 Task: When was "Bleak House" by Charles Dickens set?
Action: Key pressed Key.shift'W''h''e''n'Key.space'w''a''s'Key.spaceKey.shift'"'Key.shift'B''l''e''a''k'Key.spaceKey.shift'H''o''u''s''e'Key.spaceKey.backspaceKey.shift'"'Key.space'n''y'Key.spaceKey.shift'C'Key.backspaceKey.backspaceKey.backspaceKey.backspace'b''y'Key.spaceKey.shift'C''h''a''r''l''e''s'Key.spaceKey.shift'D''i''c''k''e''n''s'Key.space's''e''t'Key.shift_r'?'Key.enter
Screenshot: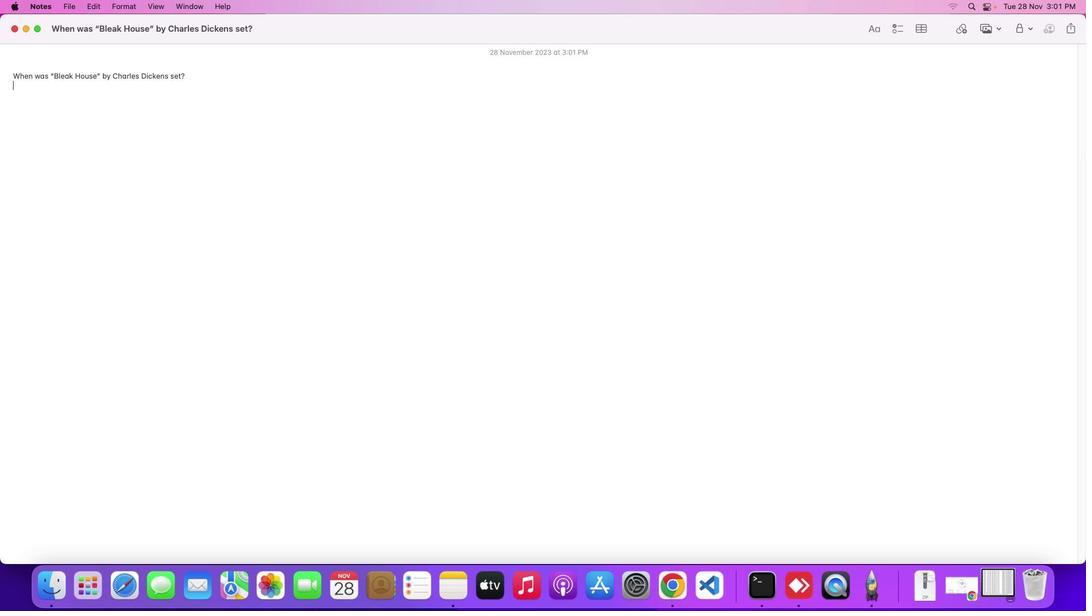 
Action: Mouse moved to (958, 585)
Screenshot: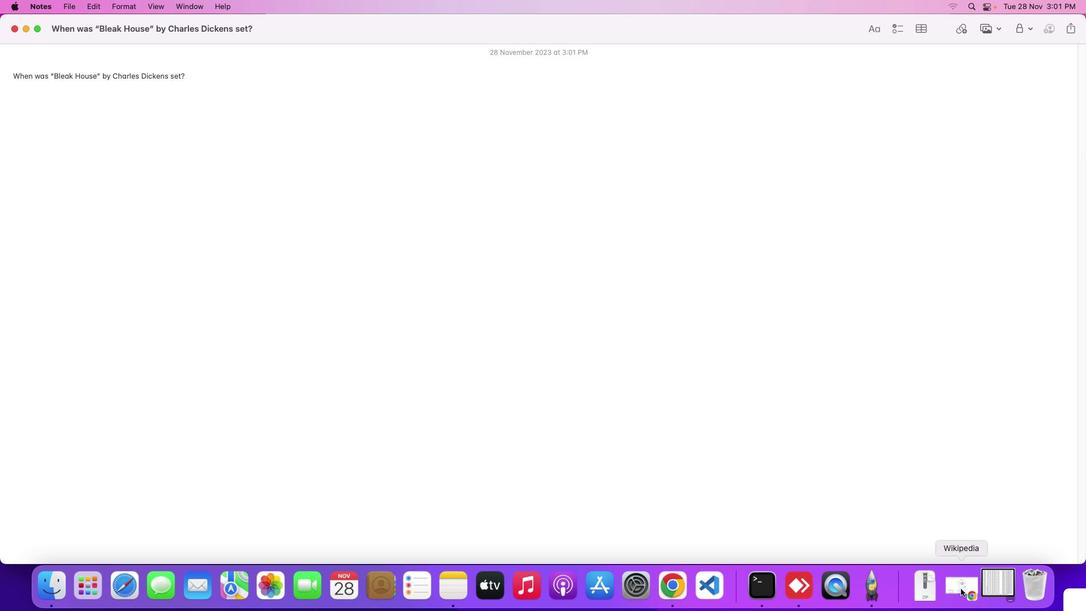 
Action: Mouse pressed left at (958, 585)
Screenshot: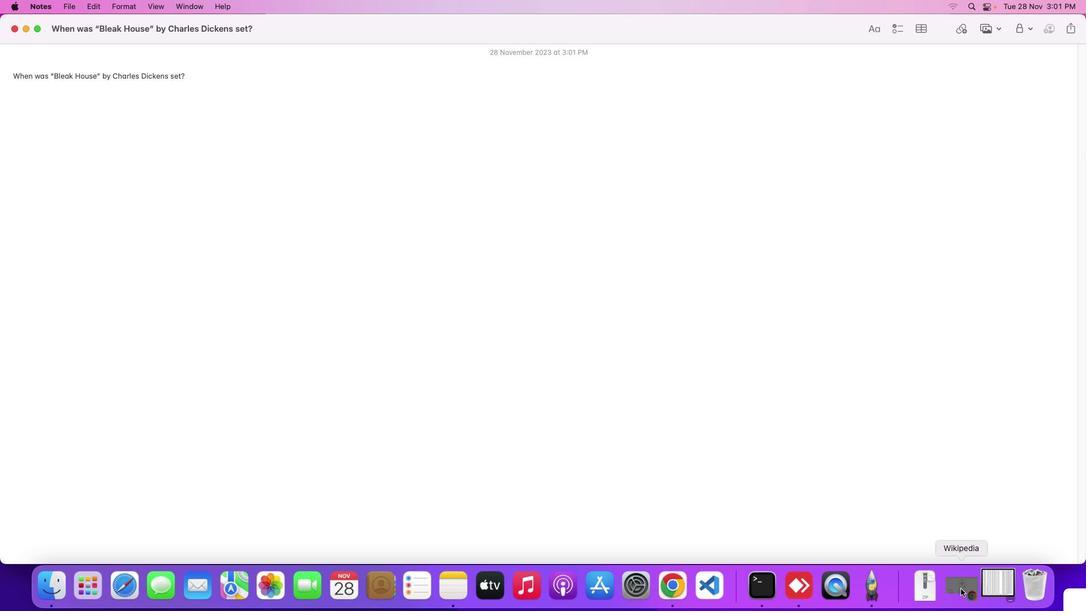 
Action: Mouse moved to (421, 343)
Screenshot: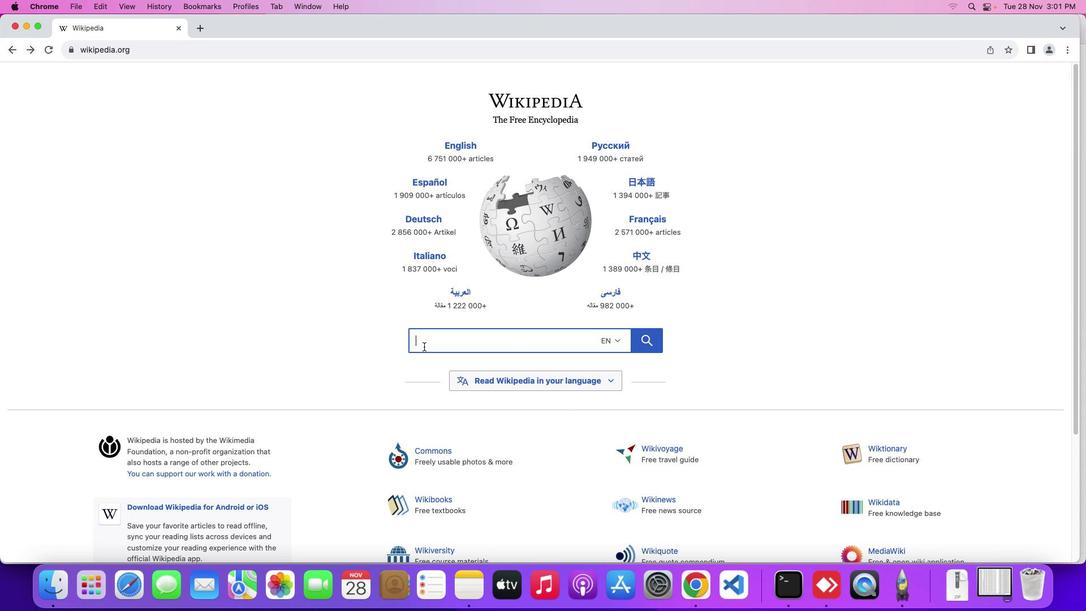 
Action: Mouse pressed left at (421, 343)
Screenshot: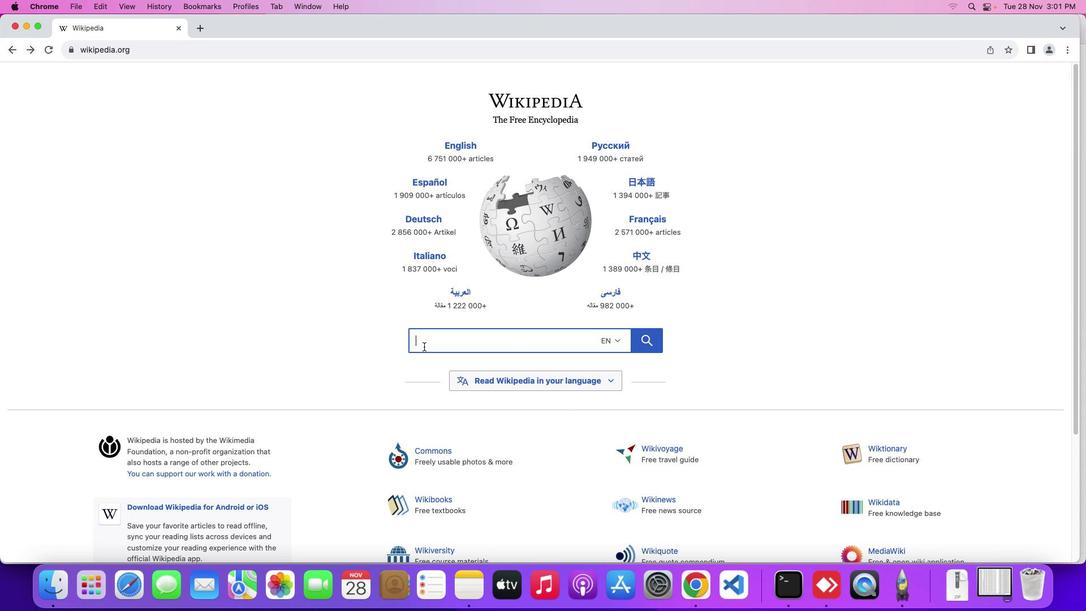 
Action: Mouse moved to (427, 339)
Screenshot: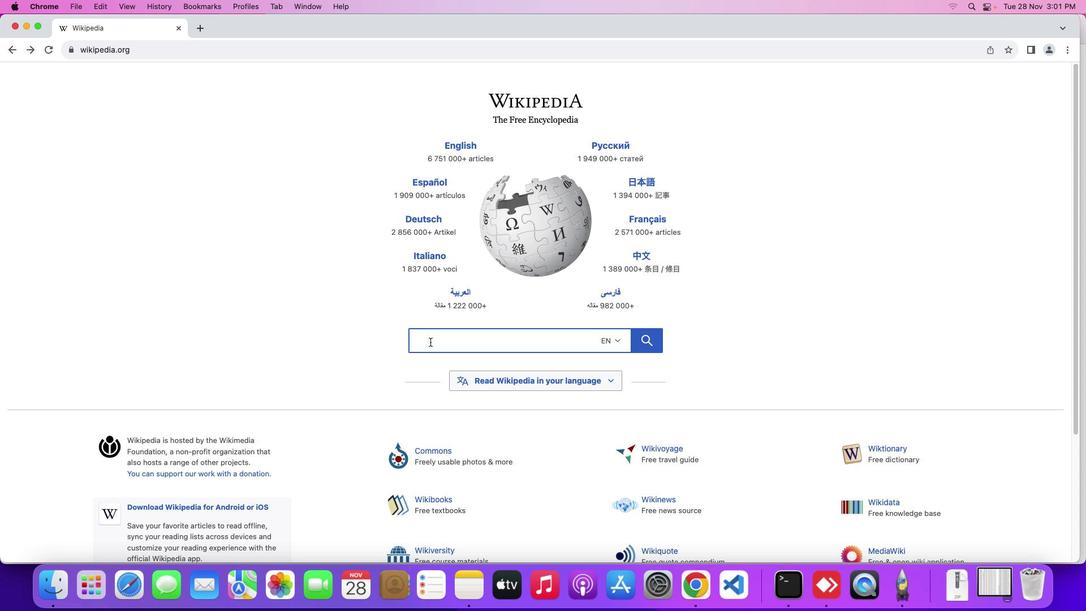 
Action: Mouse pressed left at (427, 339)
Screenshot: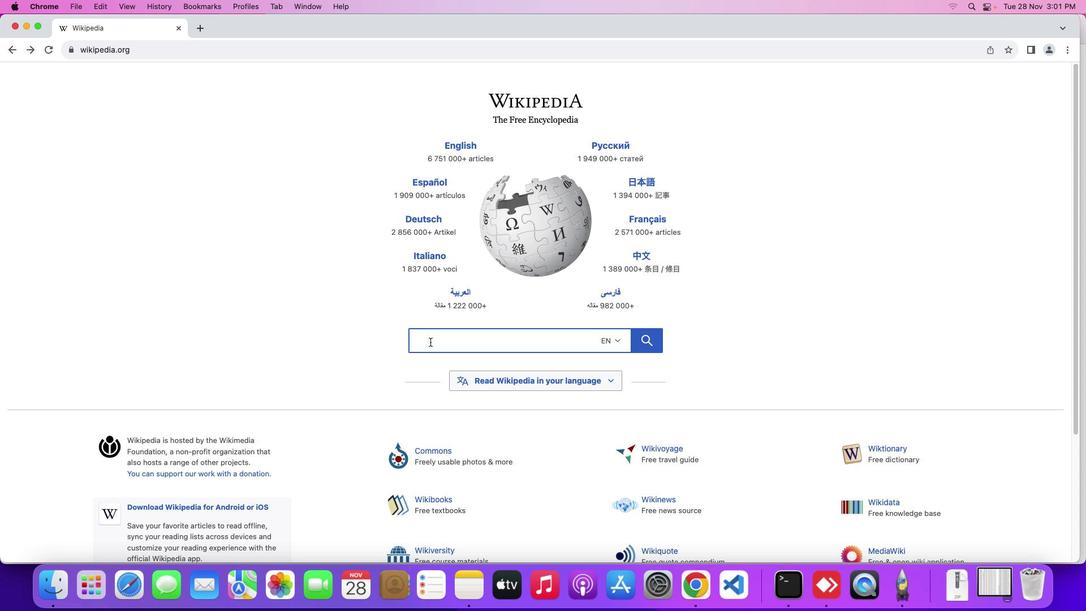 
Action: Mouse moved to (426, 339)
Screenshot: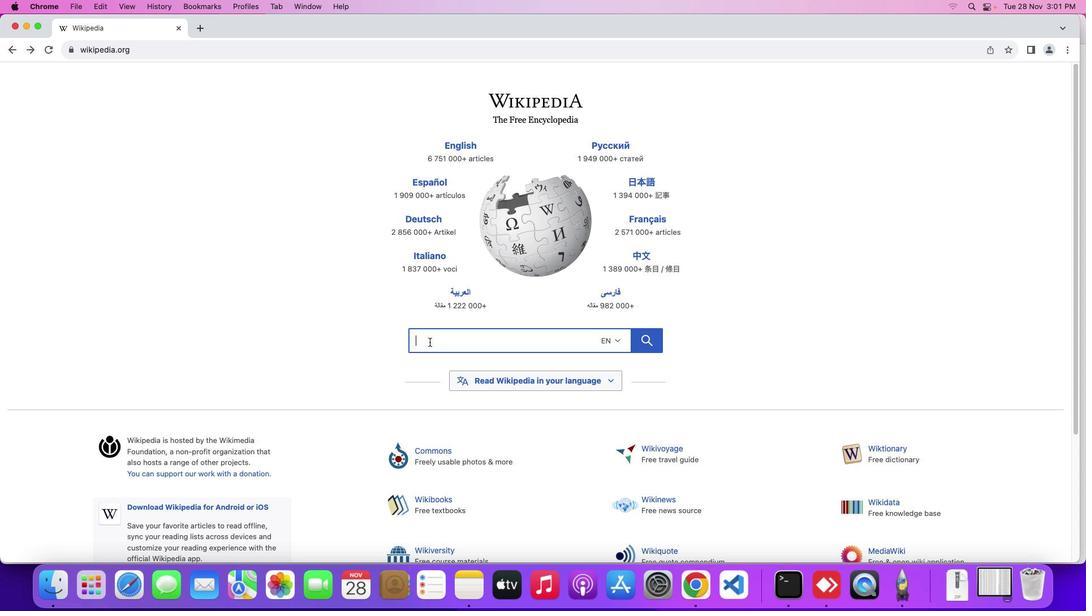 
Action: Key pressed Key.shift
Screenshot: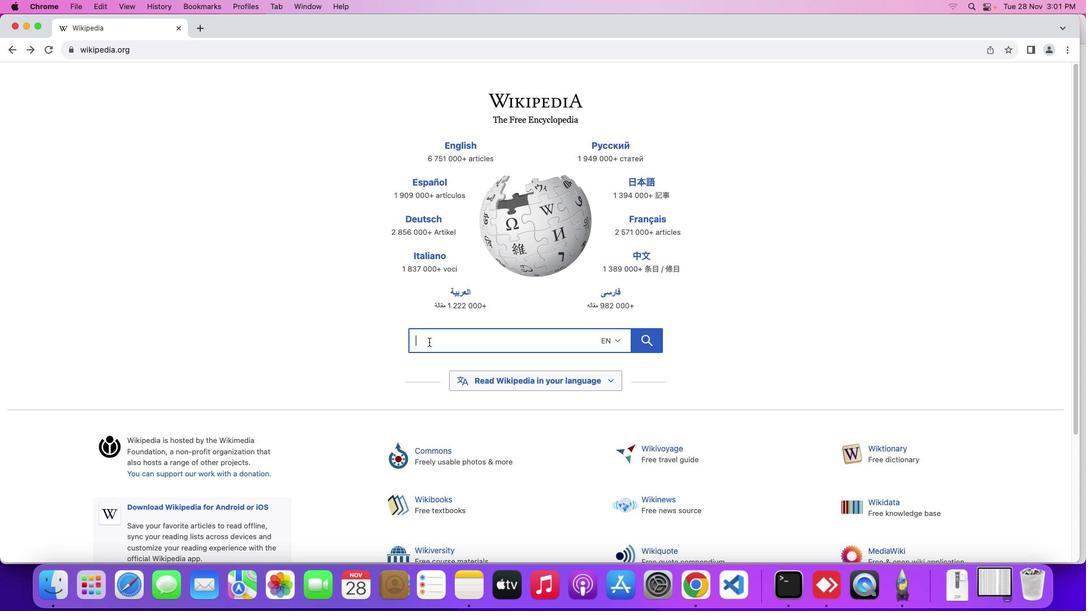 
Action: Mouse moved to (426, 339)
Screenshot: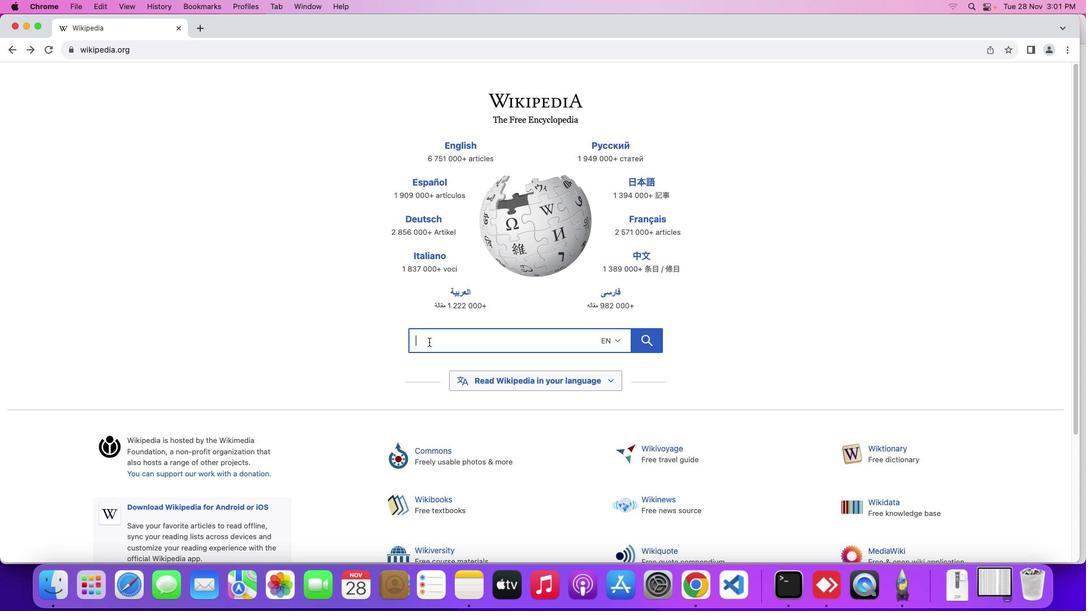 
Action: Key pressed 'B''l''e''a''k'Key.spaceKey.shift'H''o''u''s''e'Key.spaceKey.shift'C''h''a''r''l''e''s'Key.spaceKey.shift'D''i''c''k''e''n''s'Key.enter
Screenshot: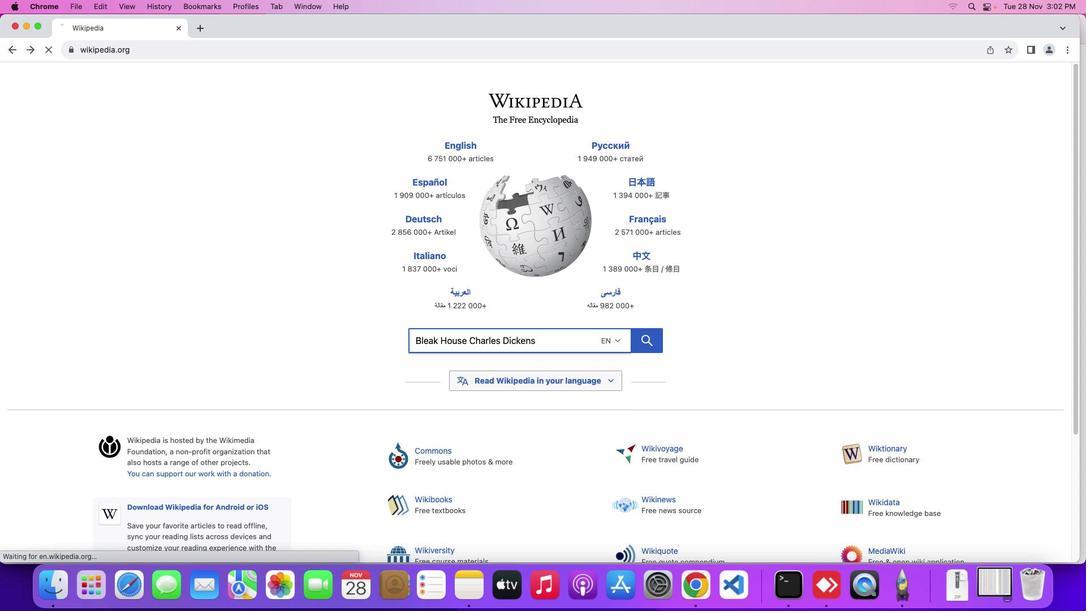 
Action: Mouse moved to (9, 47)
Screenshot: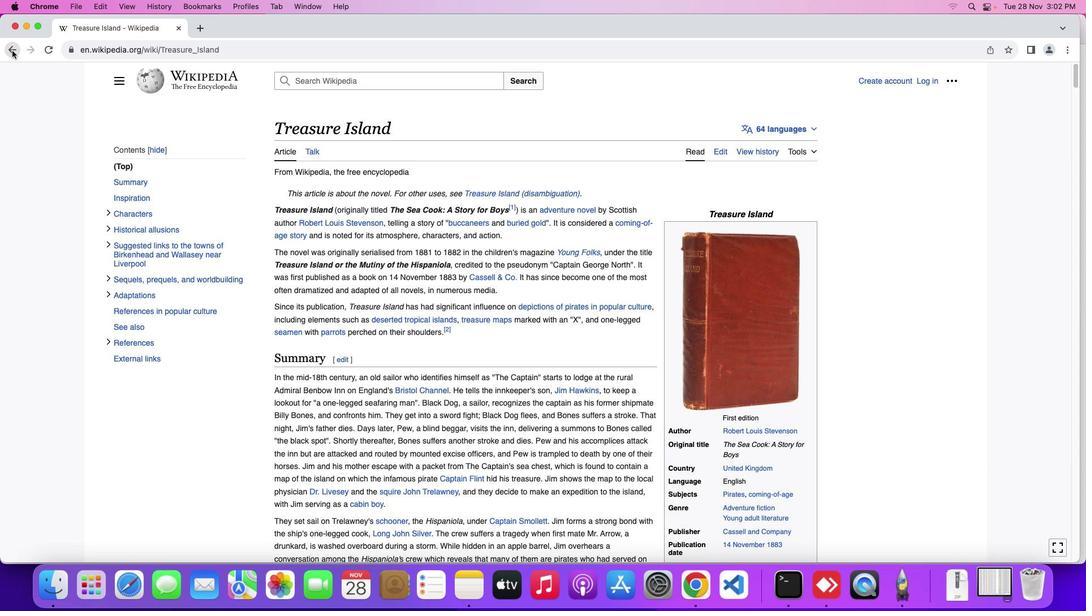 
Action: Mouse pressed left at (9, 47)
Screenshot: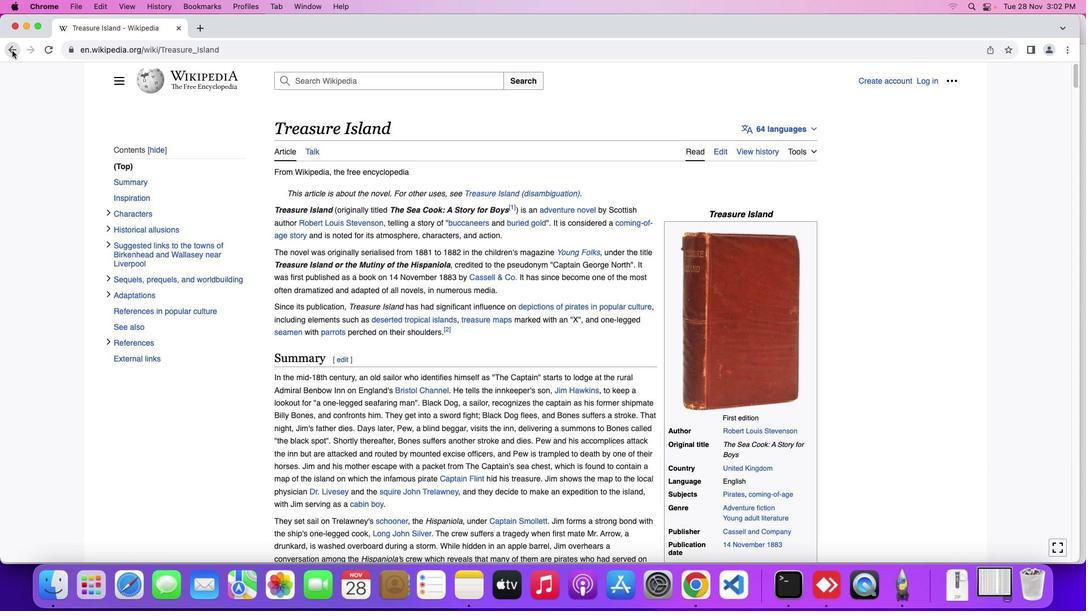 
Action: Mouse moved to (548, 331)
Screenshot: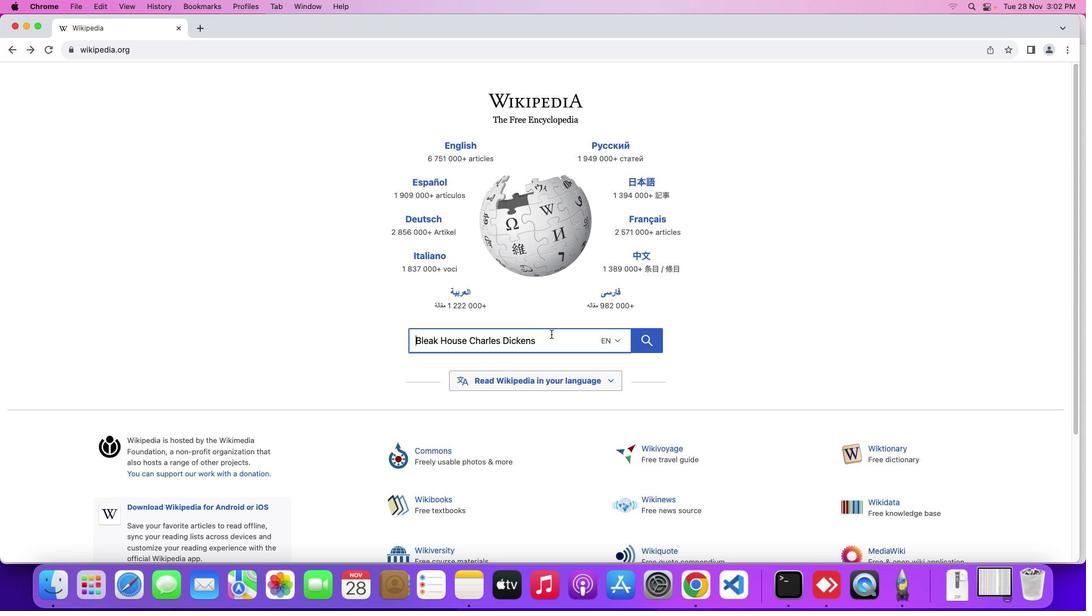 
Action: Mouse pressed left at (548, 331)
Screenshot: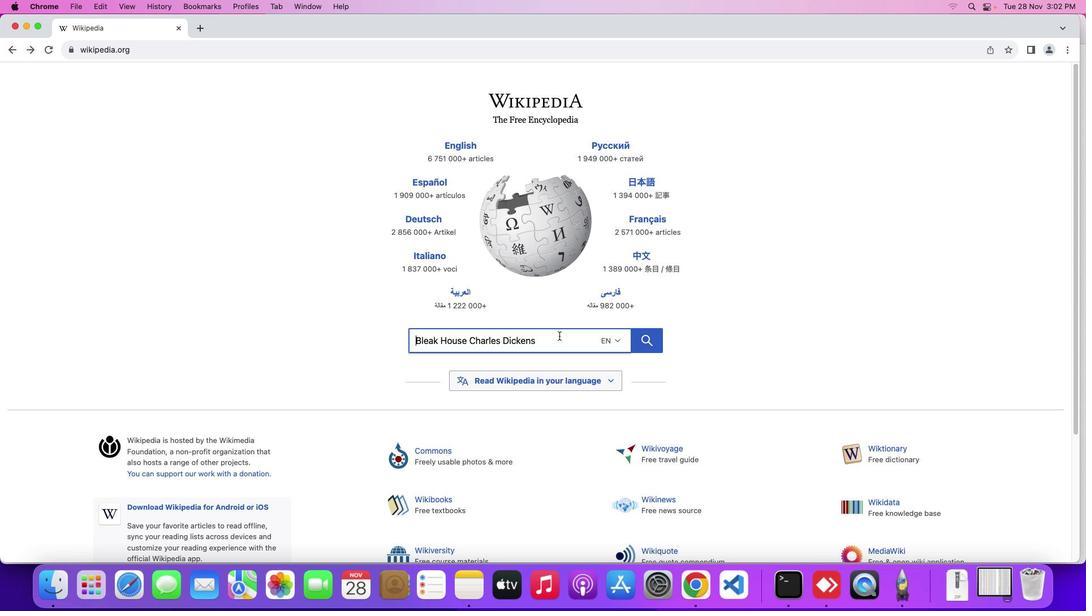 
Action: Mouse moved to (642, 336)
Screenshot: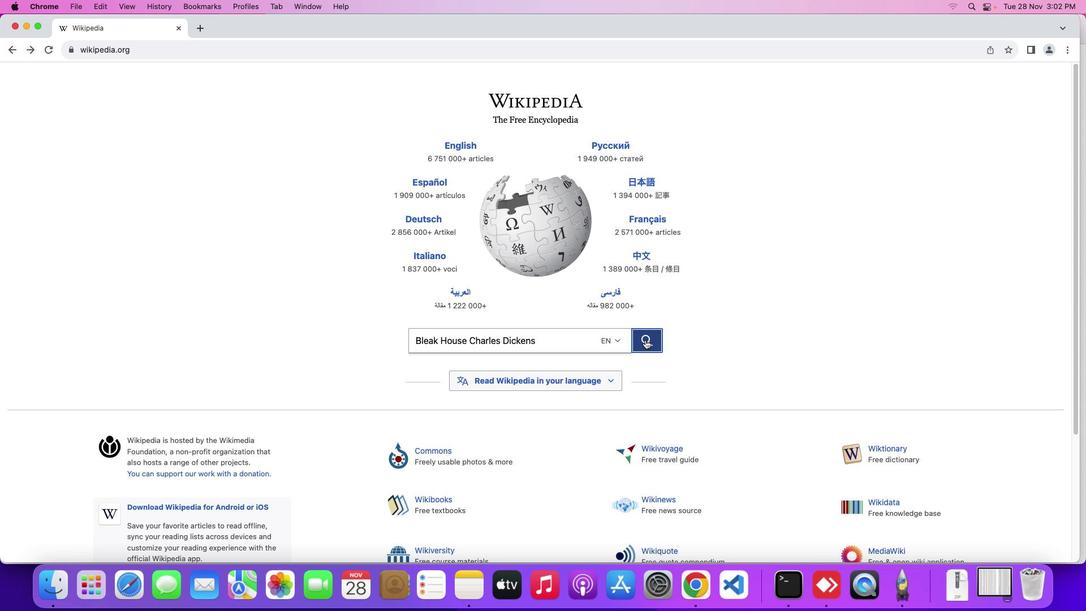 
Action: Mouse pressed left at (642, 336)
Screenshot: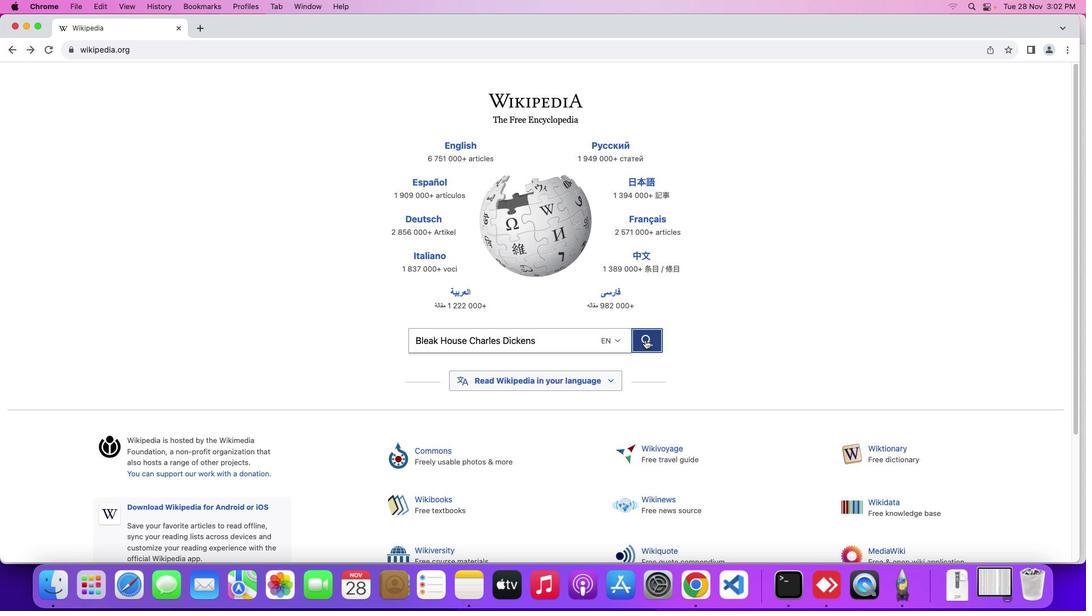 
Action: Mouse moved to (188, 318)
Screenshot: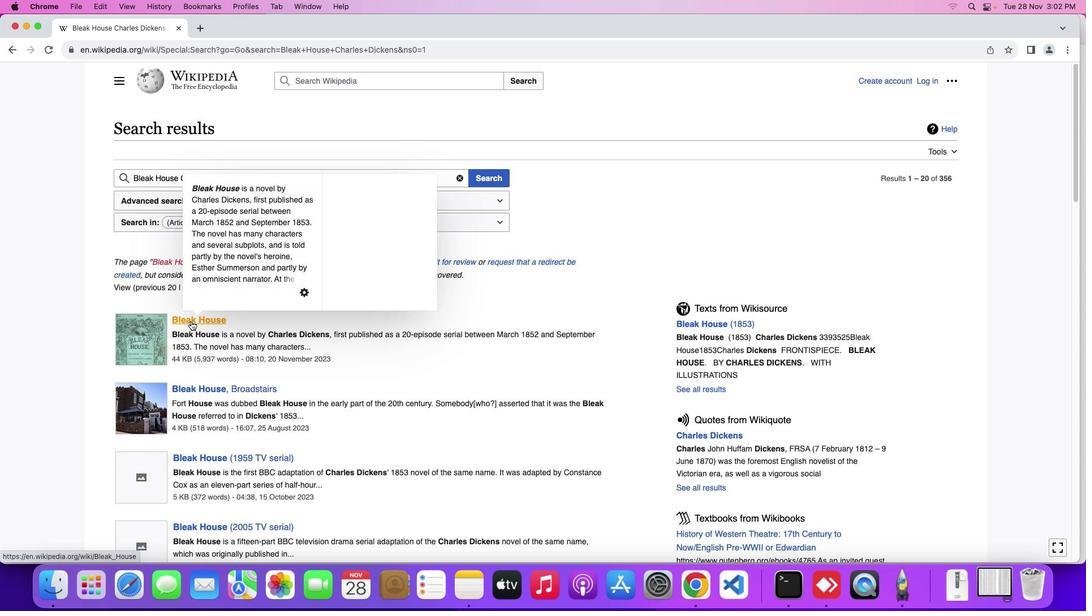 
Action: Mouse pressed left at (188, 318)
Screenshot: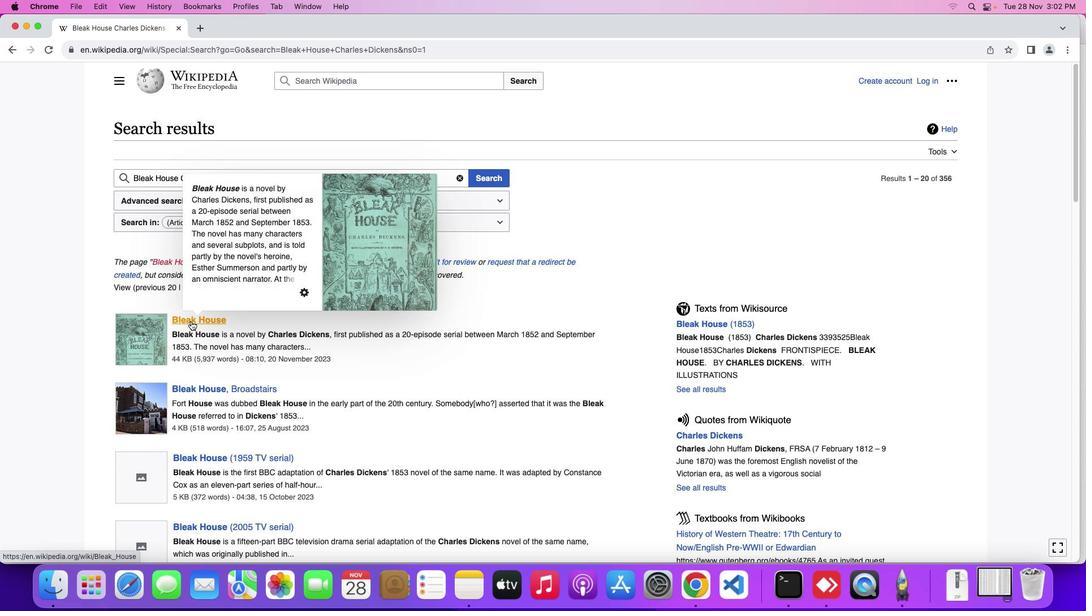 
Action: Mouse moved to (657, 335)
Screenshot: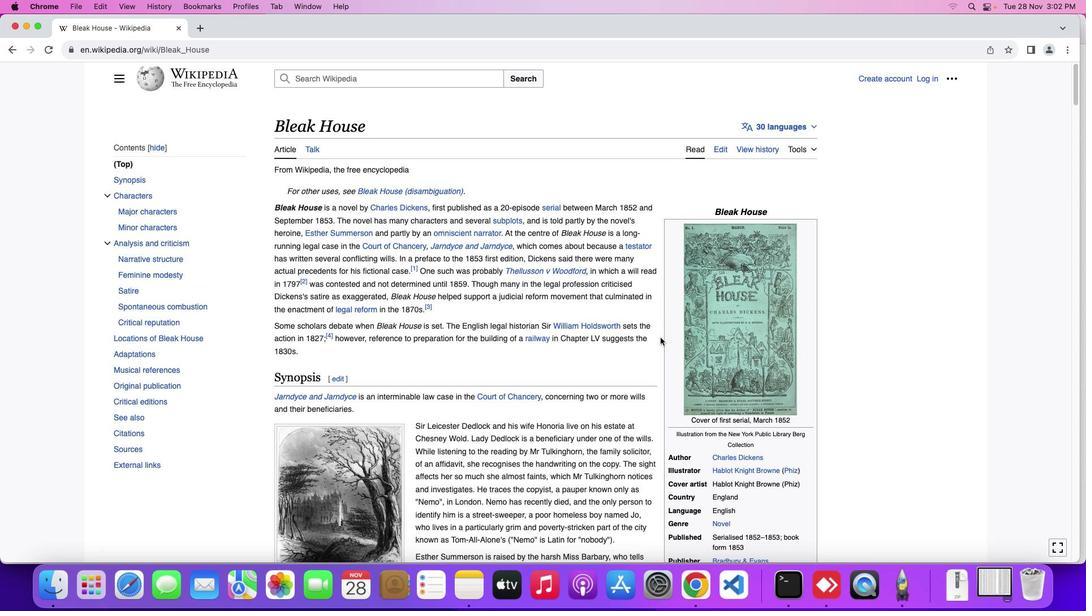 
Action: Mouse scrolled (657, 335) with delta (-2, -2)
Screenshot: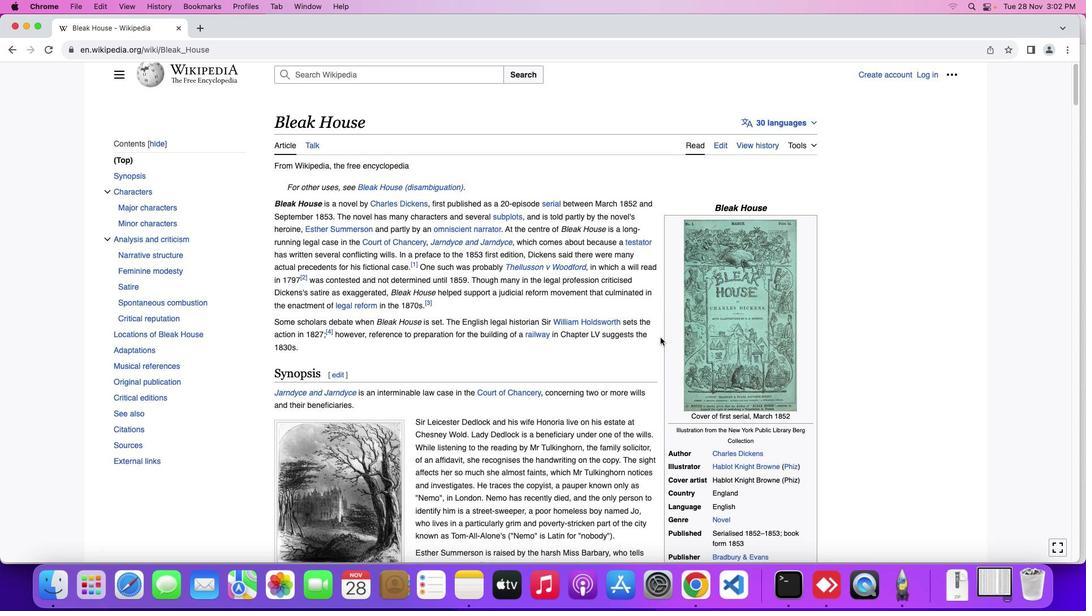 
Action: Mouse moved to (658, 335)
Screenshot: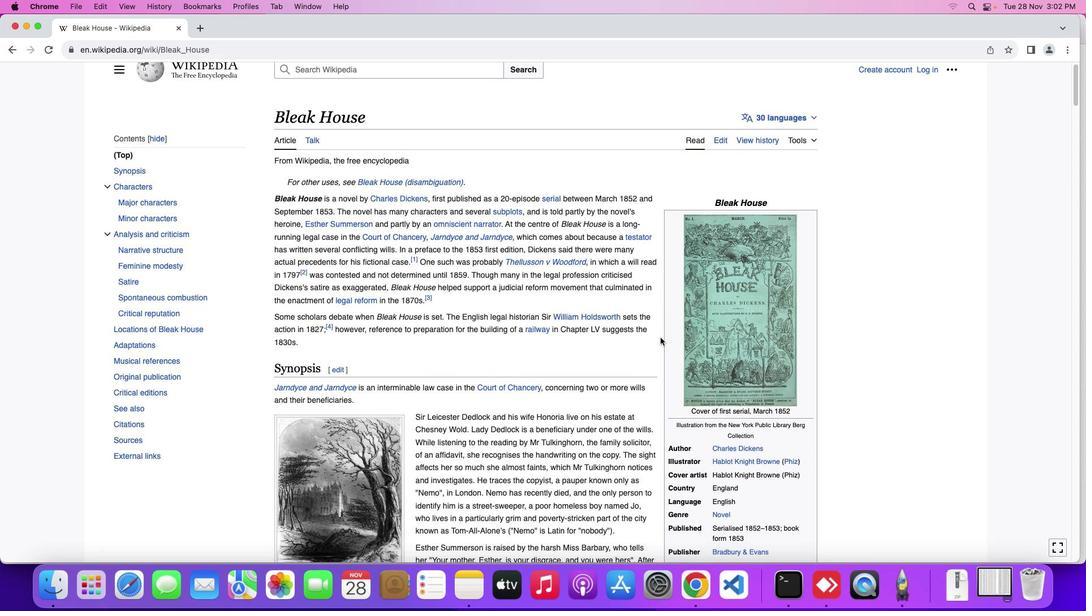 
Action: Mouse scrolled (658, 335) with delta (-2, -2)
Screenshot: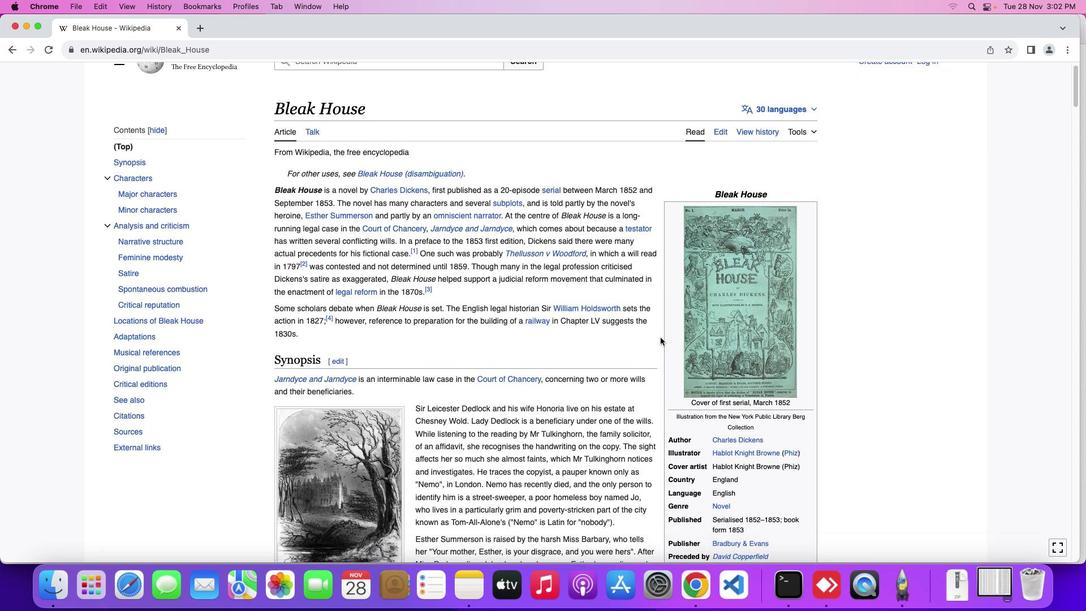 
Action: Mouse scrolled (658, 335) with delta (-2, -2)
Screenshot: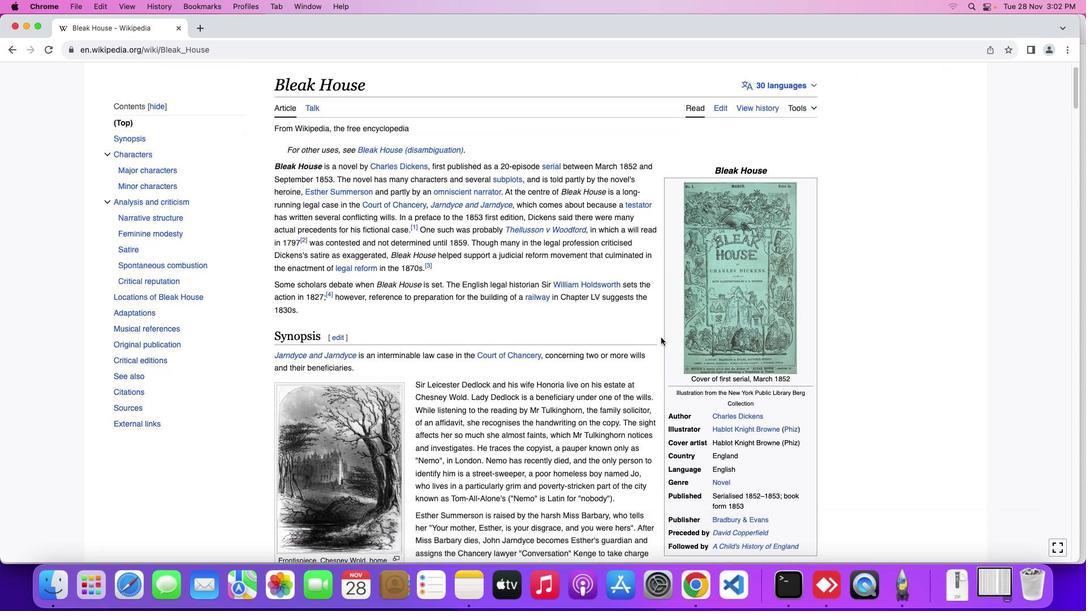 
Action: Mouse moved to (658, 334)
Screenshot: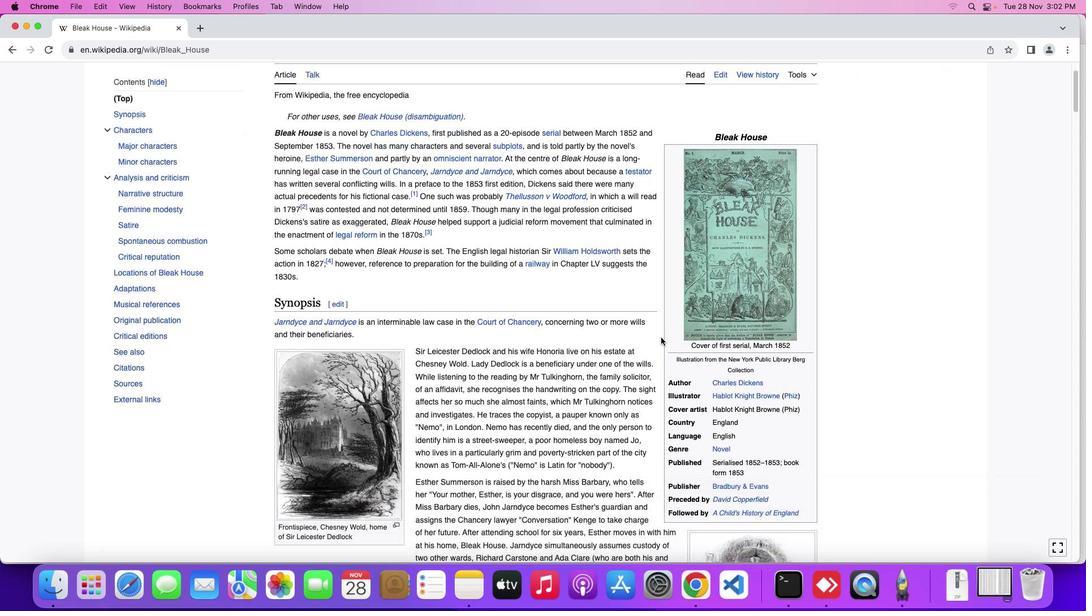 
Action: Mouse scrolled (658, 334) with delta (-2, -3)
Screenshot: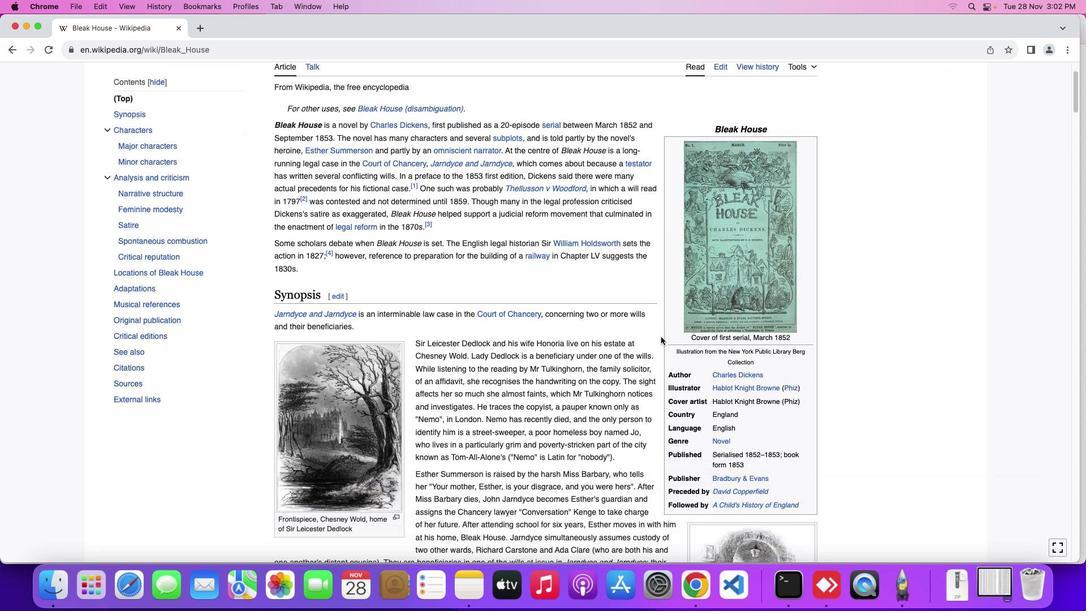 
Action: Mouse moved to (657, 341)
Screenshot: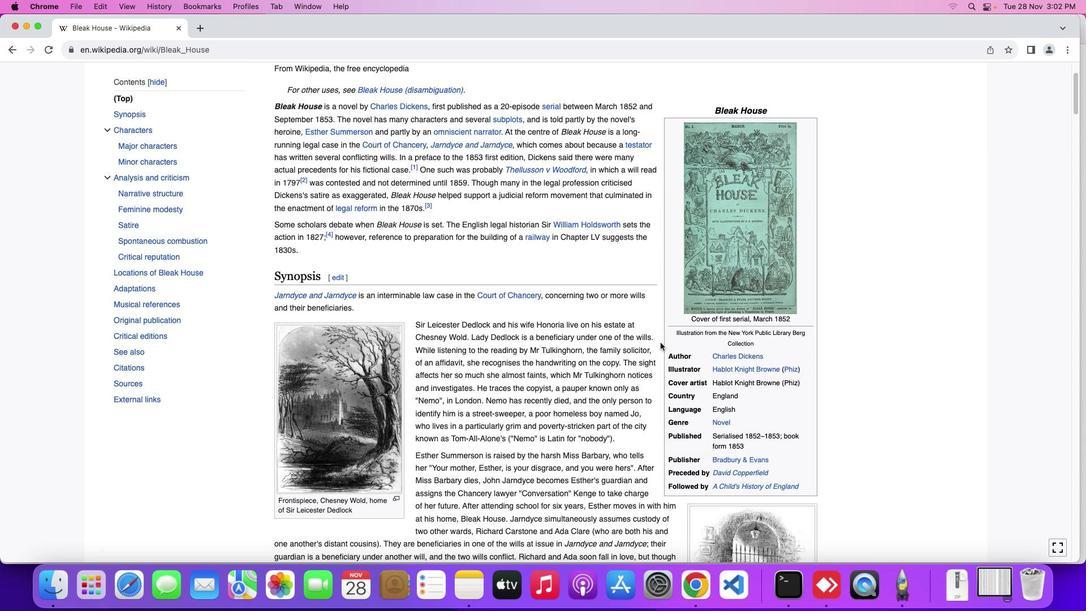 
Action: Mouse scrolled (657, 341) with delta (-2, -2)
Screenshot: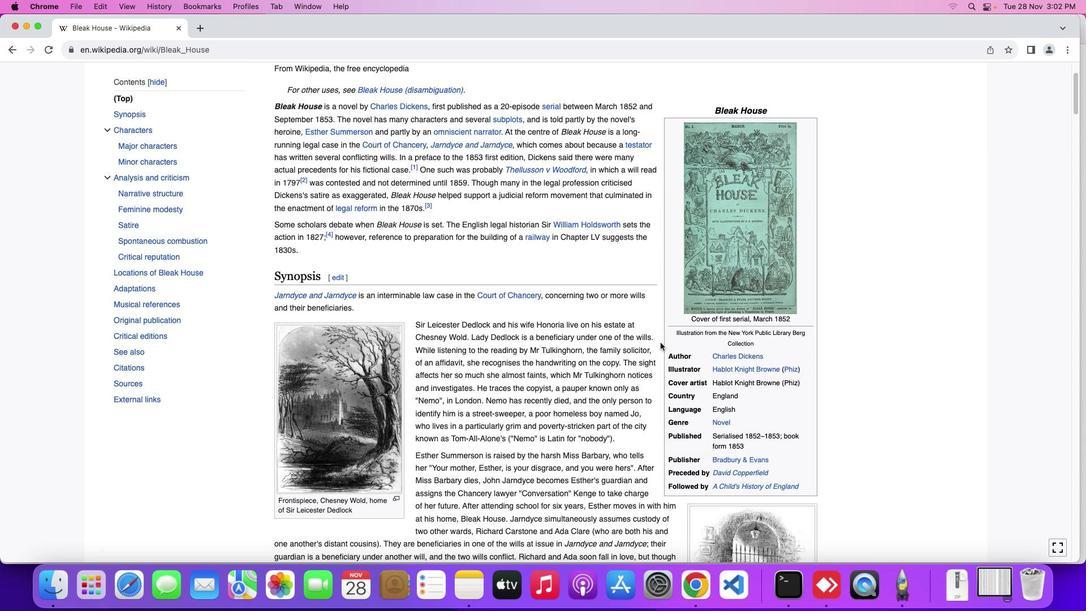 
Action: Mouse moved to (657, 340)
Screenshot: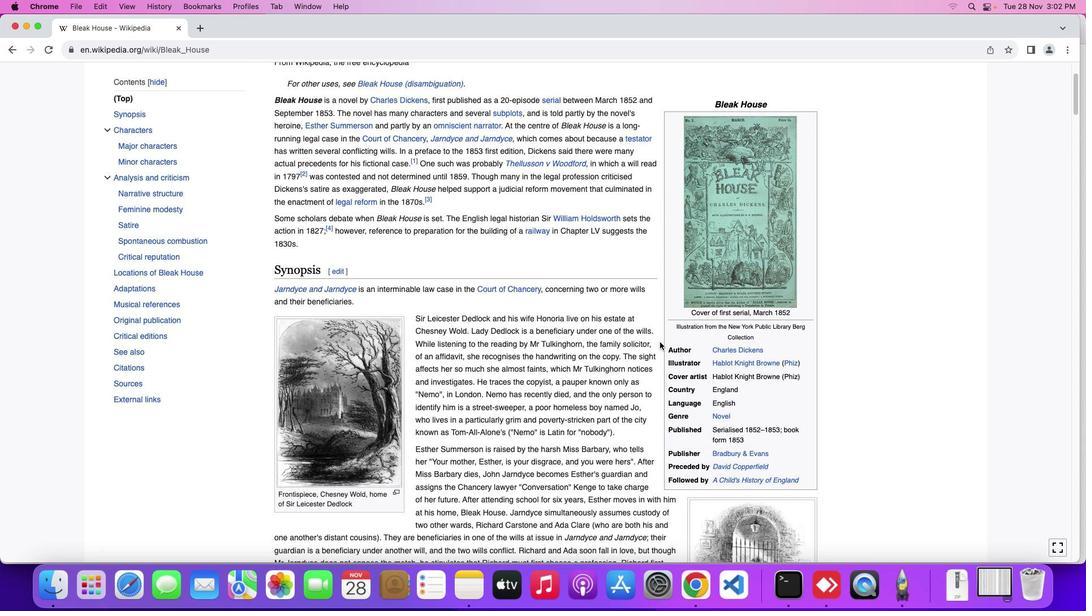 
Action: Mouse scrolled (657, 340) with delta (-2, -2)
Screenshot: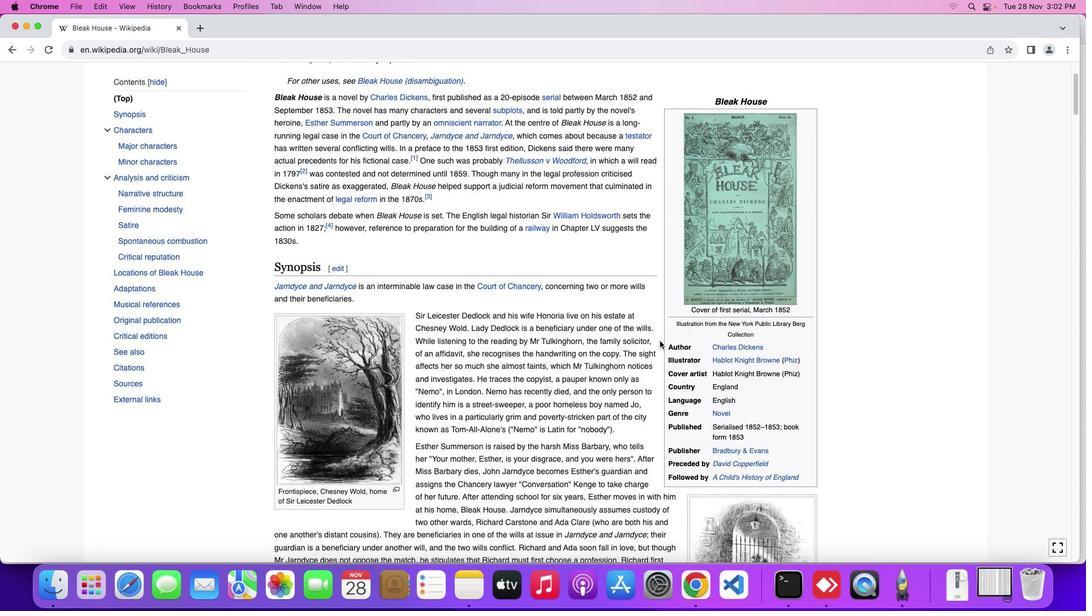 
Action: Mouse moved to (657, 340)
Screenshot: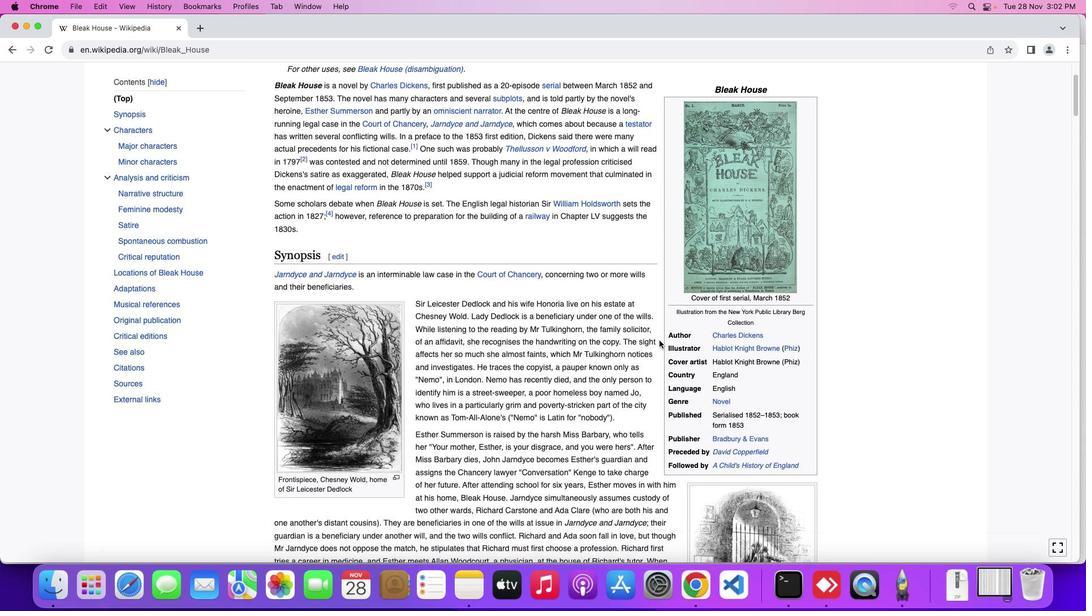 
Action: Mouse scrolled (657, 340) with delta (-2, -2)
Screenshot: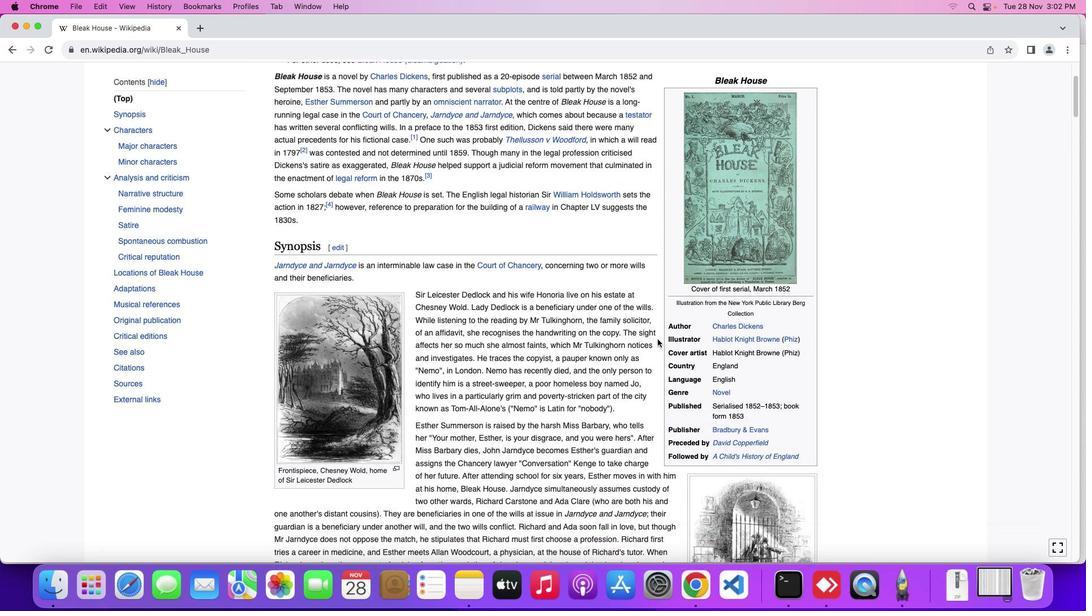 
Action: Mouse moved to (595, 322)
Screenshot: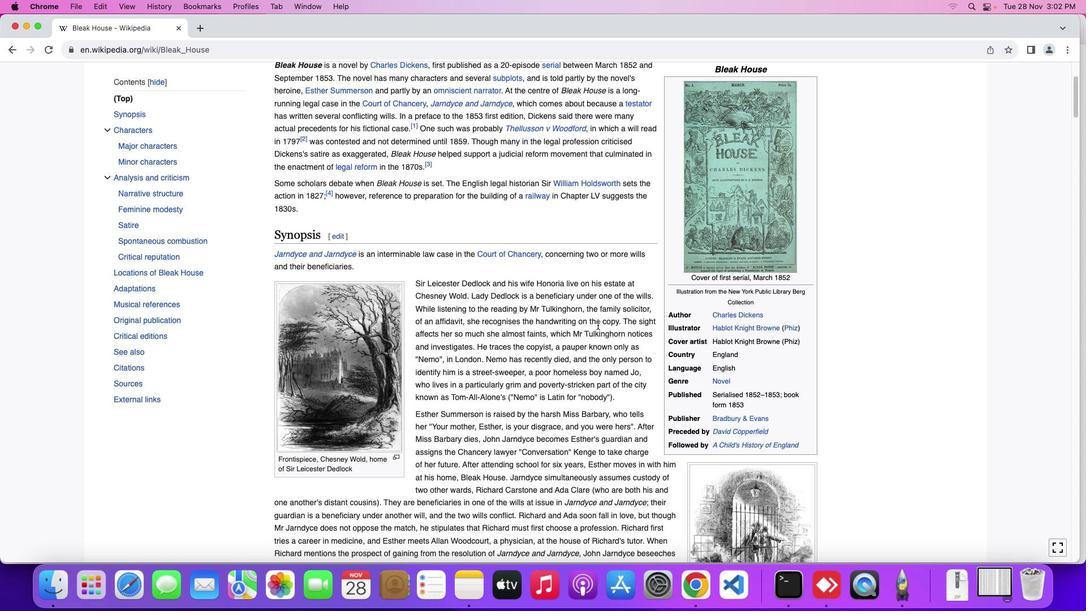 
Action: Mouse scrolled (595, 322) with delta (-2, -2)
Screenshot: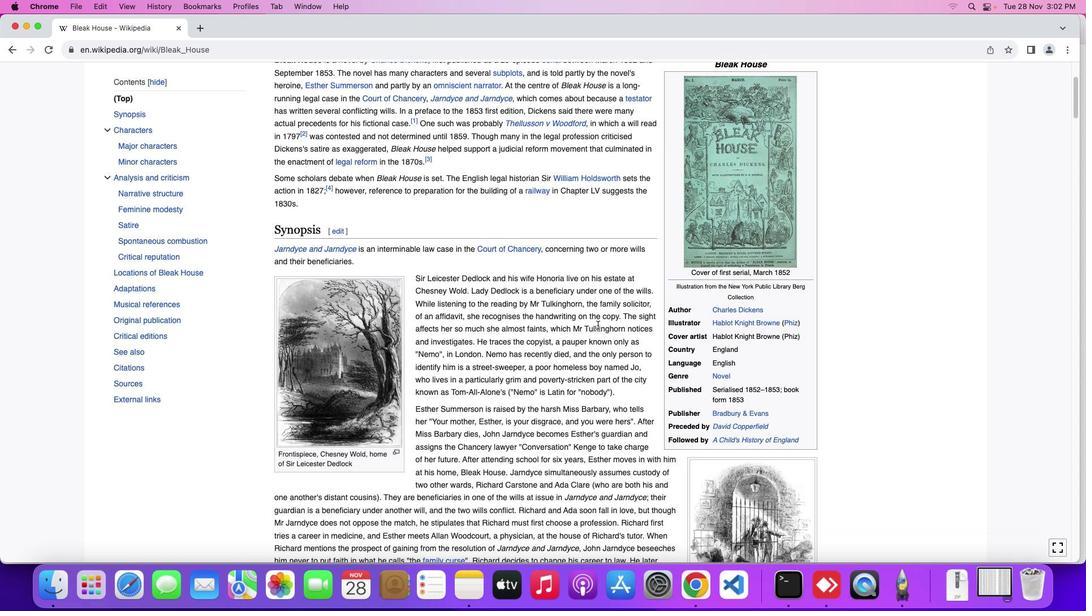 
Action: Mouse moved to (595, 322)
Screenshot: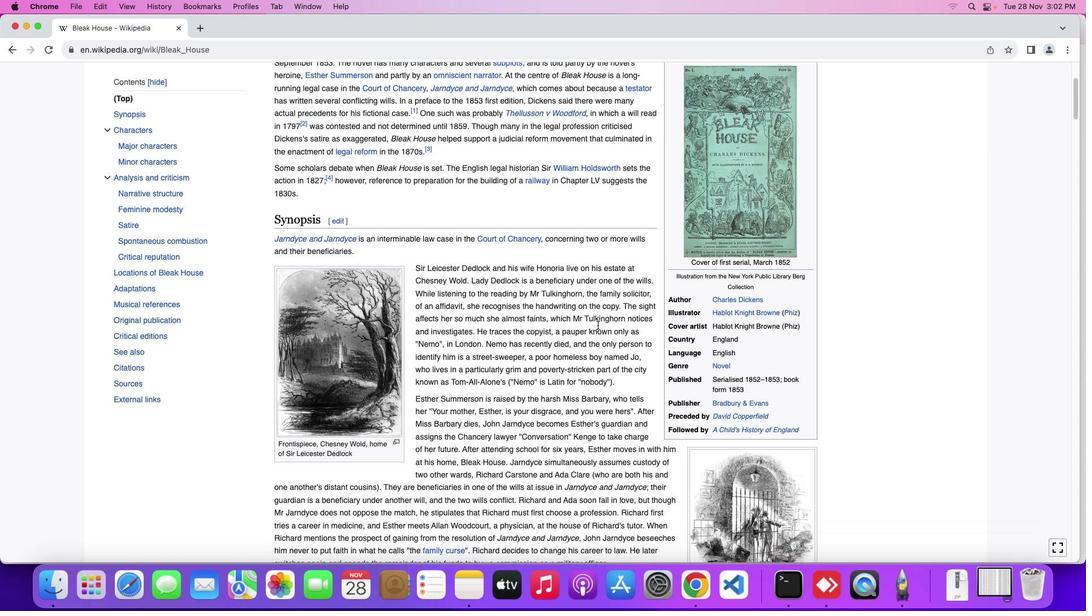 
Action: Mouse scrolled (595, 322) with delta (-2, -2)
Screenshot: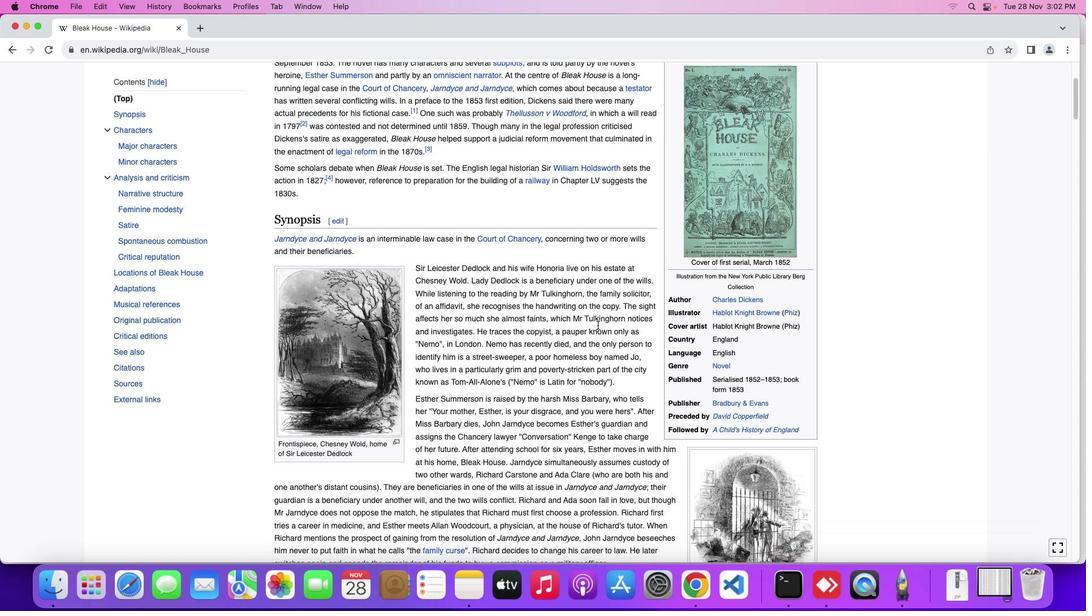 
Action: Mouse scrolled (595, 322) with delta (-2, -3)
Screenshot: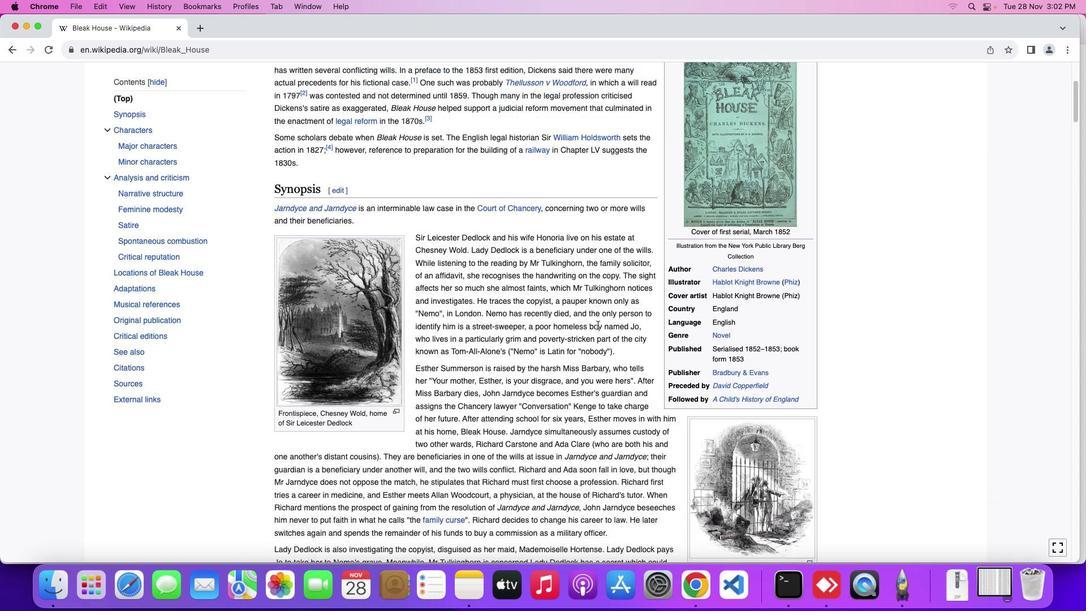 
Action: Mouse moved to (588, 324)
Screenshot: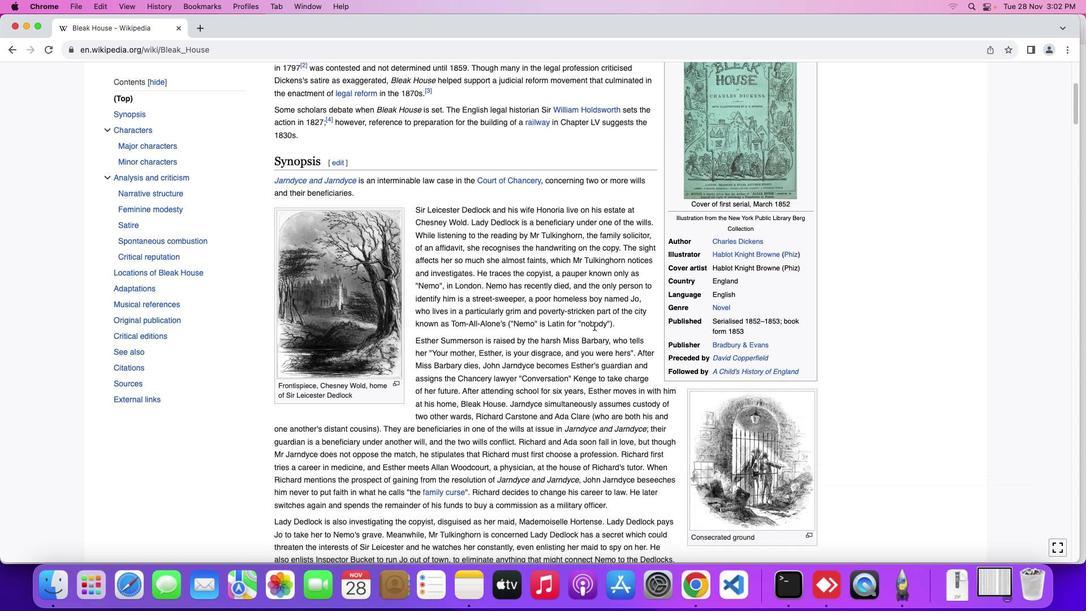 
Action: Mouse scrolled (588, 324) with delta (-2, -2)
Screenshot: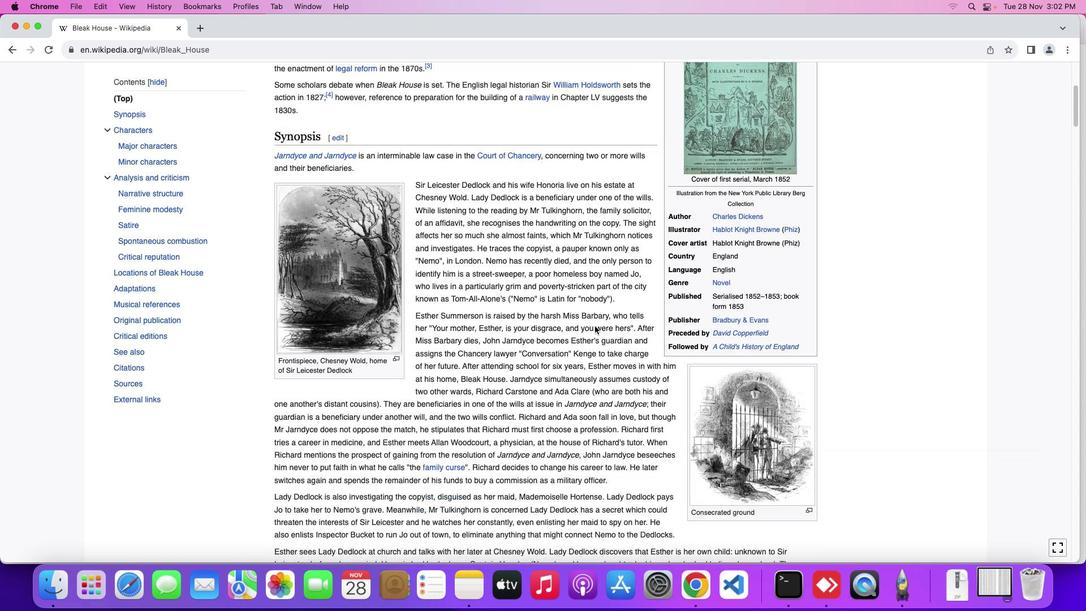 
Action: Mouse moved to (589, 324)
Screenshot: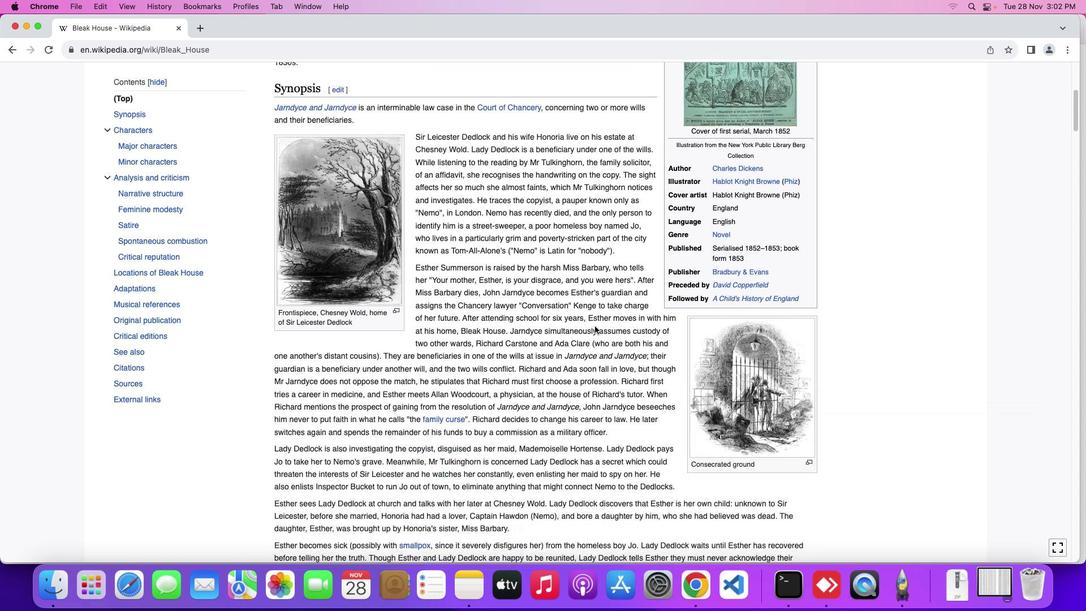 
Action: Mouse scrolled (589, 324) with delta (-2, -2)
Screenshot: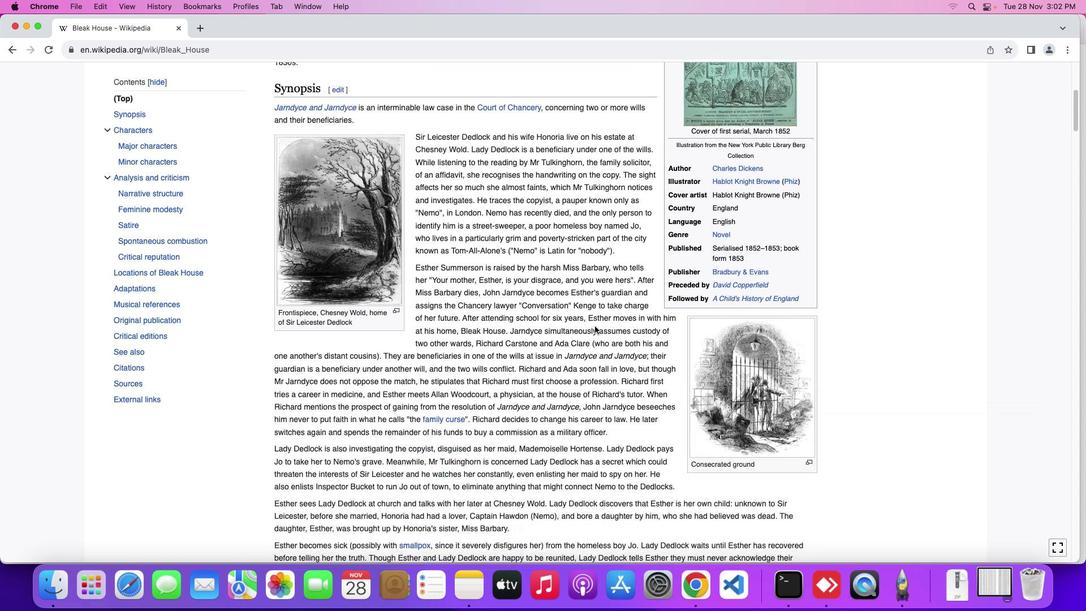 
Action: Mouse moved to (590, 324)
Screenshot: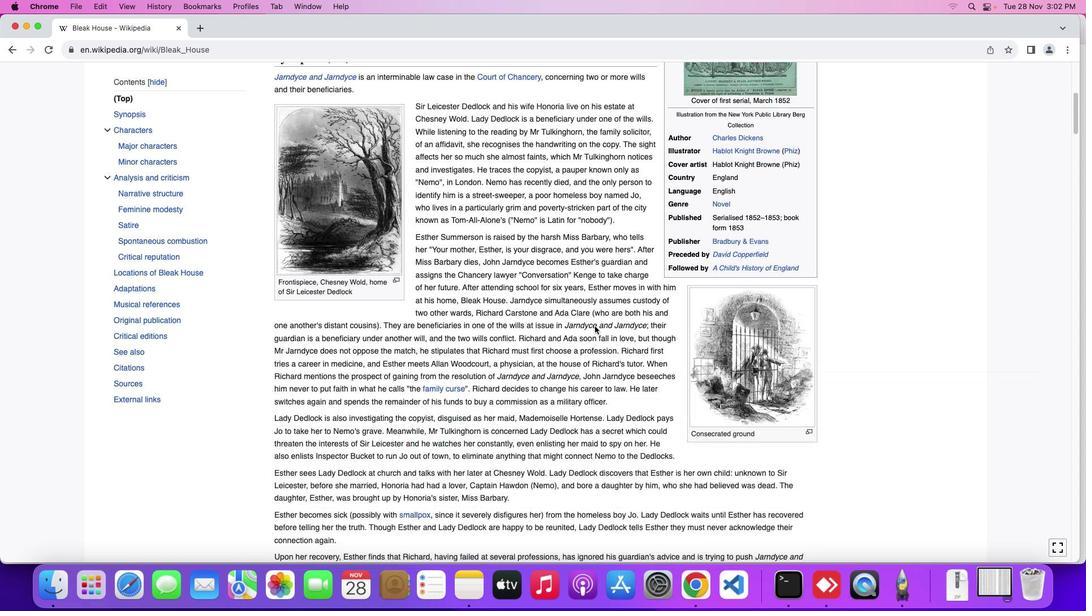 
Action: Mouse scrolled (590, 324) with delta (-2, -3)
Screenshot: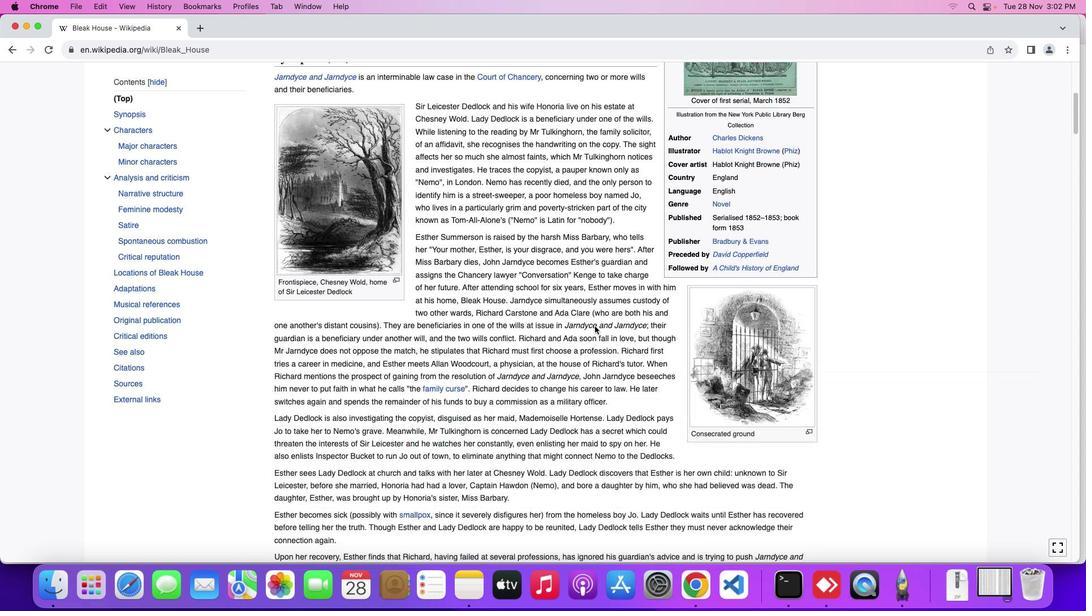 
Action: Mouse moved to (592, 323)
Screenshot: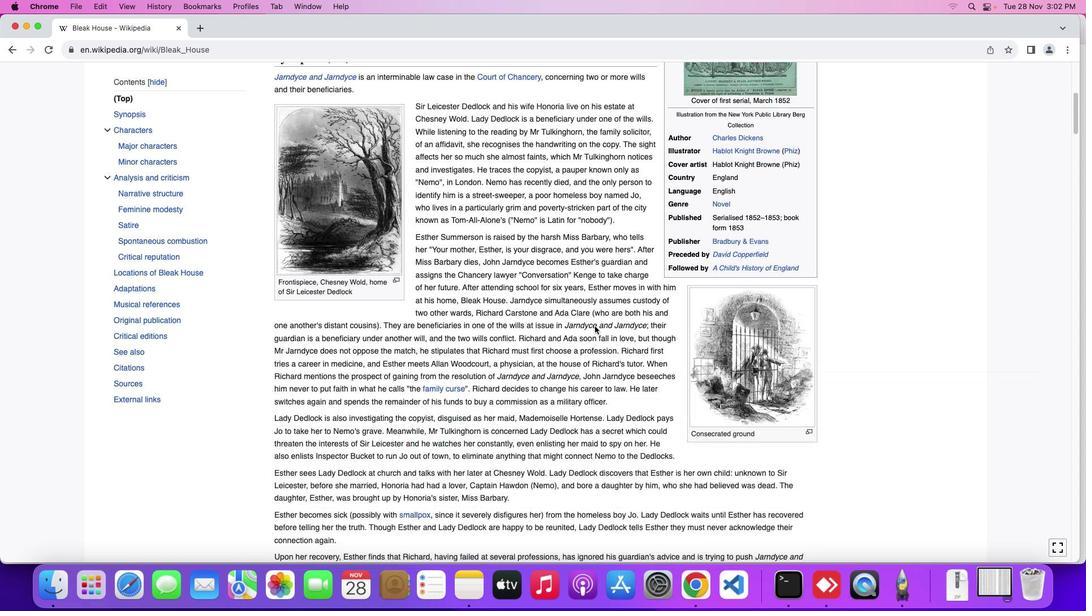 
Action: Mouse scrolled (592, 323) with delta (-2, -4)
Screenshot: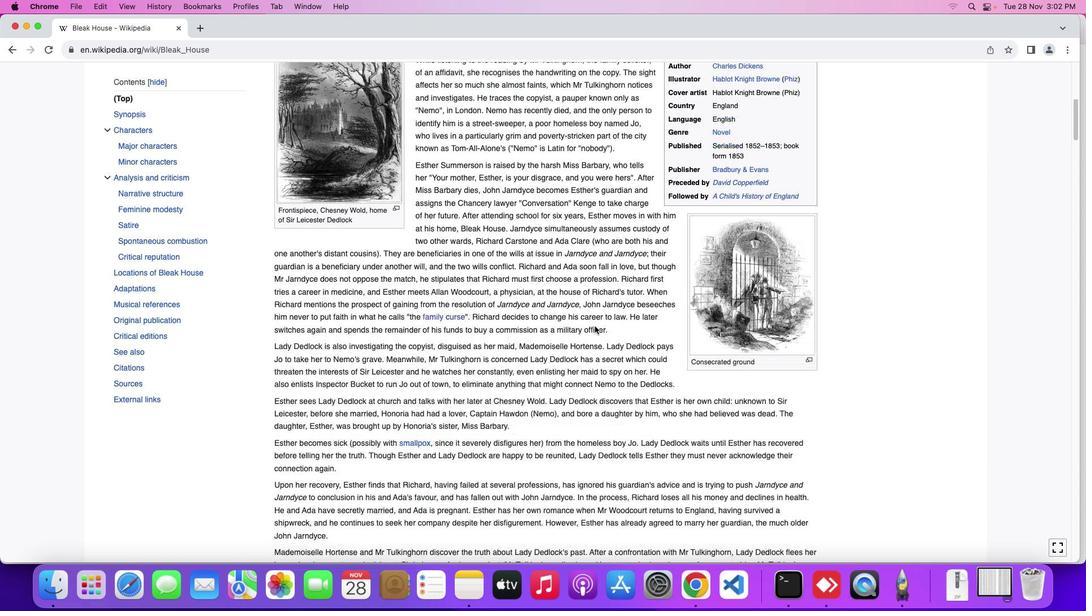 
Action: Mouse moved to (593, 323)
Screenshot: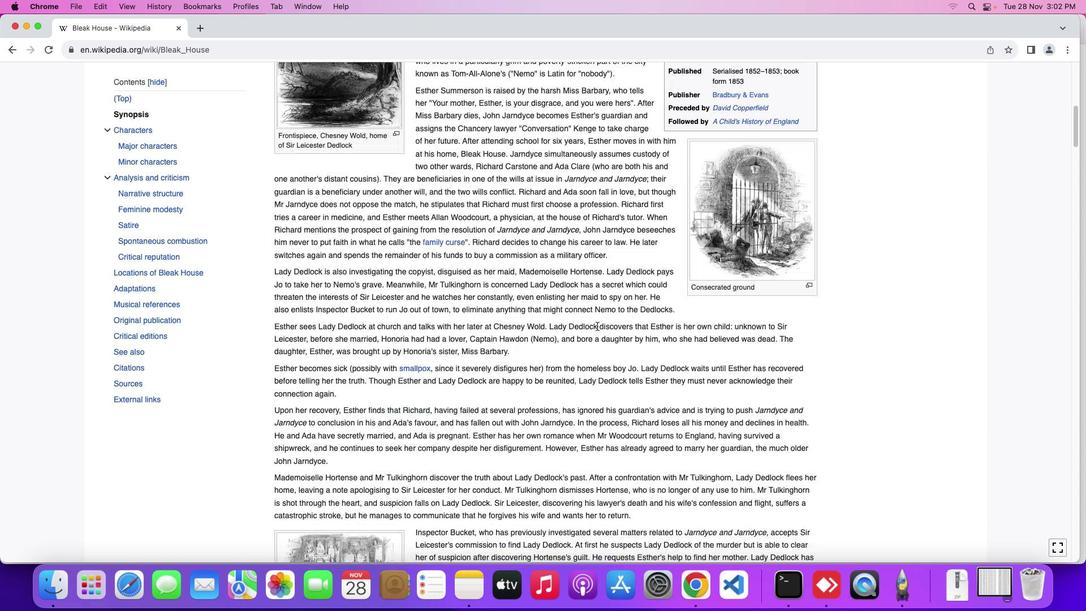 
Action: Mouse scrolled (593, 323) with delta (-2, -2)
Screenshot: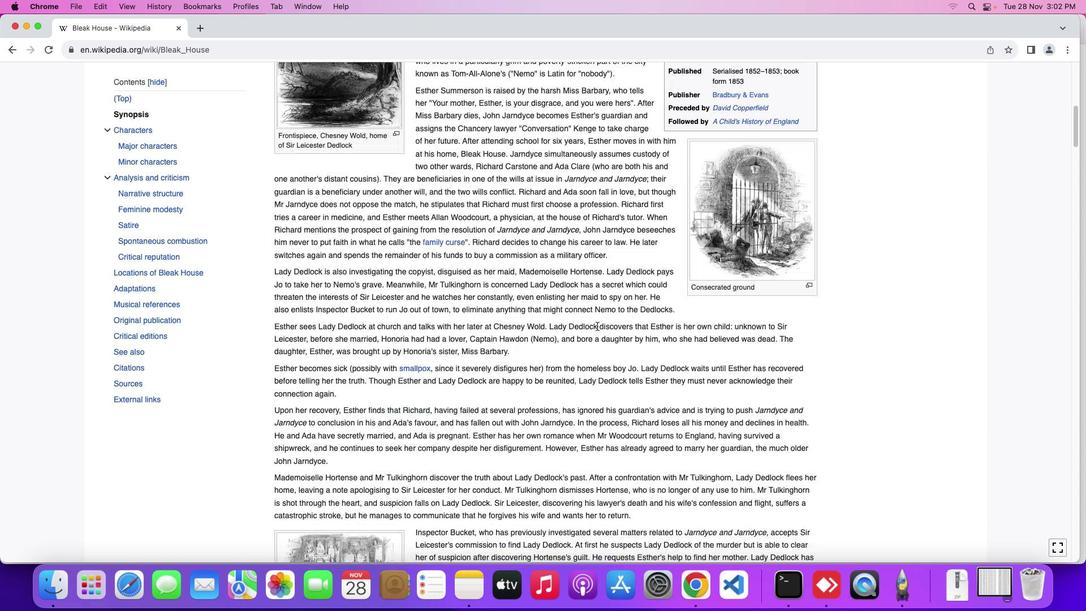 
Action: Mouse scrolled (593, 323) with delta (-2, -2)
Screenshot: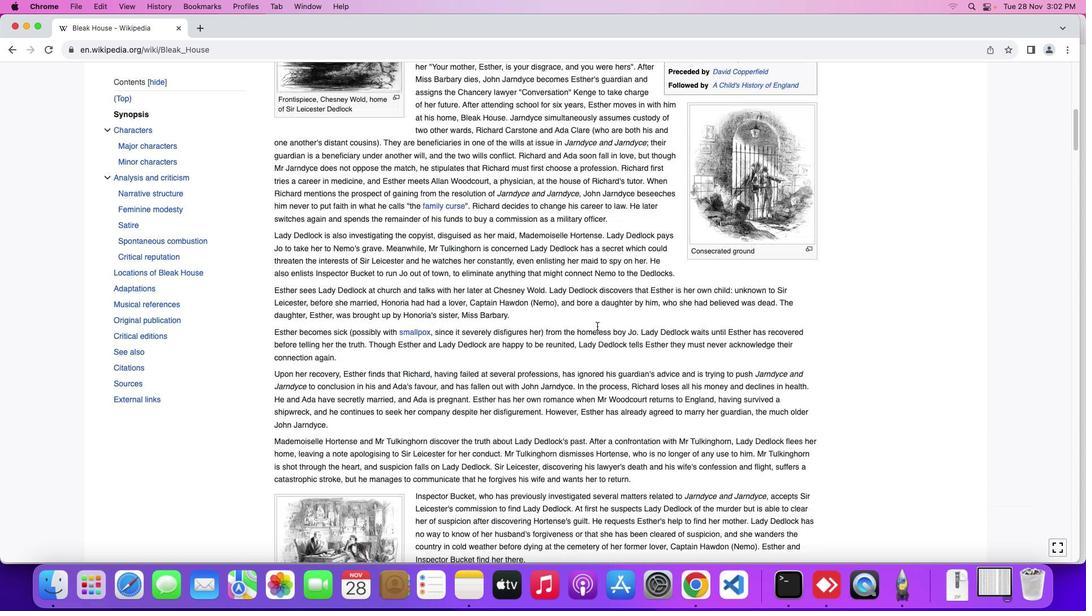
Action: Mouse moved to (593, 323)
Screenshot: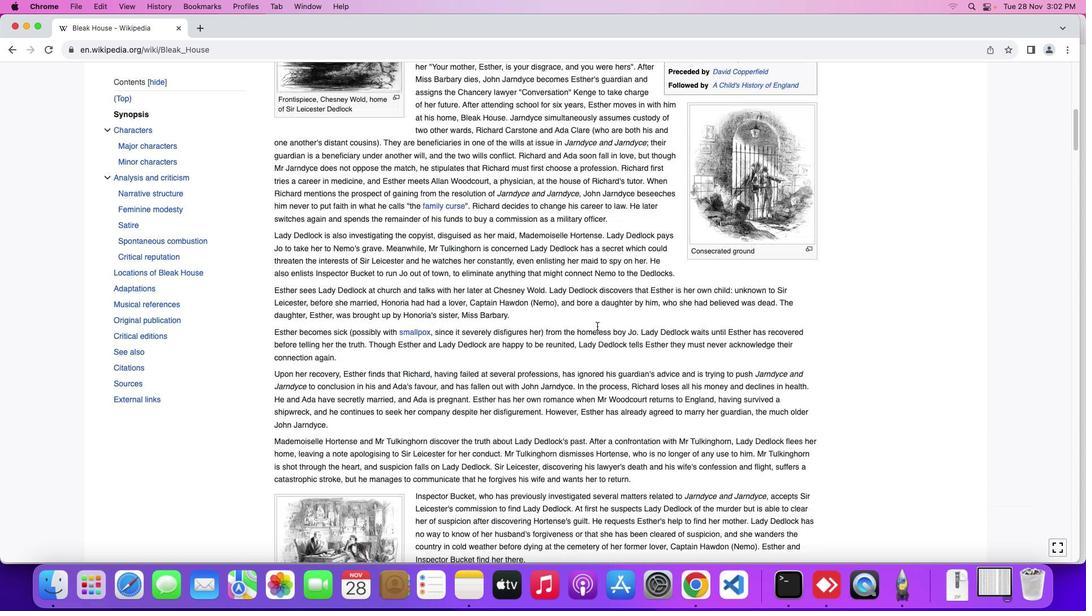 
Action: Mouse scrolled (593, 323) with delta (-2, -3)
Screenshot: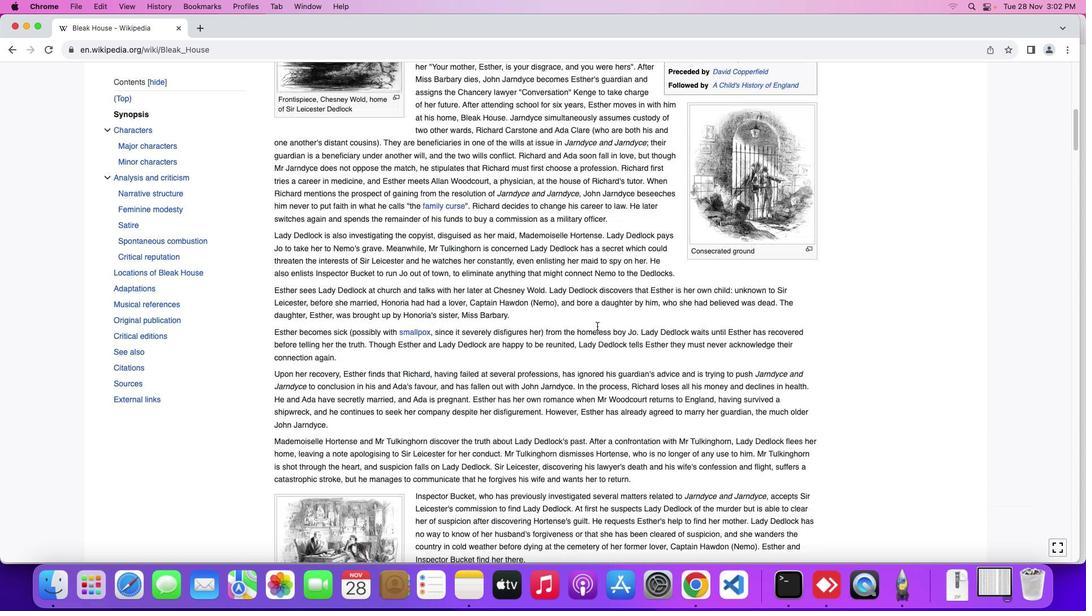 
Action: Mouse moved to (594, 323)
Screenshot: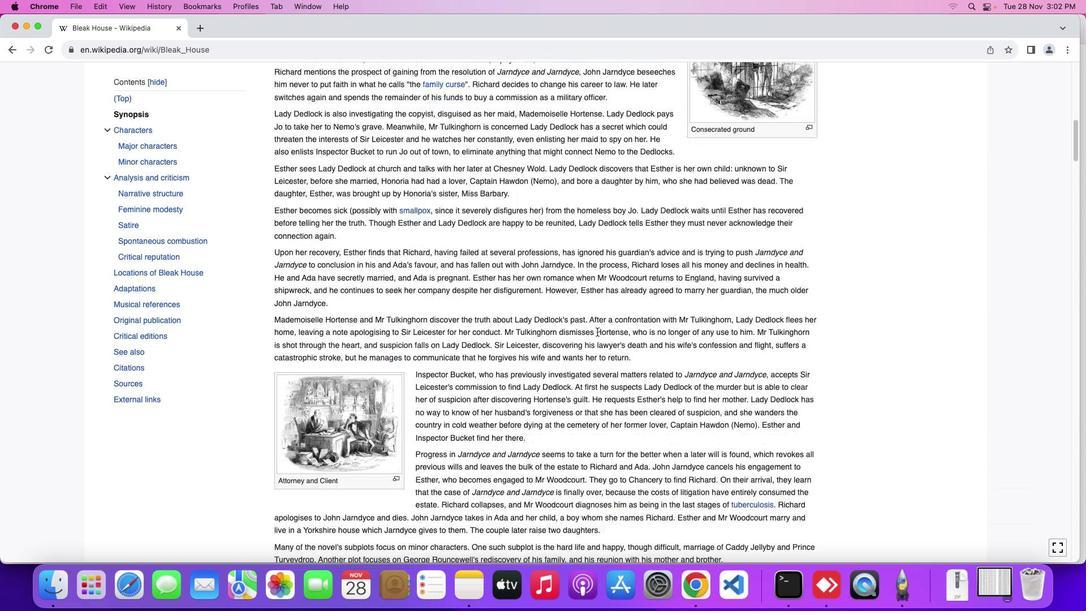 
Action: Mouse scrolled (594, 323) with delta (-2, -4)
Screenshot: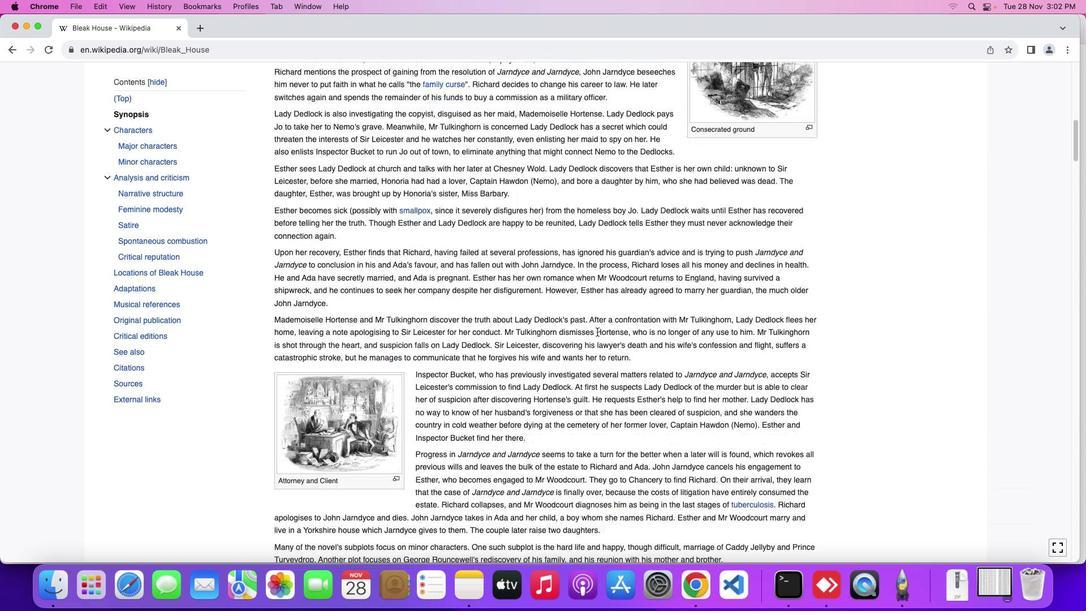 
Action: Mouse moved to (593, 332)
Screenshot: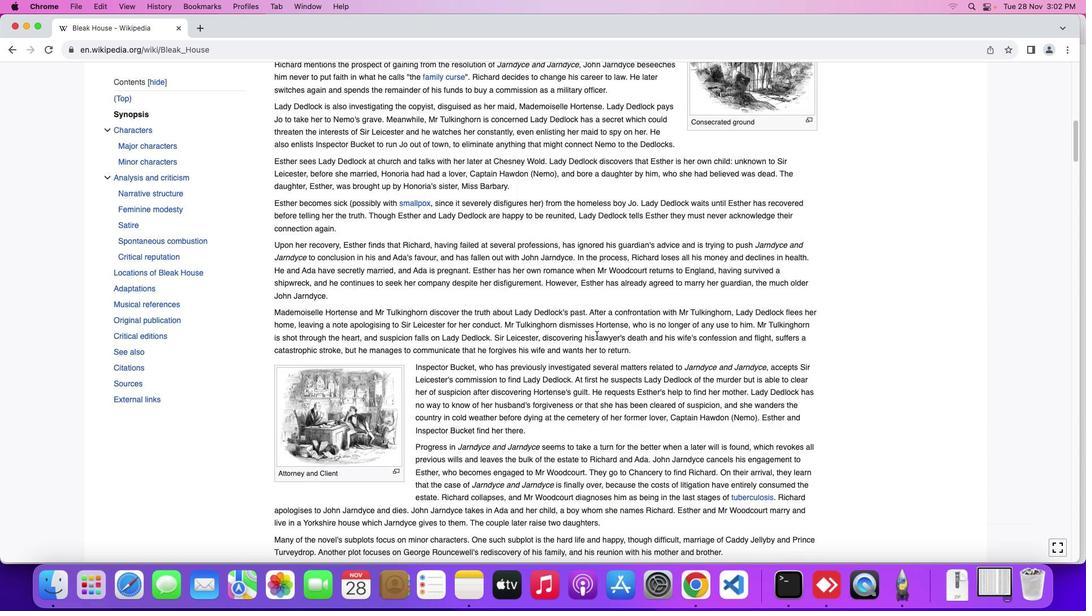 
Action: Mouse scrolled (593, 332) with delta (-2, -2)
Screenshot: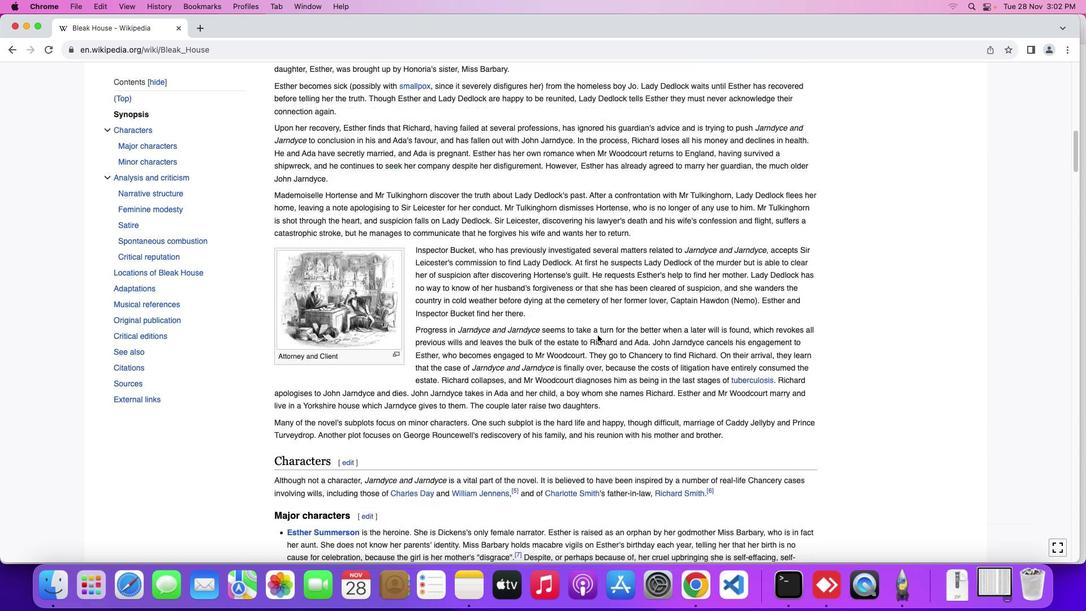 
Action: Mouse moved to (594, 332)
Screenshot: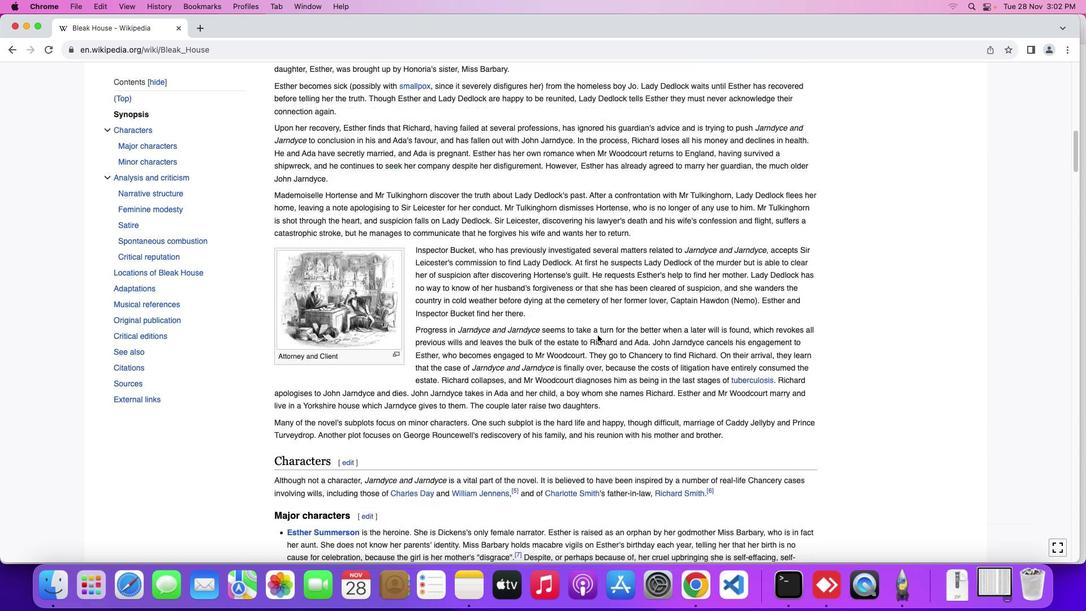 
Action: Mouse scrolled (594, 332) with delta (-2, -2)
Screenshot: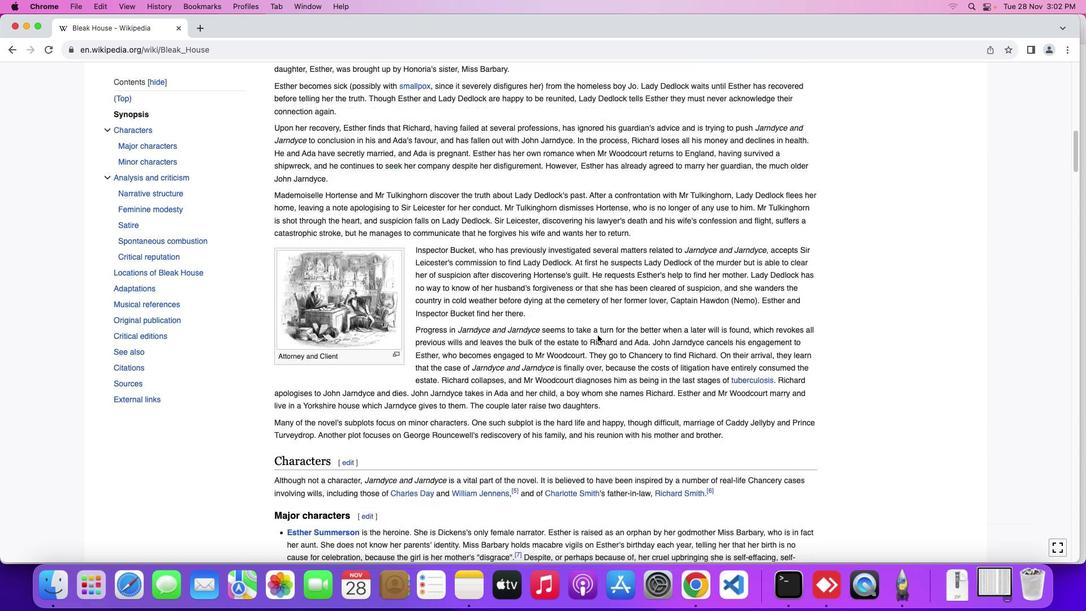 
Action: Mouse scrolled (594, 332) with delta (-2, -3)
Screenshot: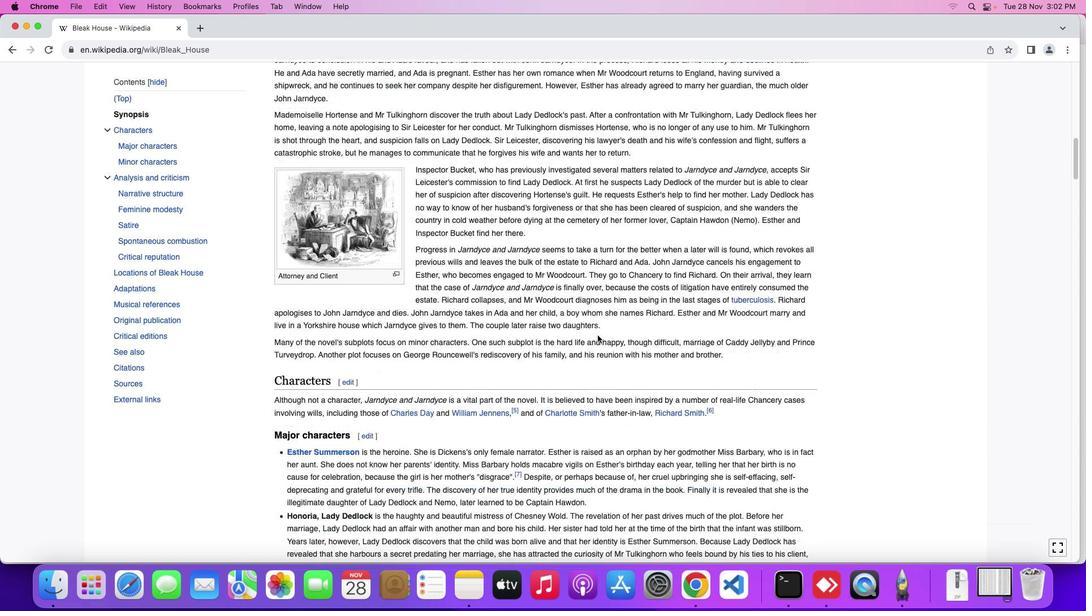 
Action: Mouse moved to (594, 332)
Screenshot: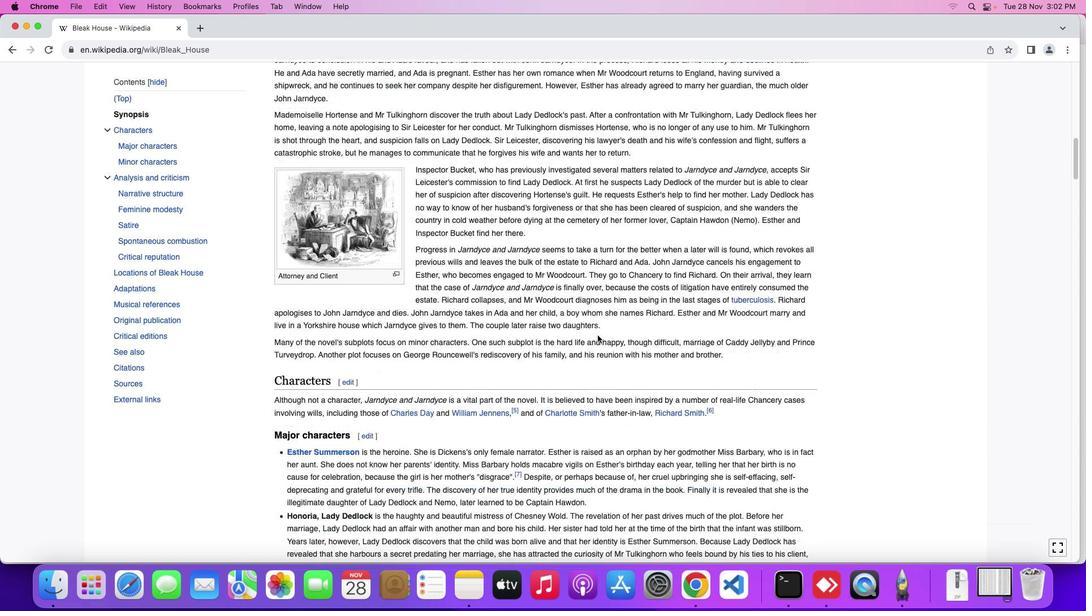 
Action: Mouse scrolled (594, 332) with delta (-2, -5)
Screenshot: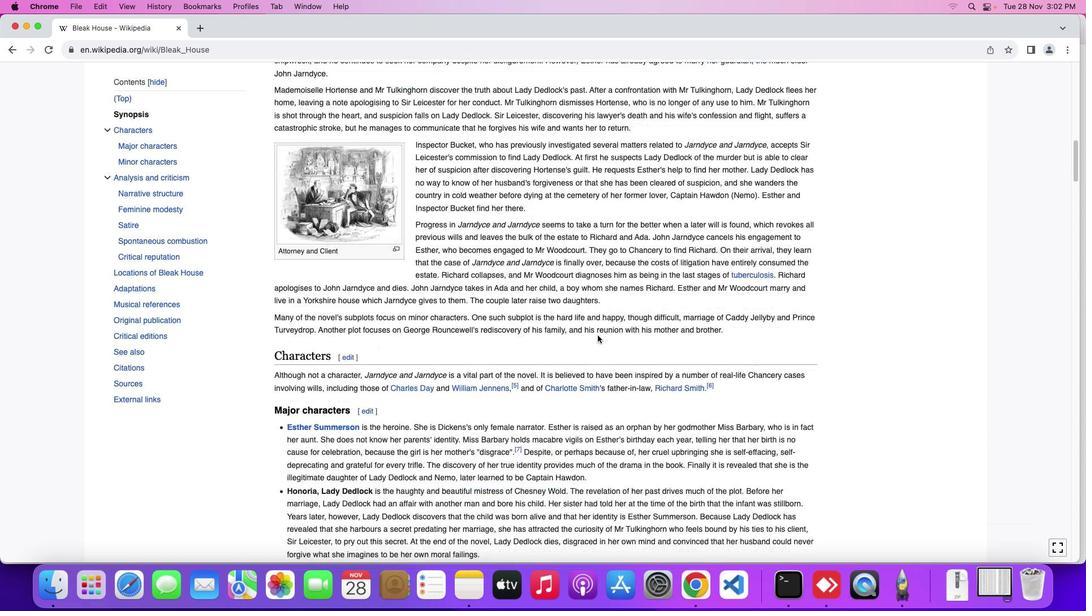 
Action: Mouse moved to (594, 332)
Screenshot: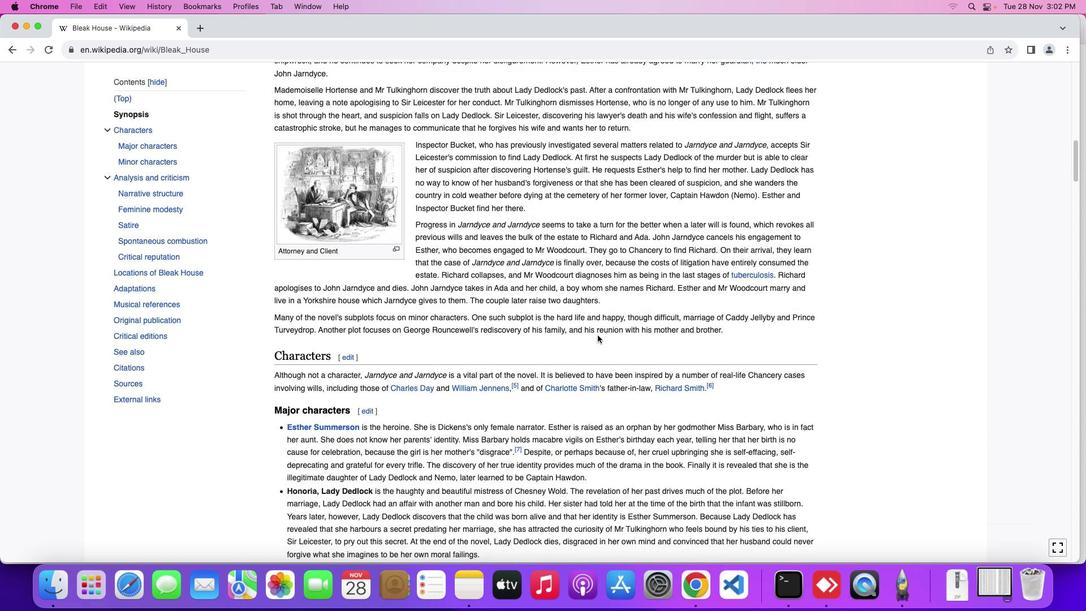 
Action: Mouse scrolled (594, 332) with delta (-2, -2)
Screenshot: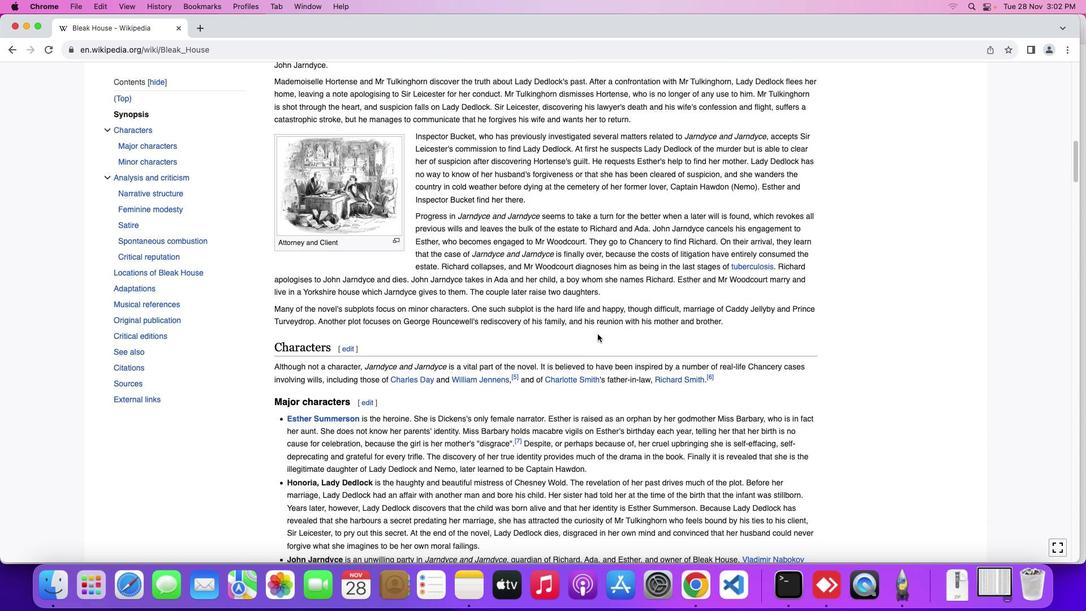 
Action: Mouse moved to (594, 331)
Screenshot: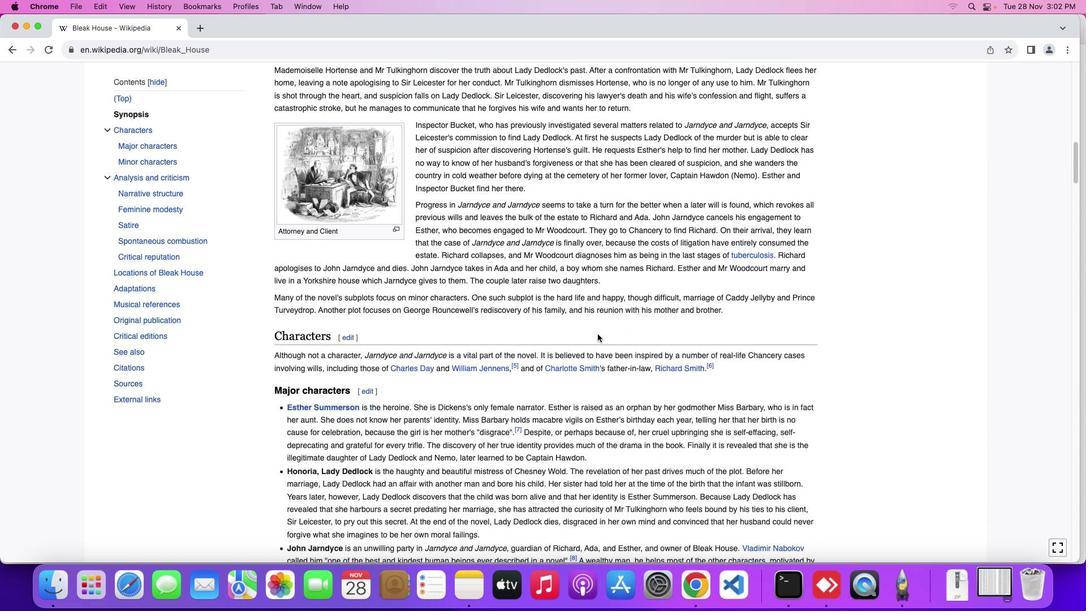 
Action: Mouse scrolled (594, 331) with delta (-2, -2)
Screenshot: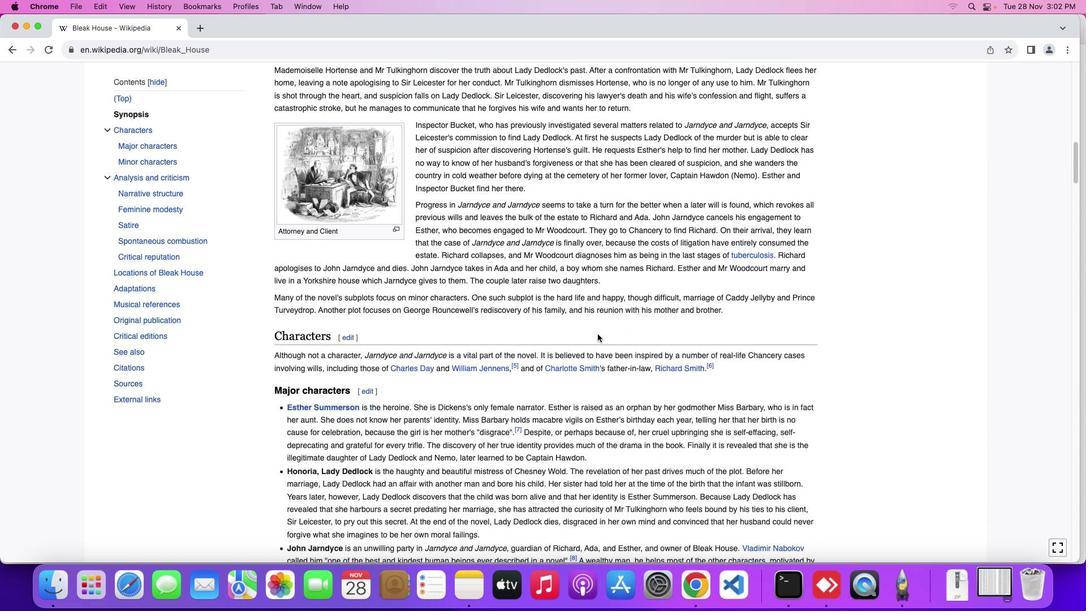 
Action: Mouse moved to (594, 331)
Screenshot: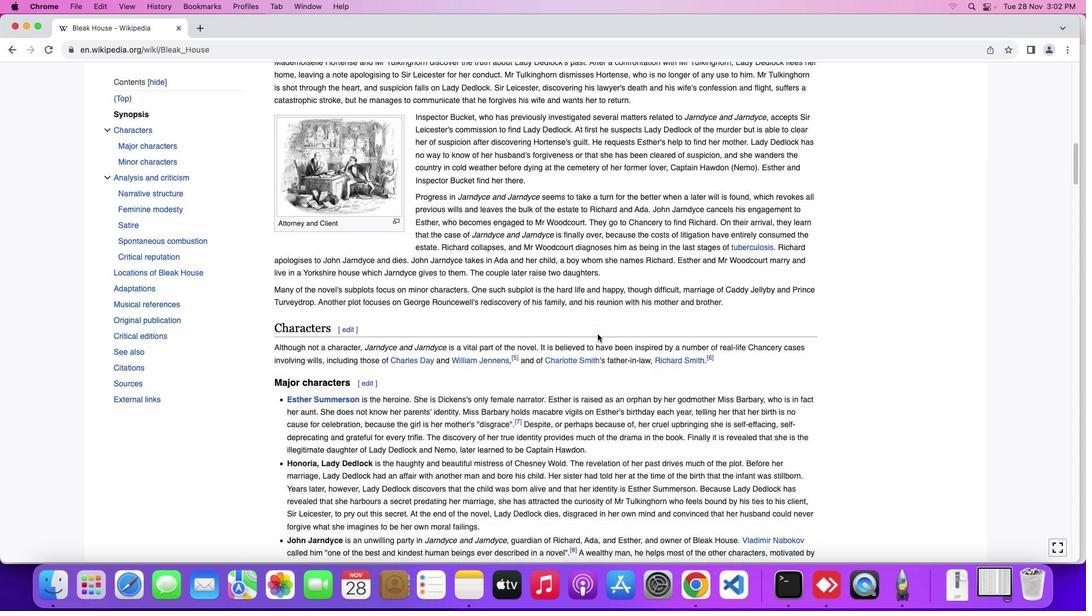 
Action: Mouse scrolled (594, 331) with delta (-2, -3)
Screenshot: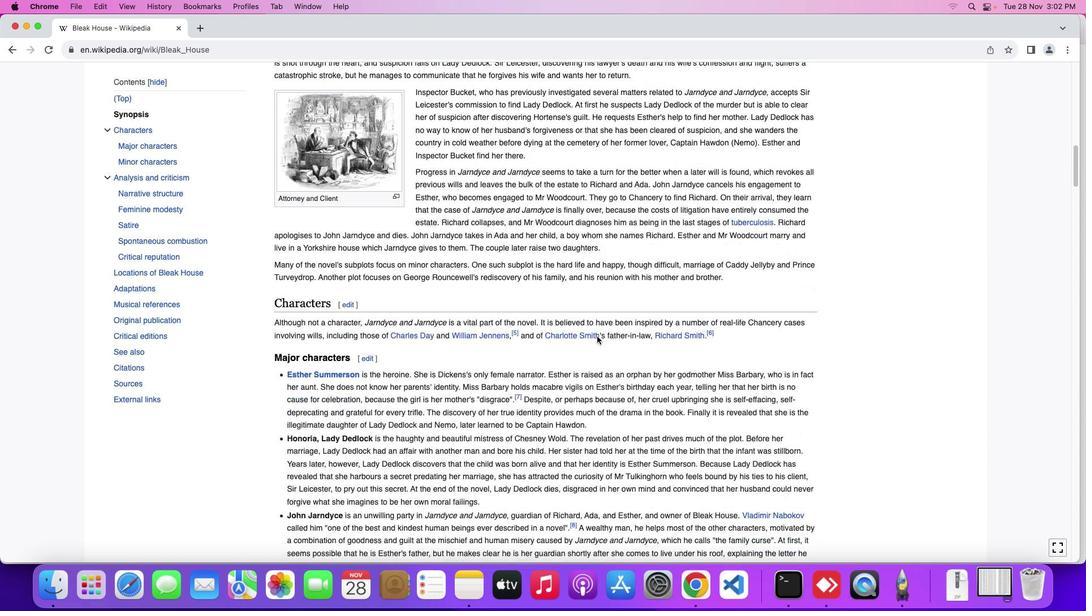 
Action: Mouse moved to (593, 337)
Screenshot: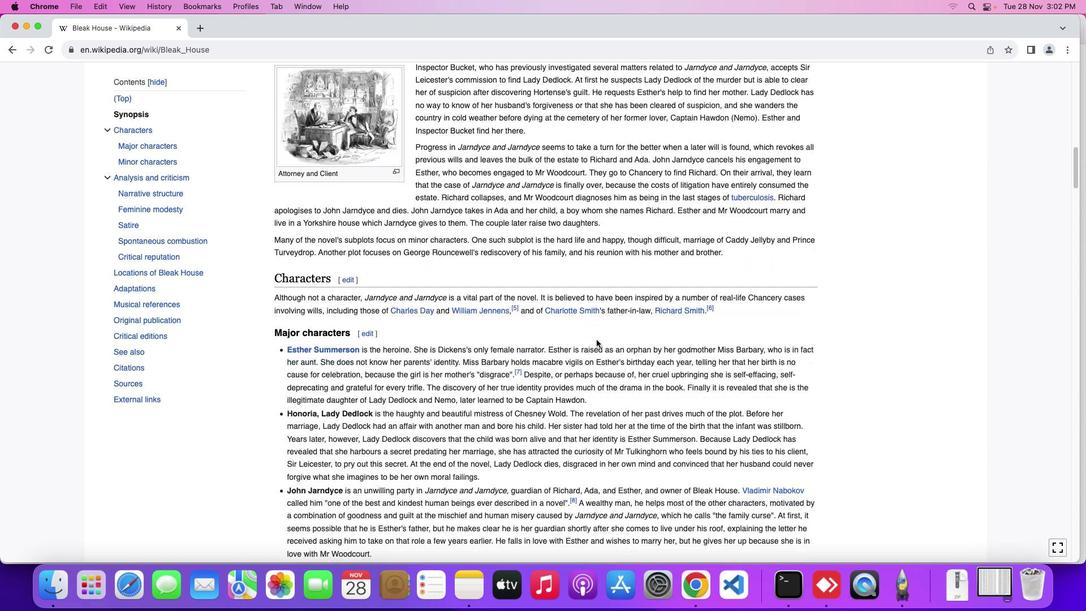 
Action: Mouse scrolled (593, 337) with delta (-2, -2)
Screenshot: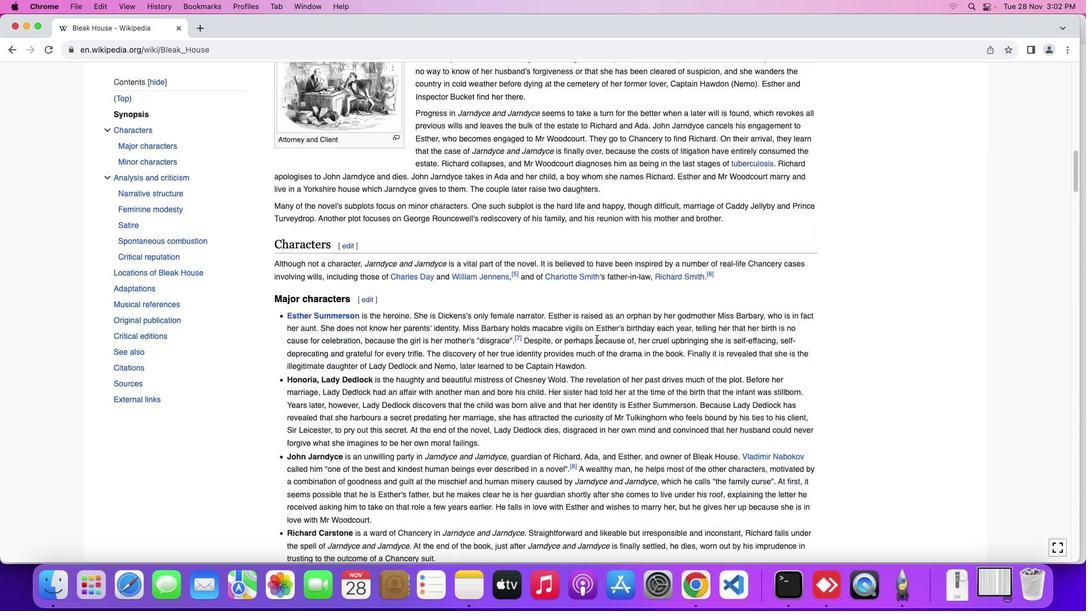 
Action: Mouse scrolled (593, 337) with delta (-2, -2)
Screenshot: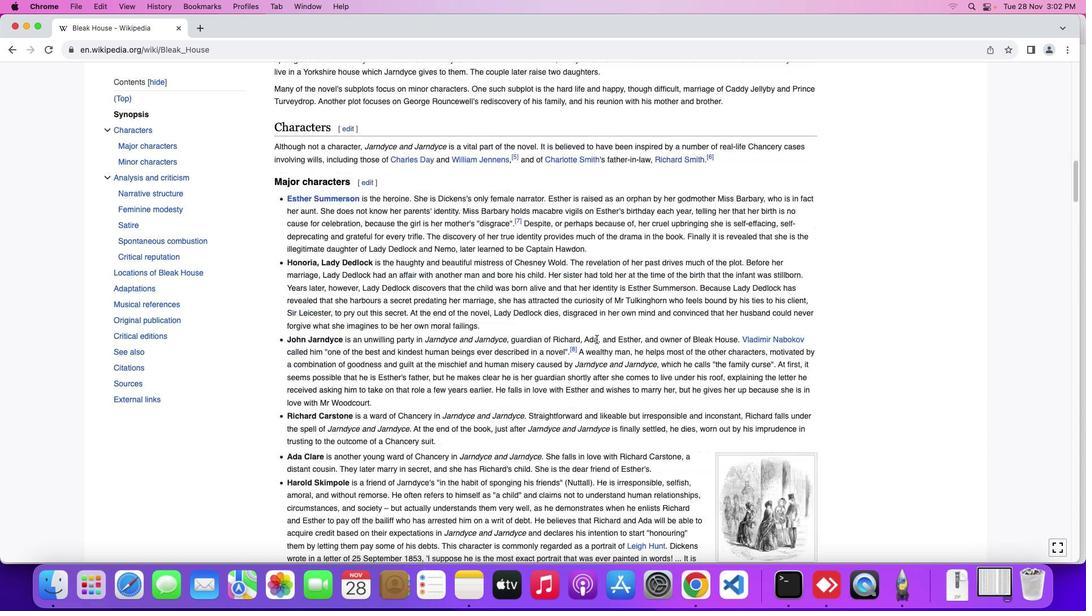 
Action: Mouse scrolled (593, 337) with delta (-2, -3)
Screenshot: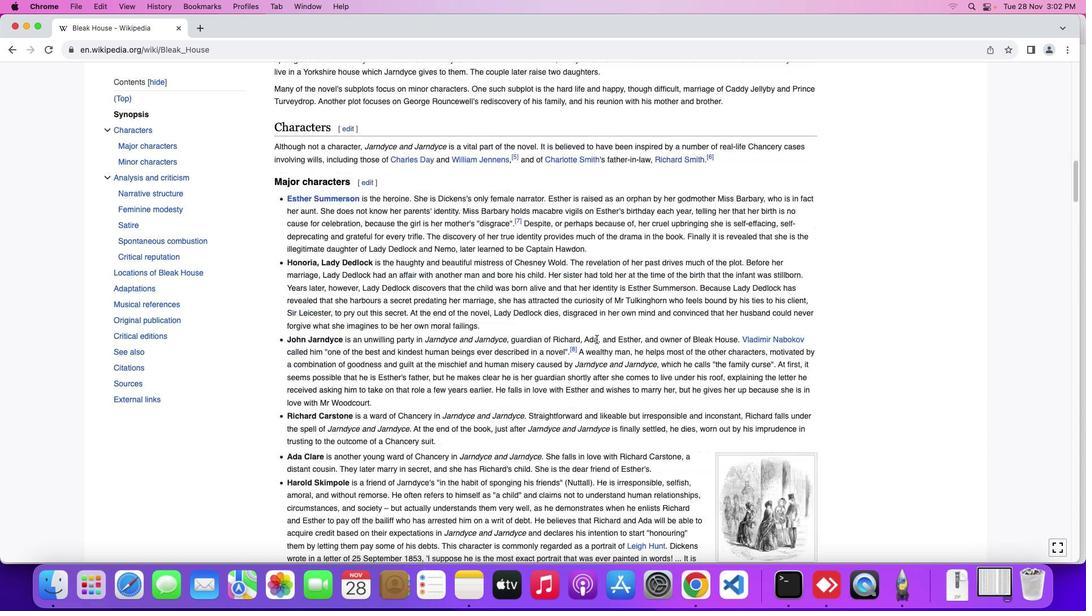 
Action: Mouse moved to (593, 337)
Screenshot: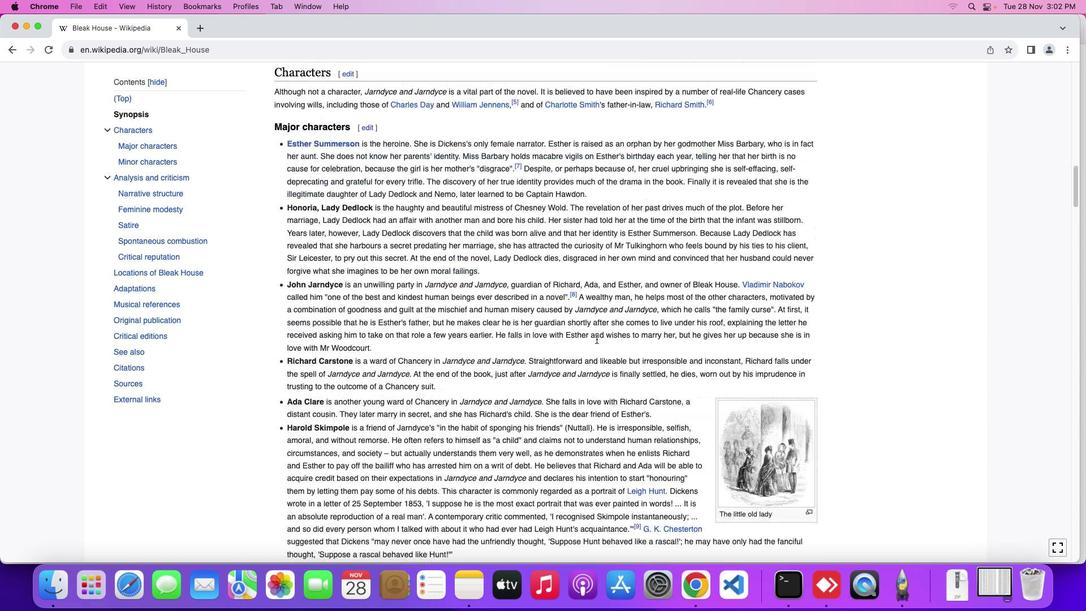 
Action: Mouse scrolled (593, 337) with delta (-2, -5)
Screenshot: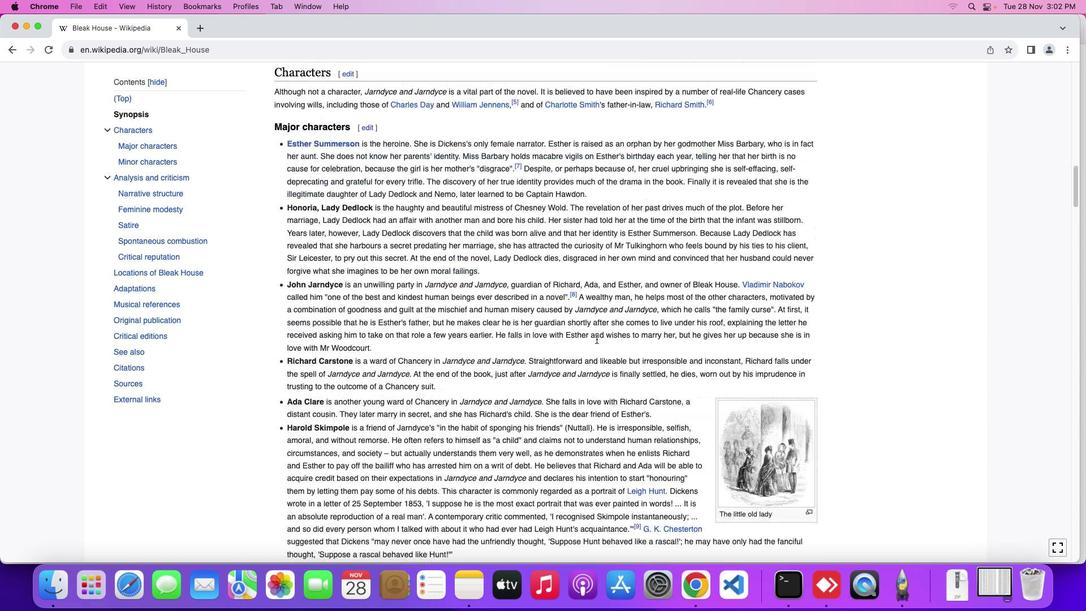 
Action: Mouse moved to (593, 337)
Screenshot: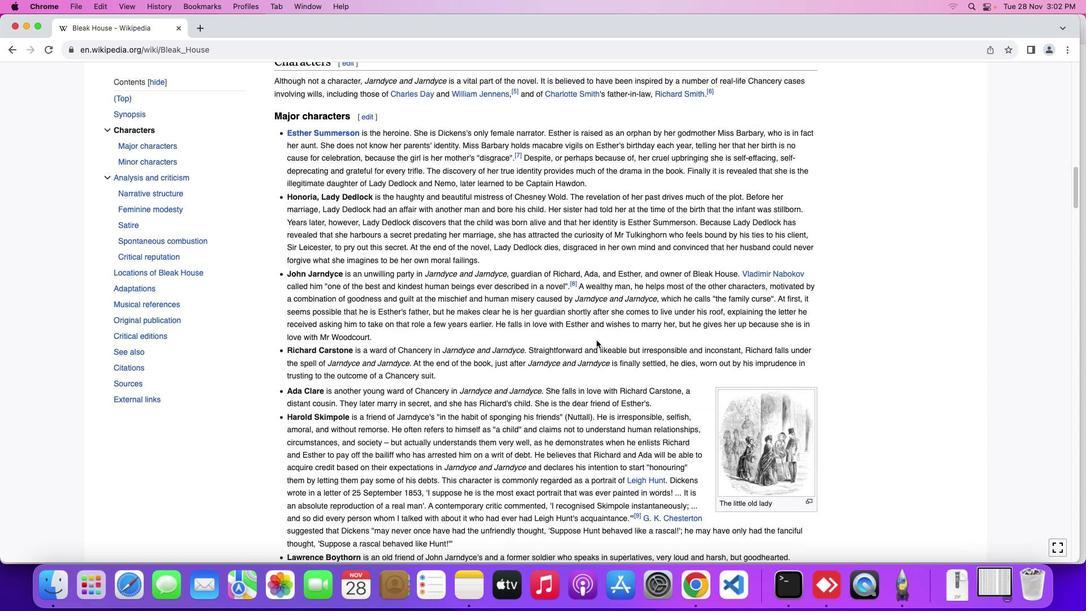 
Action: Mouse scrolled (593, 337) with delta (-2, -2)
Screenshot: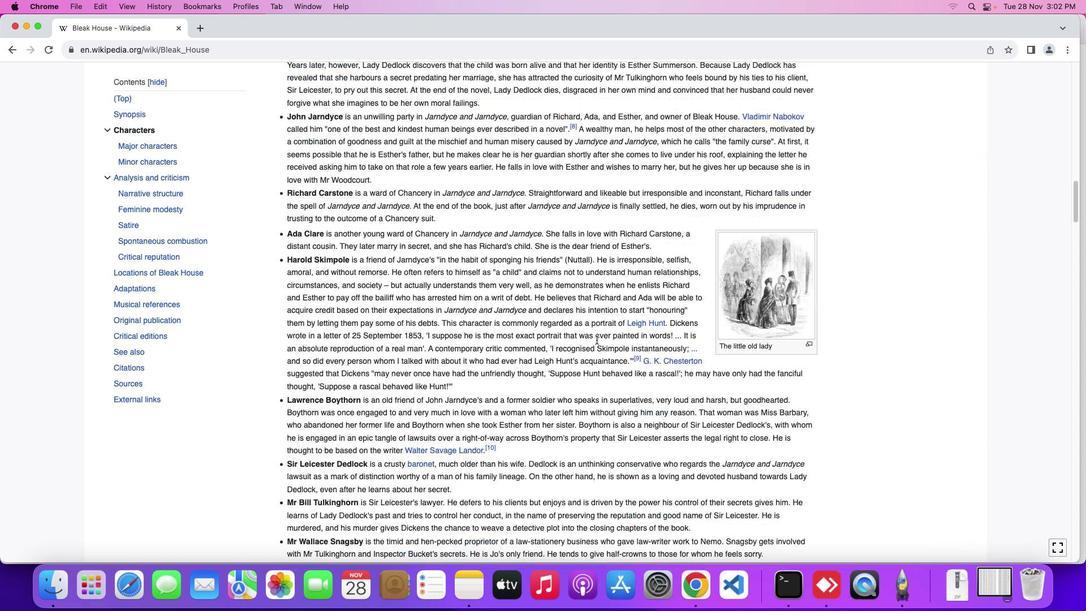 
Action: Mouse scrolled (593, 337) with delta (-2, -2)
Screenshot: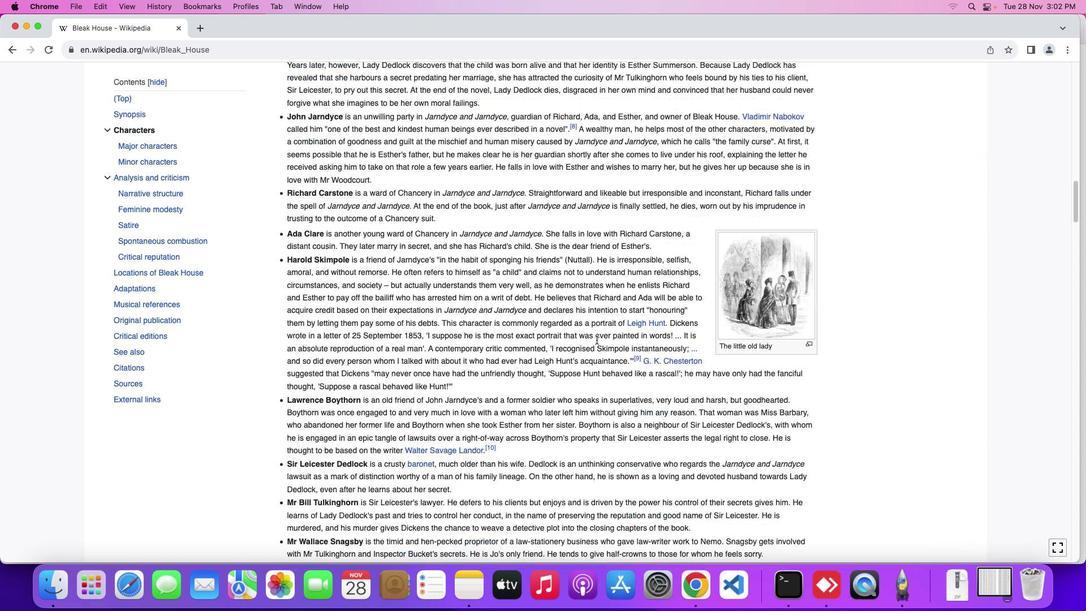 
Action: Mouse scrolled (593, 337) with delta (-2, -3)
Screenshot: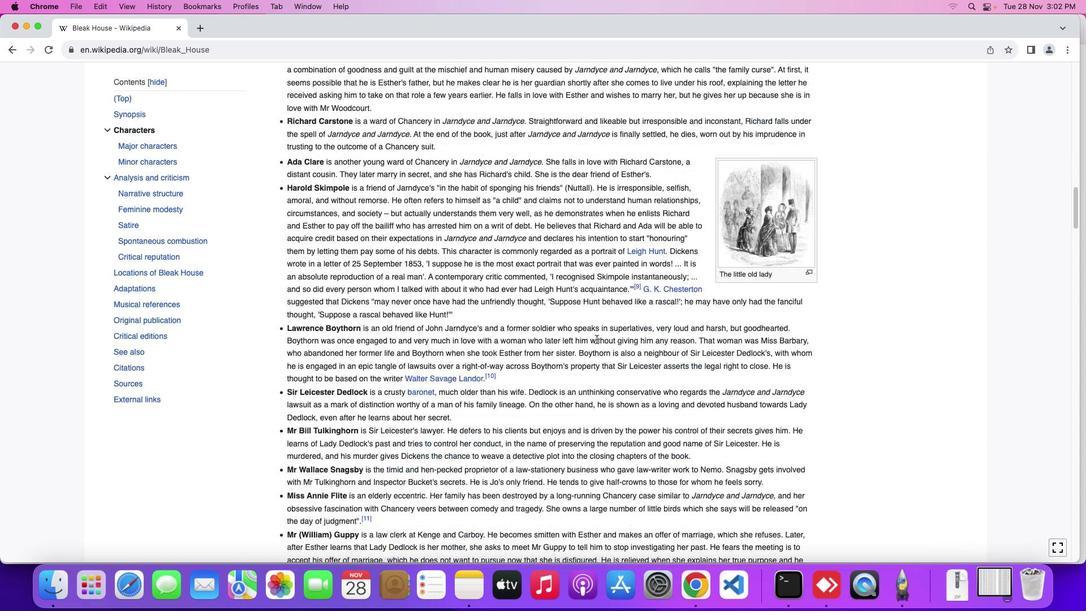 
Action: Mouse scrolled (593, 337) with delta (-2, -5)
Screenshot: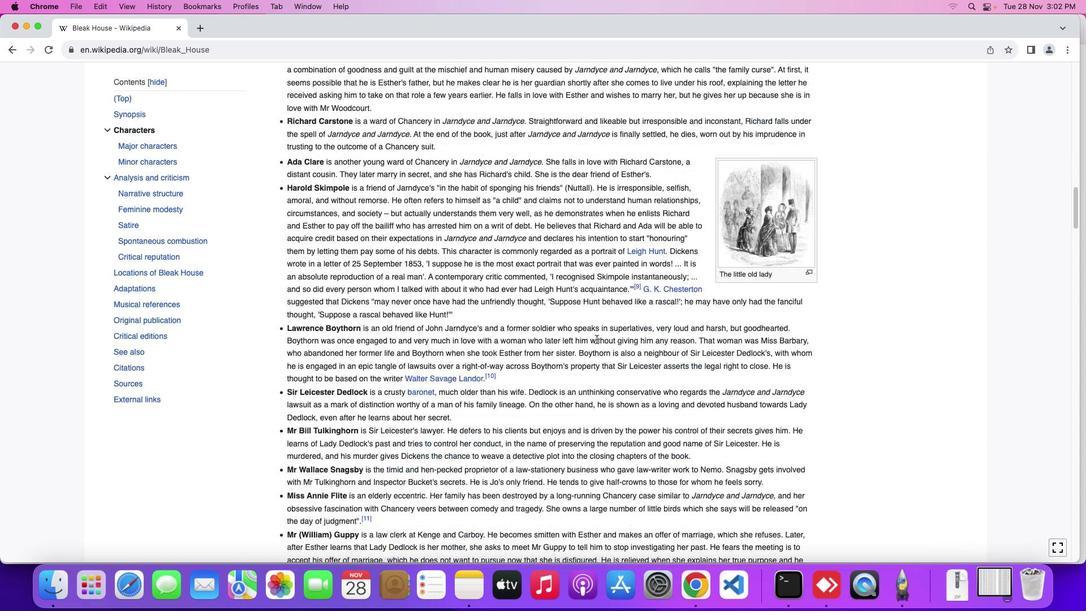
Action: Mouse moved to (621, 342)
Screenshot: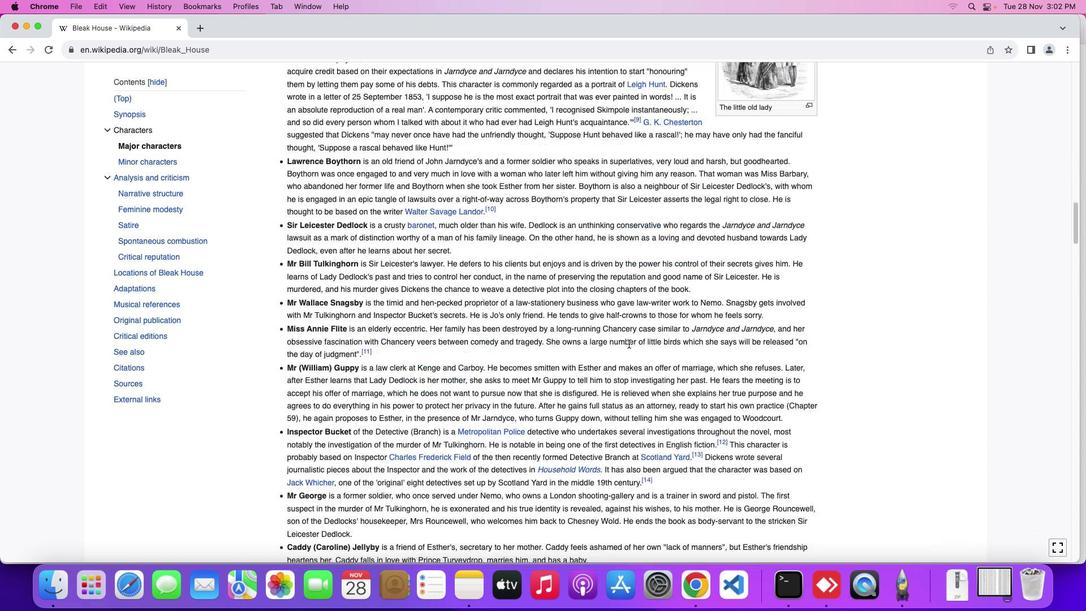 
Action: Mouse scrolled (621, 342) with delta (-2, -2)
Screenshot: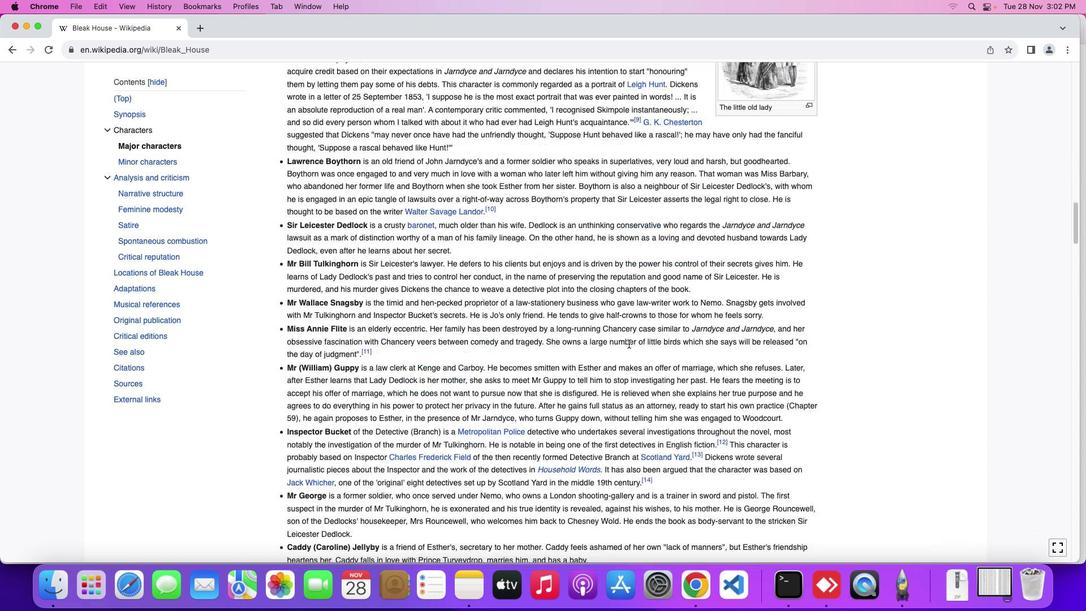 
Action: Mouse moved to (623, 342)
Screenshot: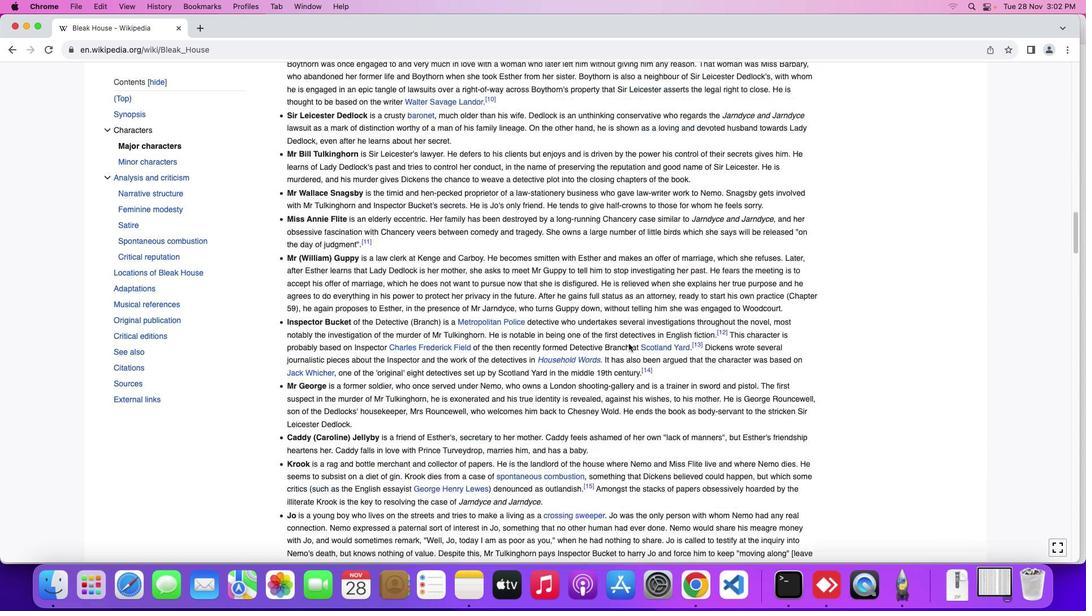 
Action: Mouse scrolled (623, 342) with delta (-2, -2)
Screenshot: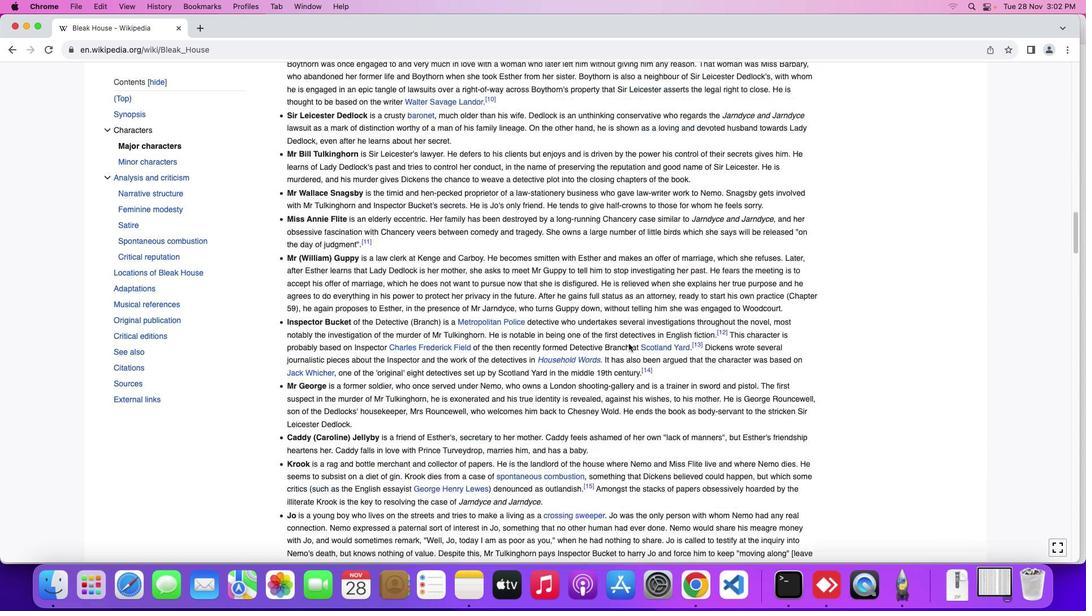 
Action: Mouse moved to (623, 342)
Screenshot: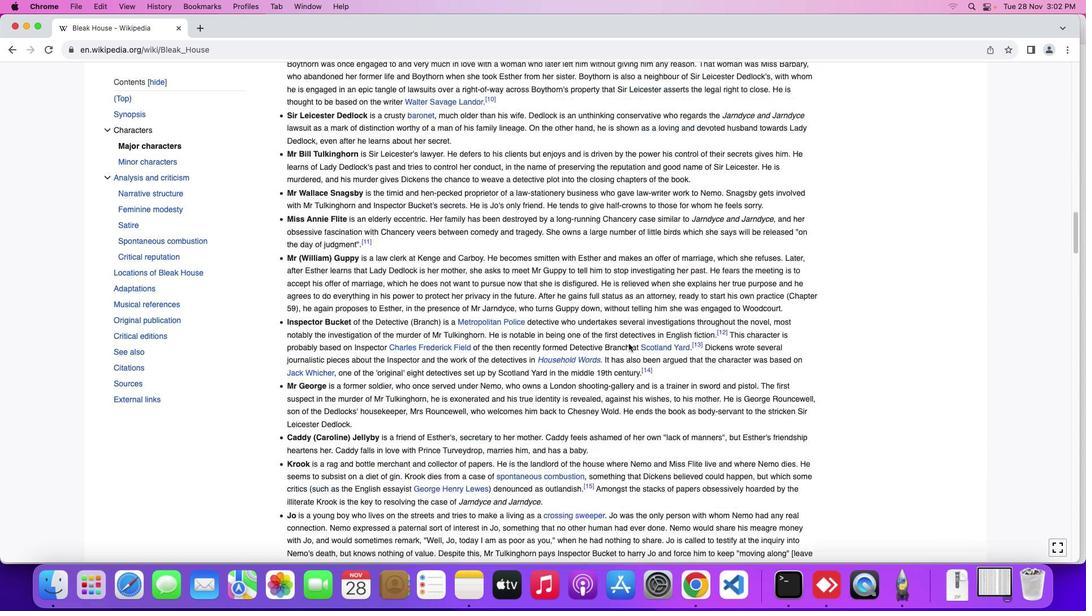 
Action: Mouse scrolled (623, 342) with delta (-2, -3)
Screenshot: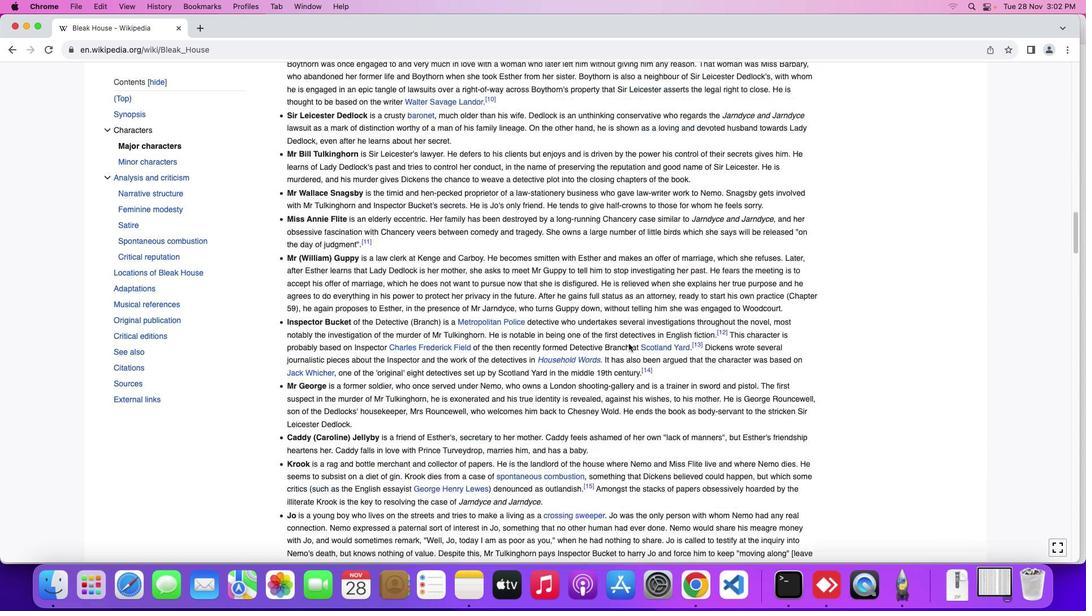 
Action: Mouse moved to (624, 342)
Screenshot: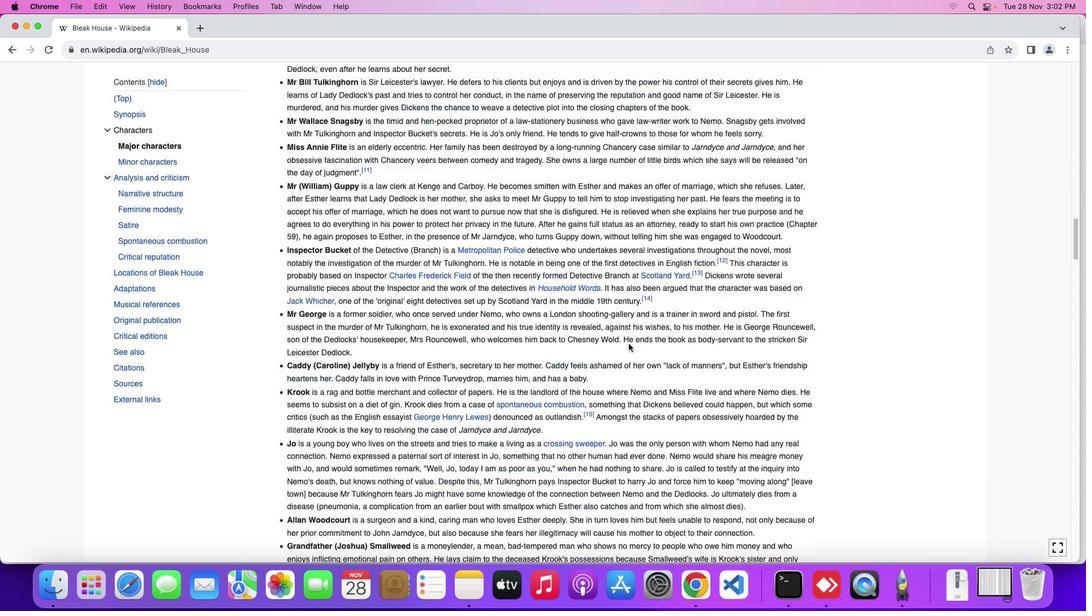 
Action: Mouse scrolled (624, 342) with delta (-2, -5)
Screenshot: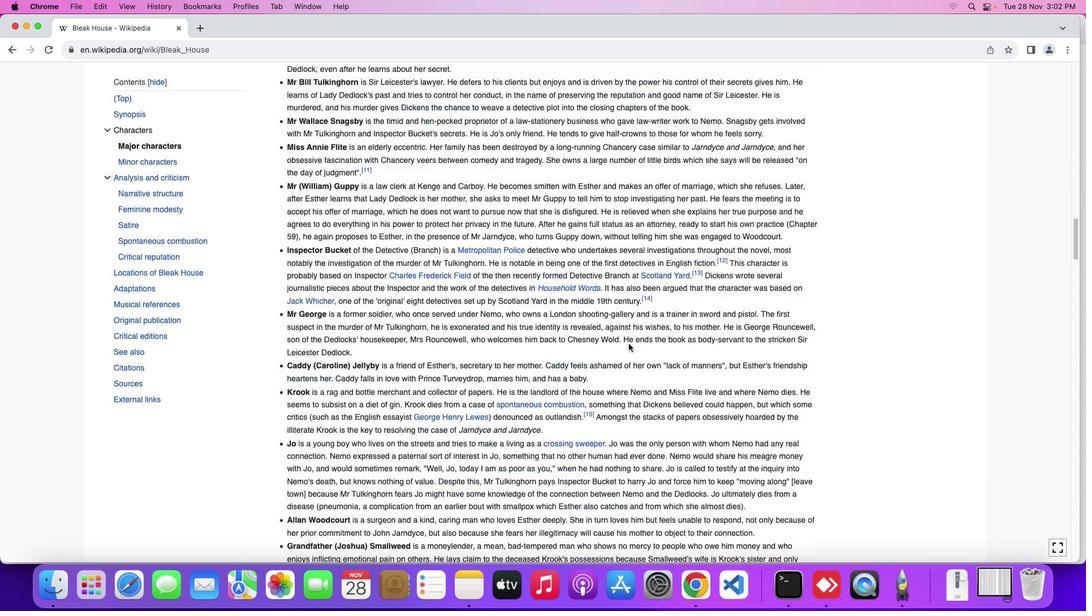 
Action: Mouse moved to (626, 341)
Screenshot: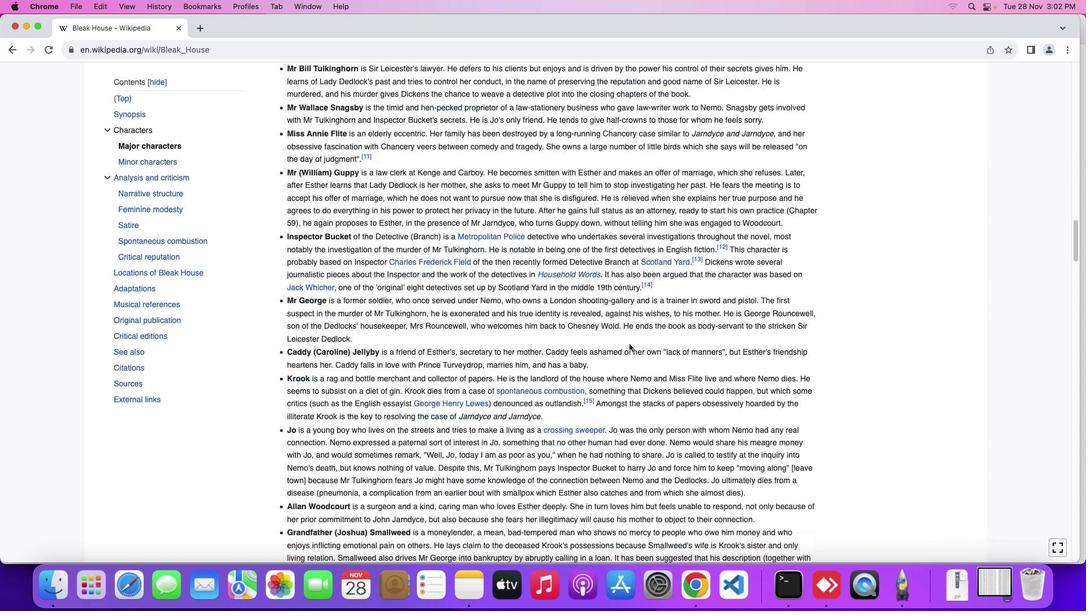 
Action: Mouse scrolled (626, 341) with delta (-2, -5)
Screenshot: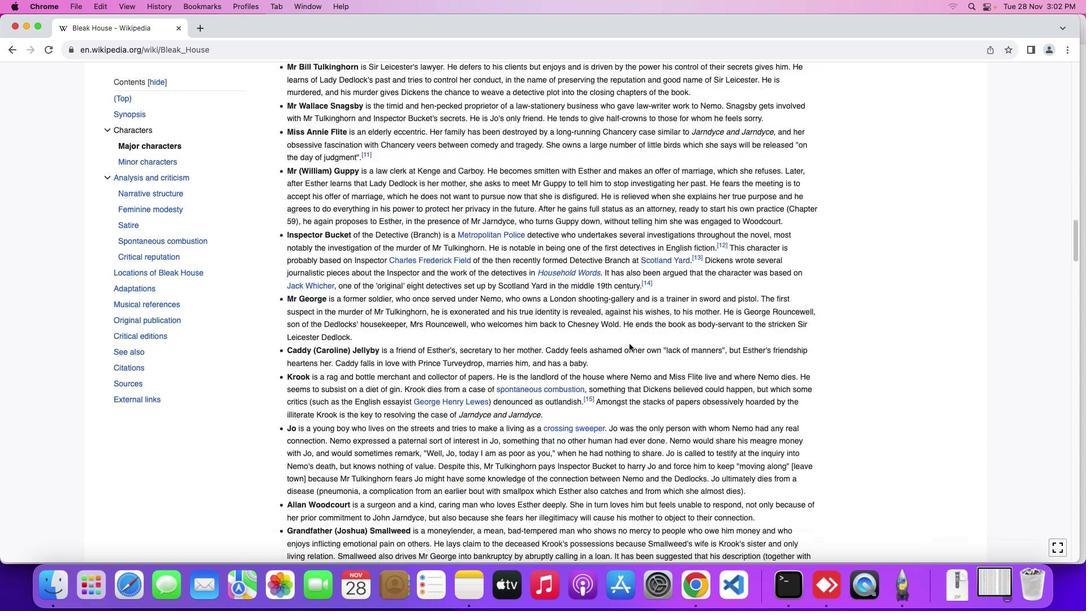 
Action: Mouse moved to (626, 340)
Screenshot: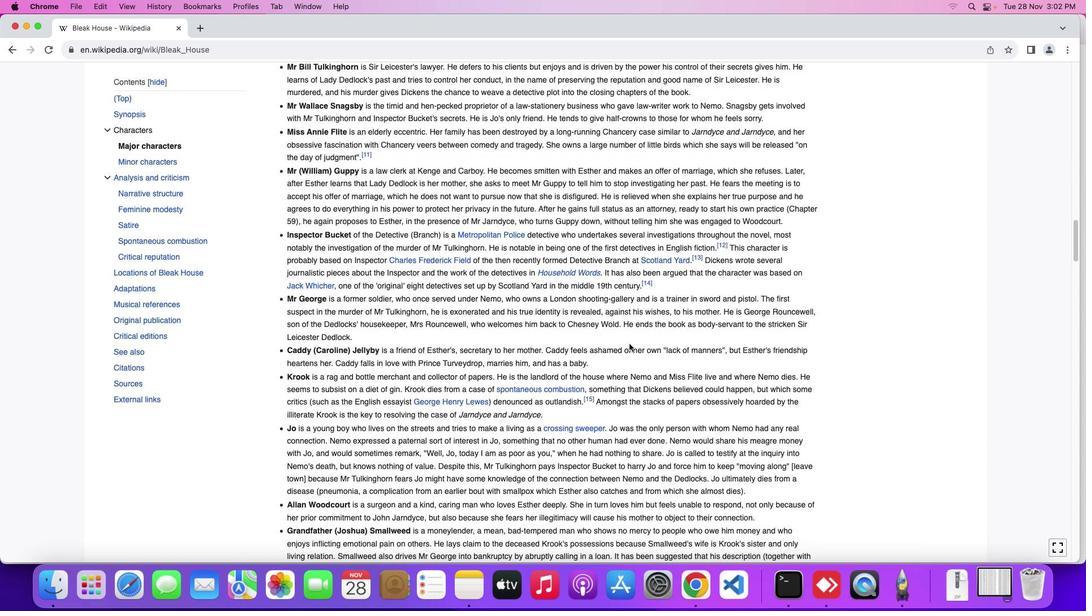 
Action: Mouse scrolled (626, 340) with delta (-2, -2)
Screenshot: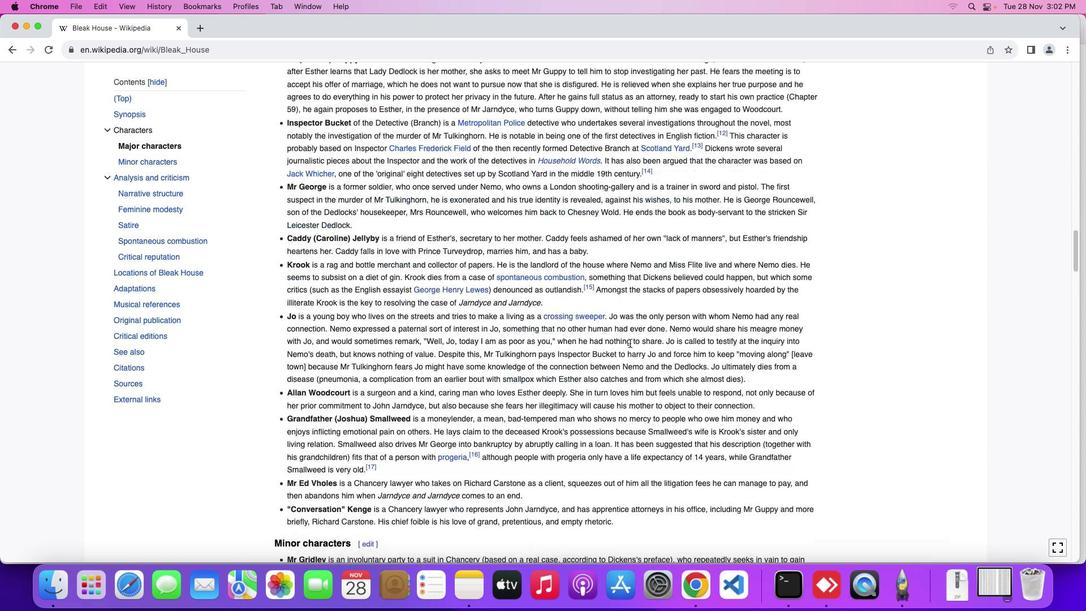 
Action: Mouse scrolled (626, 340) with delta (-2, -2)
Screenshot: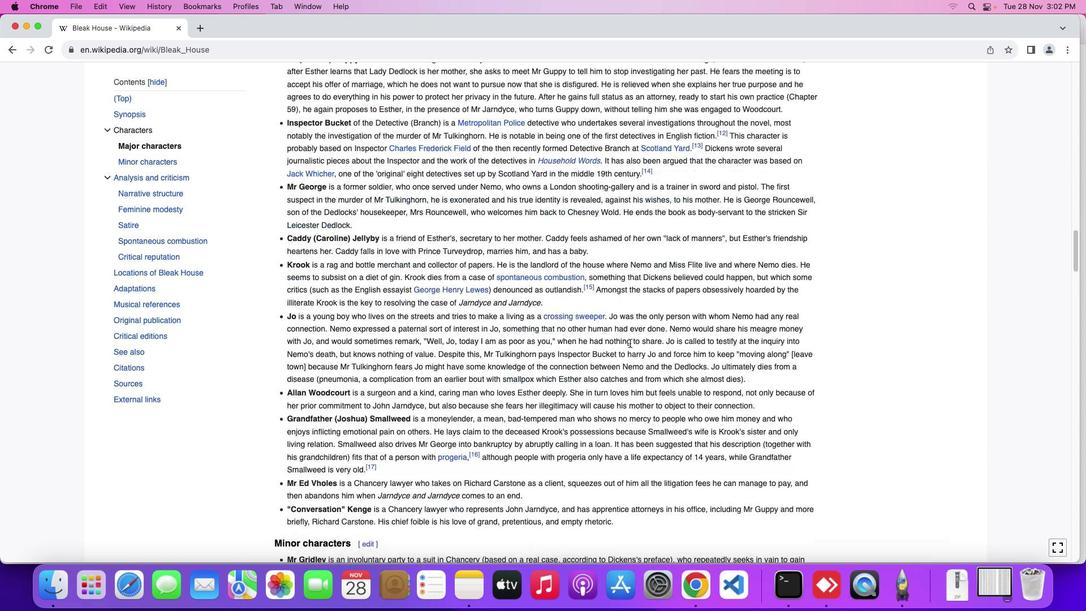 
Action: Mouse scrolled (626, 340) with delta (-2, -3)
Screenshot: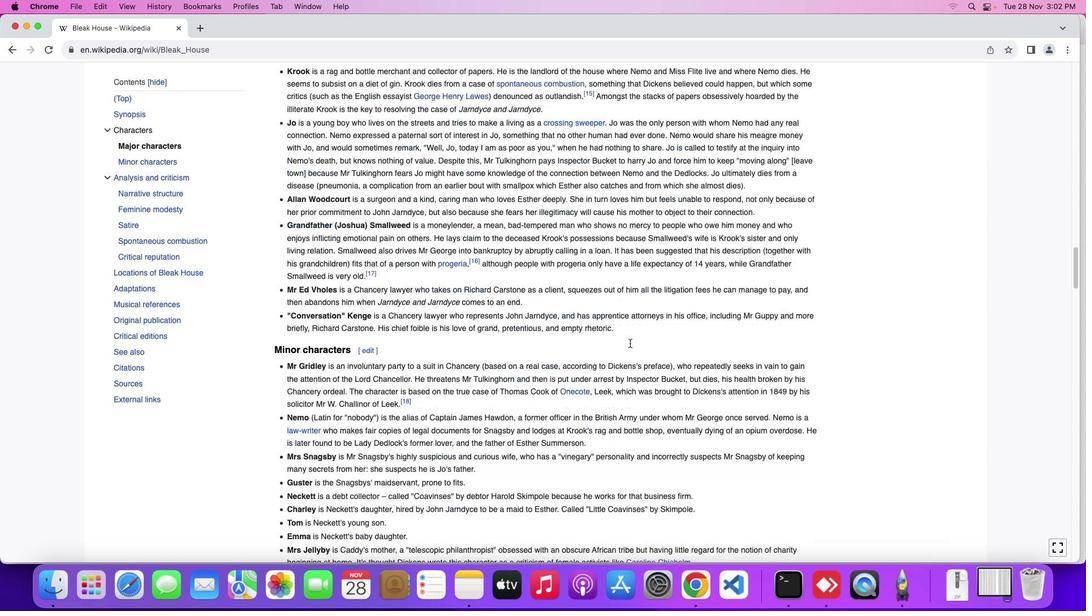 
Action: Mouse scrolled (626, 340) with delta (-2, -5)
Screenshot: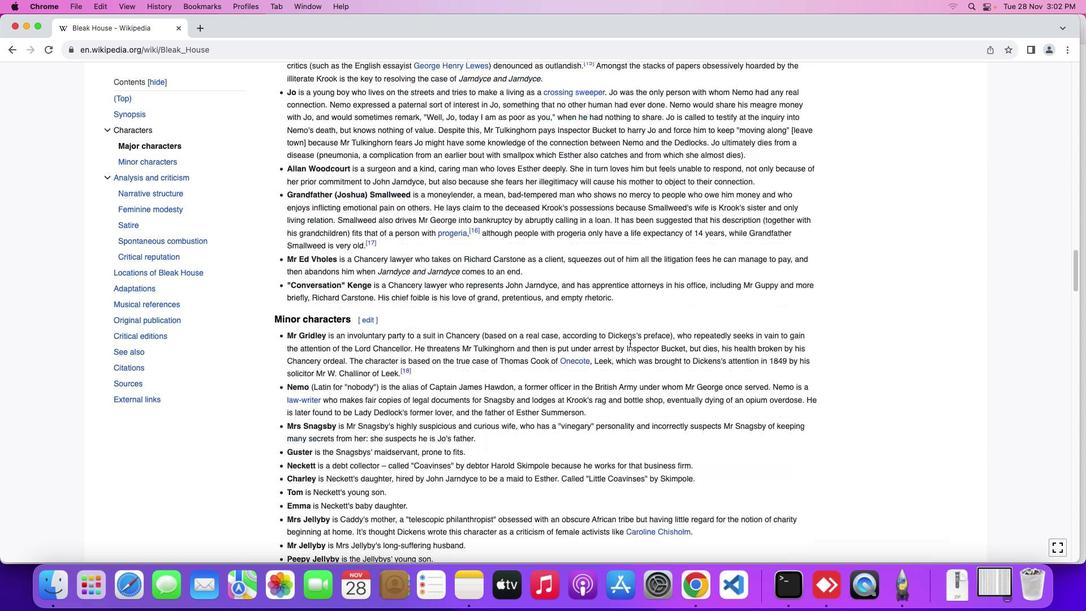 
Action: Mouse moved to (627, 340)
Screenshot: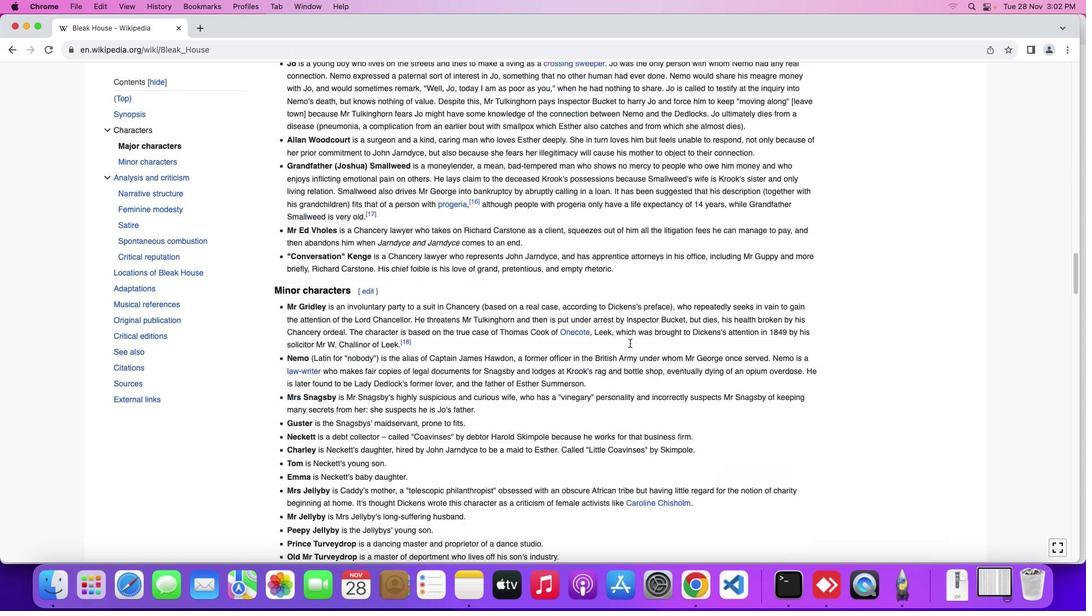
Action: Mouse scrolled (627, 340) with delta (-2, -5)
Screenshot: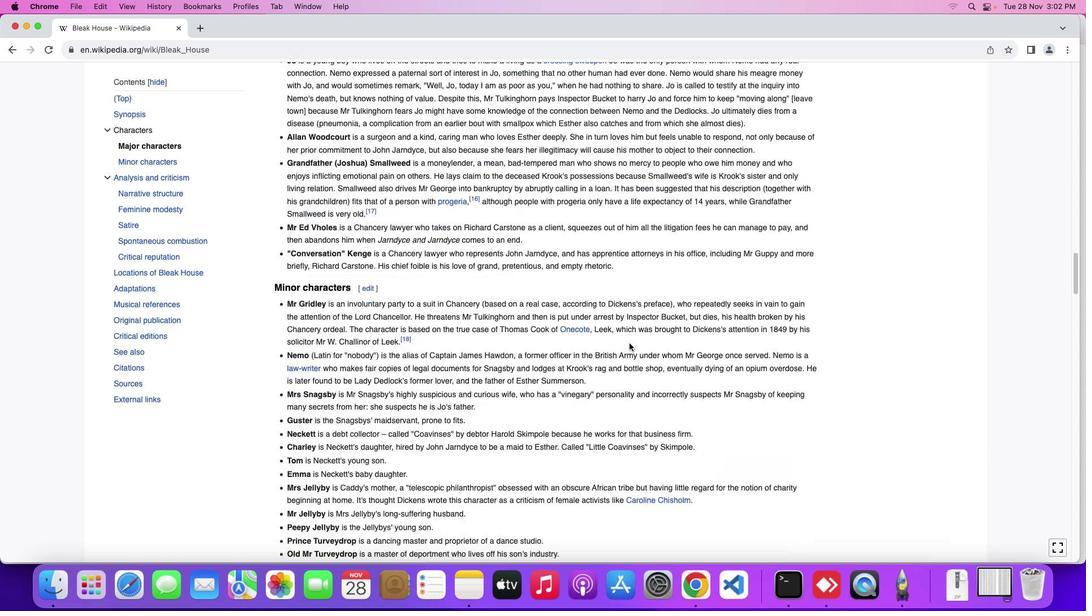
Action: Mouse moved to (626, 340)
Screenshot: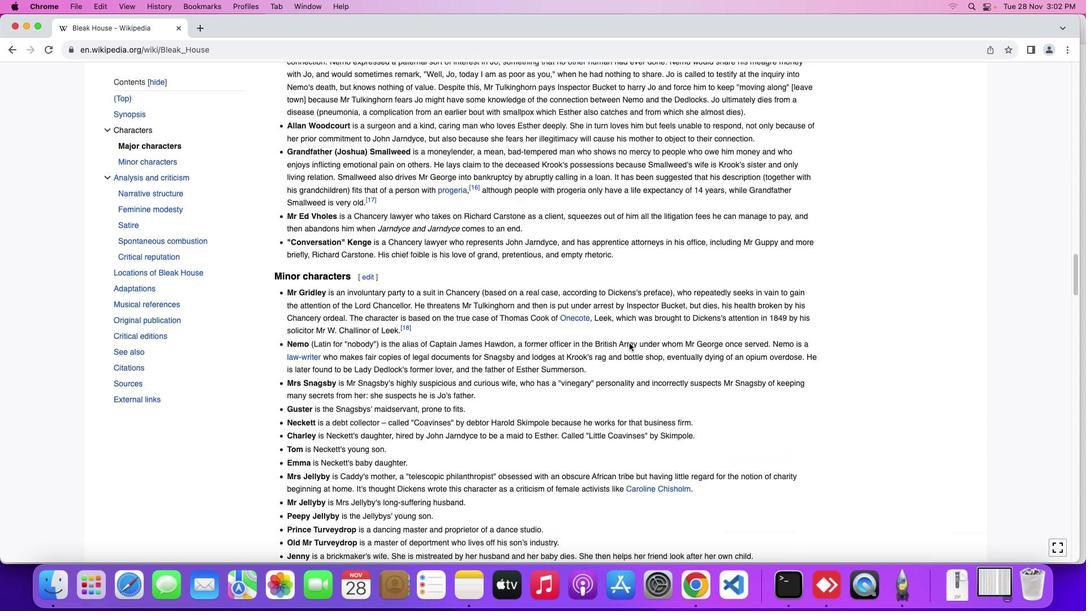 
Action: Mouse scrolled (626, 340) with delta (-2, -2)
Screenshot: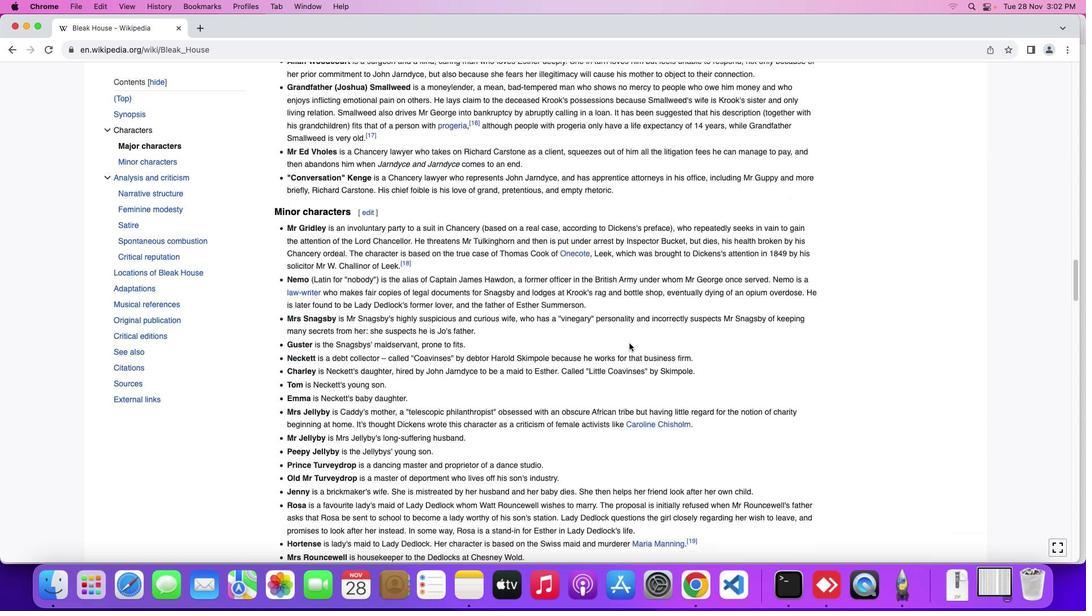 
Action: Mouse scrolled (626, 340) with delta (-2, -2)
Screenshot: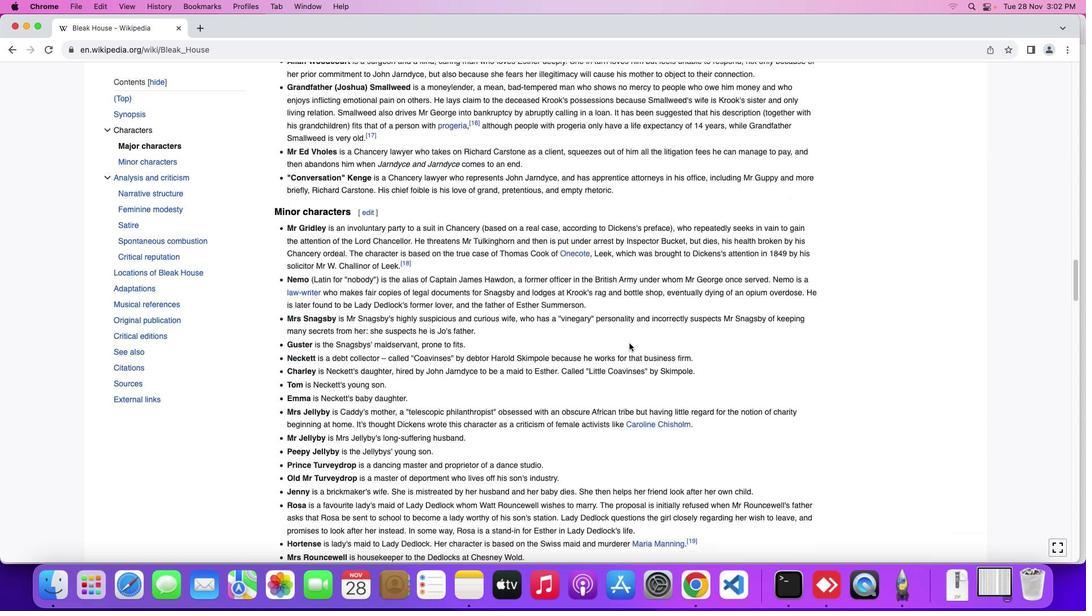 
Action: Mouse scrolled (626, 340) with delta (-2, -3)
Screenshot: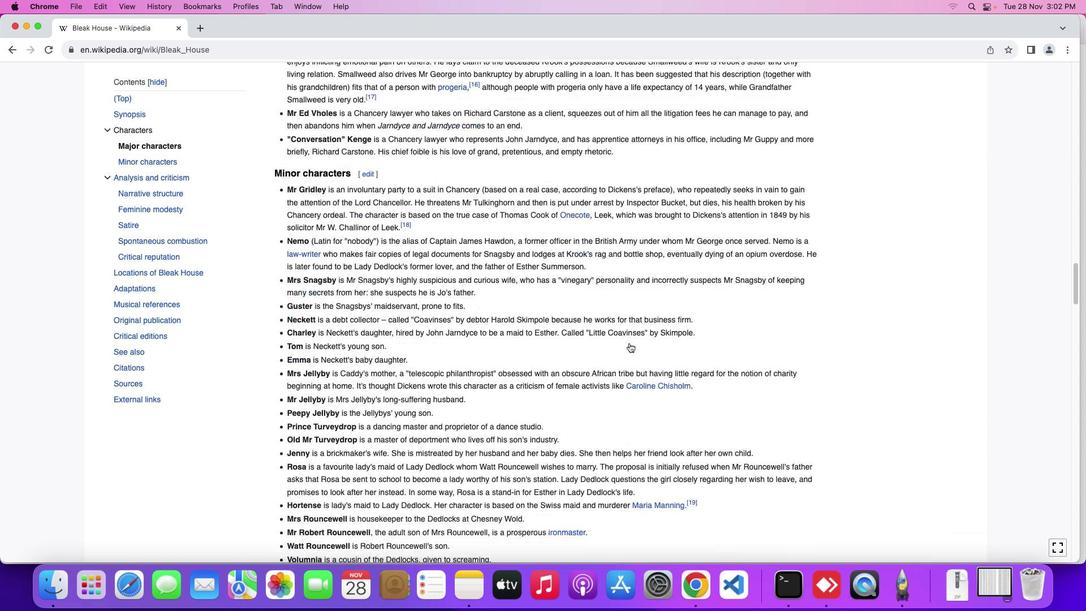 
Action: Mouse scrolled (626, 340) with delta (-2, -4)
Screenshot: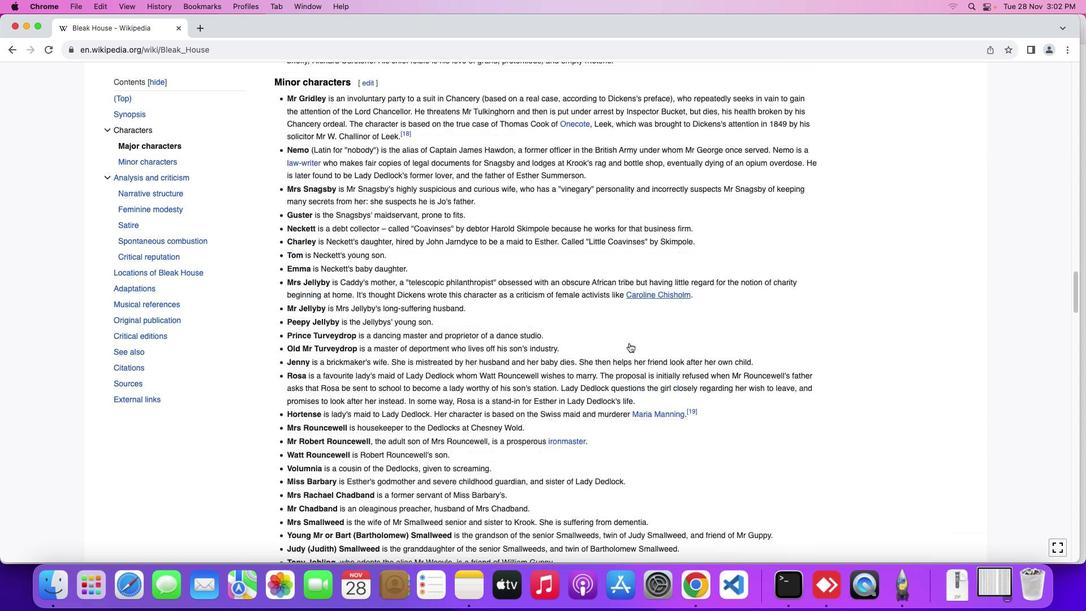 
Action: Mouse moved to (626, 340)
Screenshot: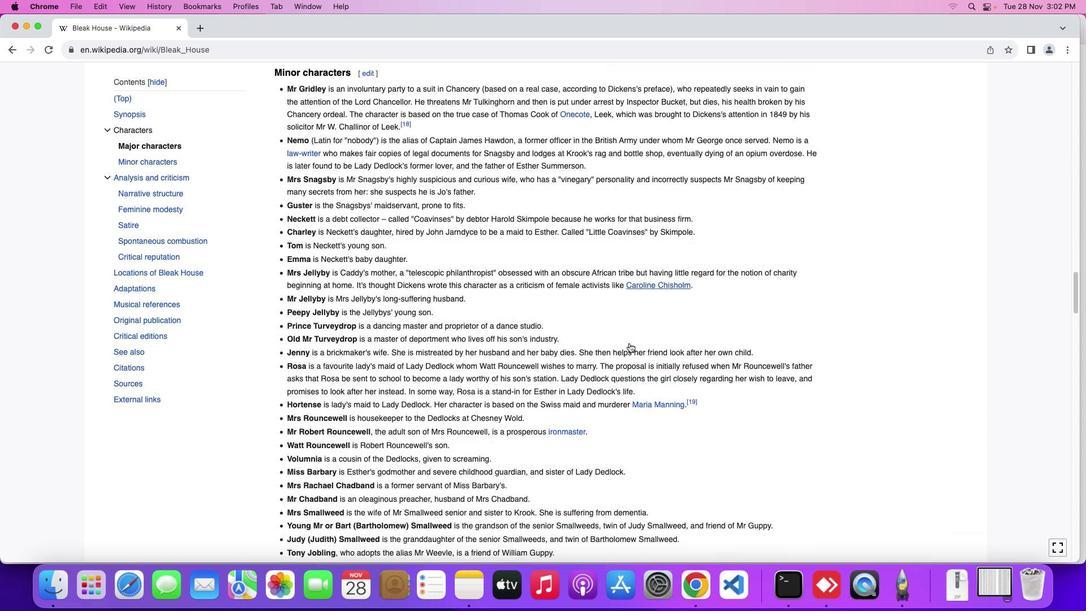 
Action: Mouse scrolled (626, 340) with delta (-2, -2)
Screenshot: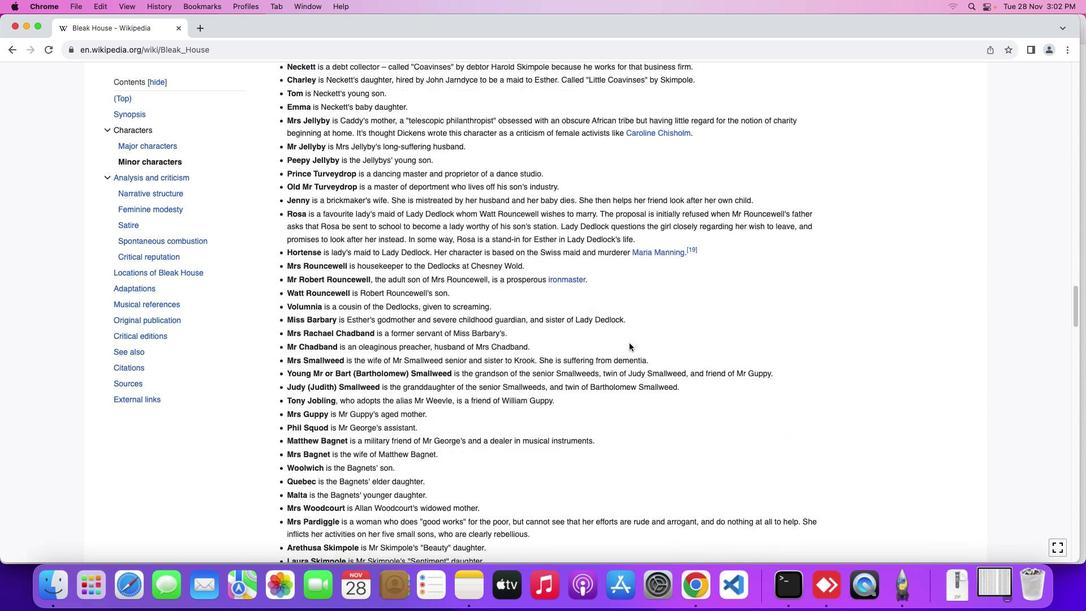 
Action: Mouse scrolled (626, 340) with delta (-2, -2)
Screenshot: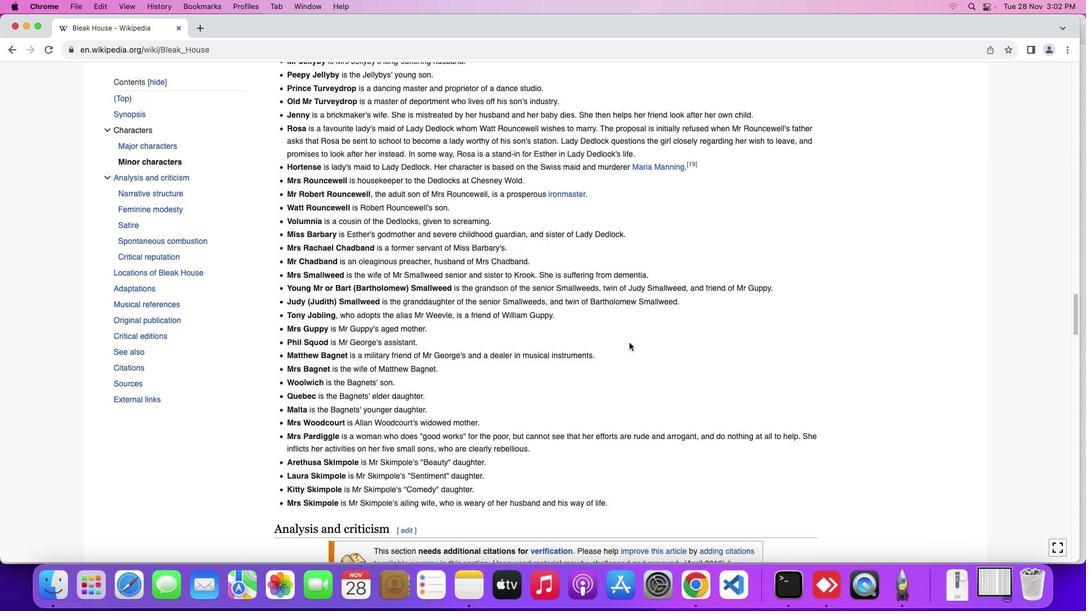 
Action: Mouse scrolled (626, 340) with delta (-2, -3)
Screenshot: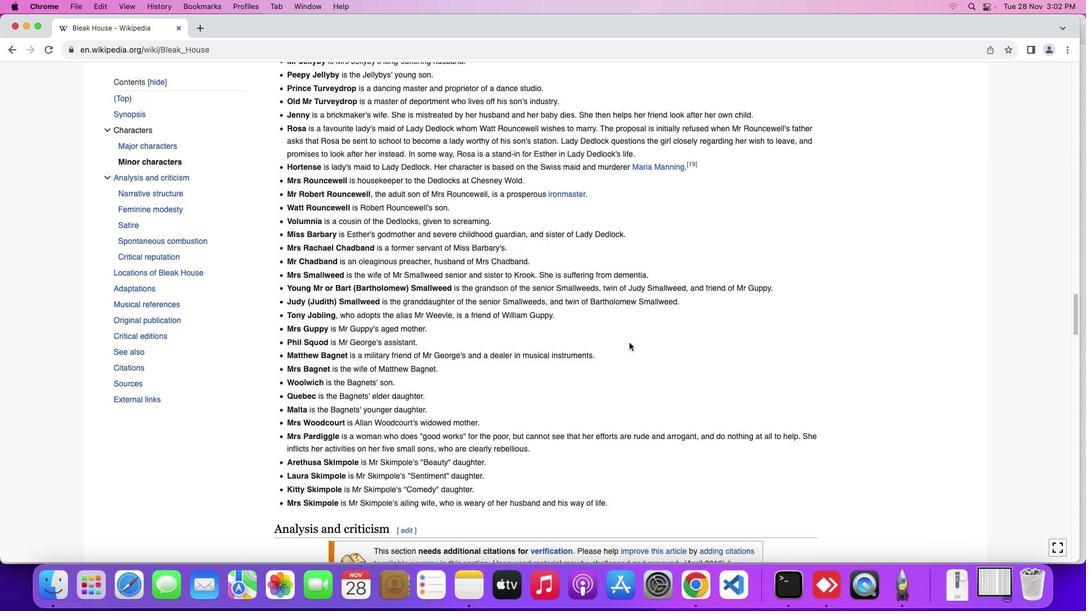 
Action: Mouse scrolled (626, 340) with delta (-2, -5)
Screenshot: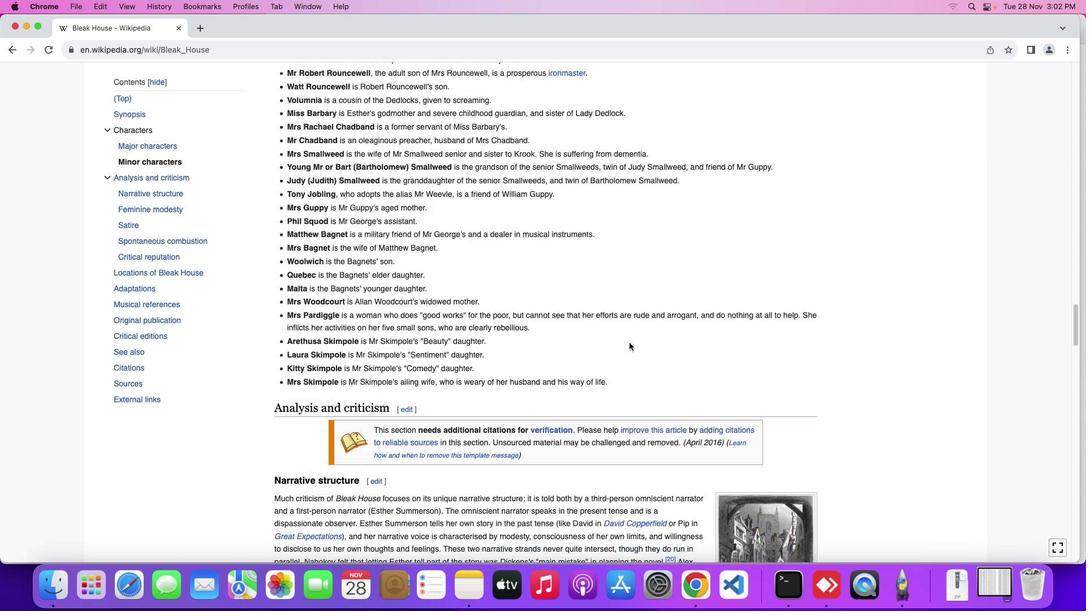 
Action: Mouse scrolled (626, 340) with delta (-2, -5)
Screenshot: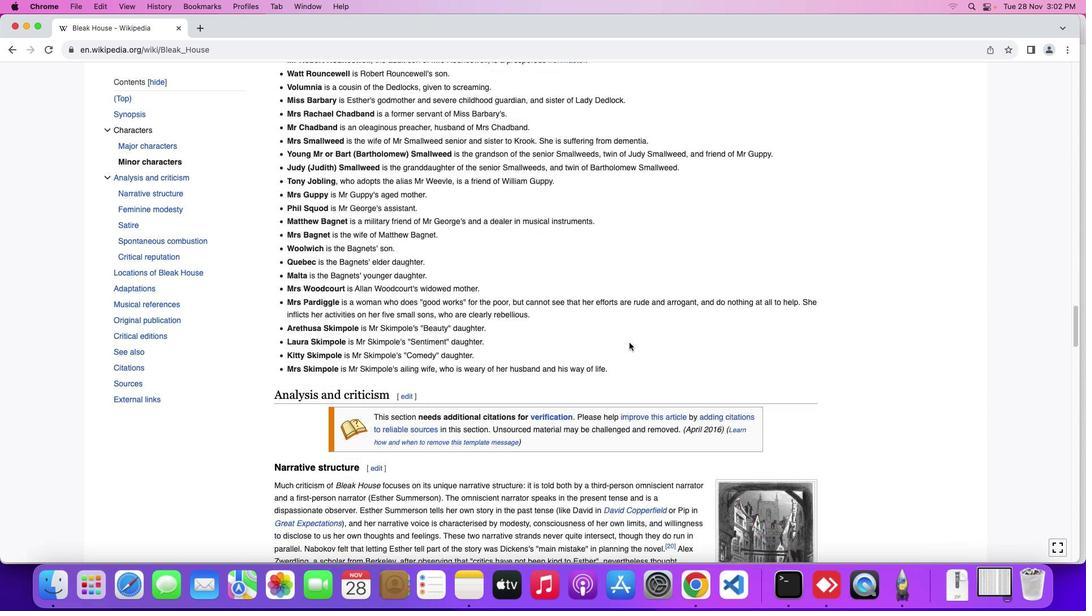 
Action: Mouse moved to (627, 339)
Screenshot: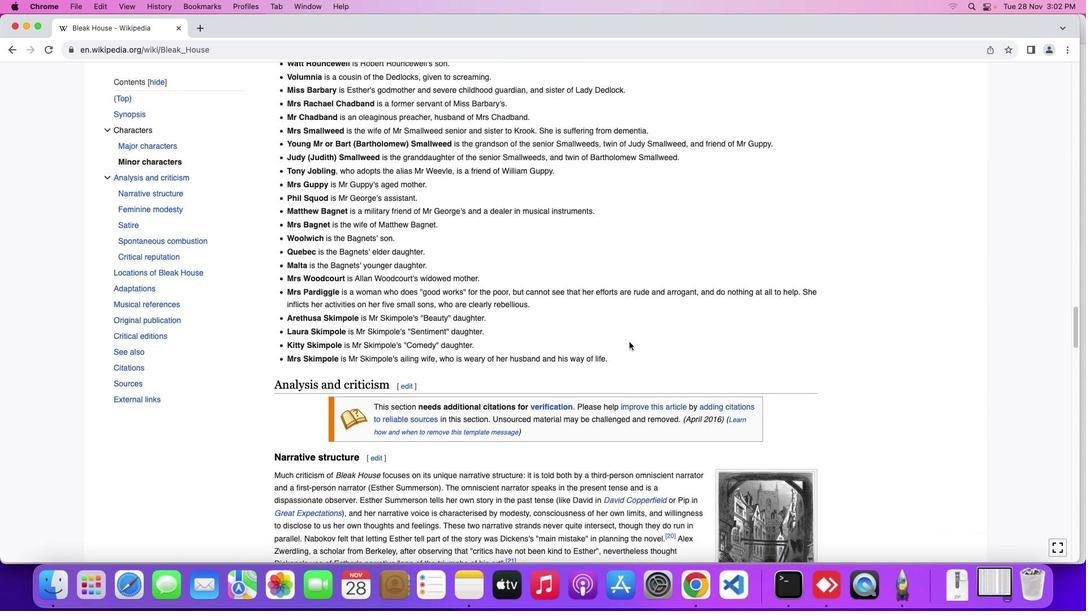 
Action: Mouse scrolled (627, 339) with delta (-2, -2)
Screenshot: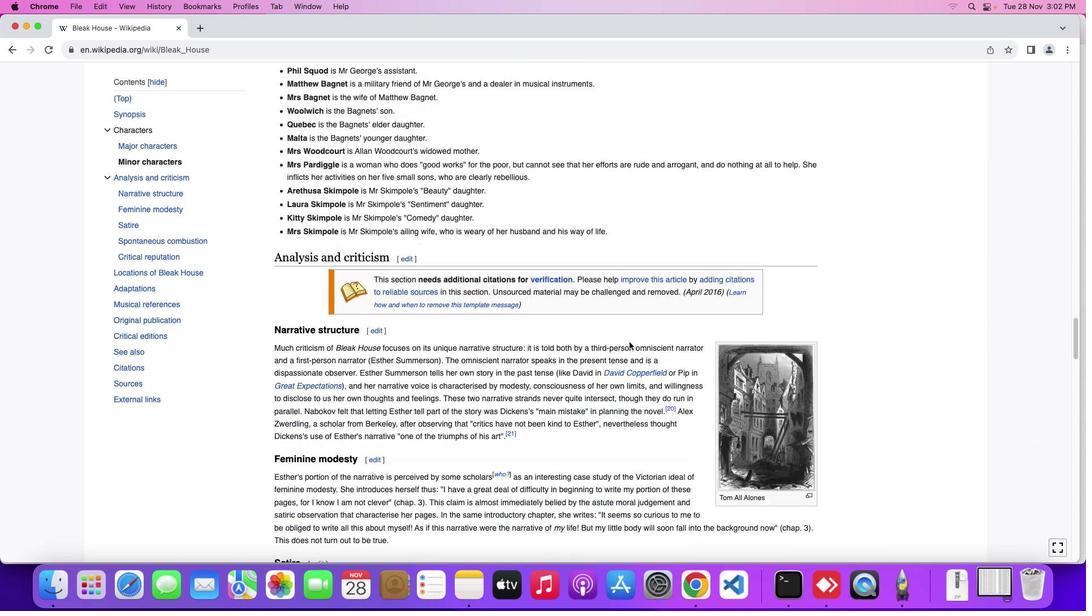 
Action: Mouse scrolled (627, 339) with delta (-2, -2)
Screenshot: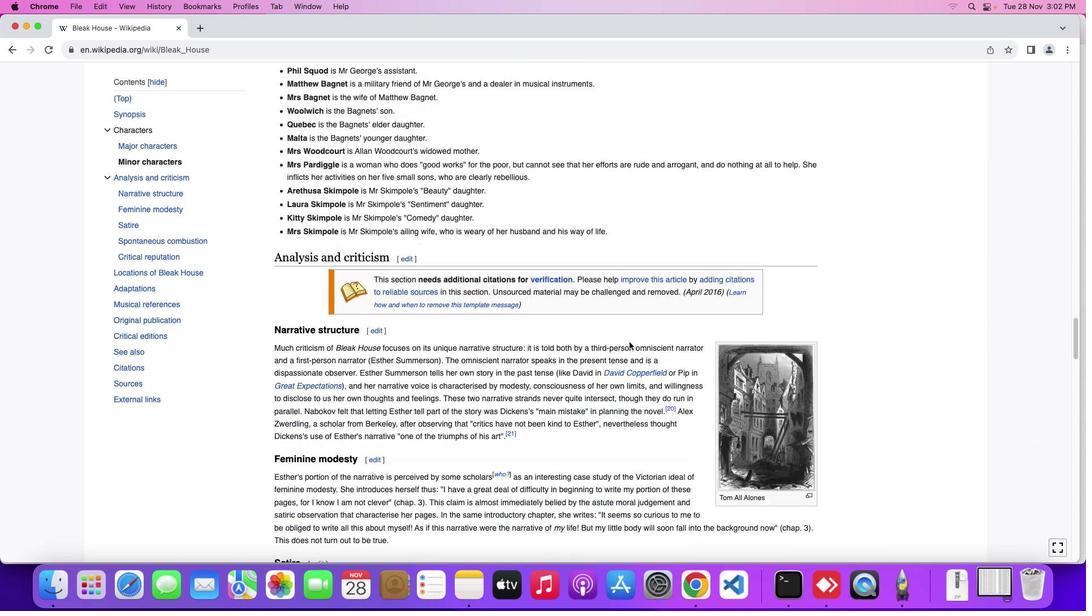 
Action: Mouse scrolled (627, 339) with delta (-2, -3)
Screenshot: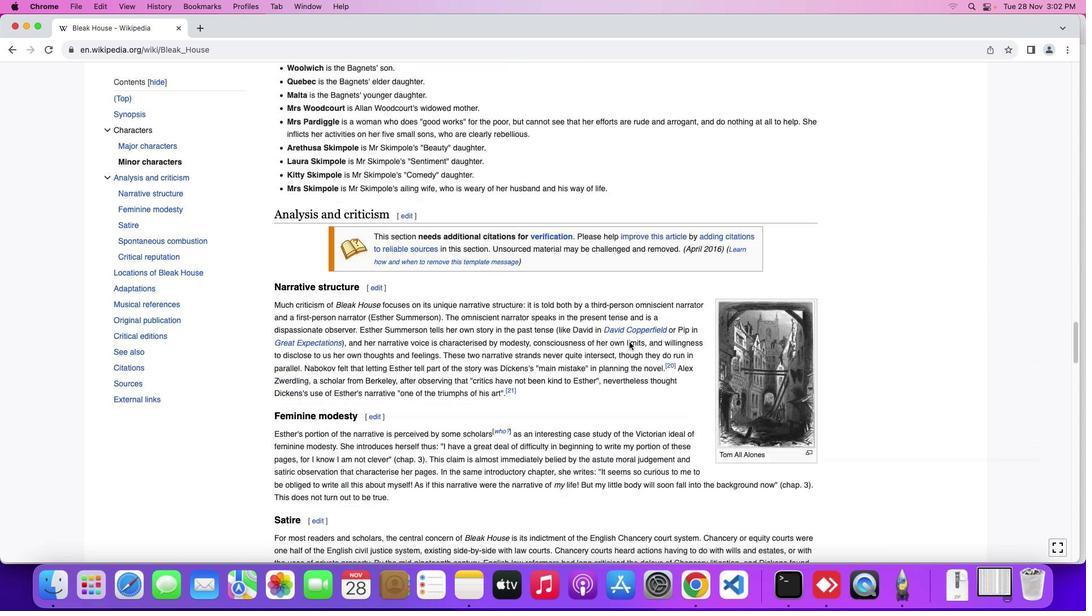 
Action: Mouse scrolled (627, 339) with delta (-2, -5)
Screenshot: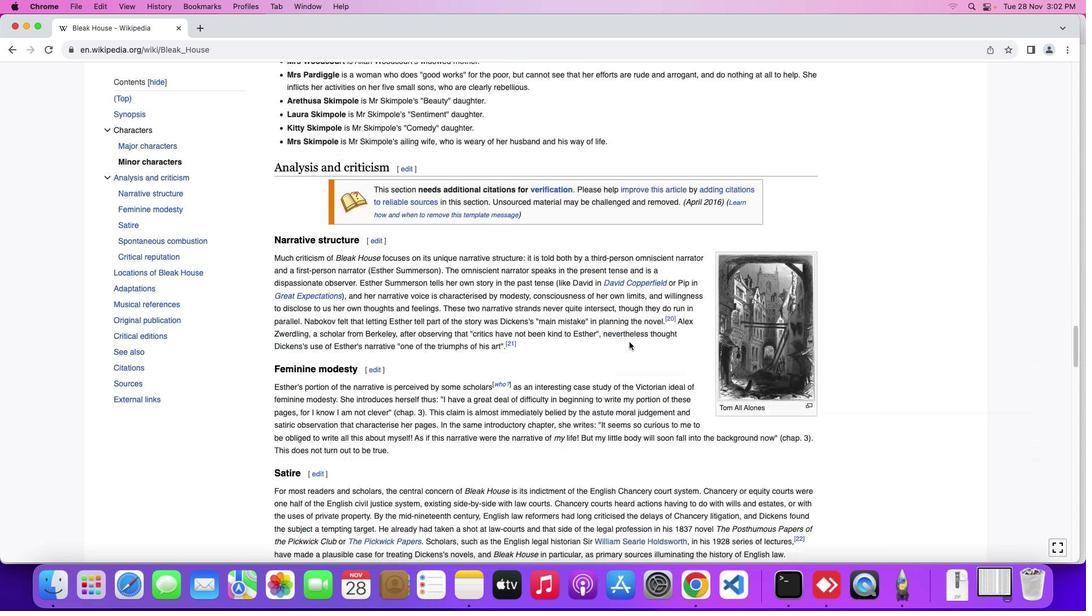 
Action: Mouse scrolled (627, 339) with delta (-2, -2)
Screenshot: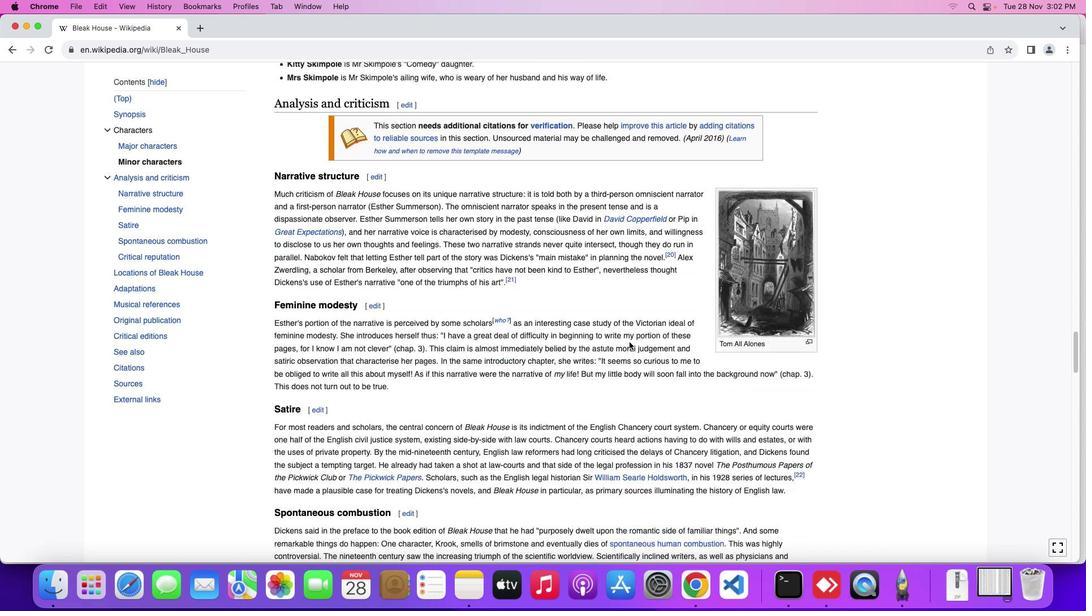 
Action: Mouse scrolled (627, 339) with delta (-2, -2)
Screenshot: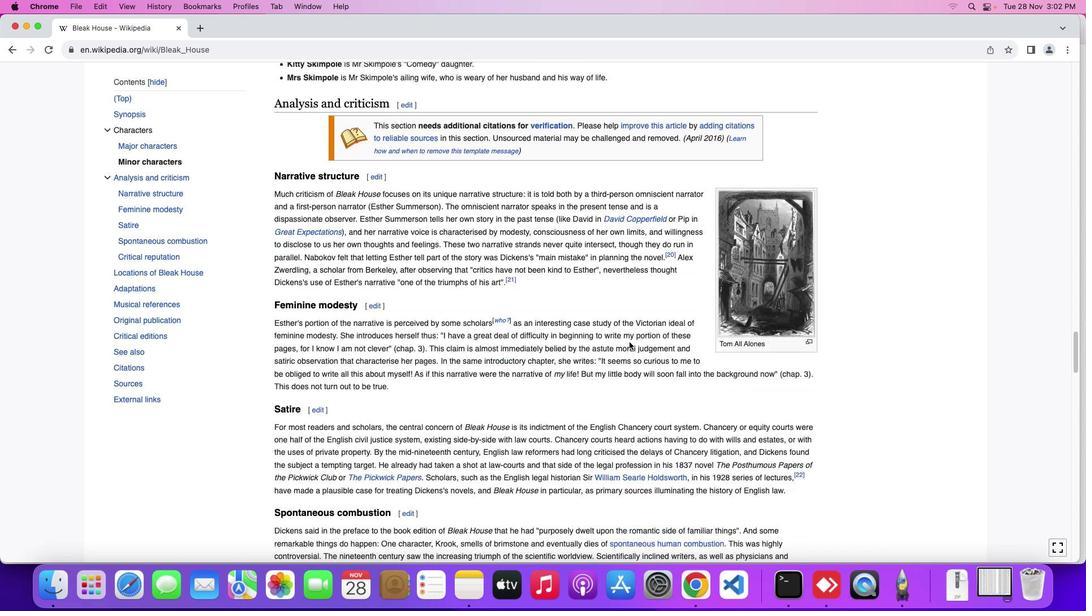 
Action: Mouse scrolled (627, 339) with delta (-2, -3)
Screenshot: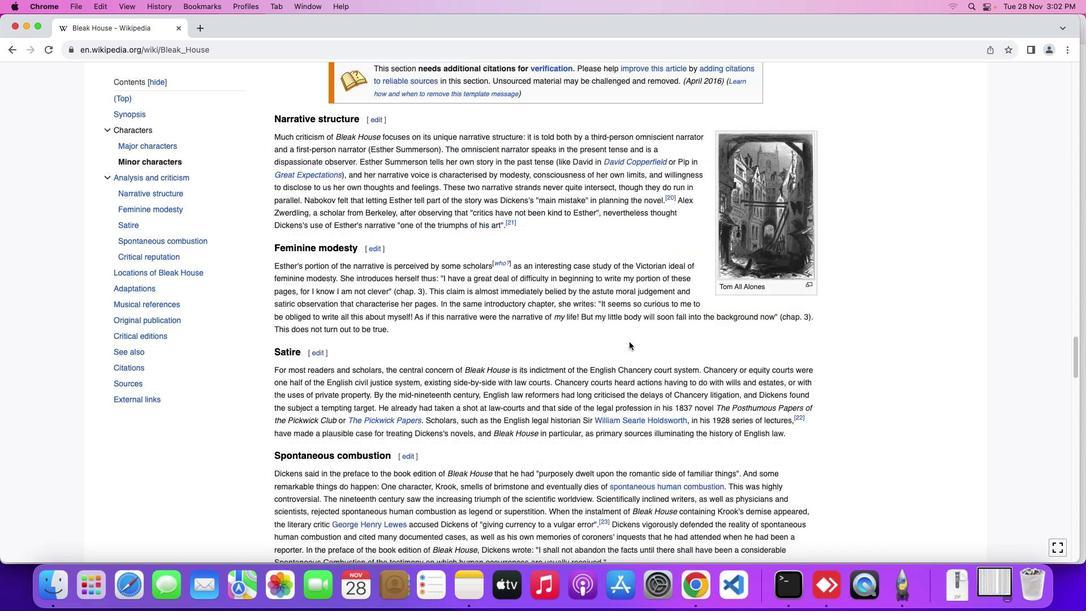 
Action: Mouse scrolled (627, 339) with delta (-2, -4)
Screenshot: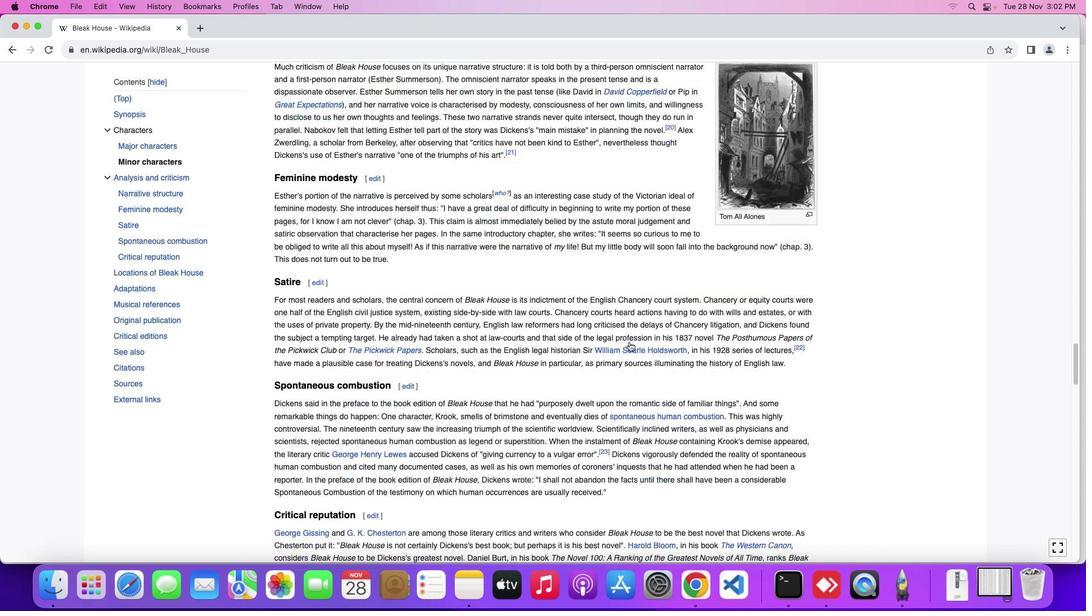 
Action: Mouse moved to (627, 339)
Screenshot: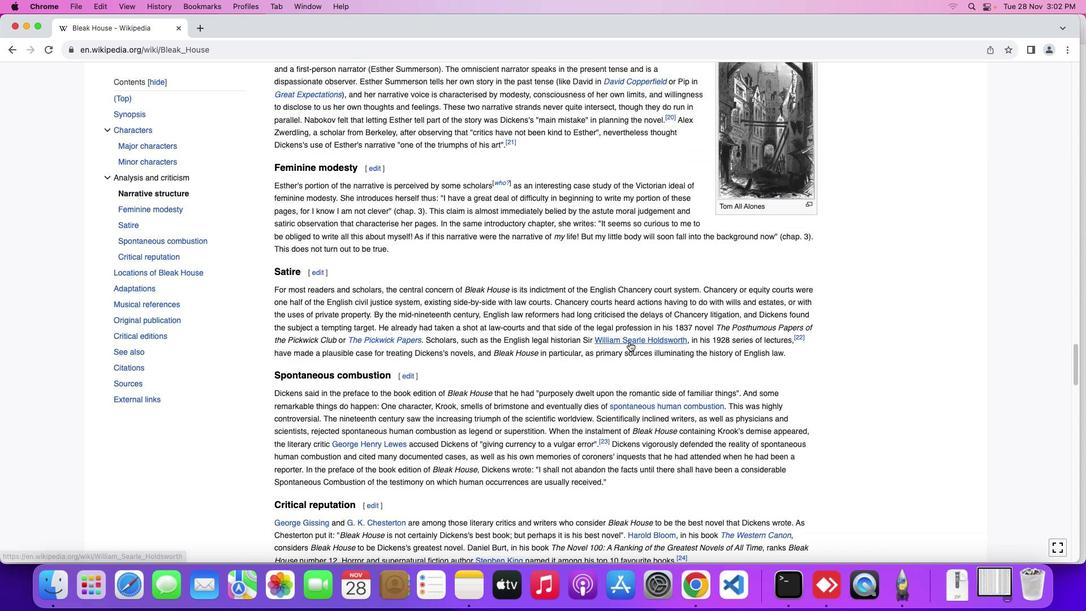 
Action: Mouse scrolled (627, 339) with delta (-2, -2)
Screenshot: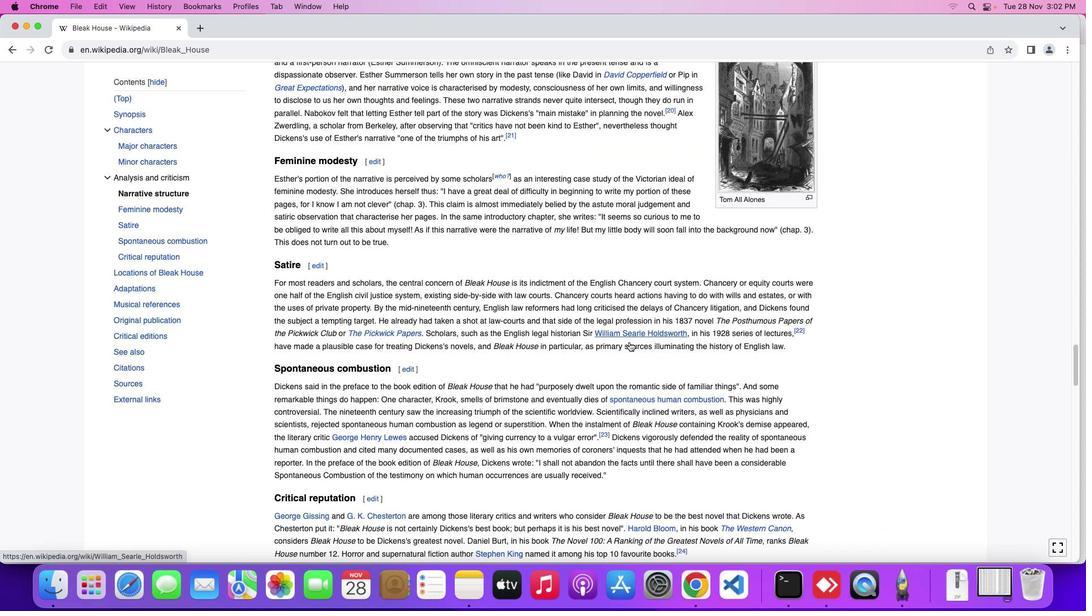 
Action: Mouse scrolled (627, 339) with delta (-2, -2)
Screenshot: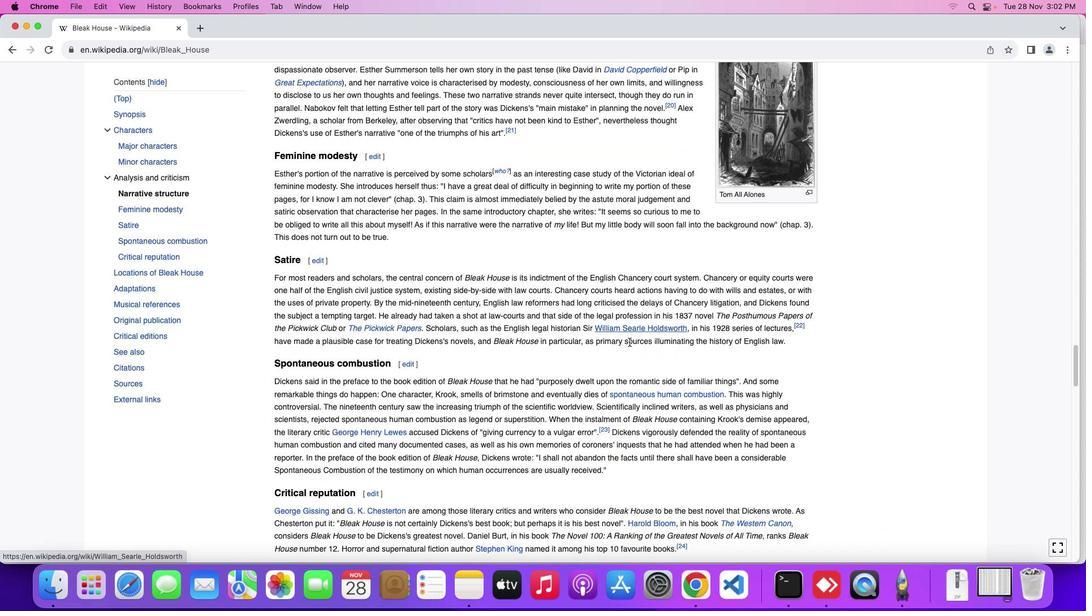 
Action: Mouse moved to (625, 337)
Screenshot: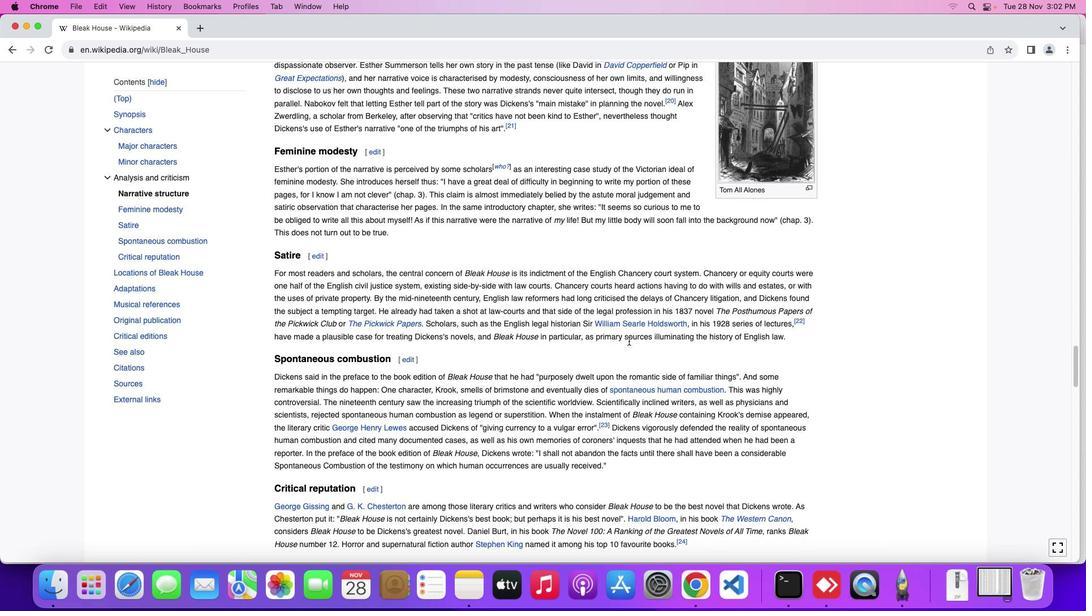 
Action: Mouse scrolled (625, 337) with delta (-2, -2)
Screenshot: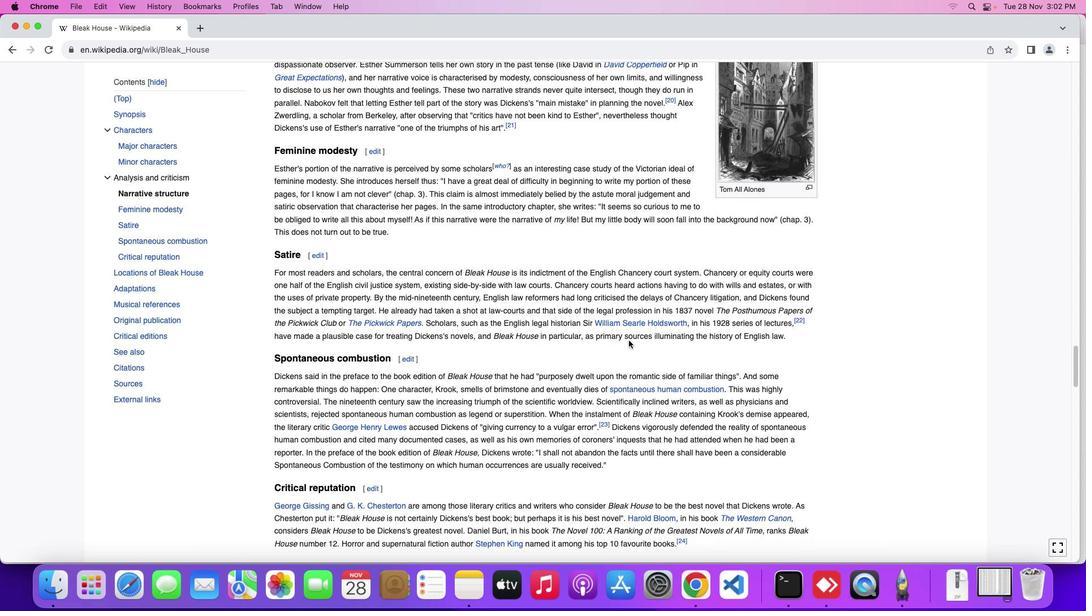 
Action: Mouse moved to (625, 337)
Screenshot: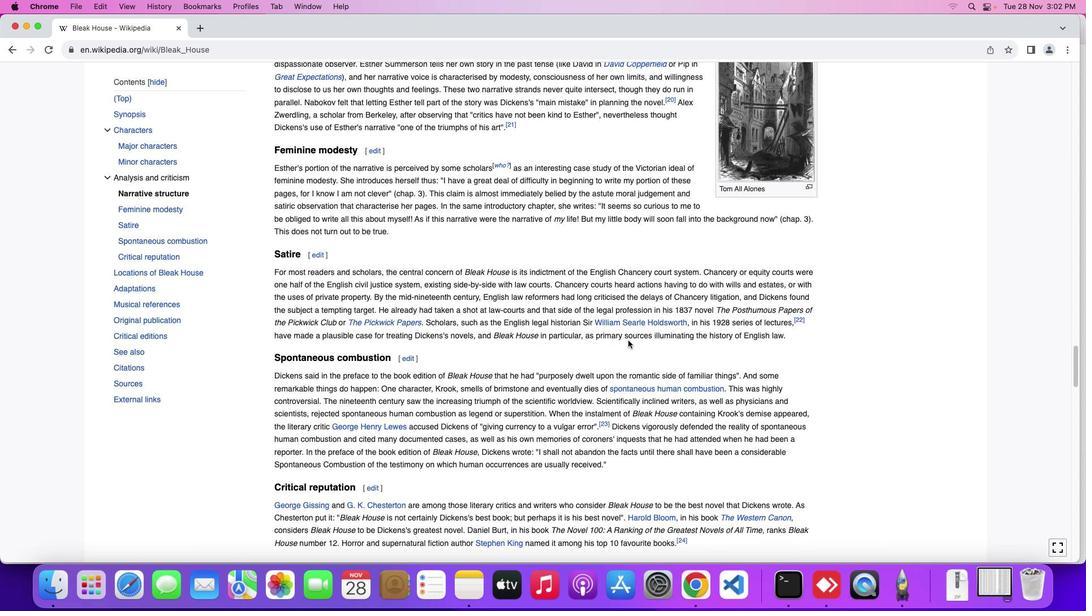 
Action: Mouse scrolled (625, 337) with delta (-2, -2)
Screenshot: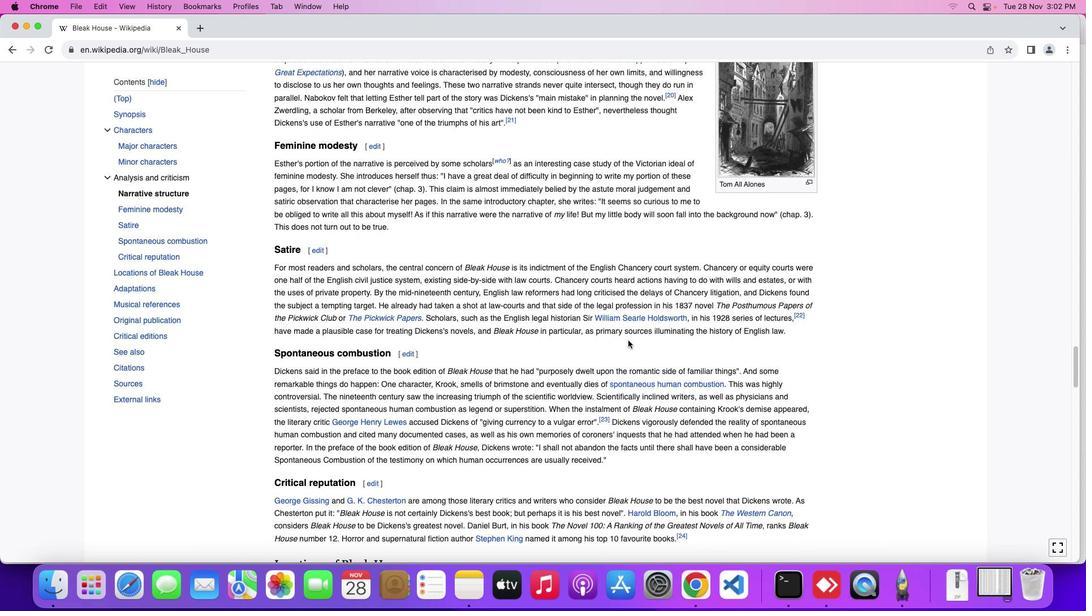 
Action: Mouse scrolled (625, 337) with delta (-2, -2)
Screenshot: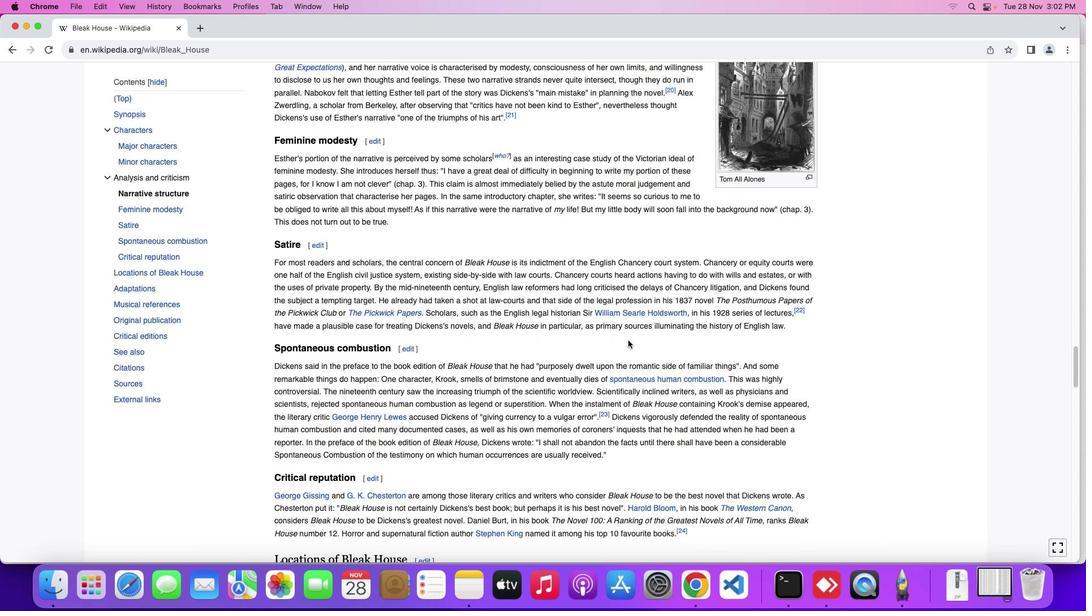 
Action: Mouse moved to (611, 337)
Screenshot: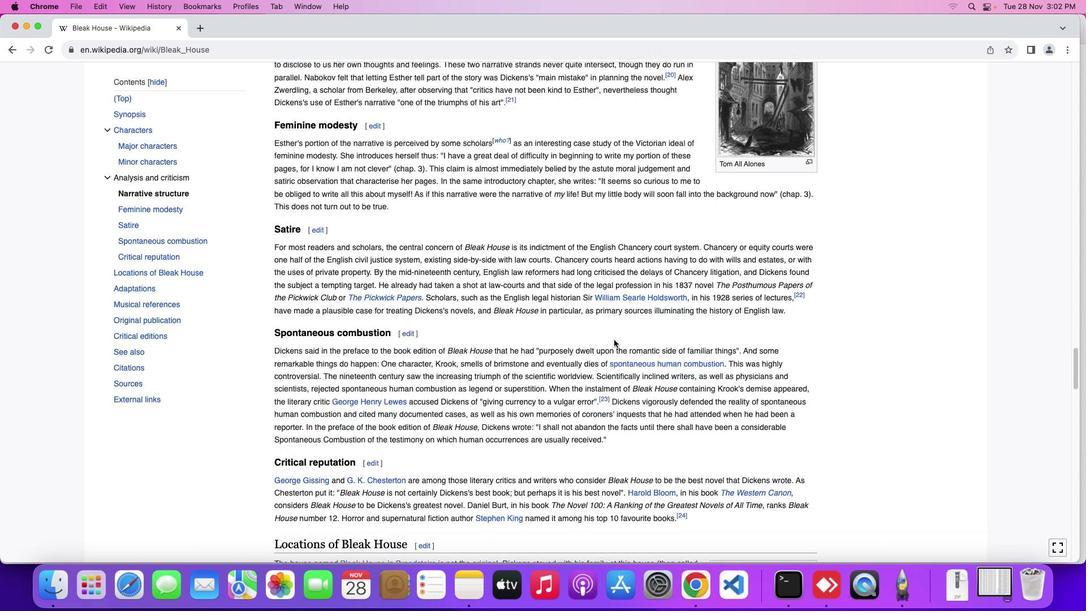 
Action: Mouse scrolled (611, 337) with delta (-2, -2)
Screenshot: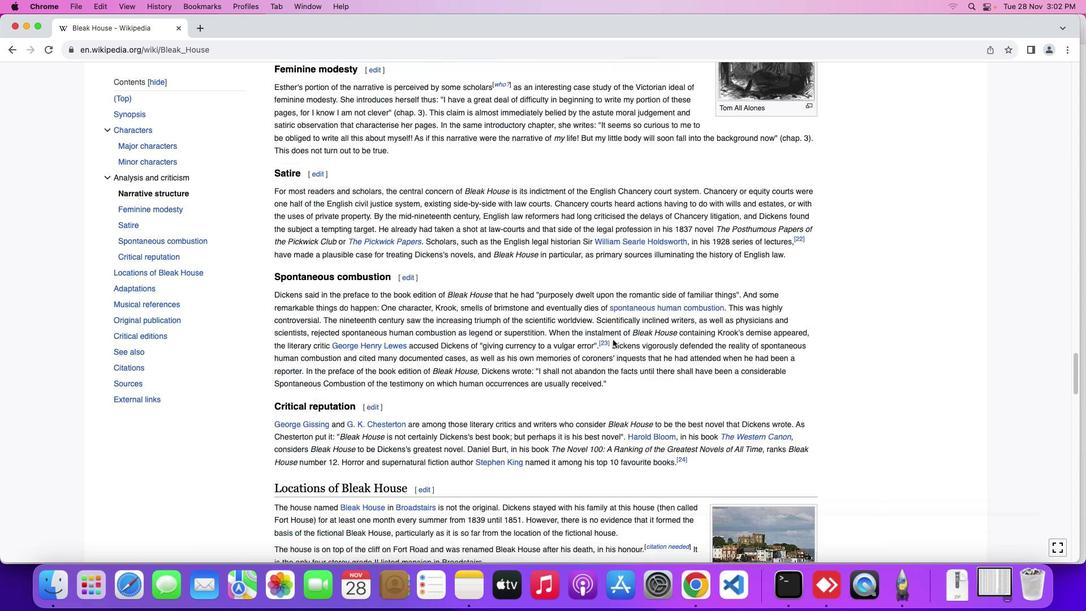 
Action: Mouse scrolled (611, 337) with delta (-2, -2)
Screenshot: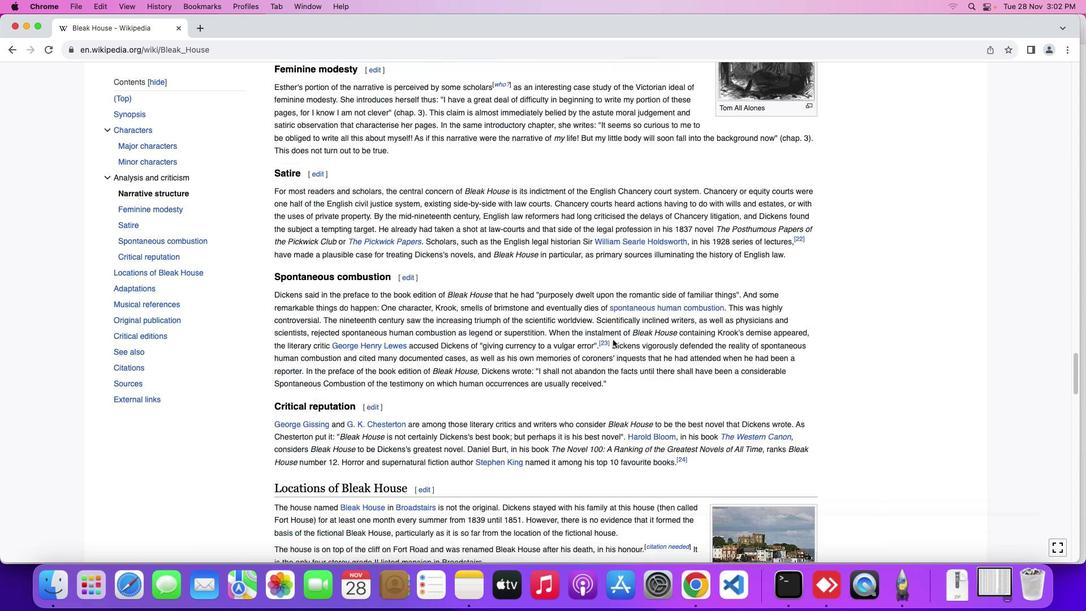 
Action: Mouse scrolled (611, 337) with delta (-2, -3)
Screenshot: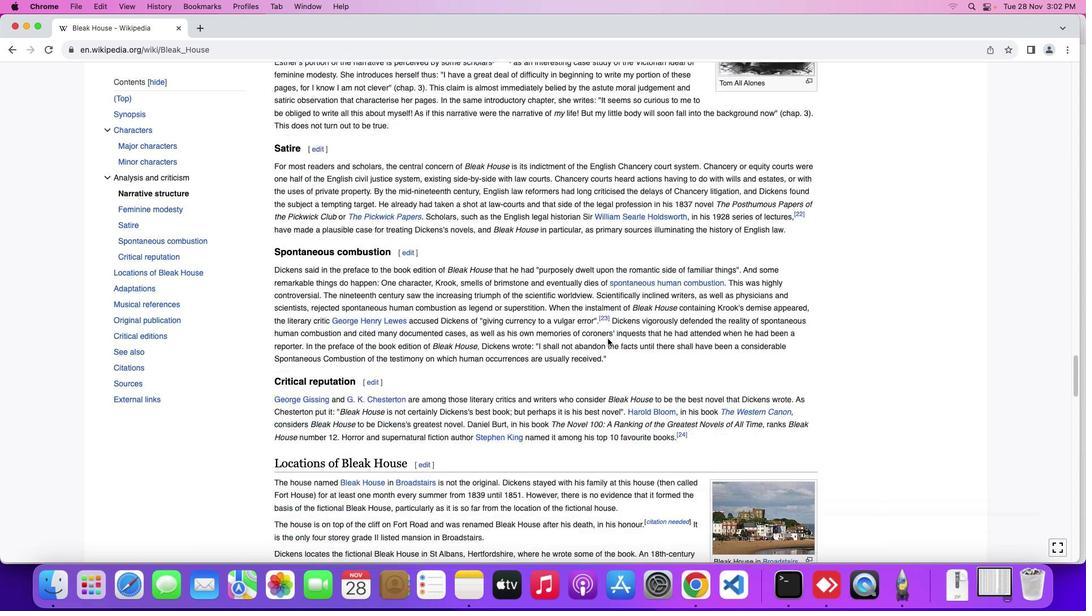 
Action: Mouse moved to (592, 335)
Screenshot: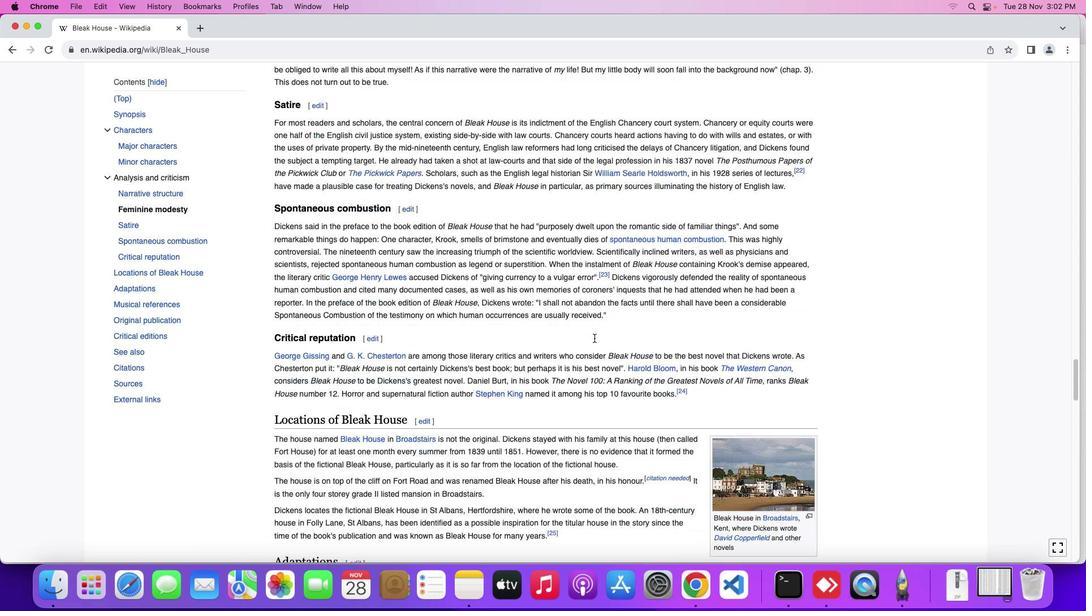 
Action: Mouse scrolled (592, 335) with delta (-2, -2)
Screenshot: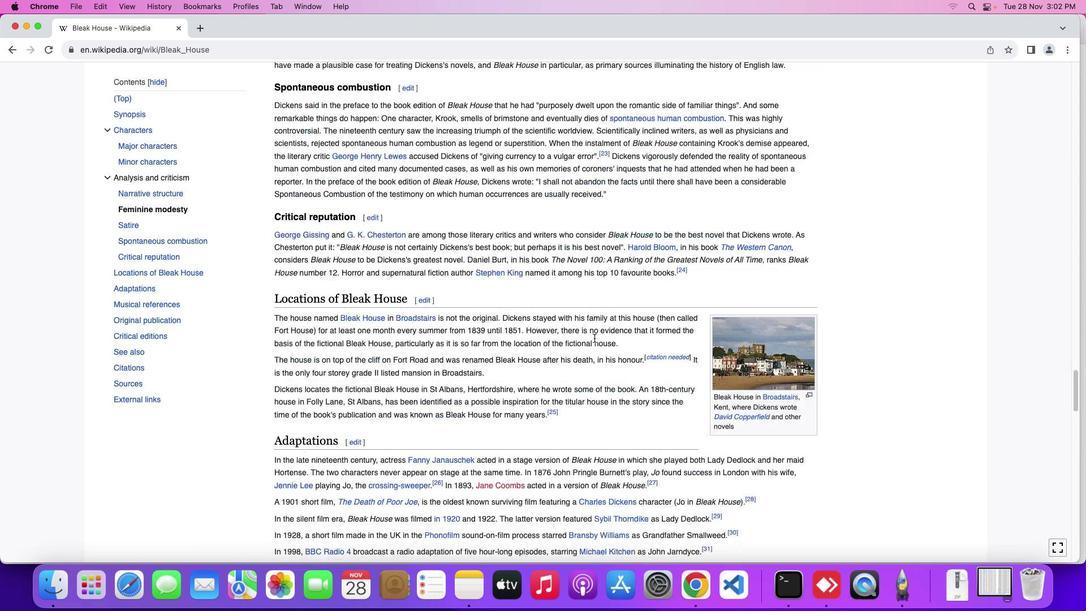 
Action: Mouse scrolled (592, 335) with delta (-2, -2)
Screenshot: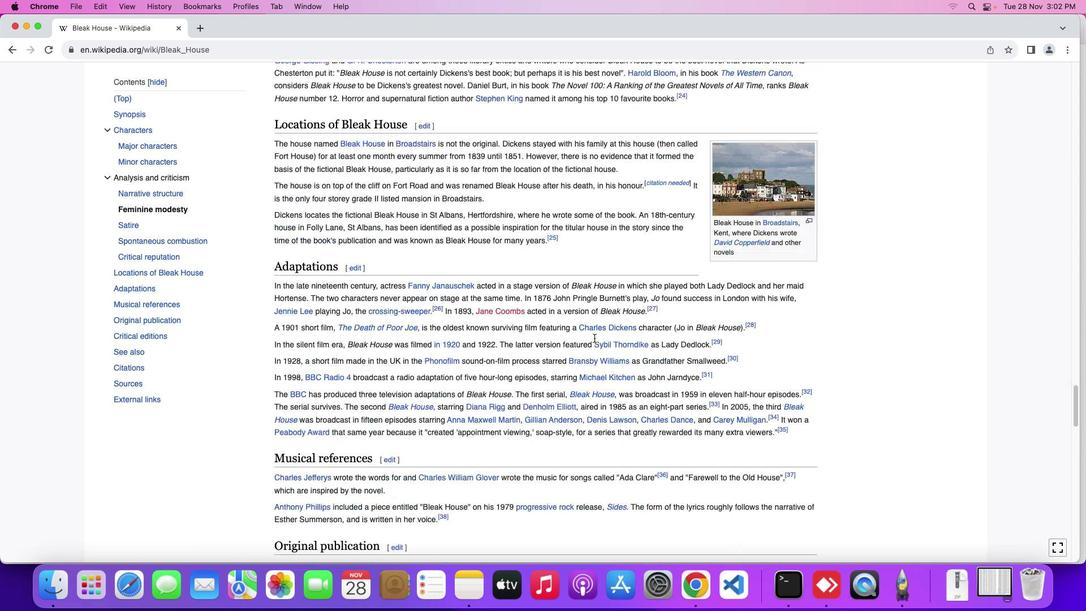 
Action: Mouse scrolled (592, 335) with delta (-2, -3)
Screenshot: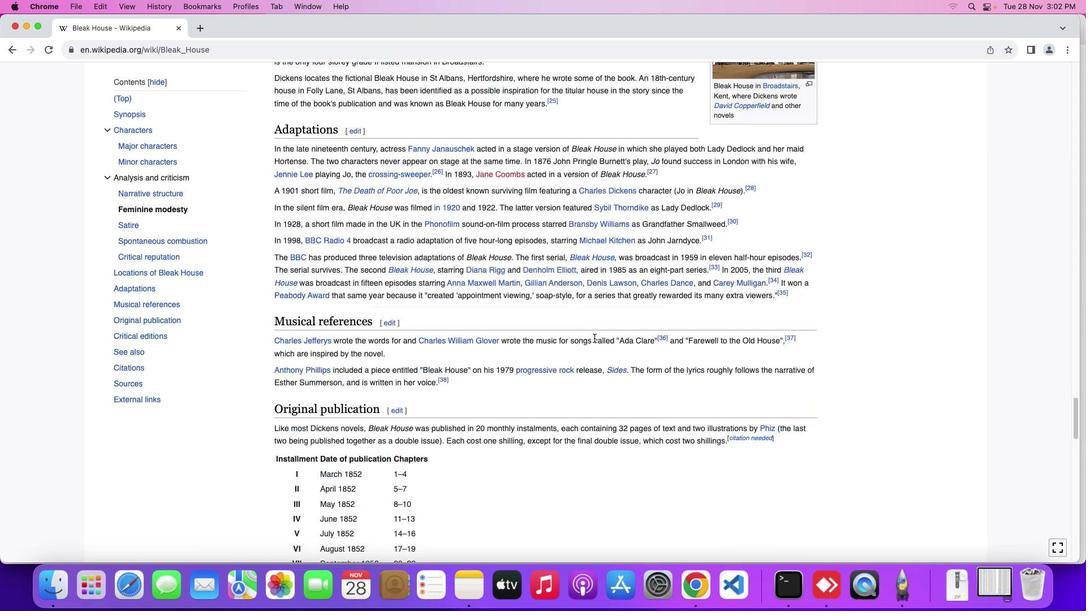 
Action: Mouse scrolled (592, 335) with delta (-2, -5)
Screenshot: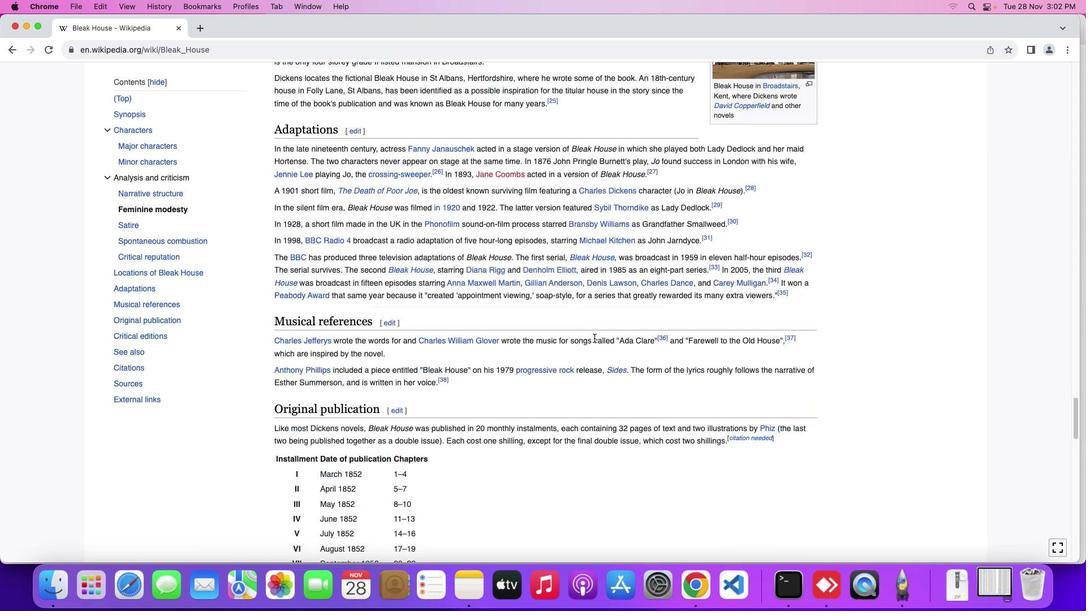
Action: Mouse scrolled (592, 335) with delta (-2, -5)
Screenshot: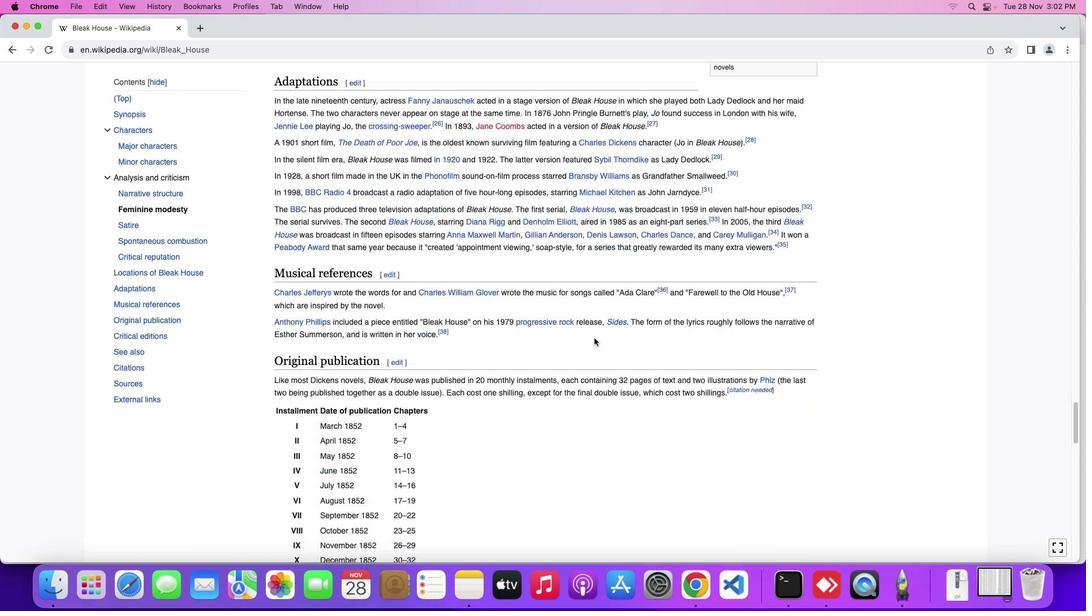 
Action: Mouse scrolled (592, 335) with delta (-2, -5)
Screenshot: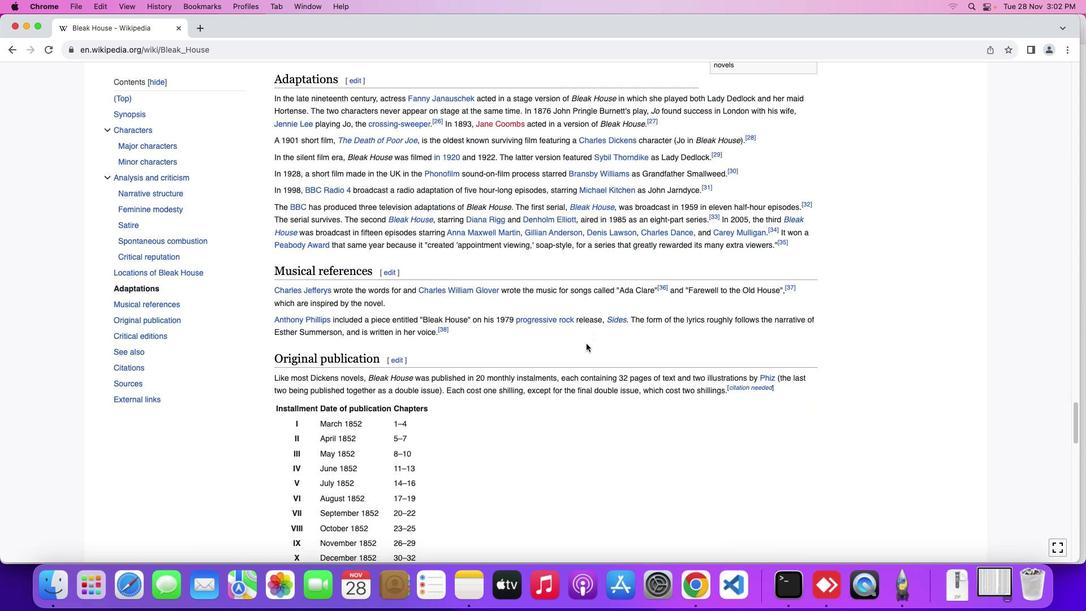 
Action: Mouse moved to (580, 342)
Screenshot: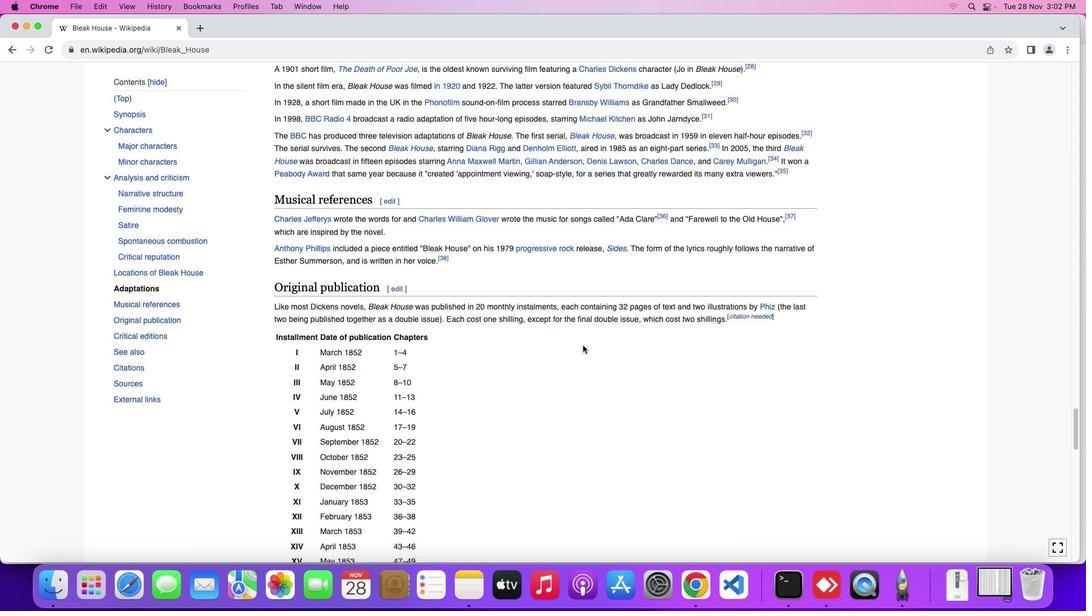 
Action: Mouse scrolled (580, 342) with delta (-2, -2)
Screenshot: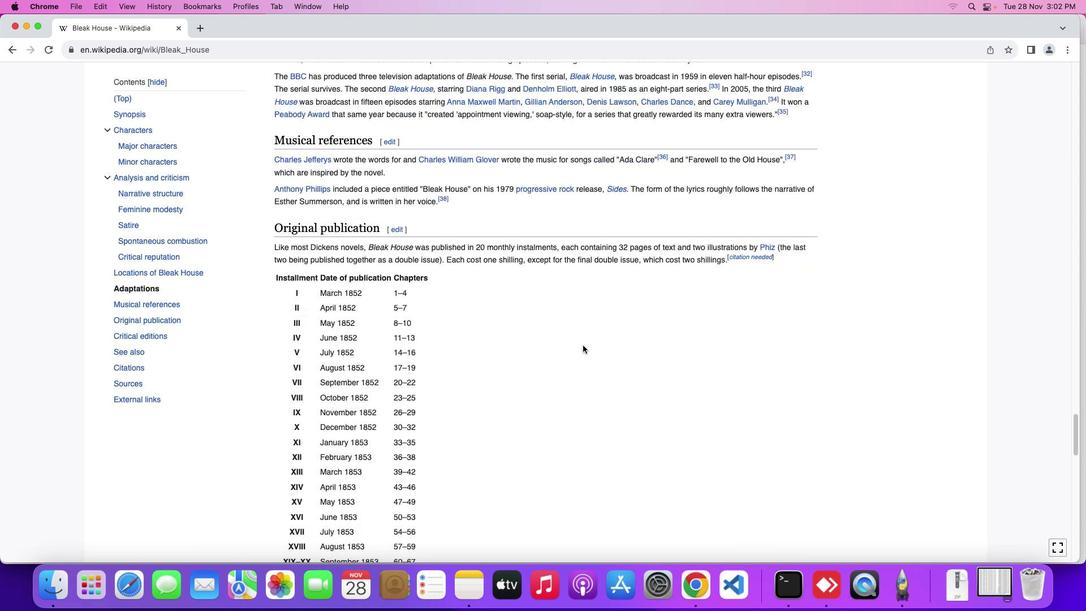 
Action: Mouse scrolled (580, 342) with delta (-2, -2)
Screenshot: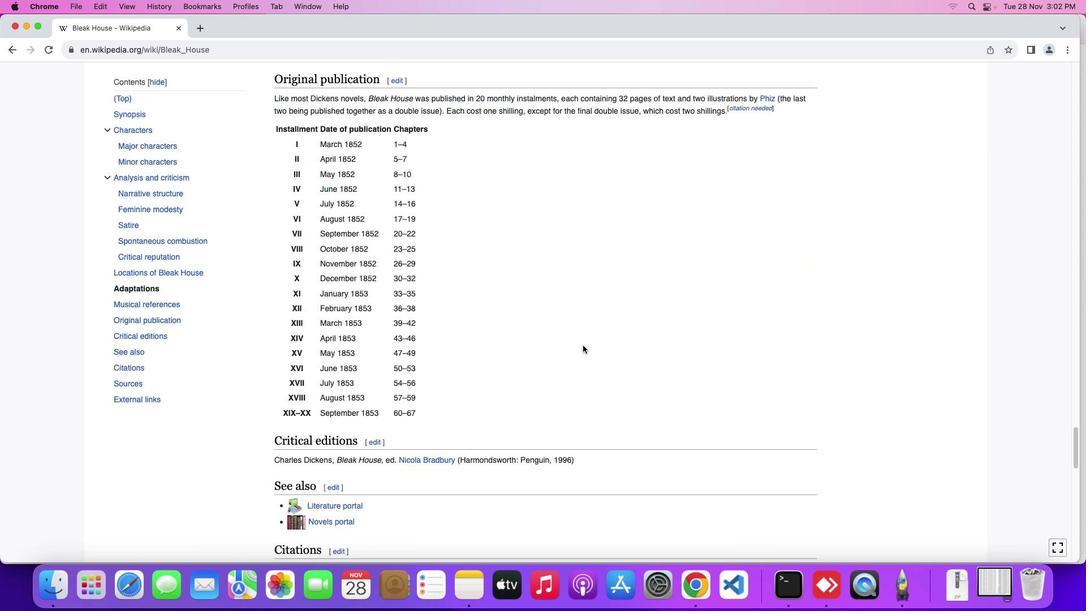 
Action: Mouse scrolled (580, 342) with delta (-2, -3)
Screenshot: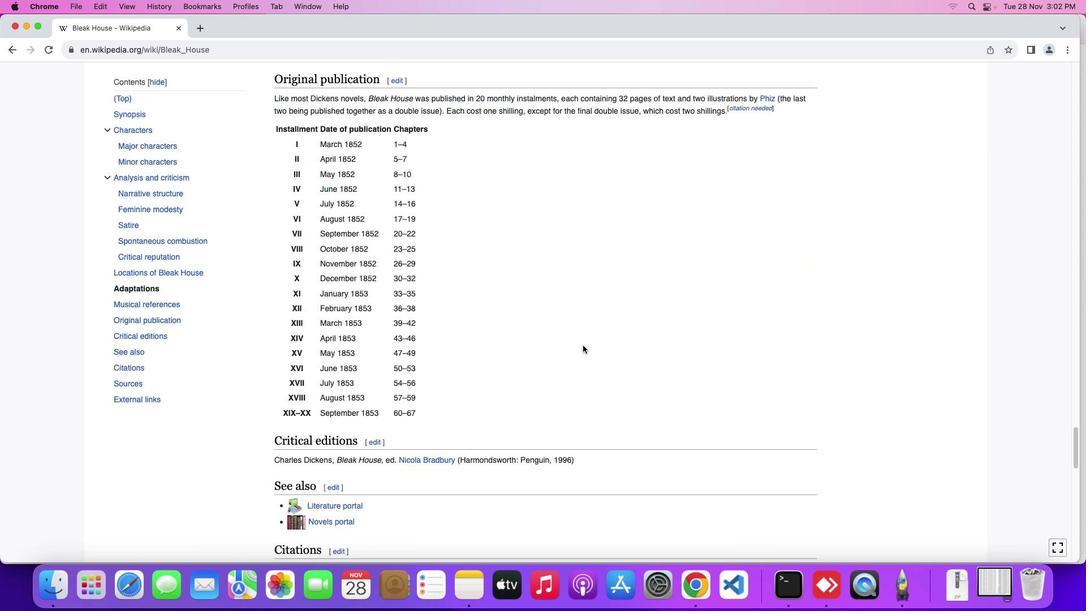 
Action: Mouse scrolled (580, 342) with delta (-2, -5)
Screenshot: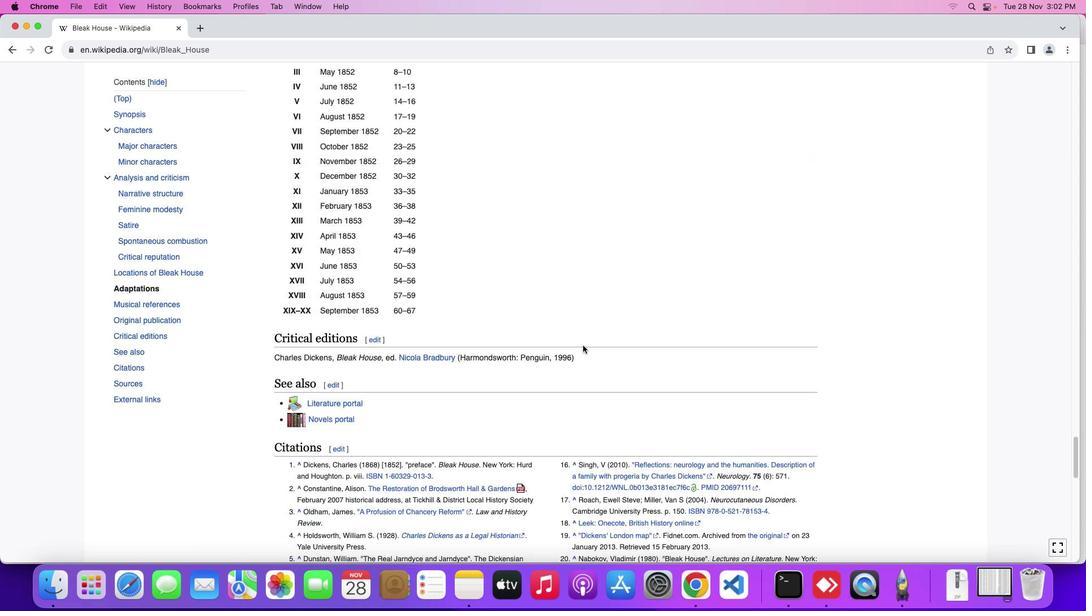 
Action: Mouse scrolled (580, 342) with delta (-2, -5)
Screenshot: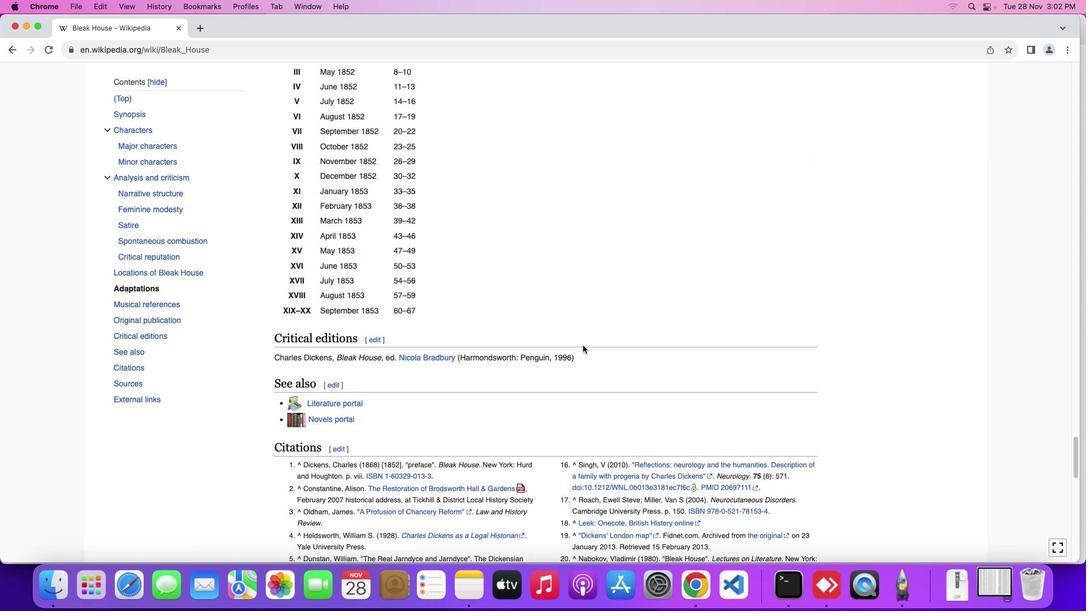
Action: Mouse moved to (582, 353)
Screenshot: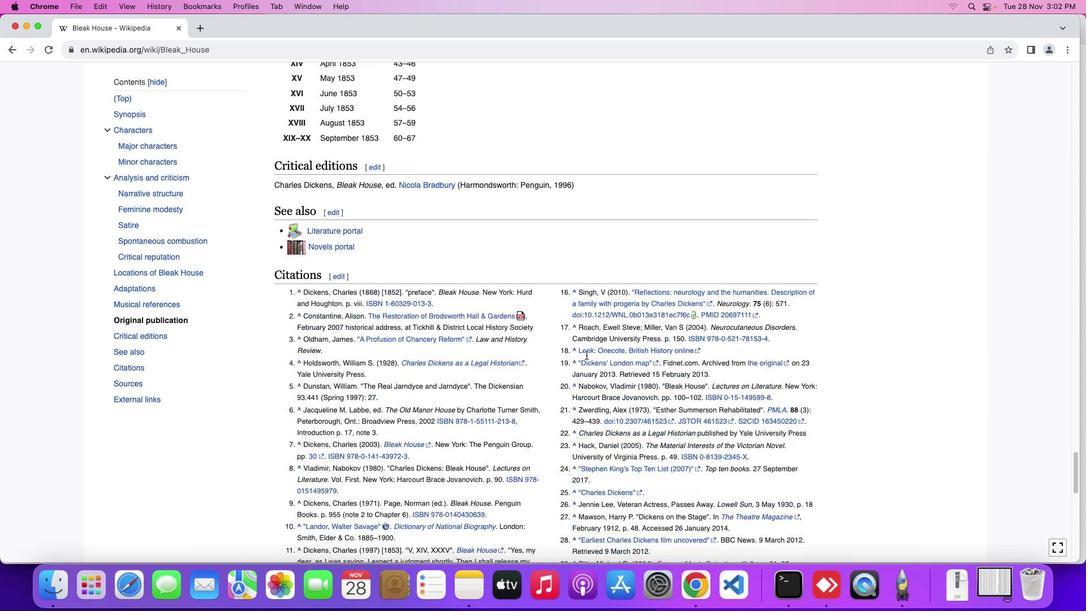 
Action: Mouse scrolled (582, 353) with delta (-2, -2)
Screenshot: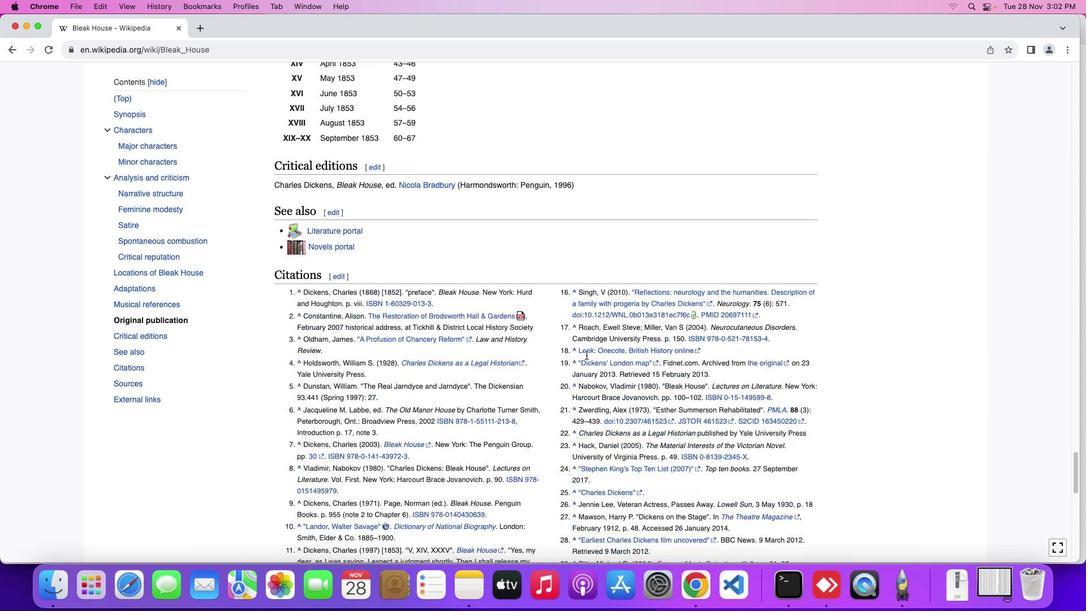 
Action: Mouse scrolled (582, 353) with delta (-2, -2)
Screenshot: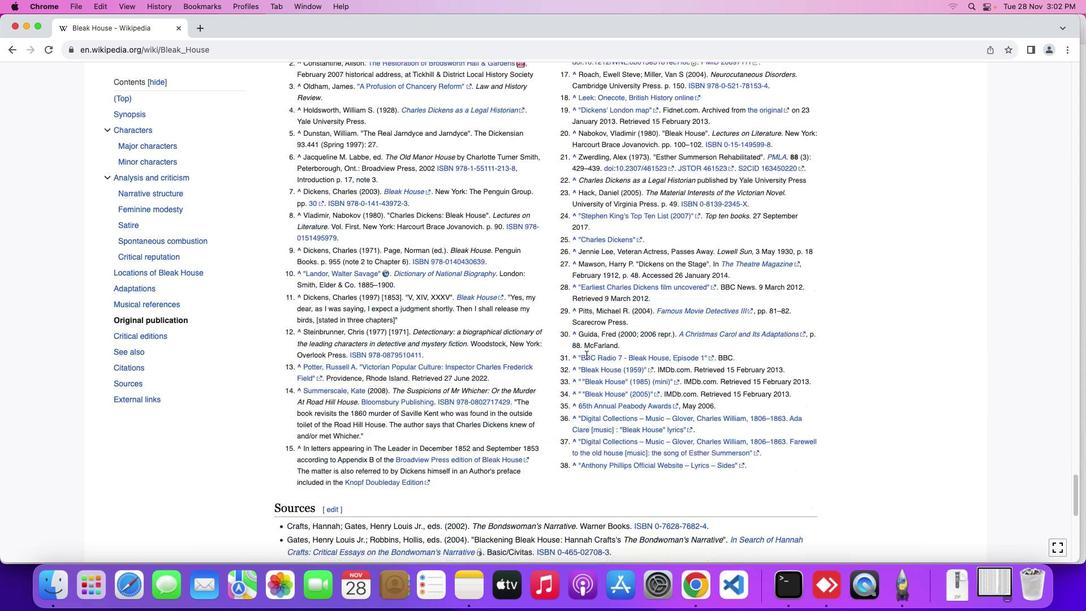 
Action: Mouse scrolled (582, 353) with delta (-2, -3)
Screenshot: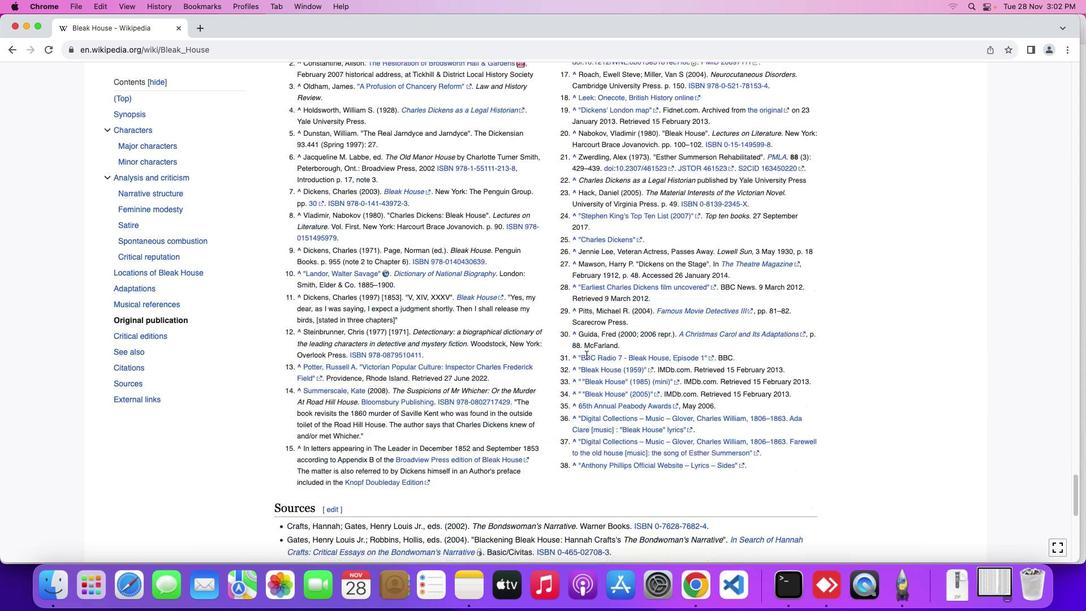 
Action: Mouse scrolled (582, 353) with delta (-2, -5)
Screenshot: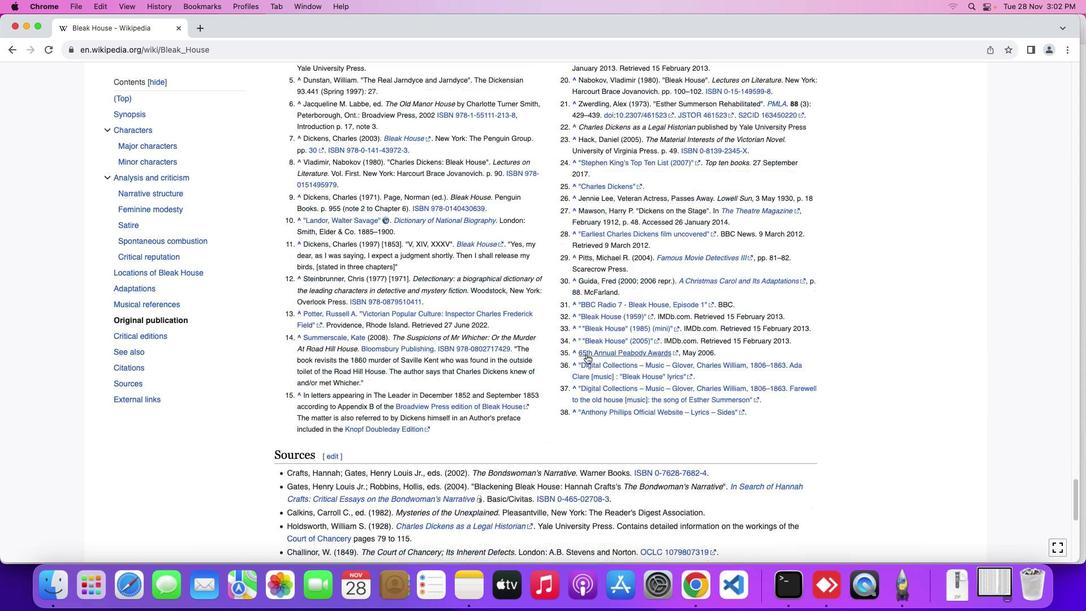 
Action: Mouse moved to (582, 353)
Screenshot: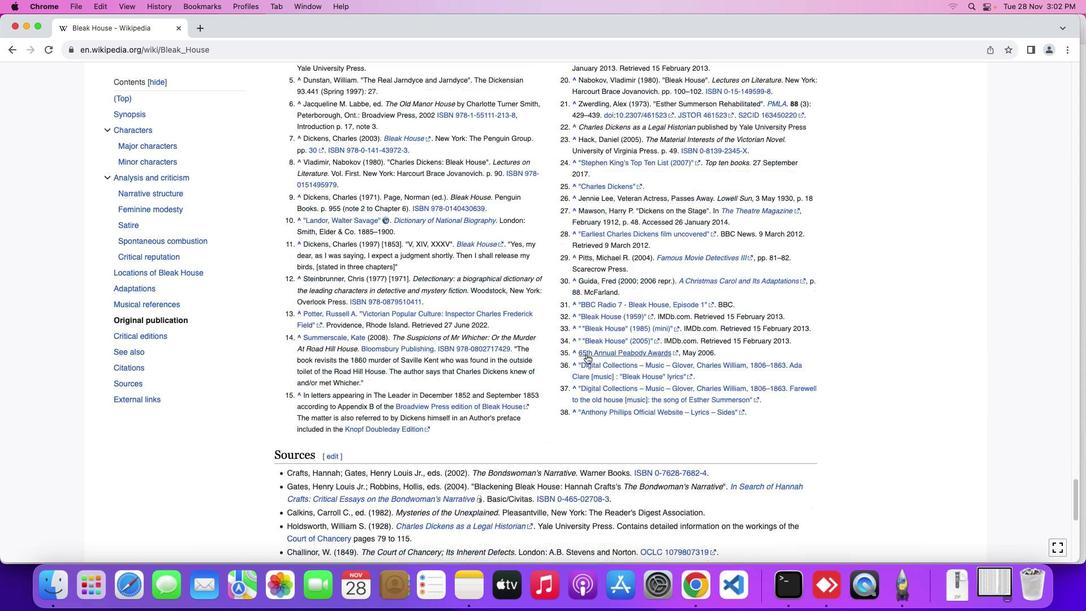 
Action: Mouse scrolled (582, 353) with delta (-2, -5)
Screenshot: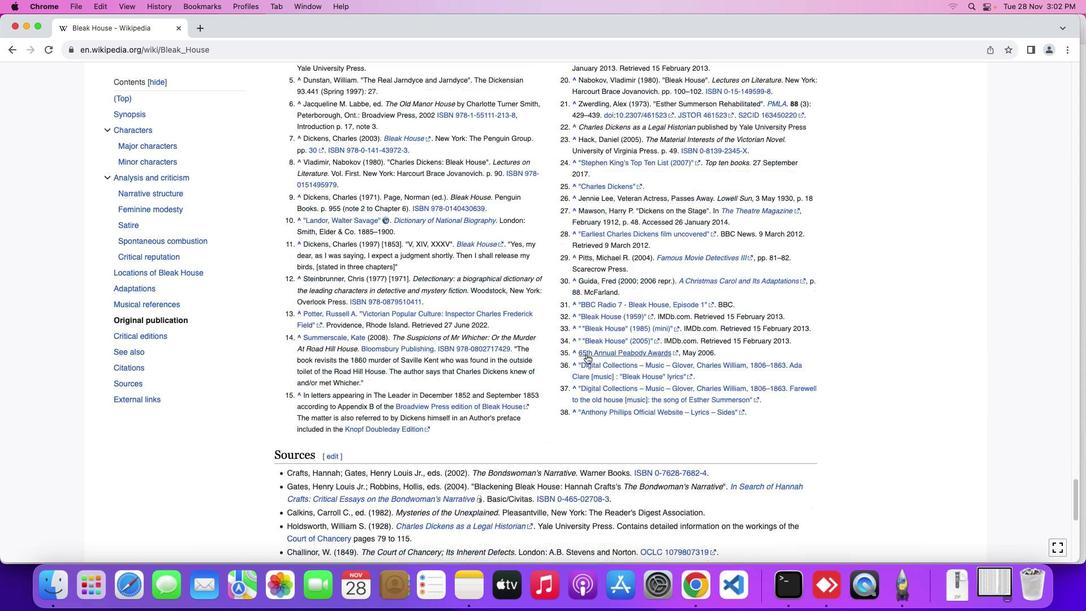 
Action: Mouse moved to (583, 352)
Screenshot: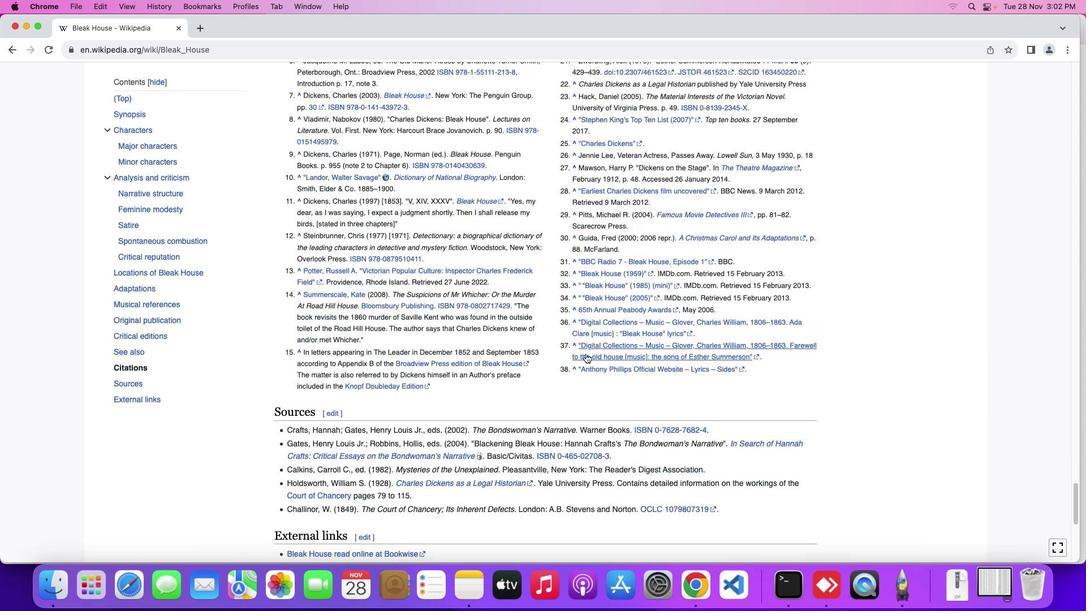 
Action: Mouse scrolled (583, 352) with delta (-2, -5)
Screenshot: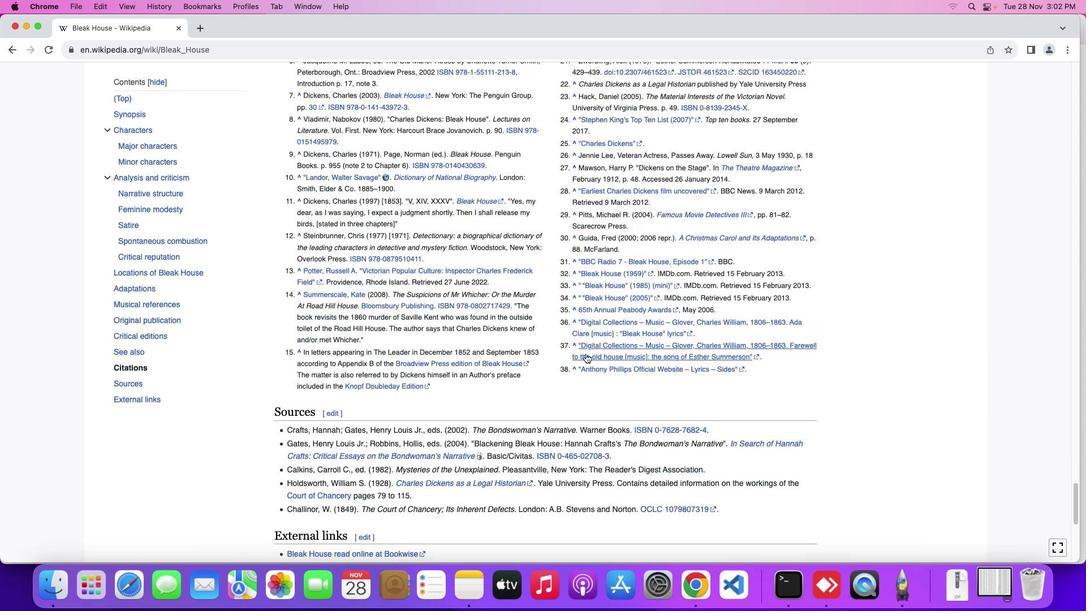 
Action: Mouse moved to (582, 351)
Screenshot: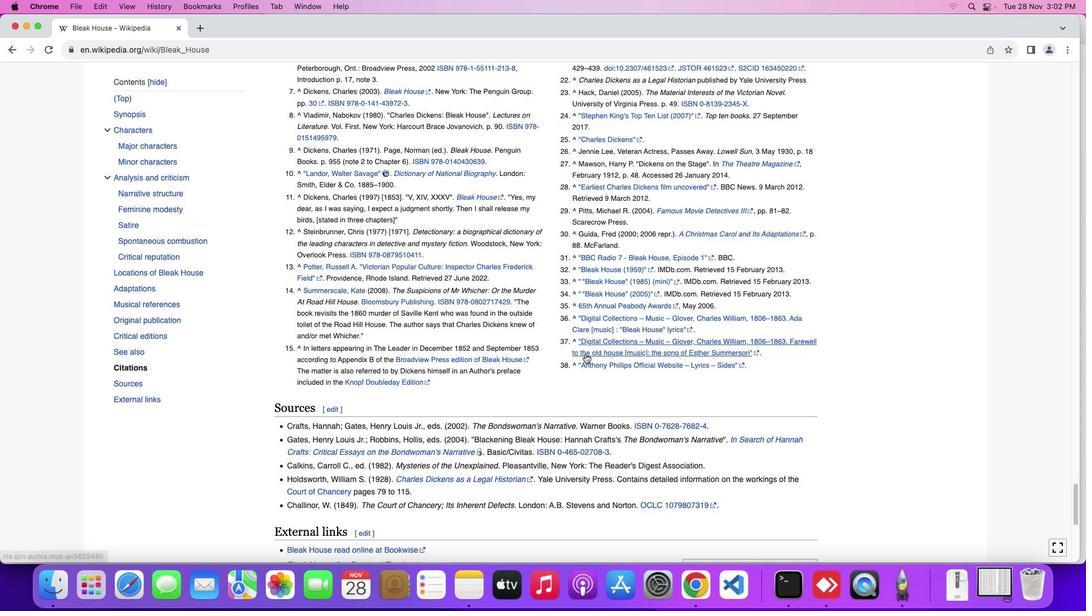 
Action: Mouse scrolled (582, 351) with delta (-2, -2)
Screenshot: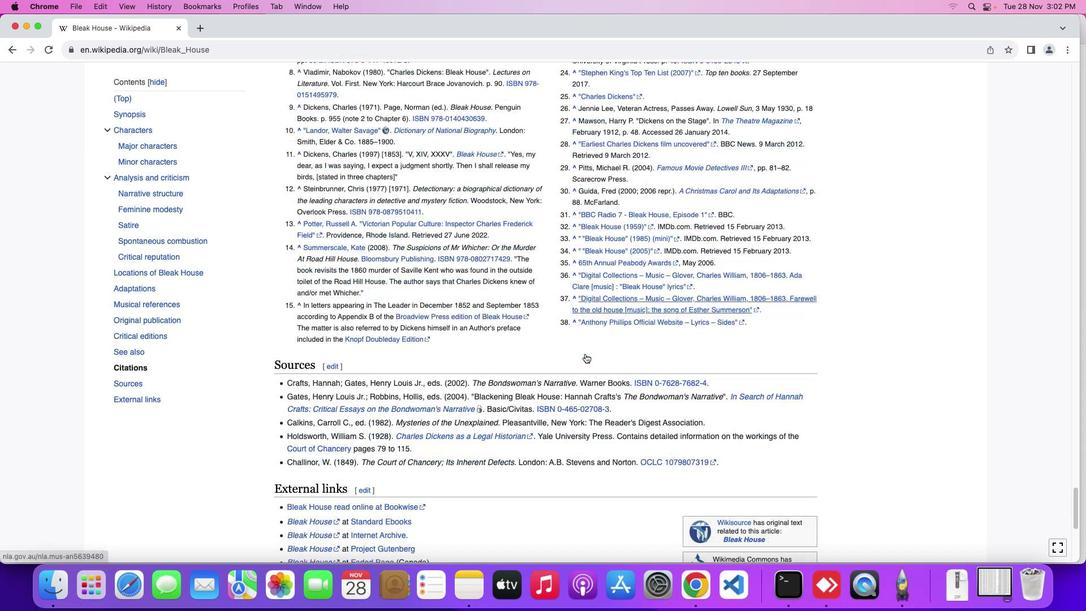 
Action: Mouse scrolled (582, 351) with delta (-2, -2)
Screenshot: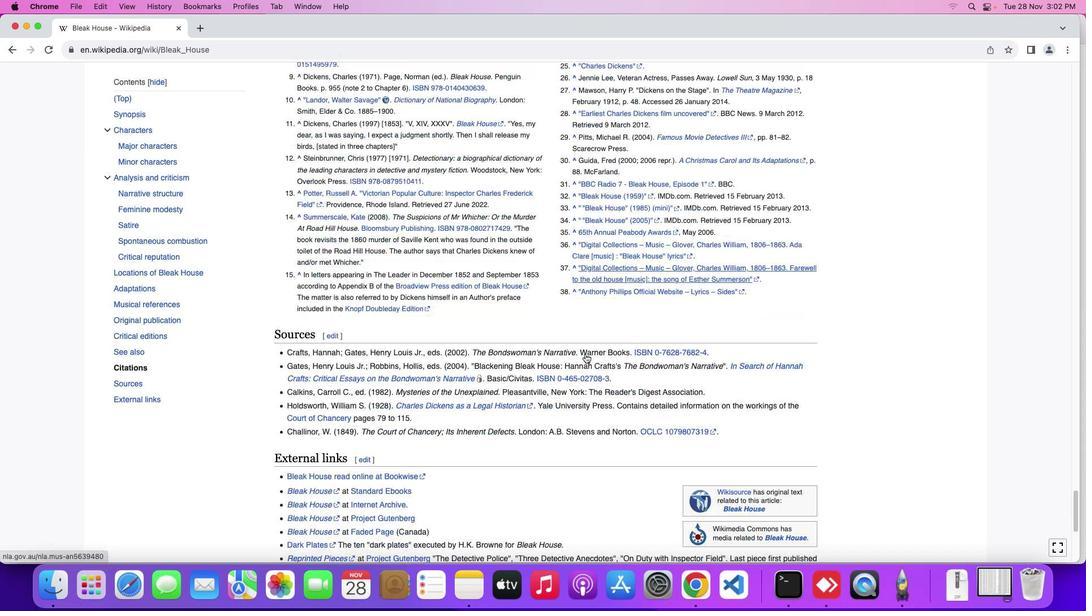 
Action: Mouse scrolled (582, 351) with delta (-2, -3)
Screenshot: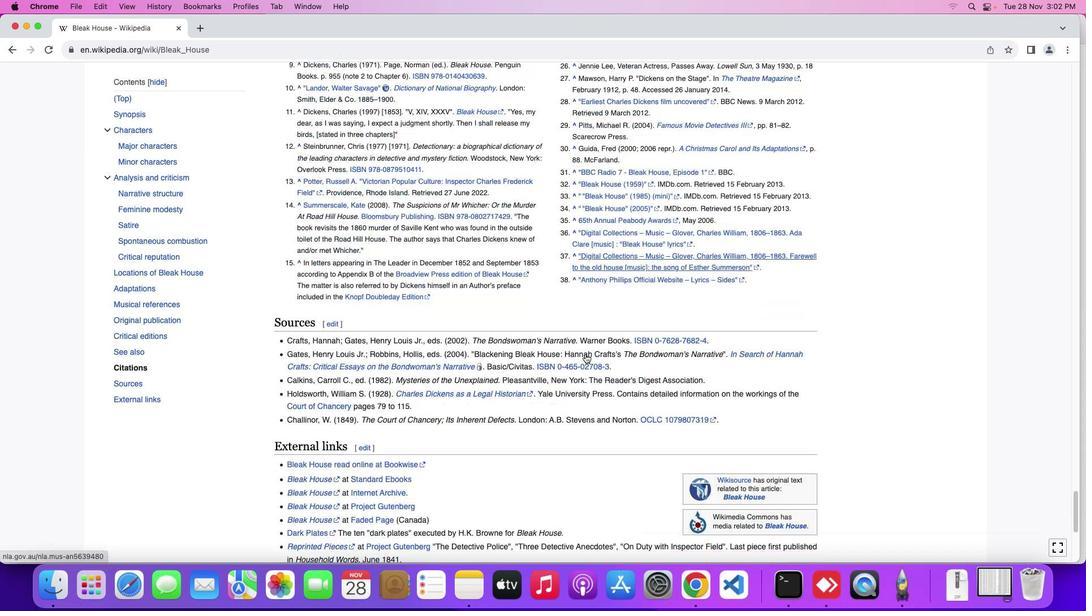 
Action: Mouse moved to (581, 344)
Screenshot: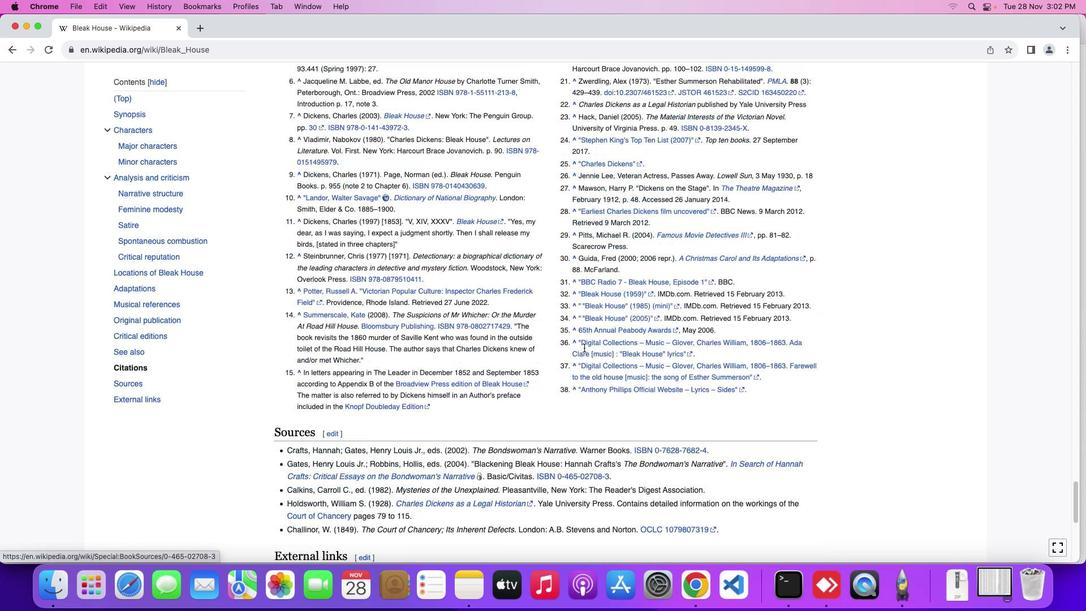 
Action: Mouse scrolled (581, 344) with delta (-2, -1)
Screenshot: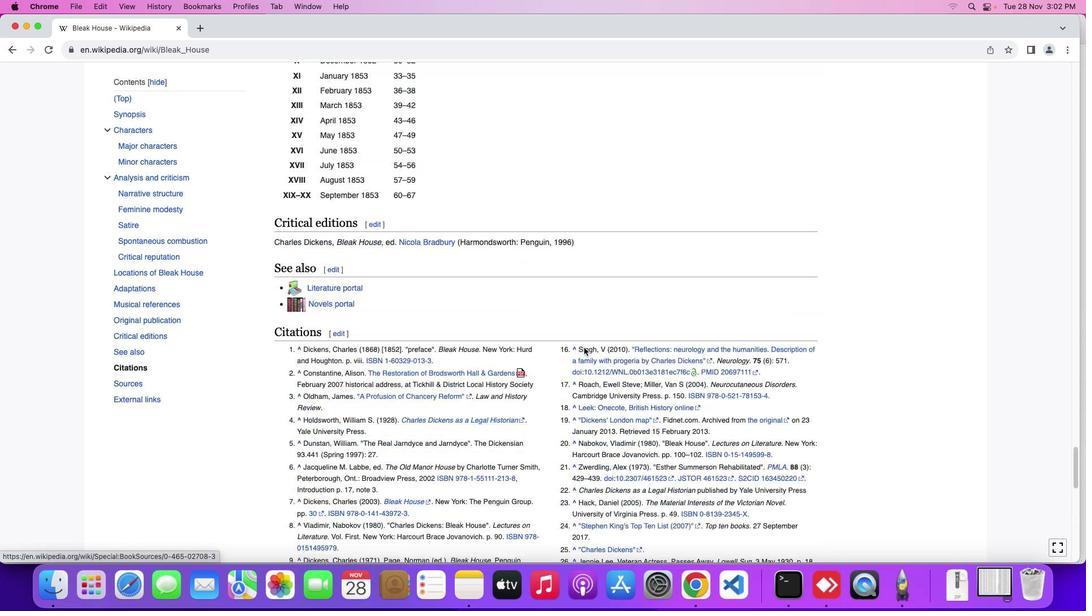 
Action: Mouse moved to (581, 344)
Screenshot: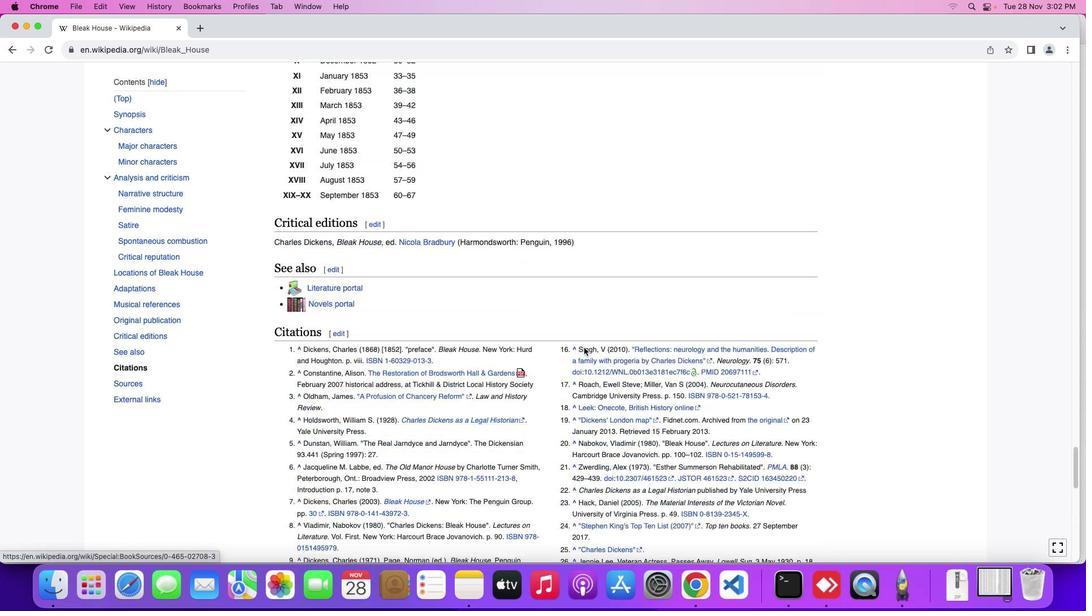
Action: Mouse scrolled (581, 344) with delta (-2, -1)
Screenshot: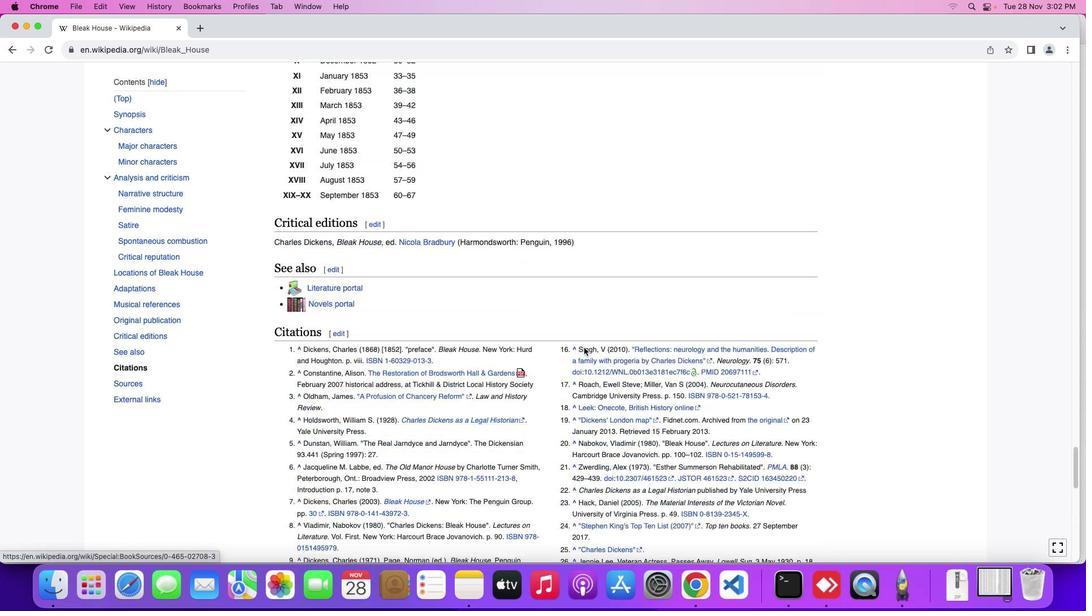 
Action: Mouse moved to (581, 344)
Screenshot: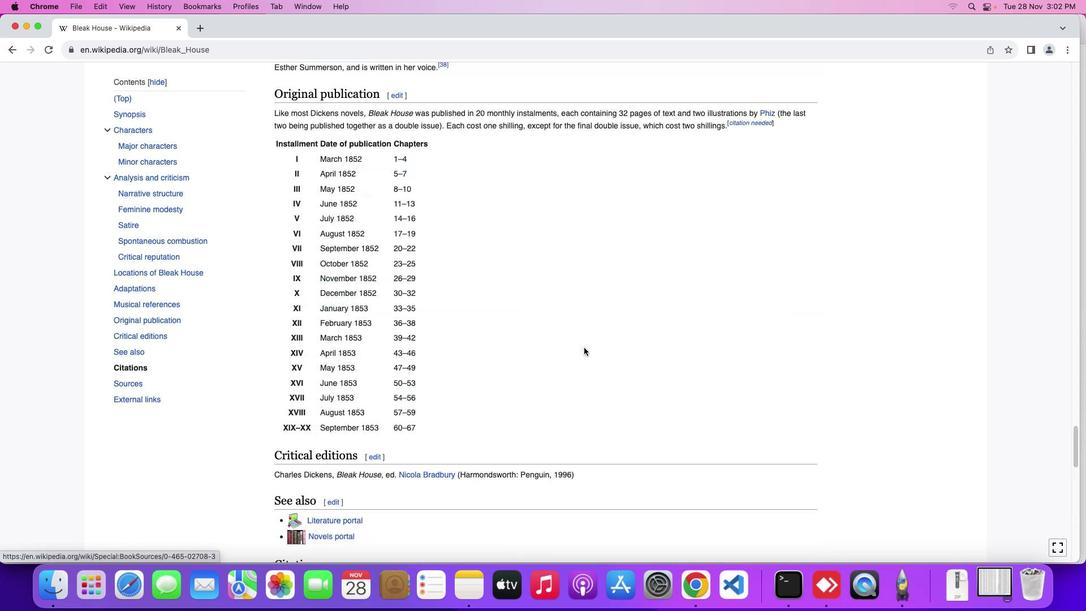 
Action: Mouse scrolled (581, 344) with delta (-2, 0)
Screenshot: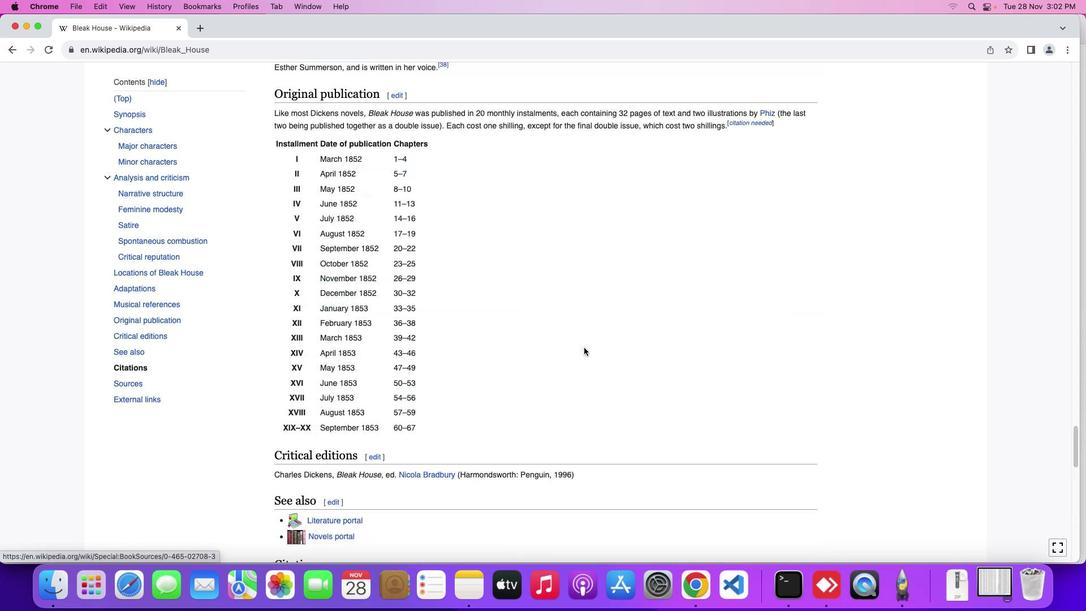 
Action: Mouse moved to (581, 344)
Screenshot: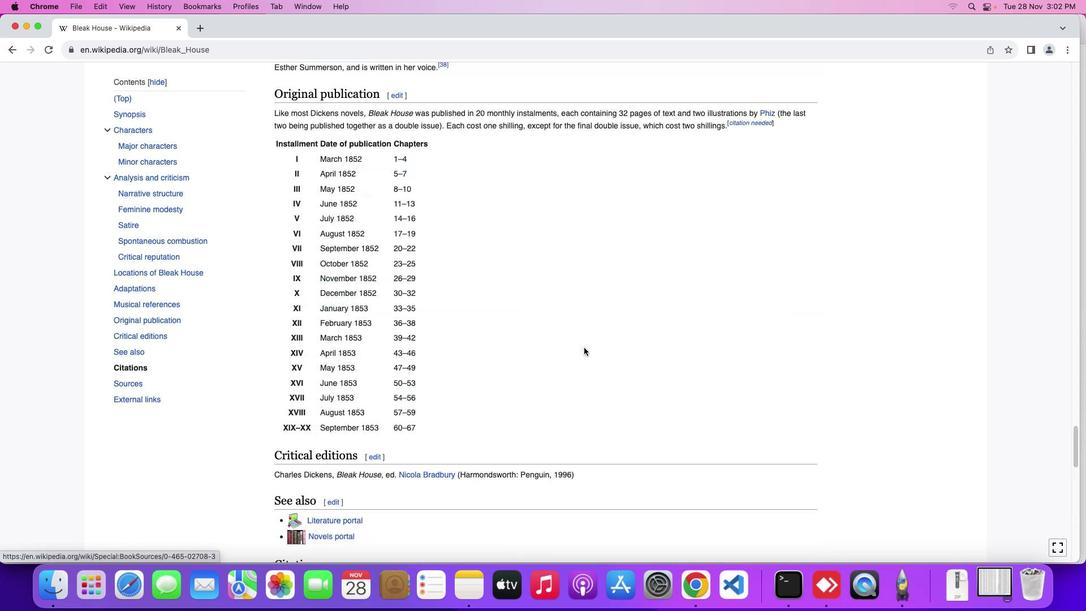
Action: Mouse scrolled (581, 344) with delta (-2, 0)
Screenshot: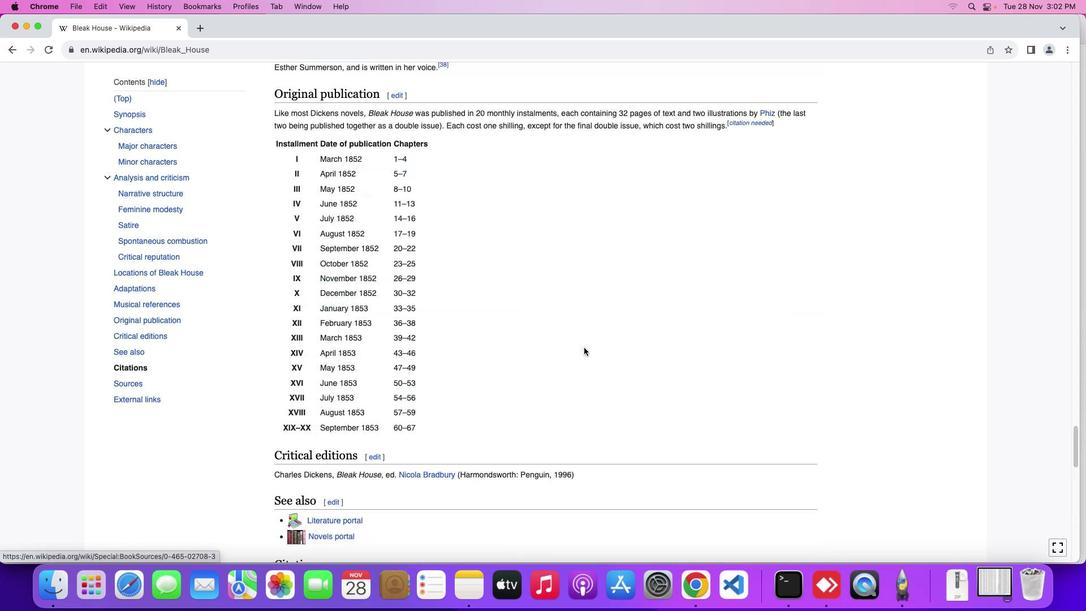 
Action: Mouse scrolled (581, 344) with delta (-2, 0)
Screenshot: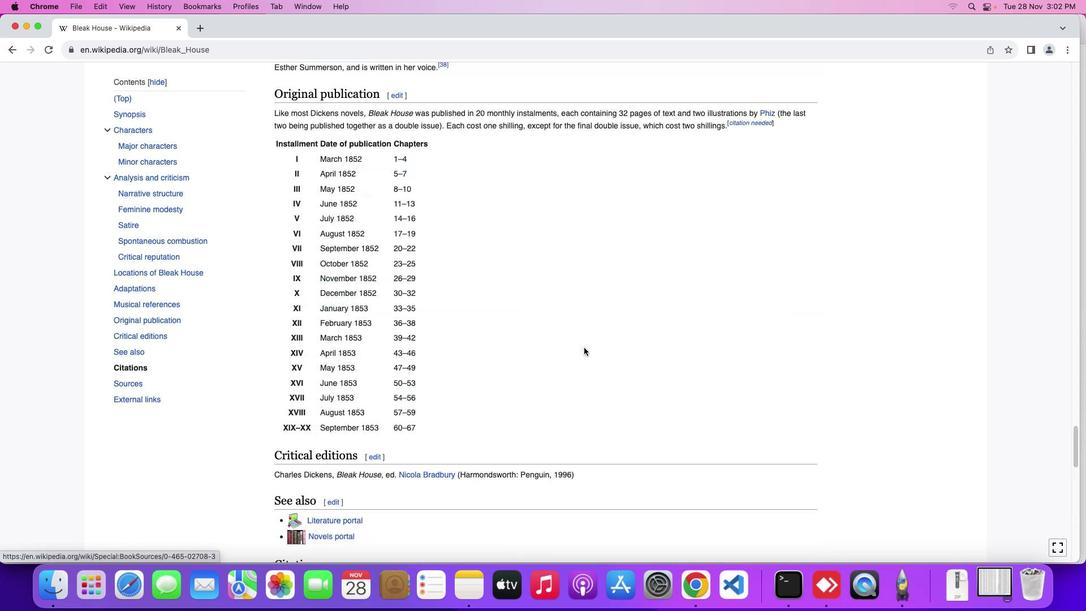 
Action: Mouse scrolled (581, 344) with delta (-2, 1)
Screenshot: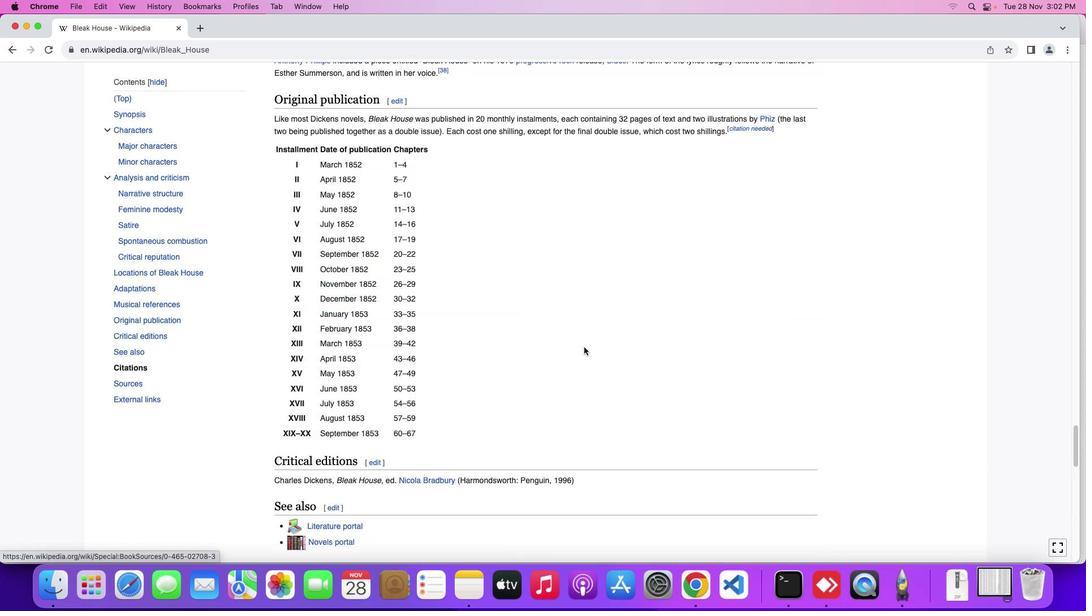 
Action: Mouse scrolled (581, 344) with delta (-2, 1)
Screenshot: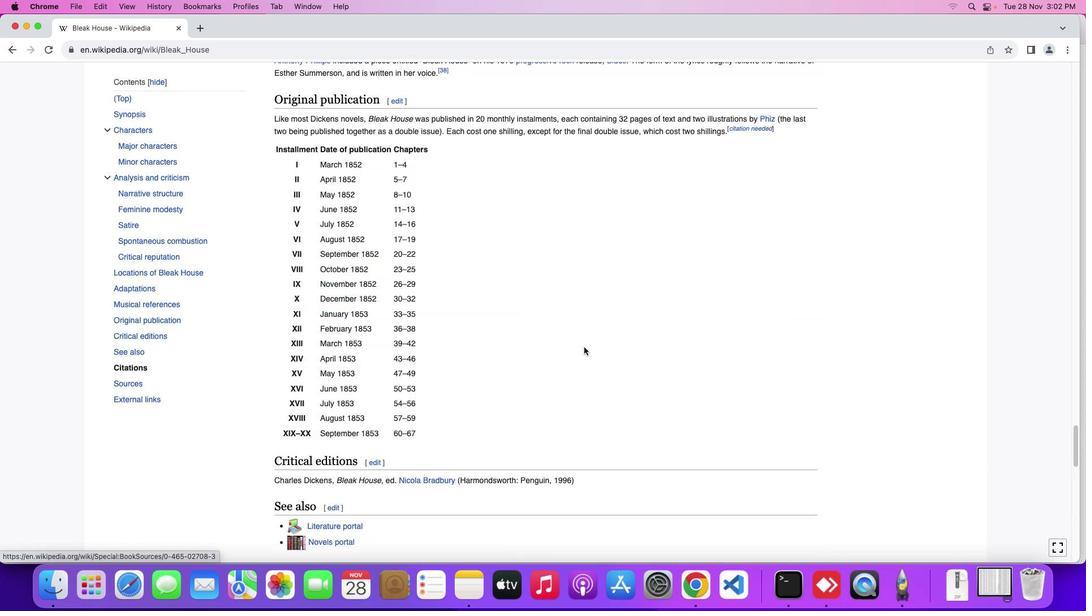 
Action: Mouse moved to (581, 343)
Screenshot: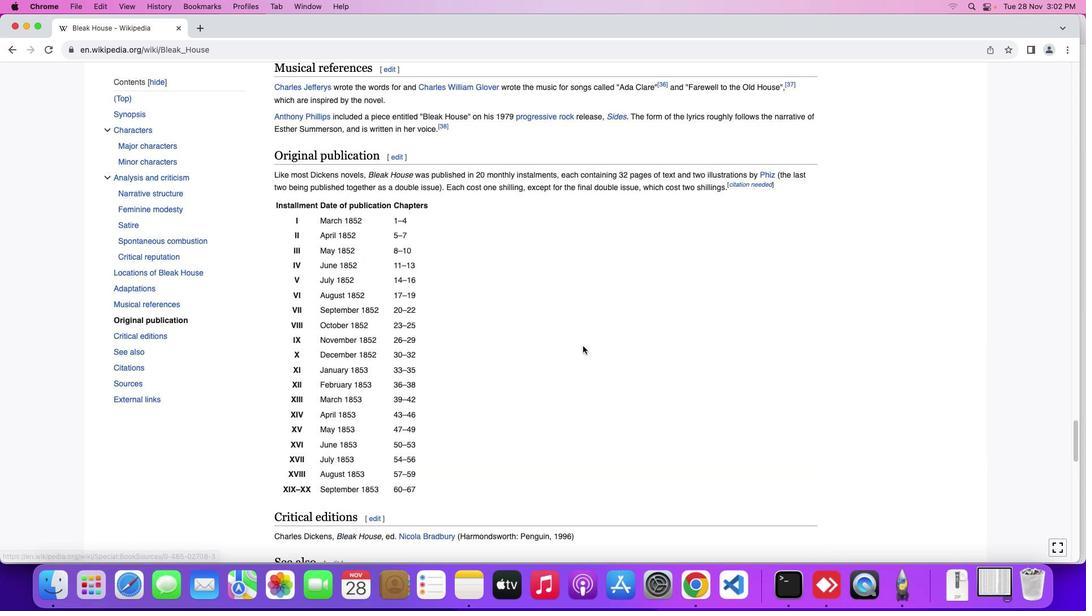 
Action: Mouse scrolled (581, 343) with delta (-2, -1)
Screenshot: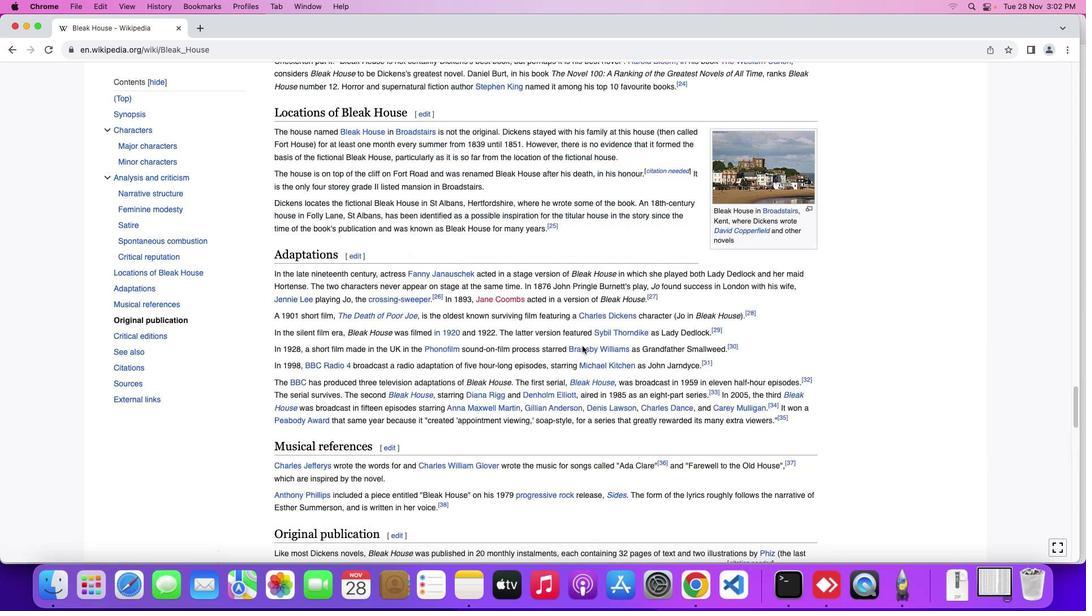 
Action: Mouse scrolled (581, 343) with delta (-2, -1)
Screenshot: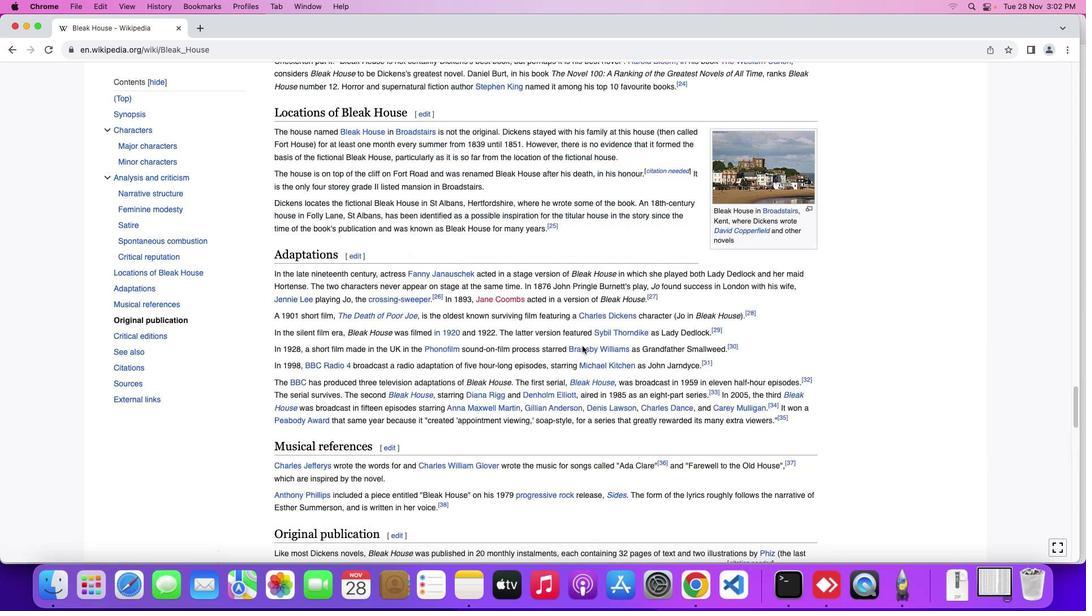 
Action: Mouse scrolled (581, 343) with delta (-2, 0)
Screenshot: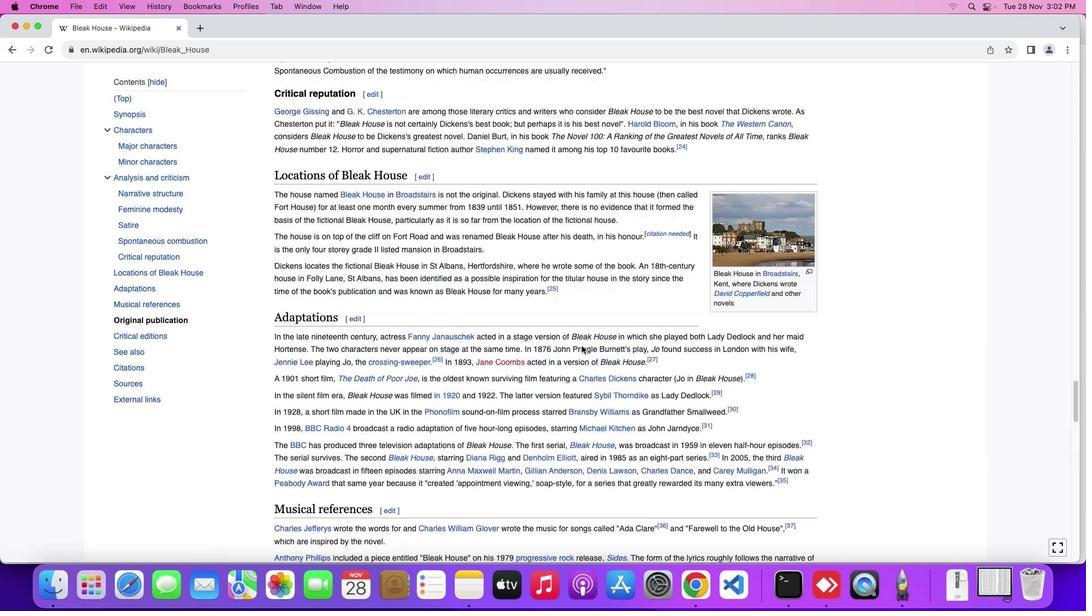 
Action: Mouse moved to (581, 343)
Screenshot: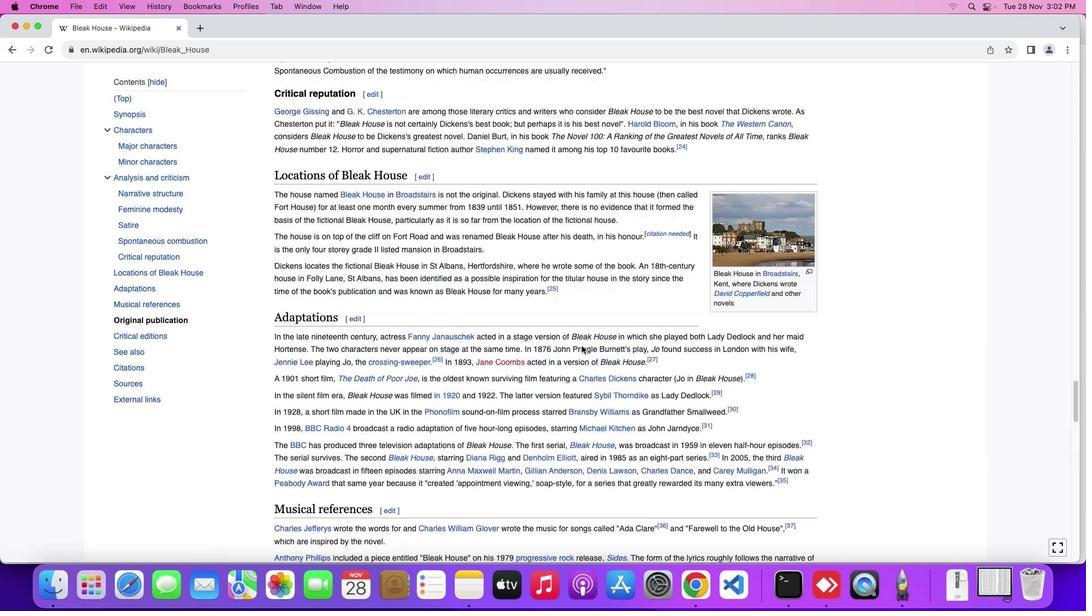 
Action: Mouse scrolled (581, 343) with delta (-2, 0)
Screenshot: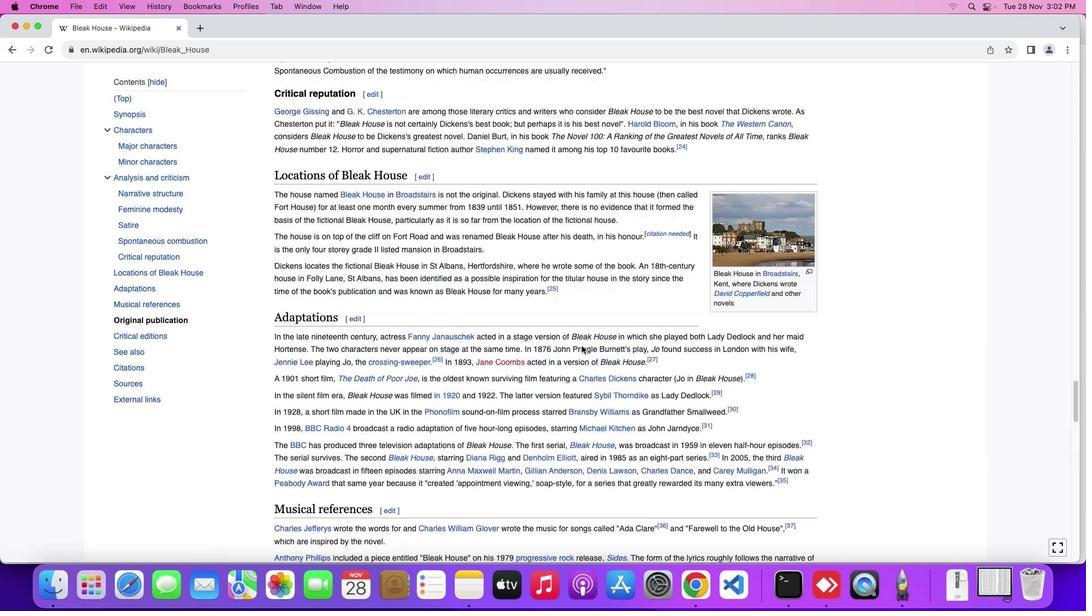 
Action: Mouse moved to (581, 343)
Screenshot: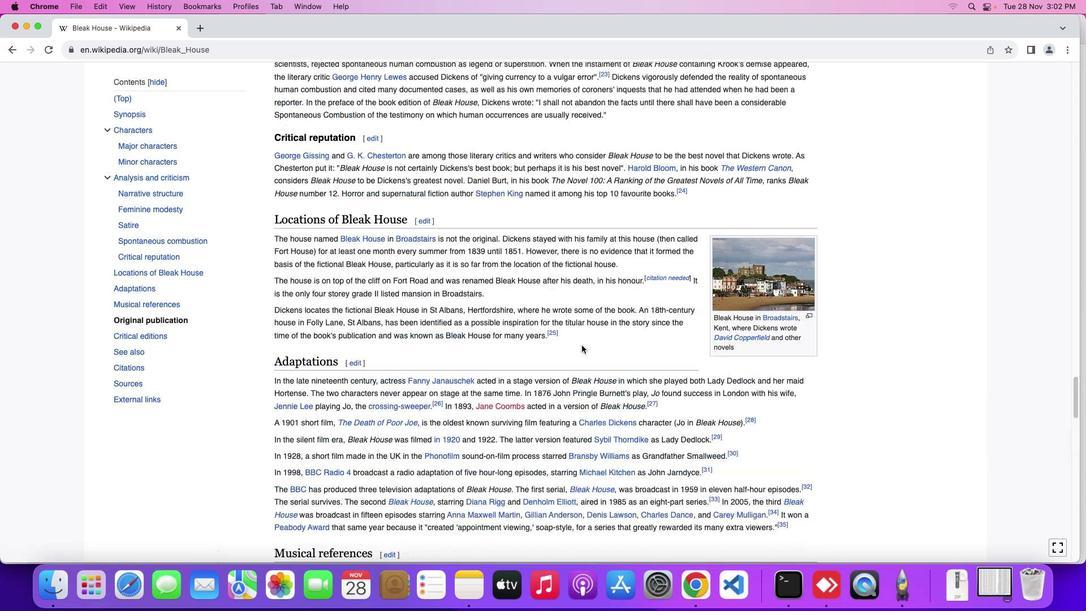 
Action: Mouse scrolled (581, 343) with delta (-2, 0)
Screenshot: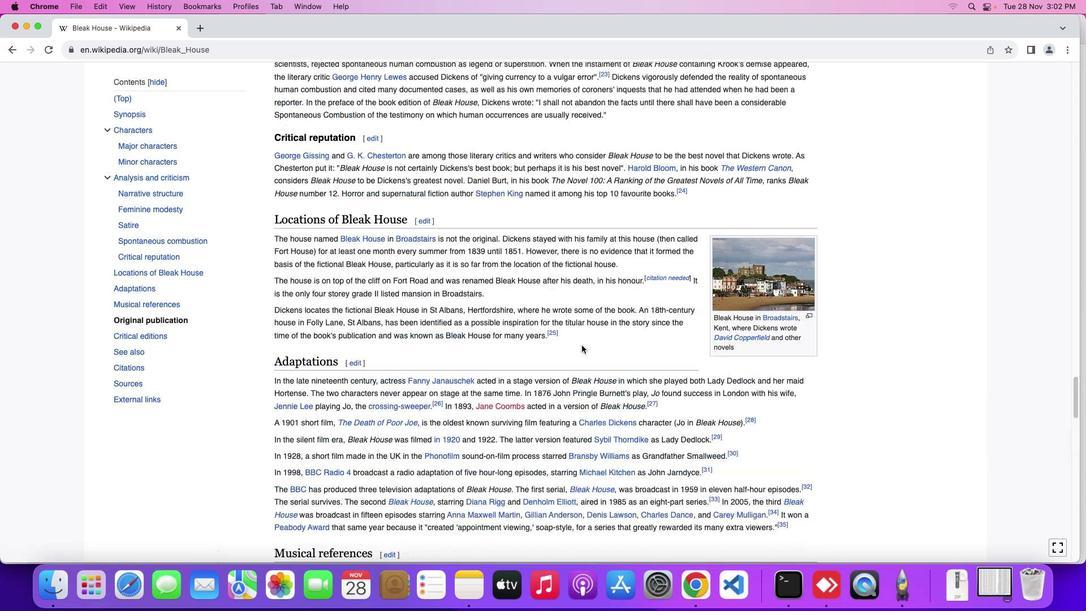 
Action: Mouse moved to (580, 343)
Screenshot: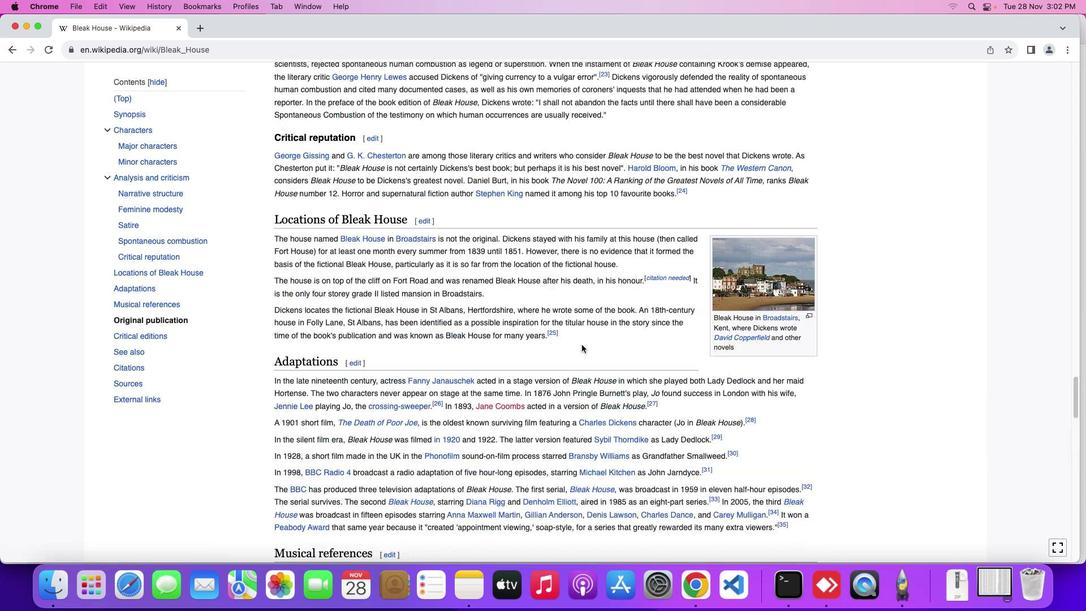 
Action: Mouse scrolled (580, 343) with delta (-2, 0)
Screenshot: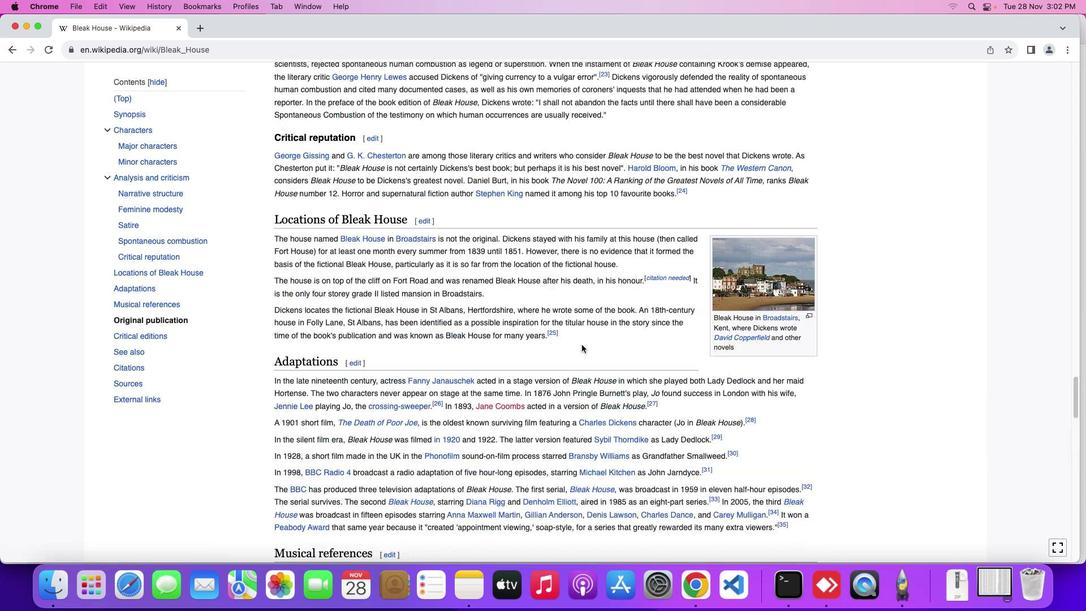 
Action: Mouse moved to (580, 341)
Screenshot: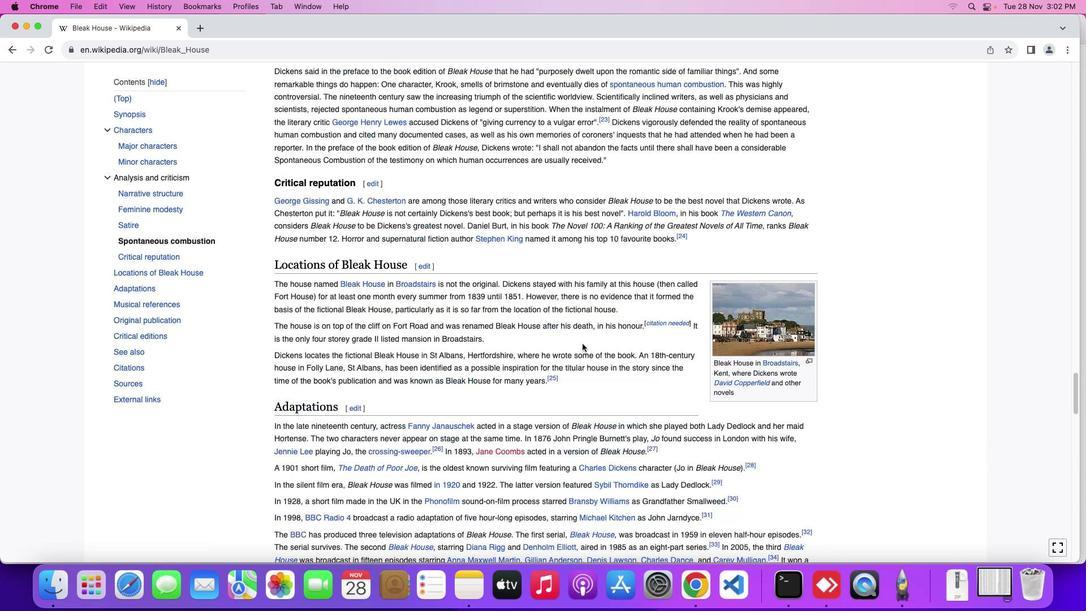 
Action: Mouse scrolled (580, 341) with delta (-2, -1)
Screenshot: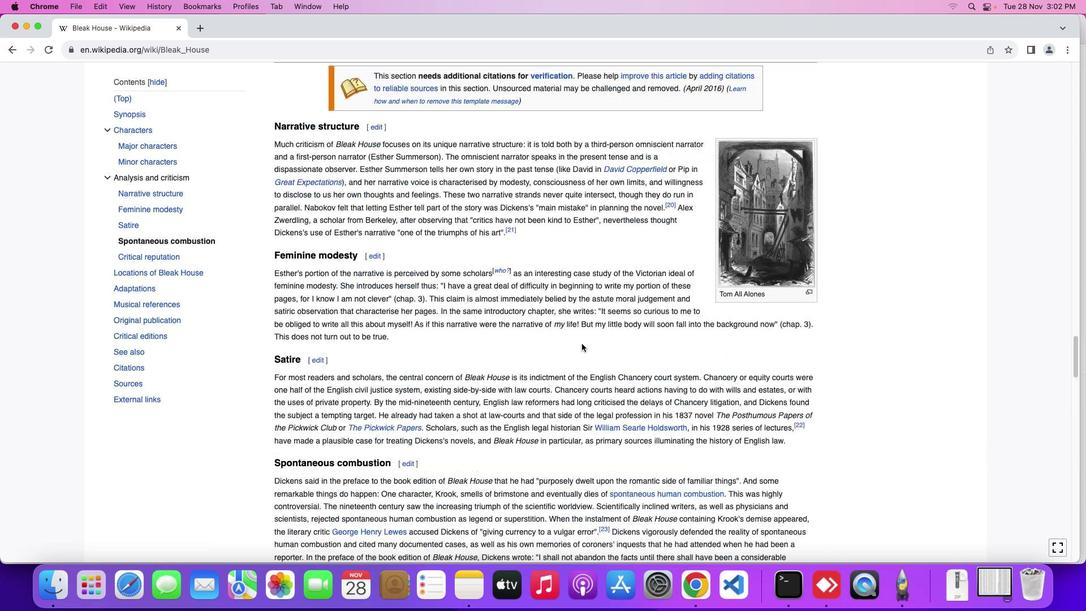 
Action: Mouse scrolled (580, 341) with delta (-2, -1)
Screenshot: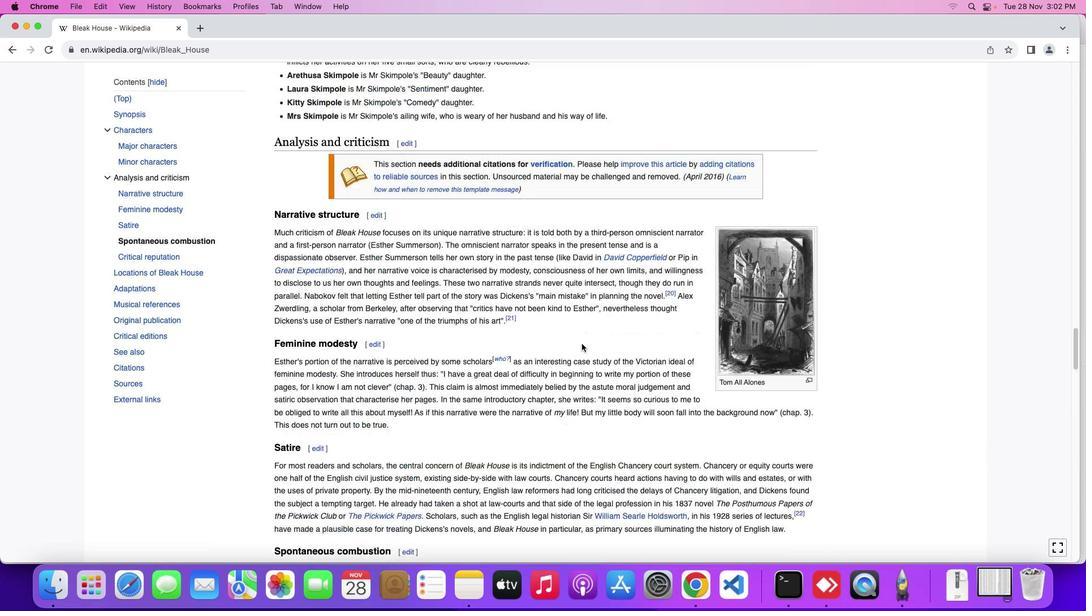 
Action: Mouse scrolled (580, 341) with delta (-2, 0)
Screenshot: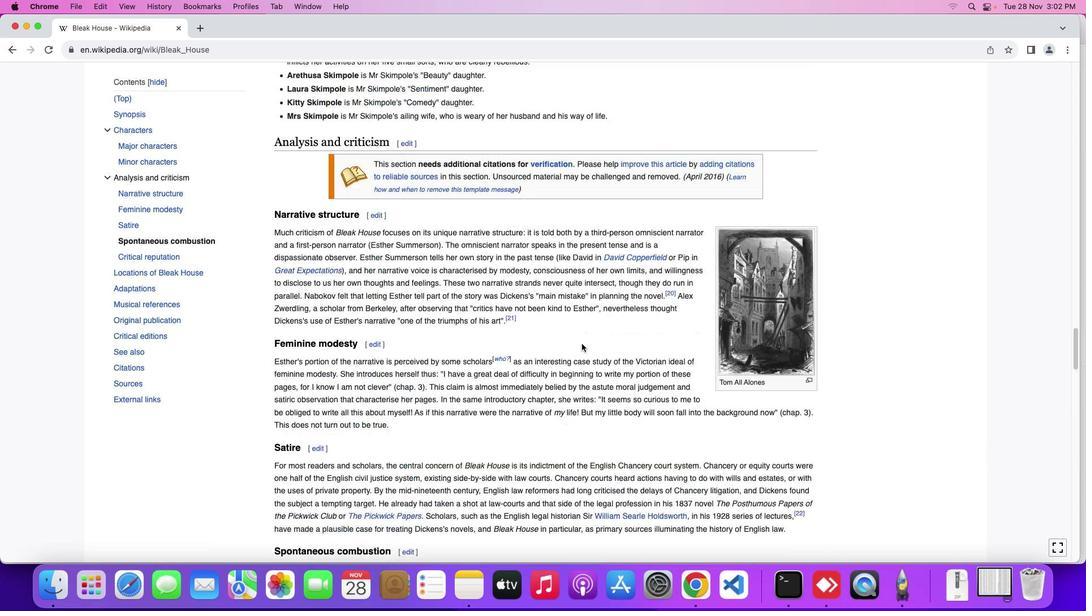 
Action: Mouse scrolled (580, 341) with delta (-2, 0)
Screenshot: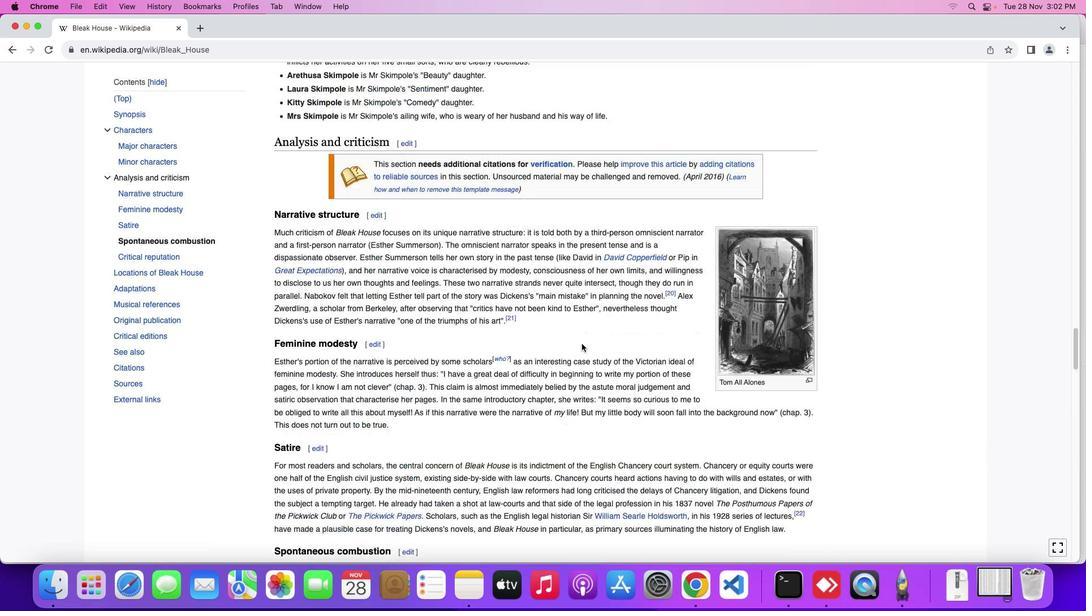 
Action: Mouse scrolled (580, 341) with delta (-2, 0)
Screenshot: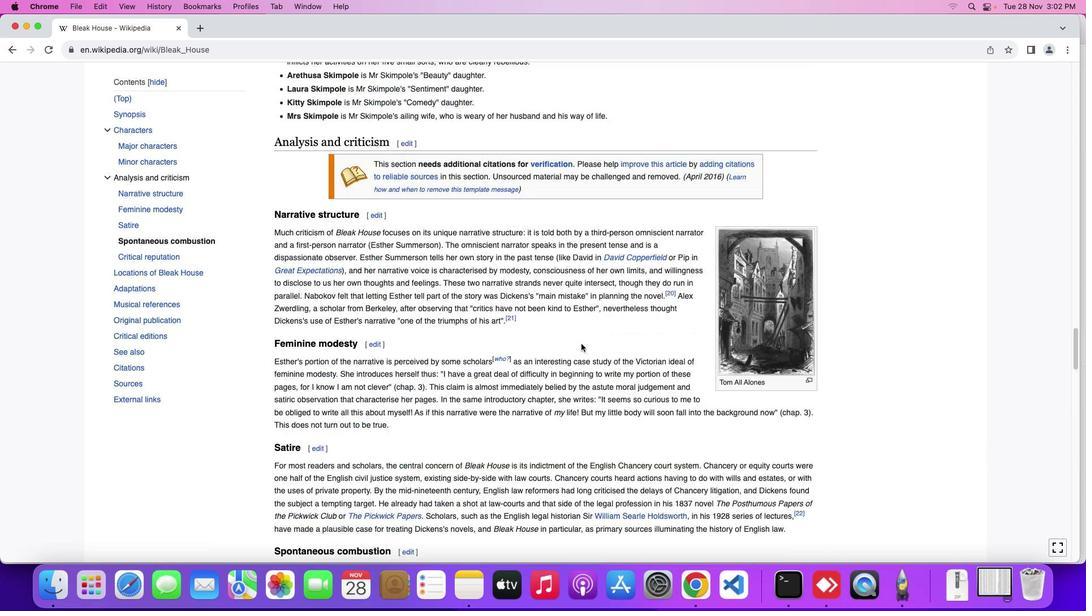 
Action: Mouse scrolled (580, 341) with delta (-2, 1)
Screenshot: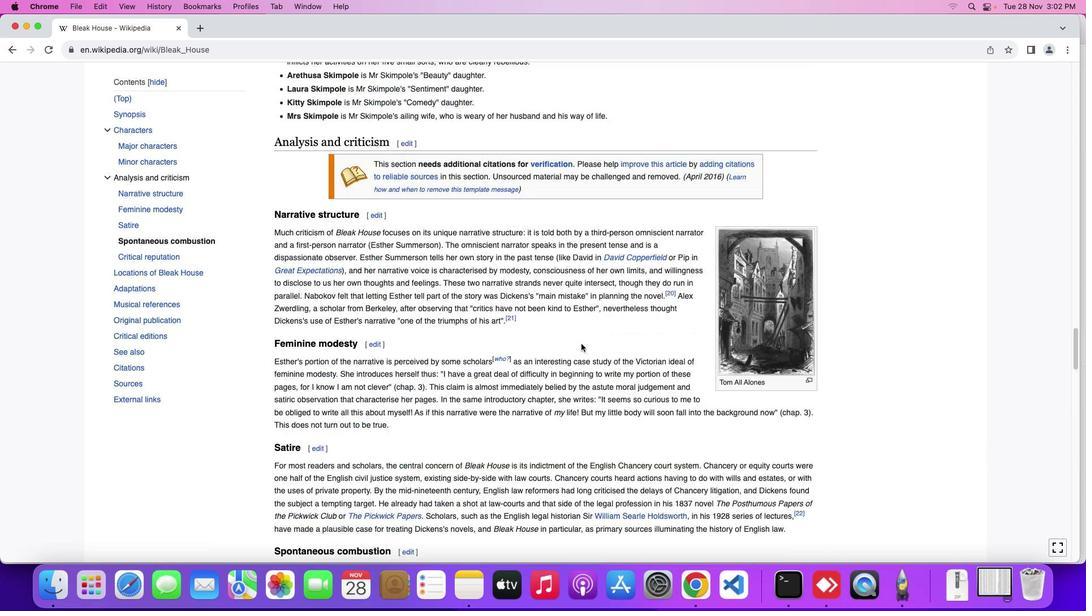 
Action: Mouse moved to (578, 340)
Screenshot: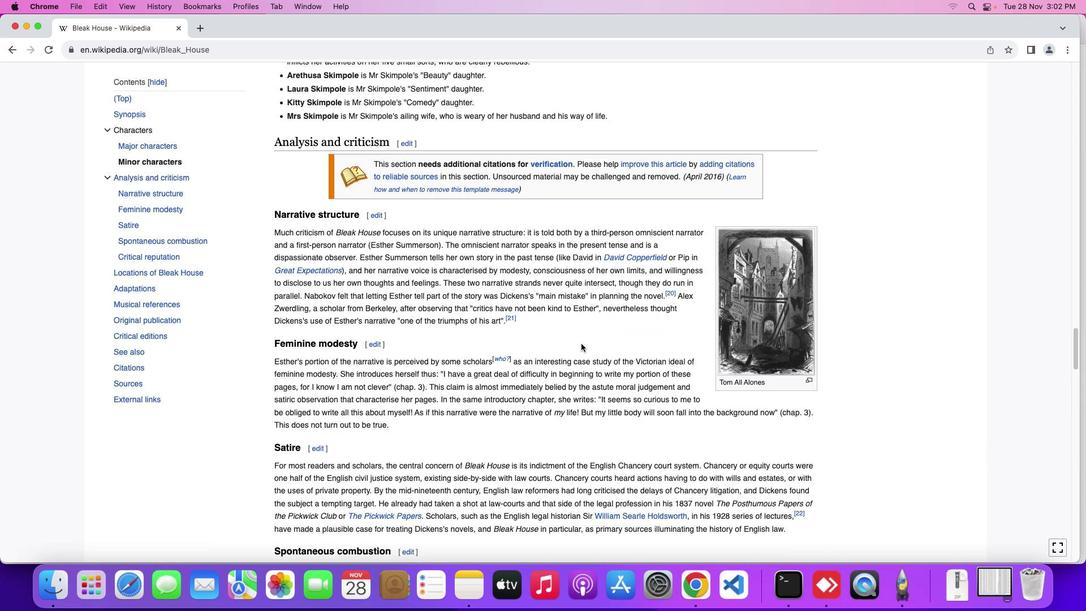 
Action: Mouse scrolled (578, 340) with delta (-2, -1)
Screenshot: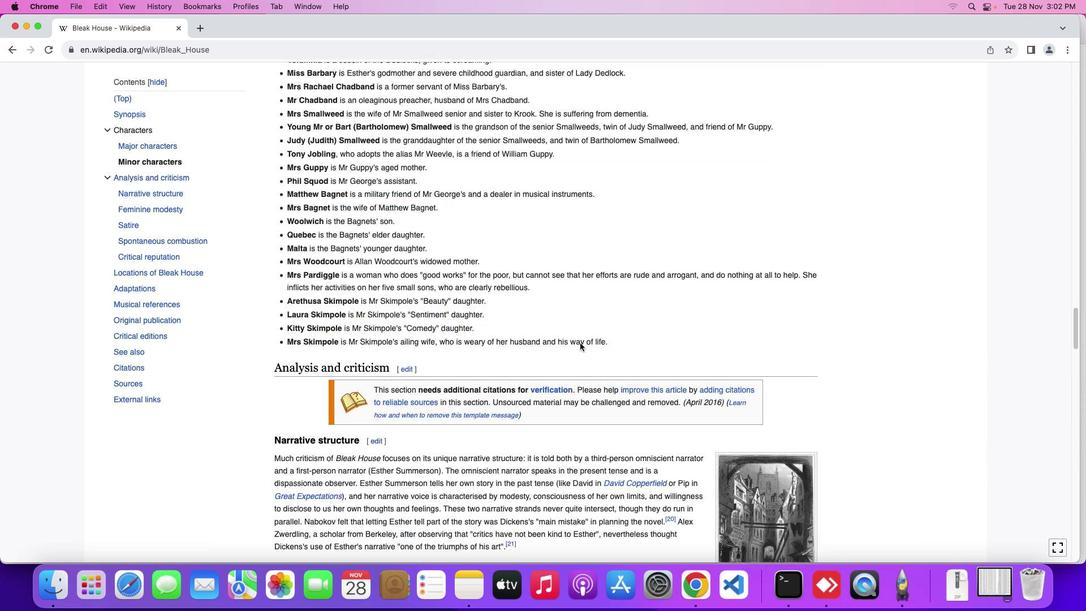 
Action: Mouse scrolled (578, 340) with delta (-2, -1)
Screenshot: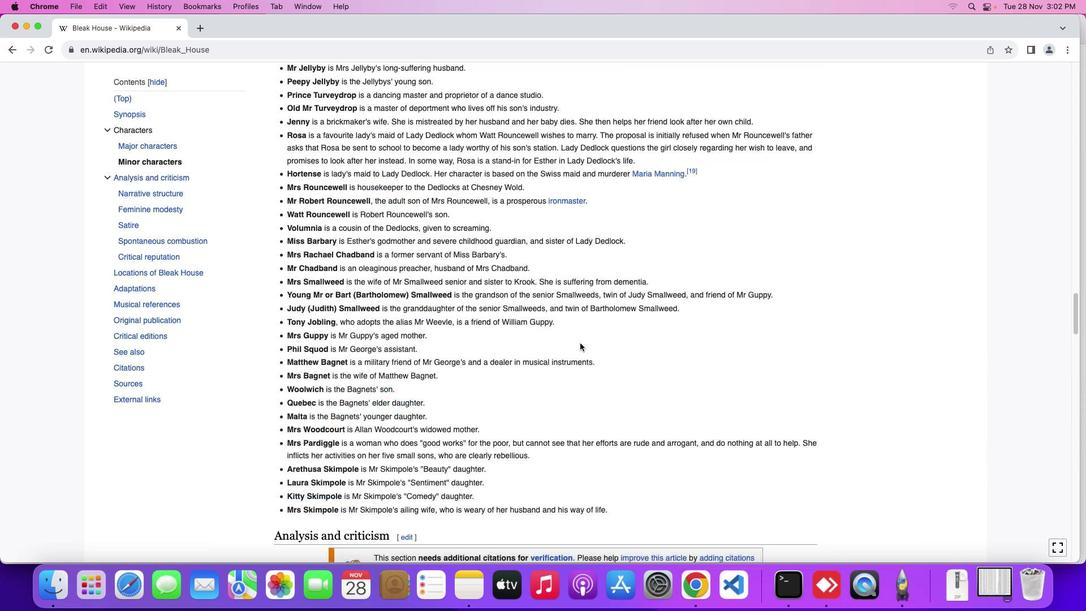 
Action: Mouse scrolled (578, 340) with delta (-2, 0)
Screenshot: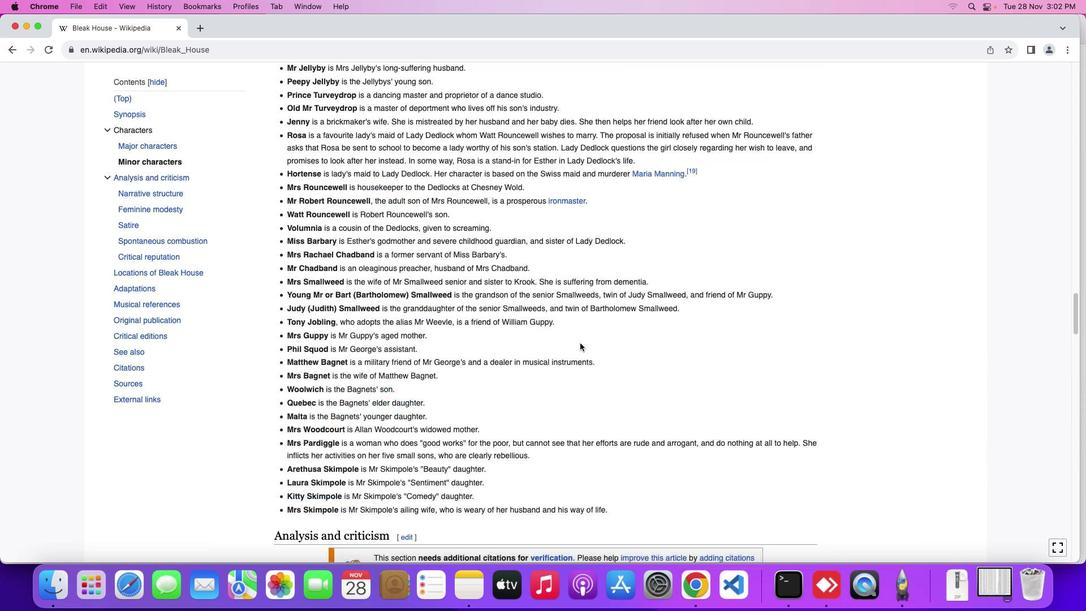 
Action: Mouse moved to (578, 340)
Screenshot: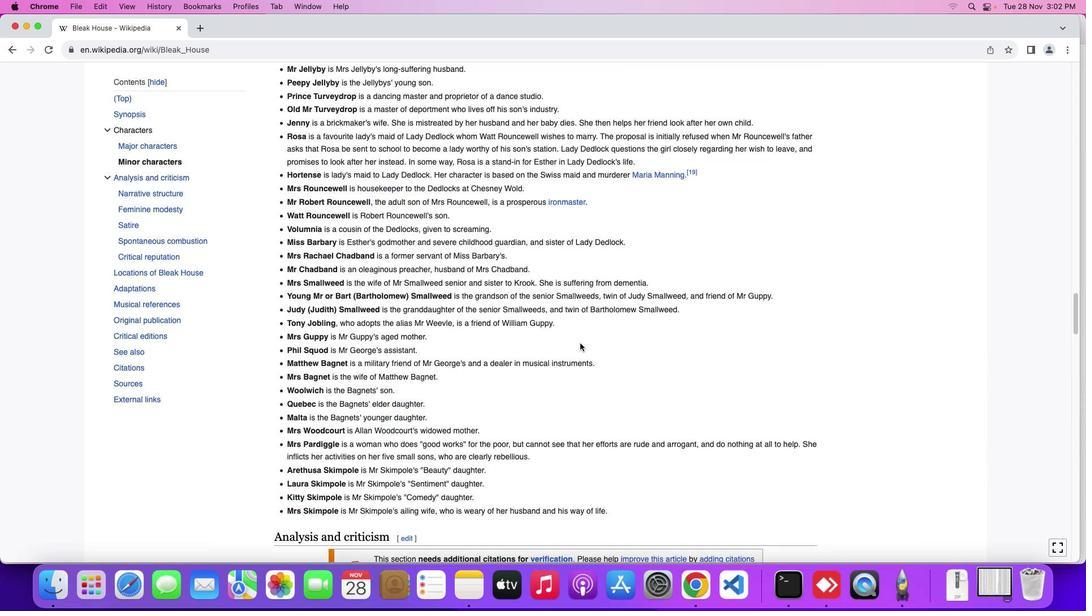 
Action: Mouse scrolled (578, 340) with delta (-2, 0)
Screenshot: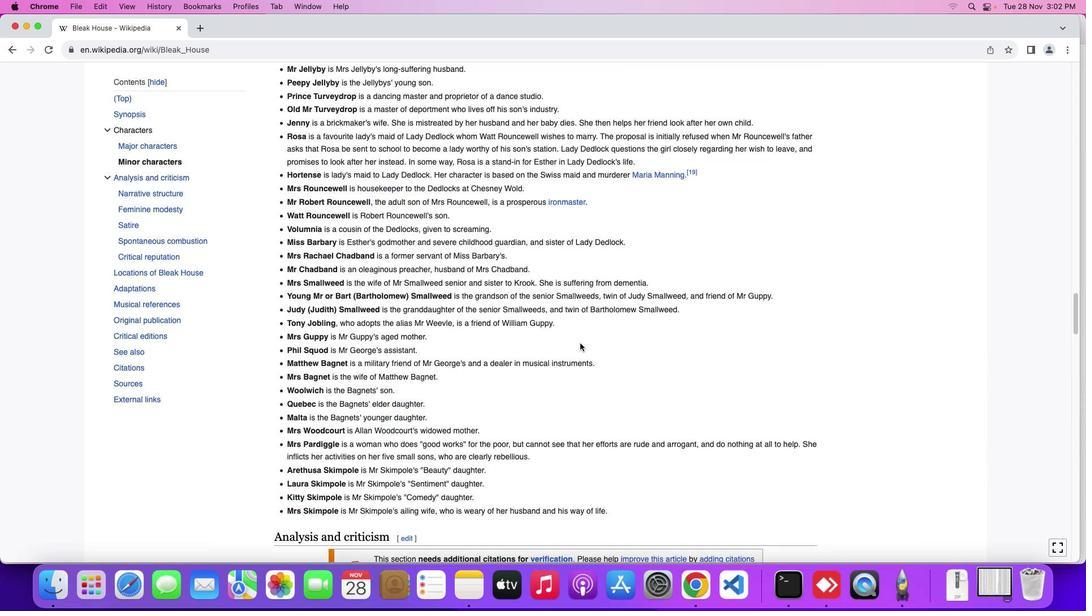 
Action: Mouse moved to (578, 340)
Screenshot: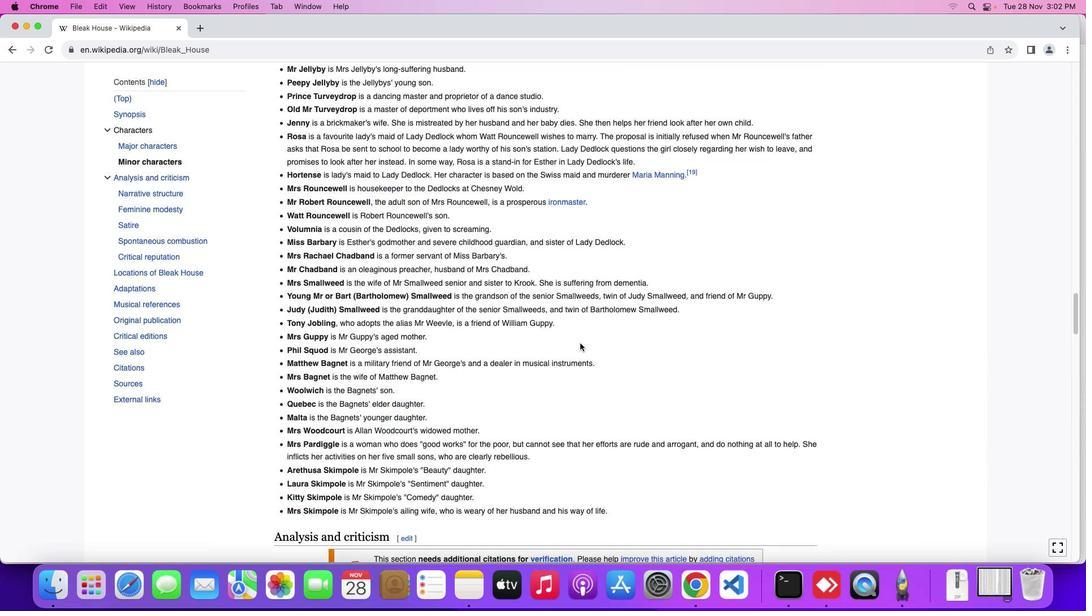 
Action: Mouse scrolled (578, 340) with delta (-2, 0)
Screenshot: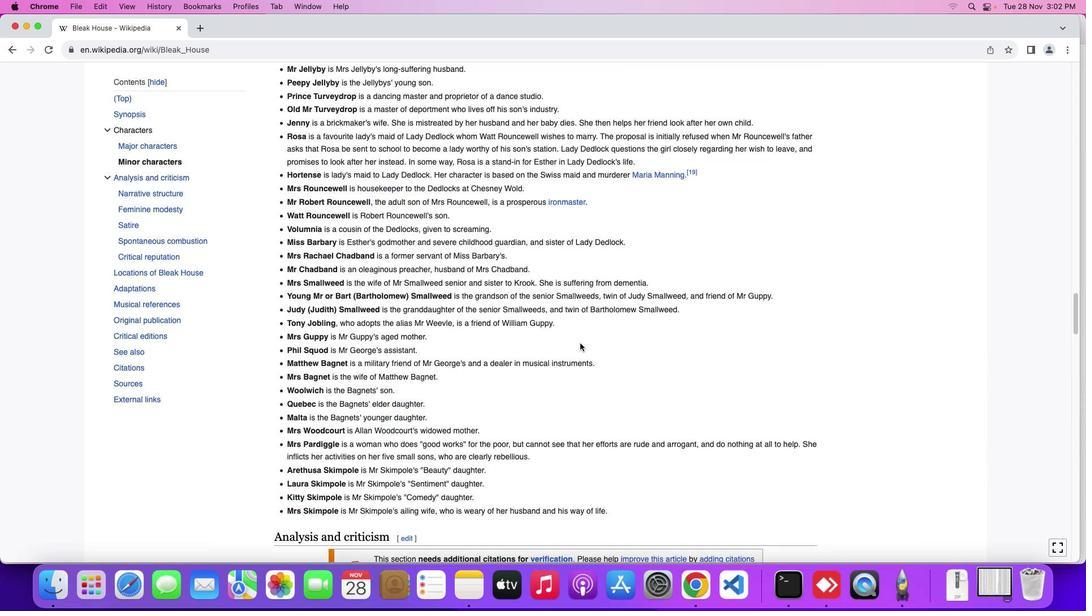 
Action: Mouse moved to (577, 340)
Screenshot: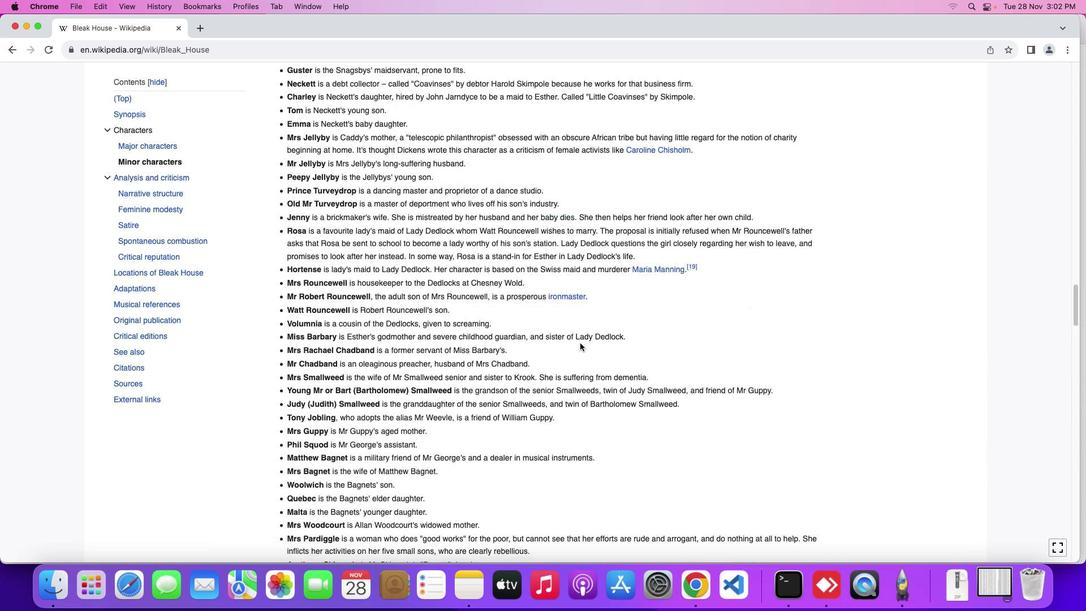 
Action: Mouse scrolled (577, 340) with delta (-2, -1)
Screenshot: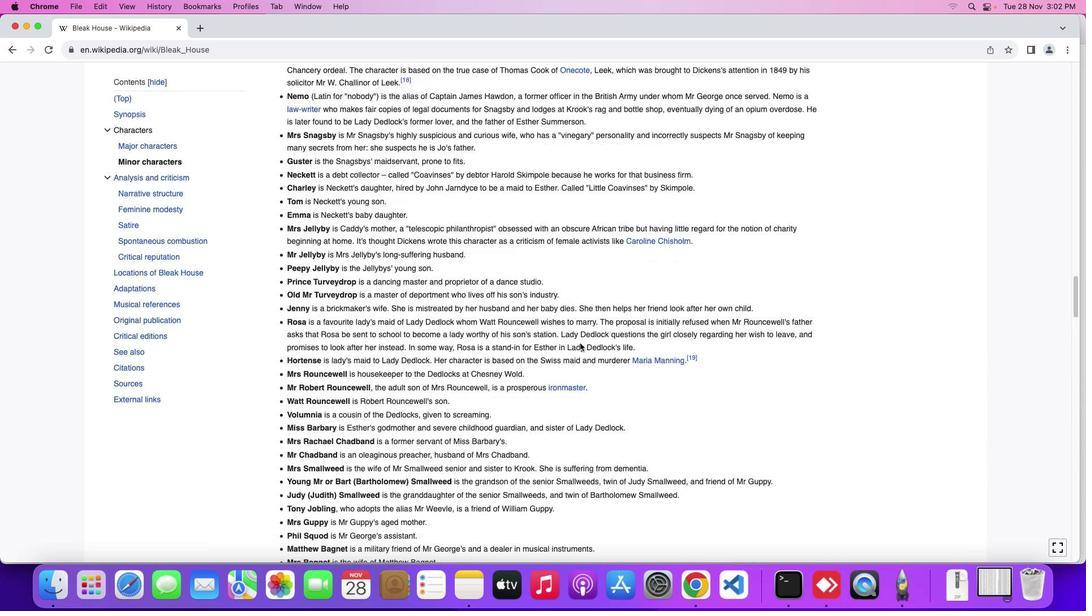 
Action: Mouse scrolled (577, 340) with delta (-2, -1)
Screenshot: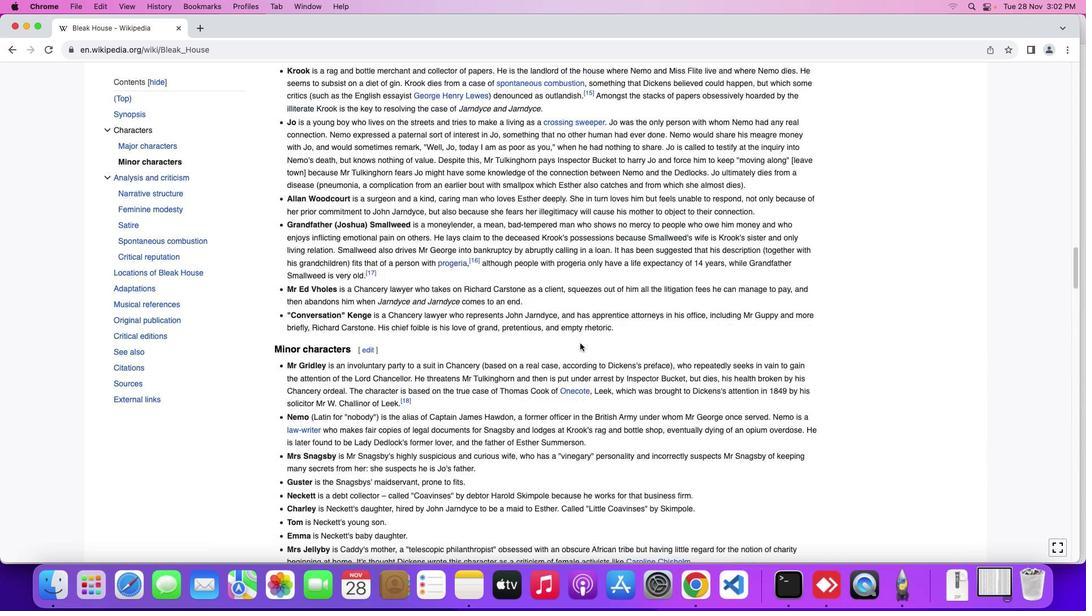 
Action: Mouse scrolled (577, 340) with delta (-2, 0)
Screenshot: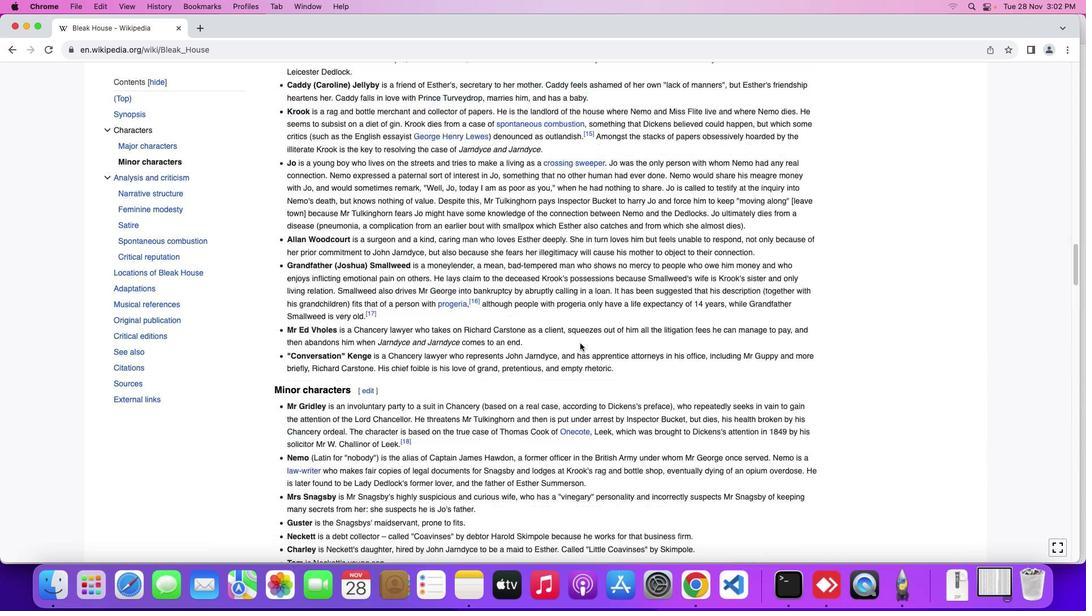 
Action: Mouse scrolled (577, 340) with delta (-2, 0)
Screenshot: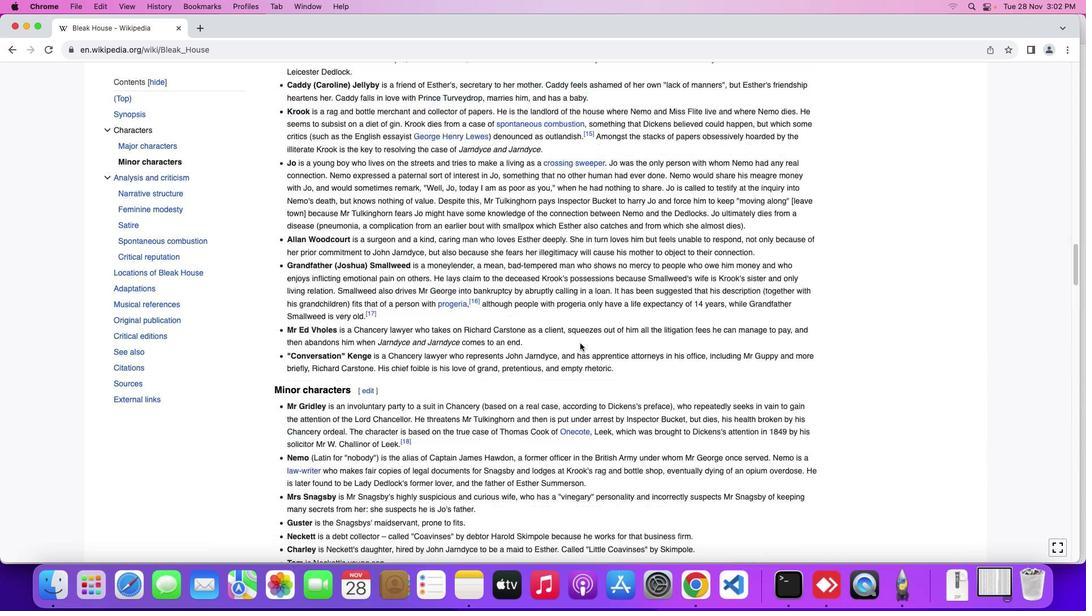 
Action: Mouse scrolled (577, 340) with delta (-2, 0)
Screenshot: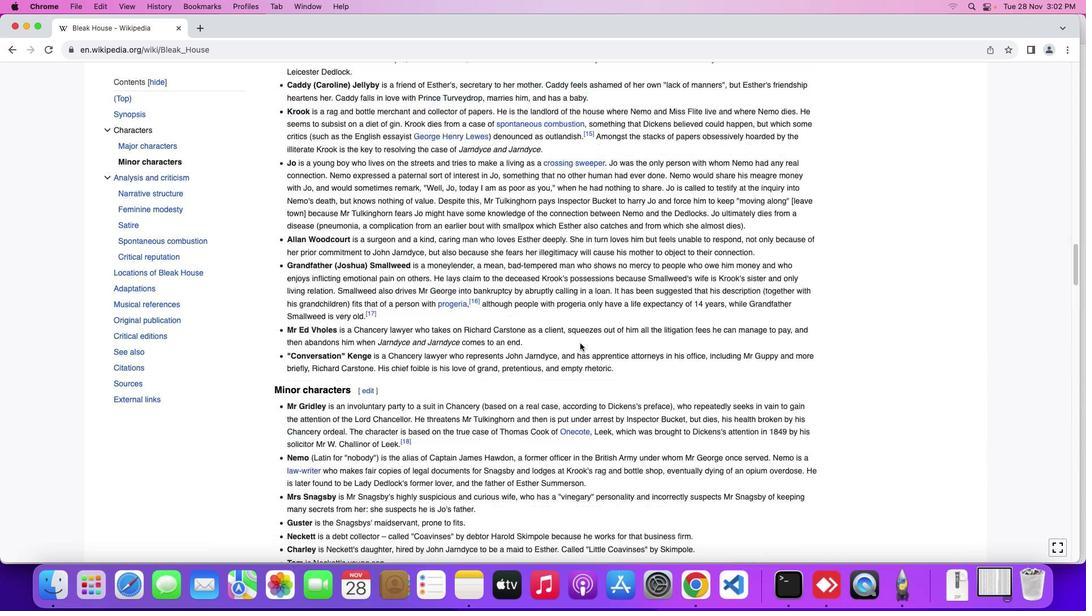 
Action: Mouse scrolled (577, 340) with delta (-2, 1)
Screenshot: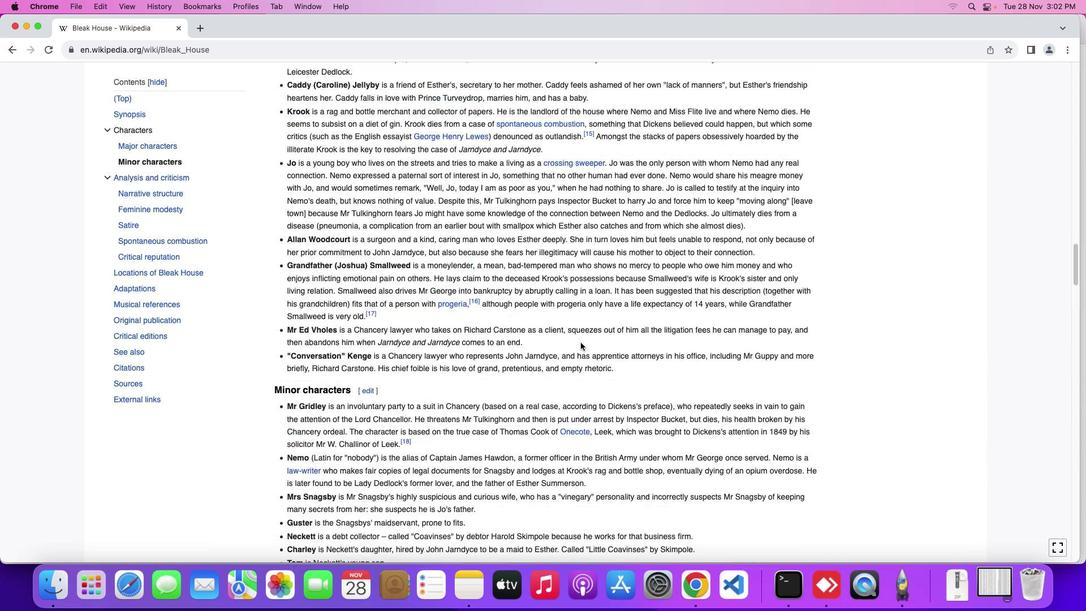 
Action: Mouse moved to (578, 339)
Screenshot: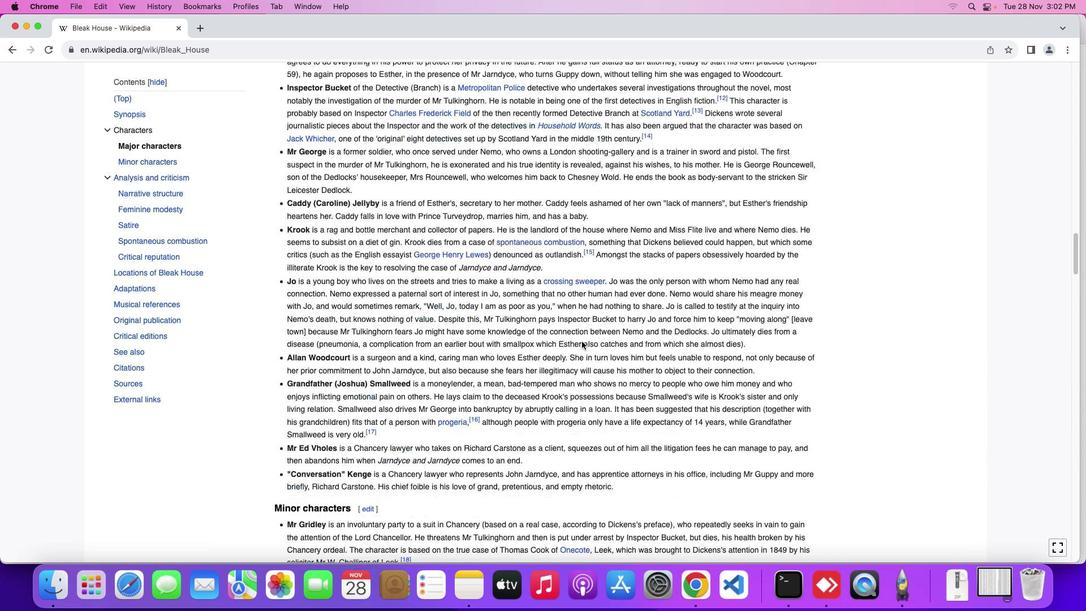 
Action: Mouse scrolled (578, 339) with delta (-2, -1)
Screenshot: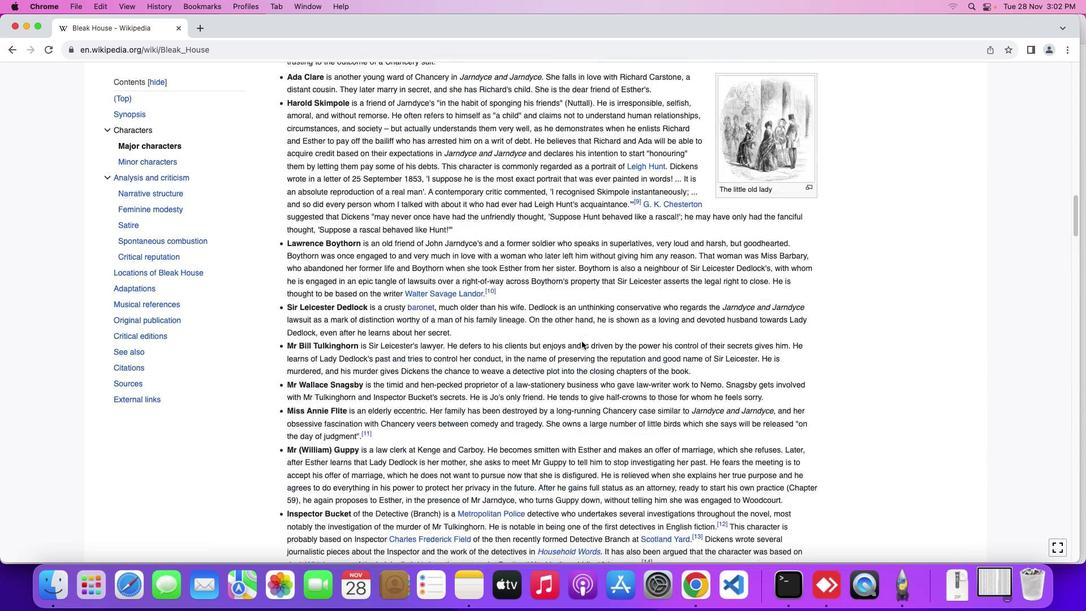 
Action: Mouse scrolled (578, 339) with delta (-2, -1)
Screenshot: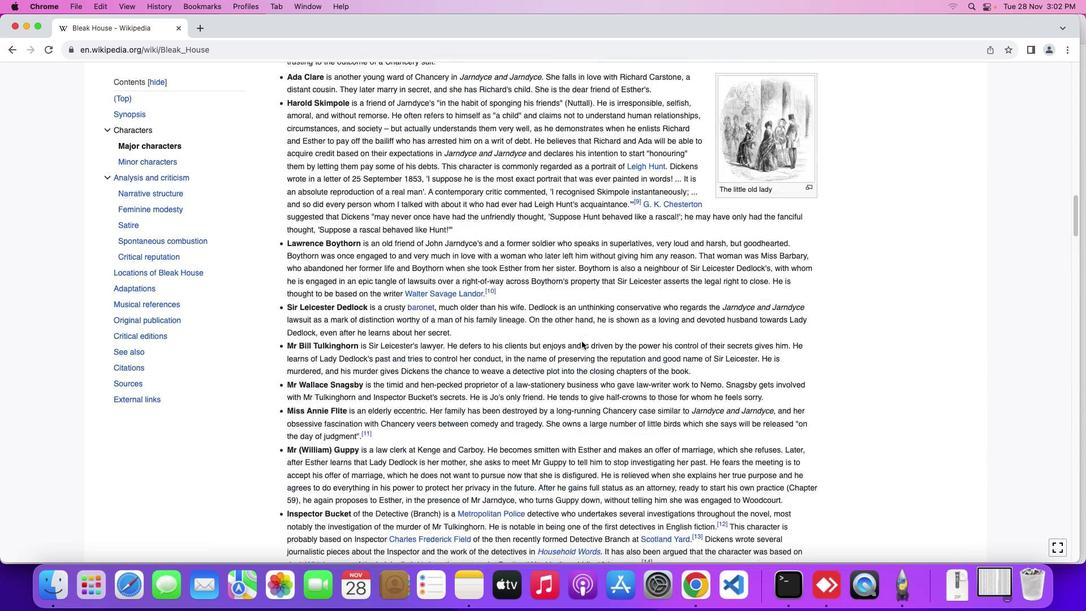 
Action: Mouse scrolled (578, 339) with delta (-2, 0)
Screenshot: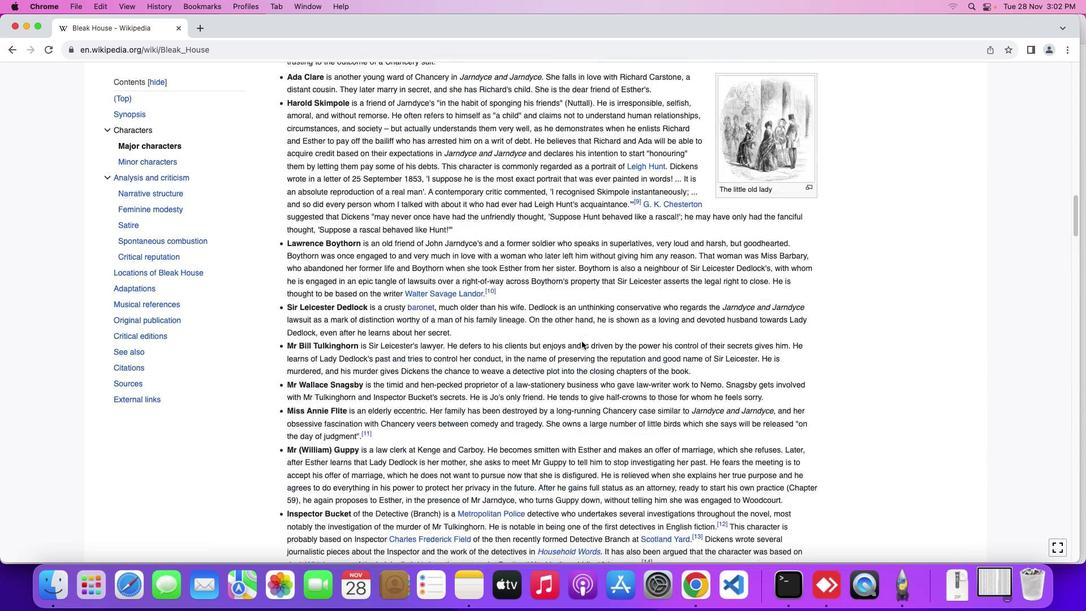 
Action: Mouse scrolled (578, 339) with delta (-2, 0)
Screenshot: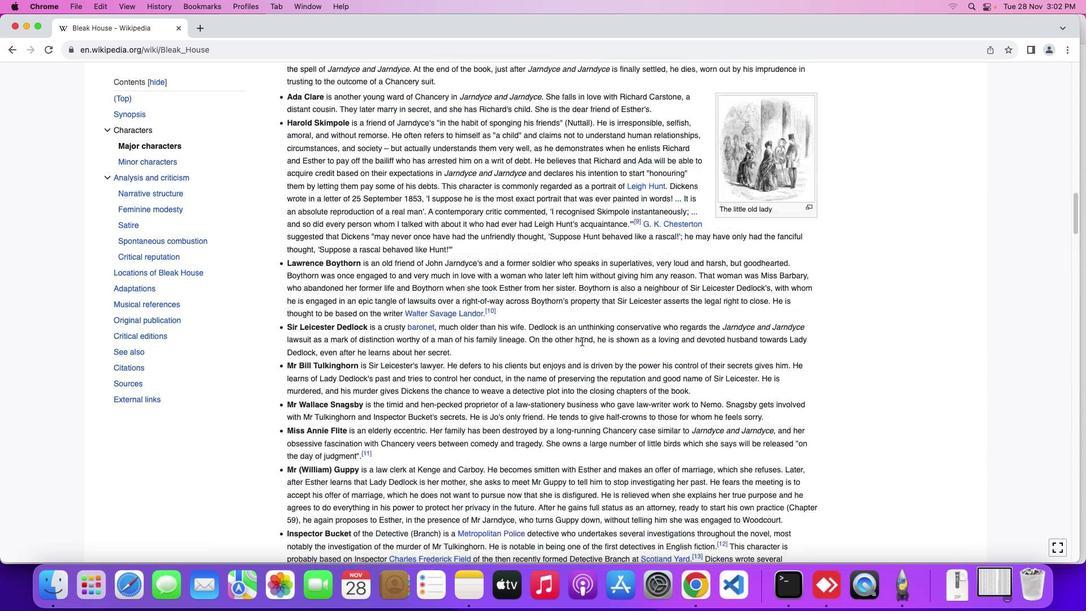 
Action: Mouse scrolled (578, 339) with delta (-2, 0)
Screenshot: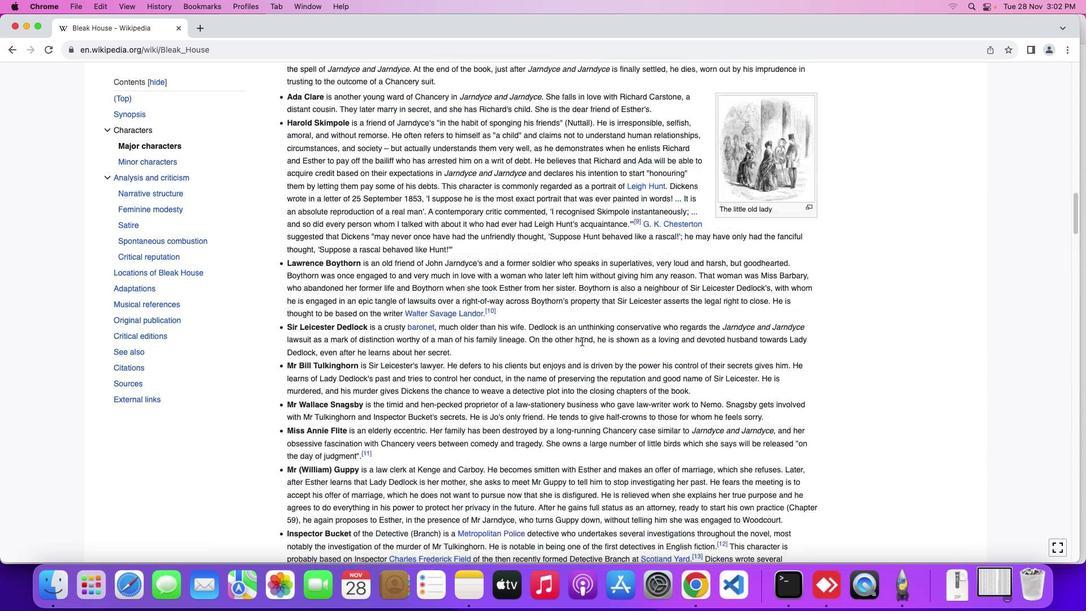 
Action: Mouse scrolled (578, 339) with delta (-2, 1)
Screenshot: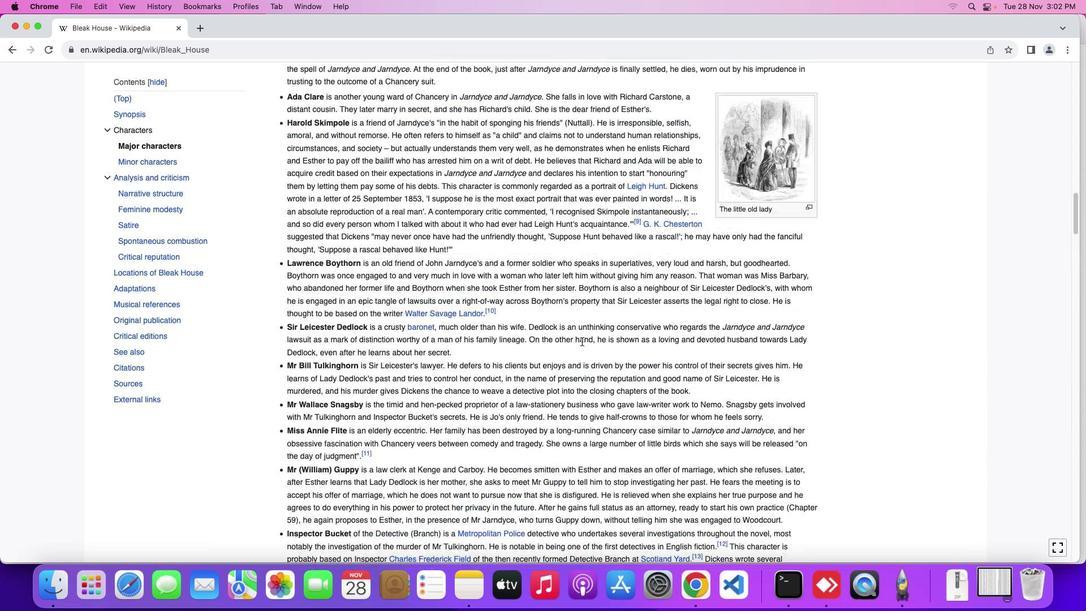 
Action: Mouse moved to (580, 338)
Screenshot: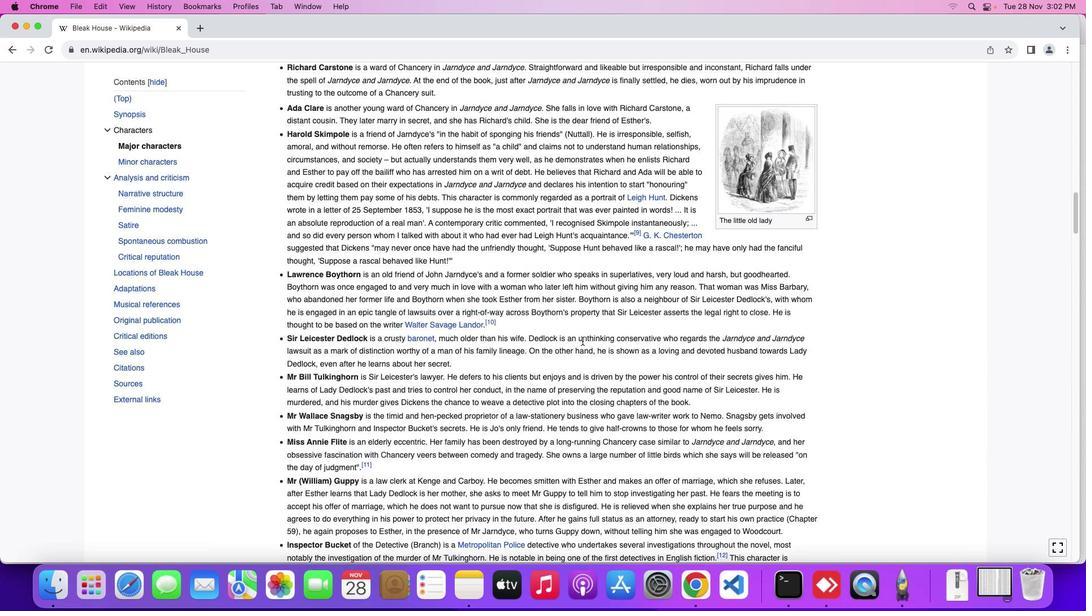 
Action: Mouse scrolled (580, 338) with delta (-2, -1)
Screenshot: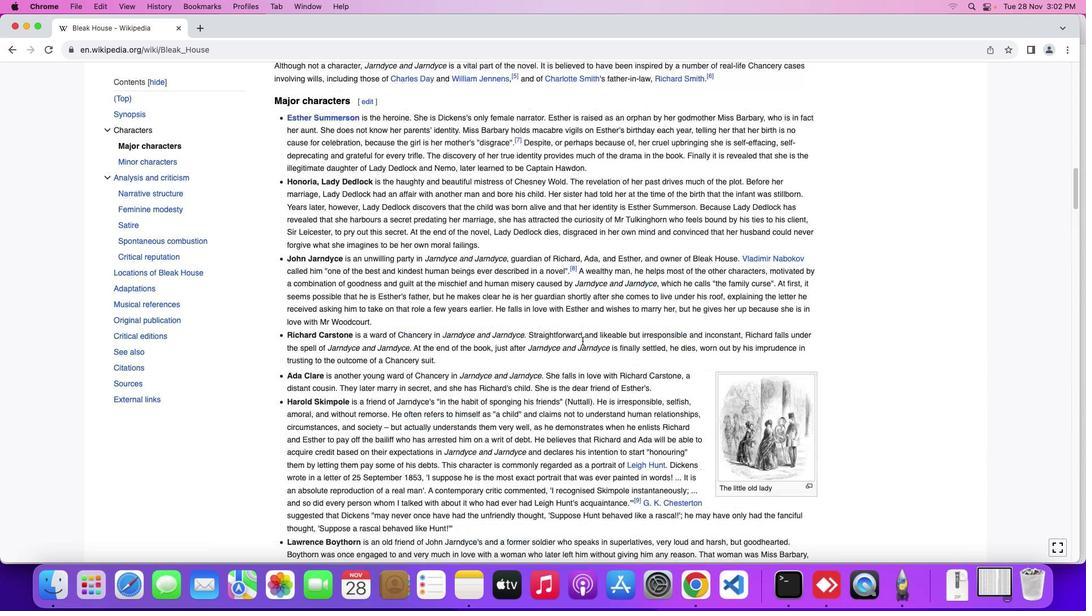 
Action: Mouse scrolled (580, 338) with delta (-2, -1)
Screenshot: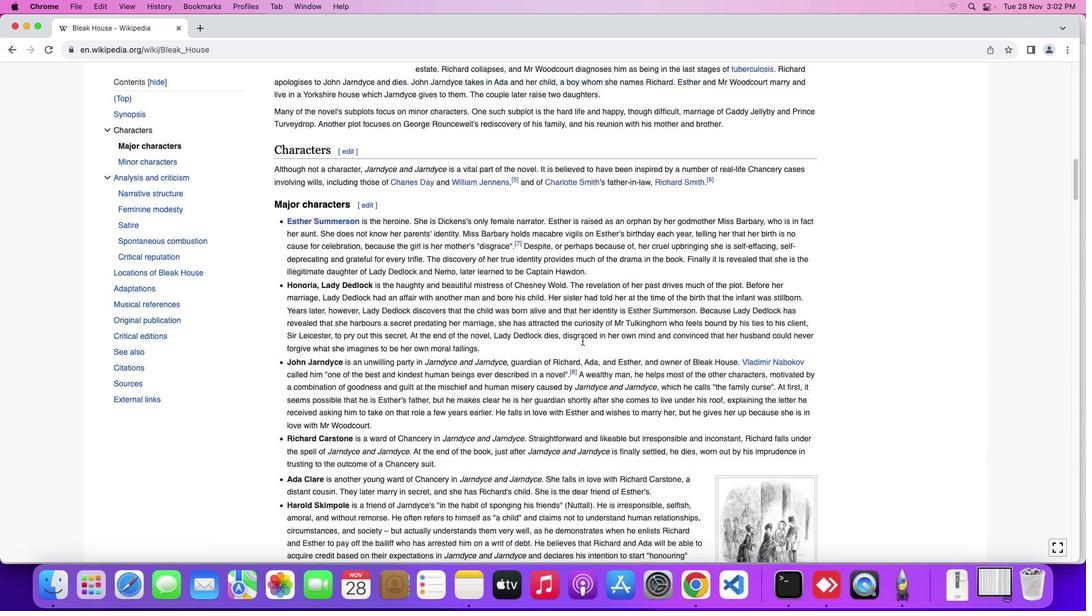 
Action: Mouse scrolled (580, 338) with delta (-2, 0)
Screenshot: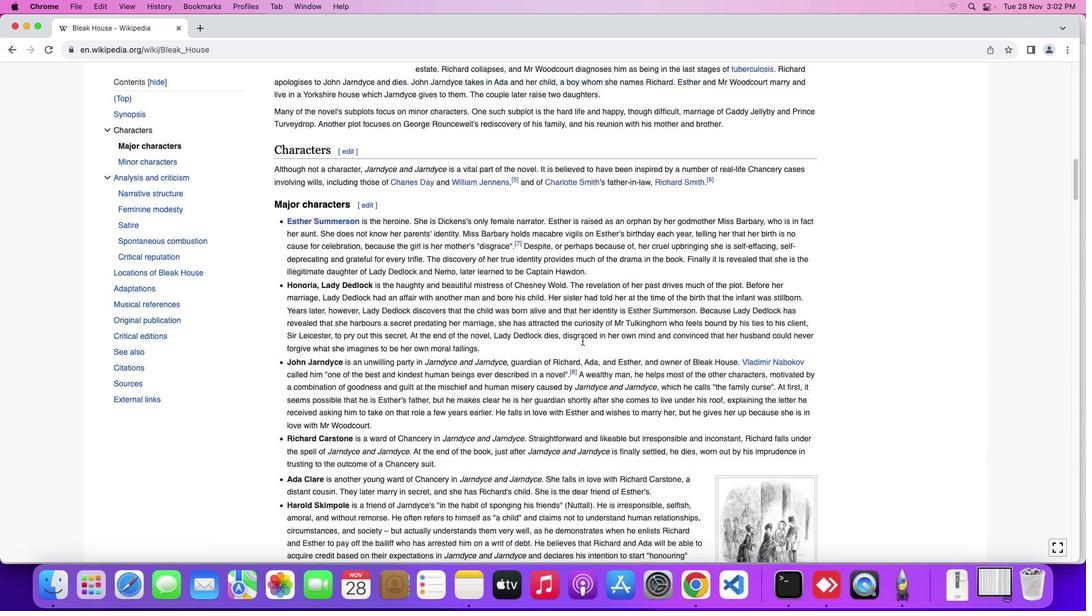 
Action: Mouse scrolled (580, 338) with delta (-2, 0)
Screenshot: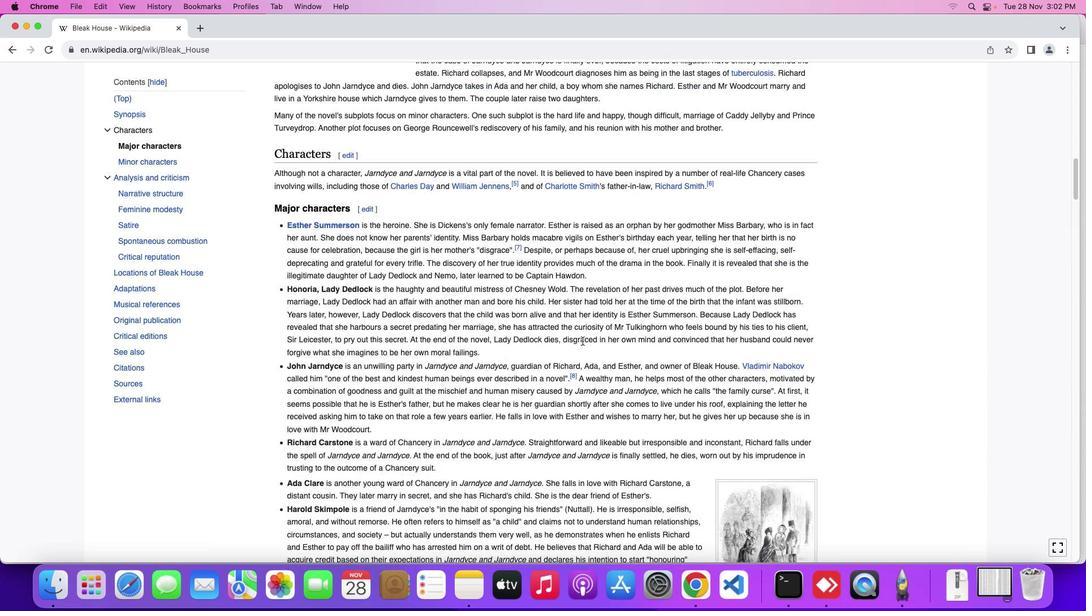 
Action: Mouse scrolled (580, 338) with delta (-2, 0)
Screenshot: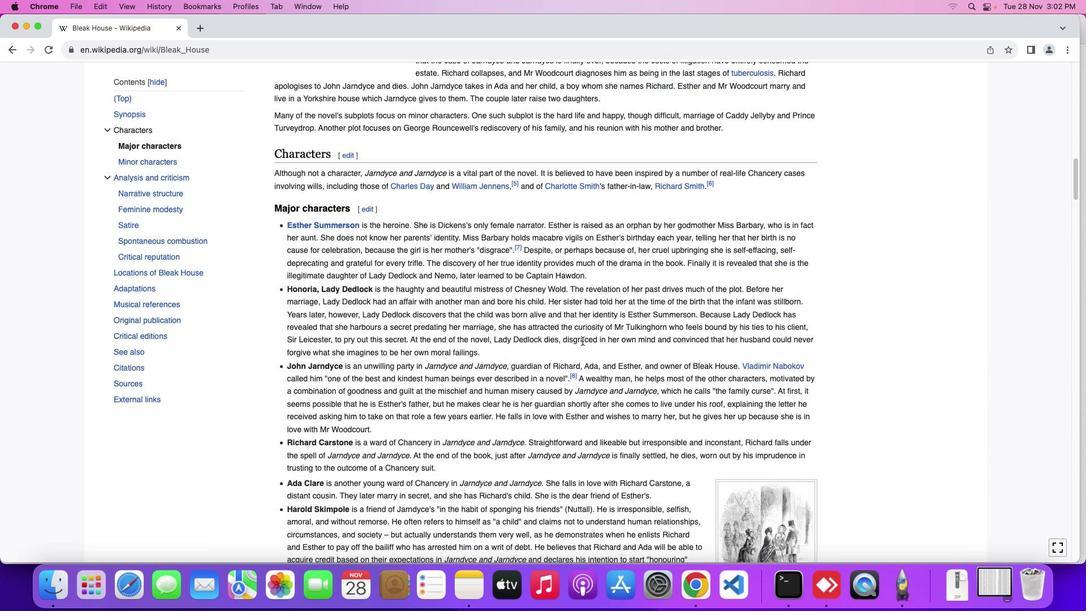 
Action: Mouse moved to (580, 337)
Screenshot: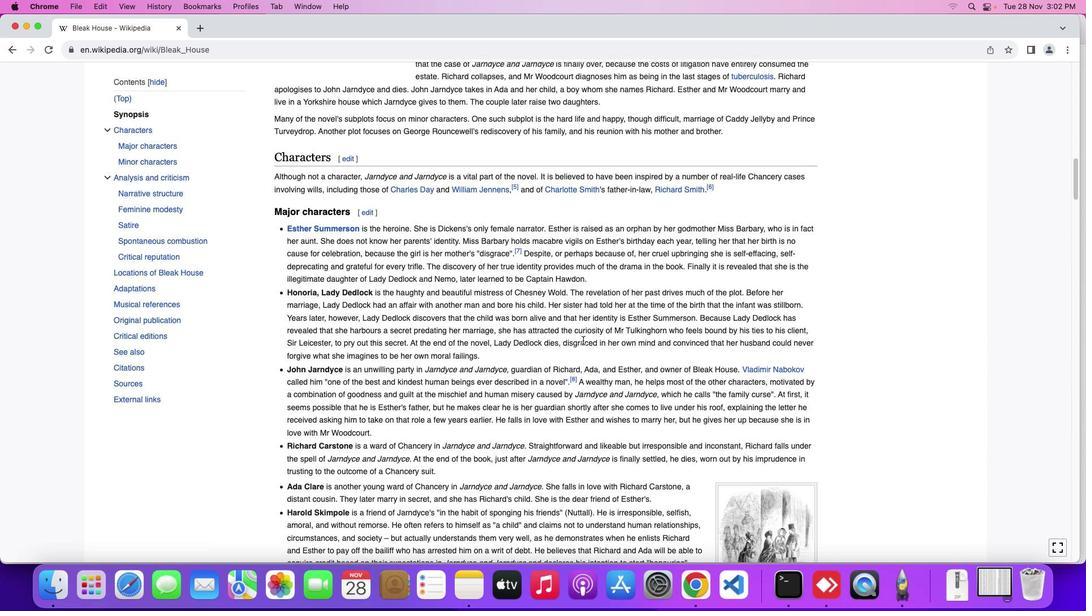 
Action: Mouse scrolled (580, 337) with delta (-2, -1)
Screenshot: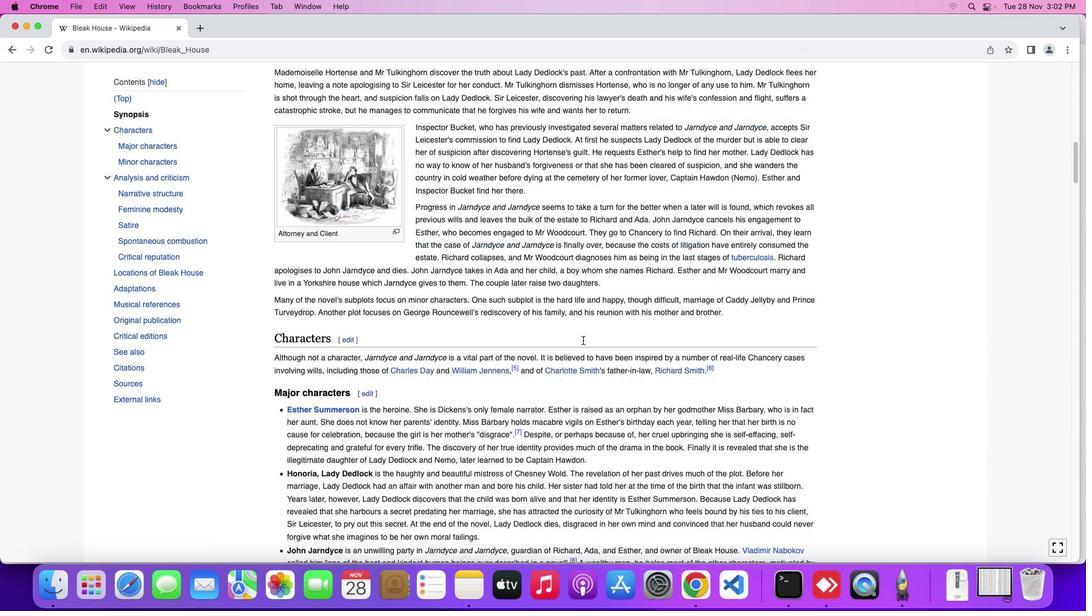 
Action: Mouse scrolled (580, 337) with delta (-2, -1)
Screenshot: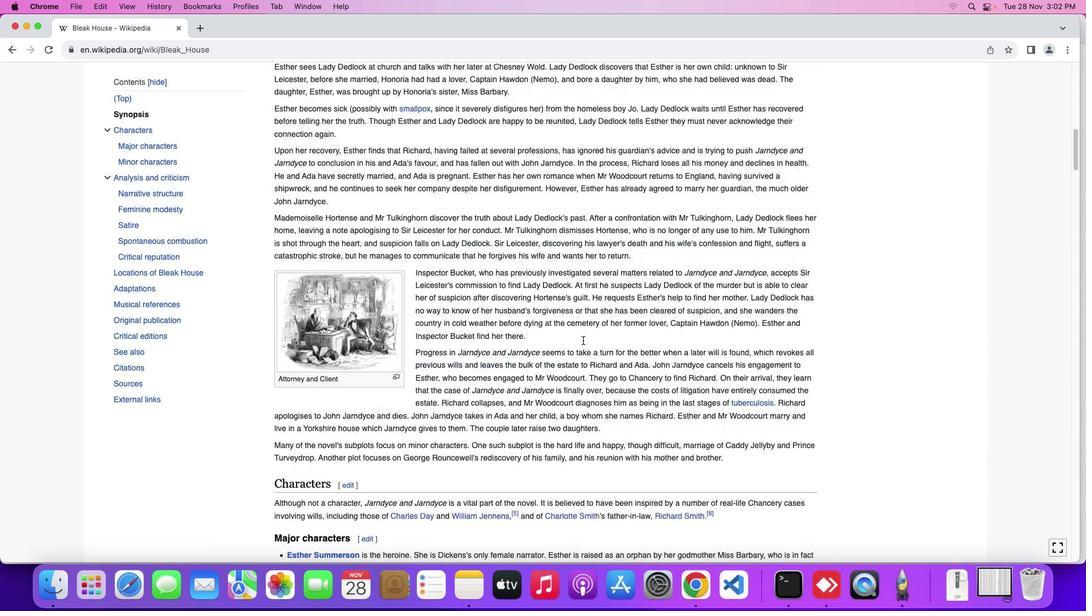 
Action: Mouse scrolled (580, 337) with delta (-2, 0)
Screenshot: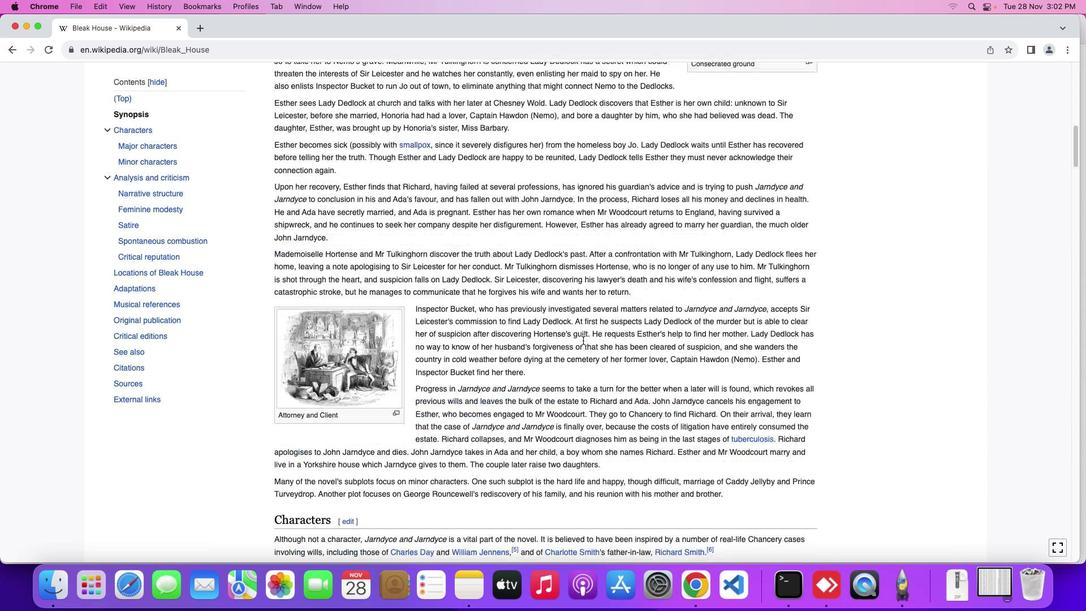 
Action: Mouse scrolled (580, 337) with delta (-2, 0)
Screenshot: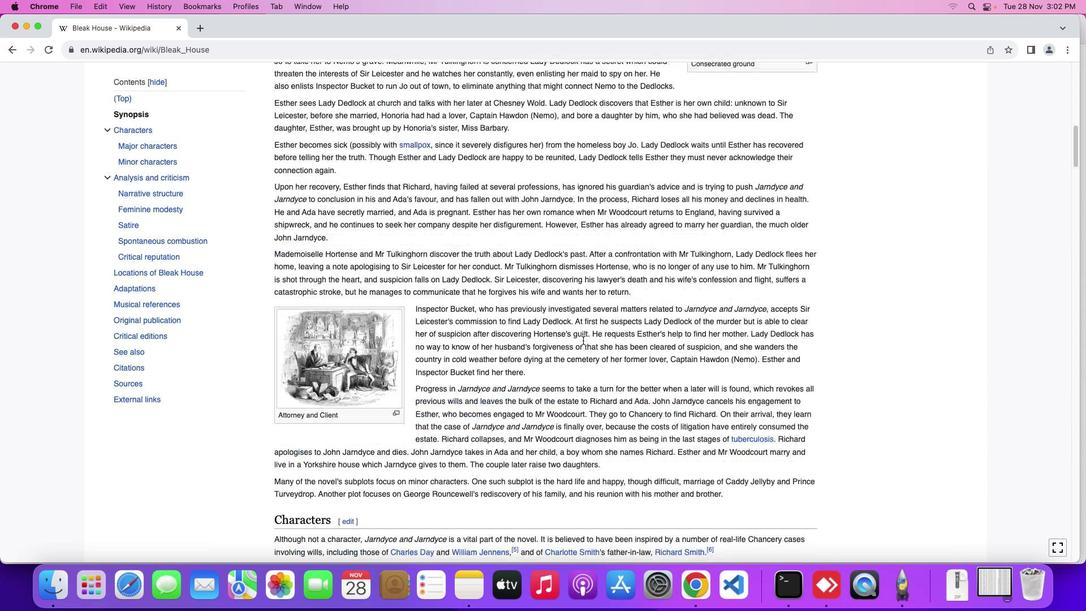
Action: Mouse scrolled (580, 337) with delta (-2, 0)
Screenshot: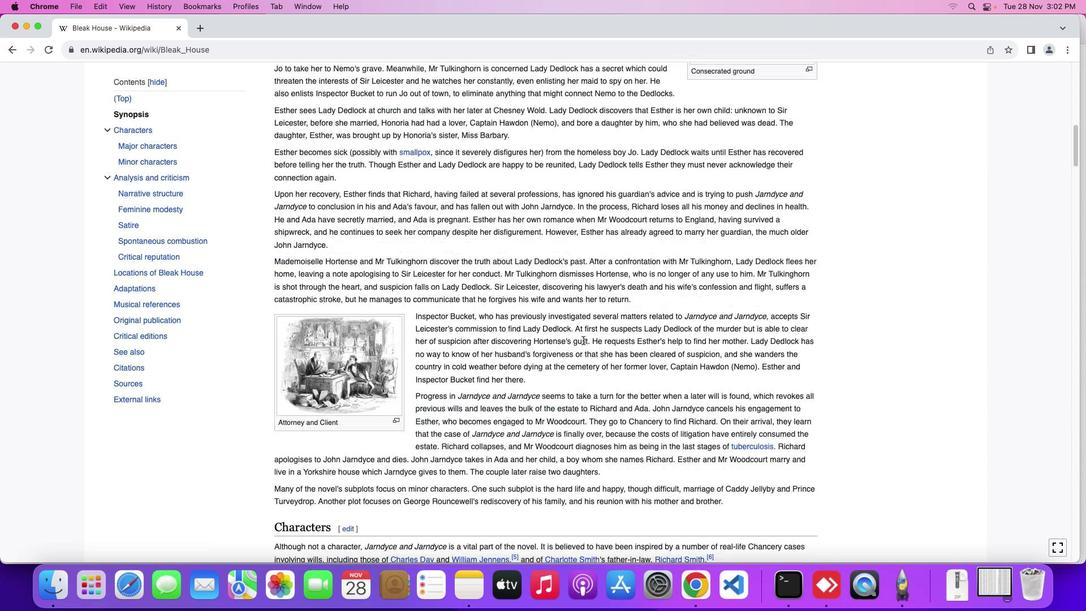
Action: Mouse moved to (580, 337)
Screenshot: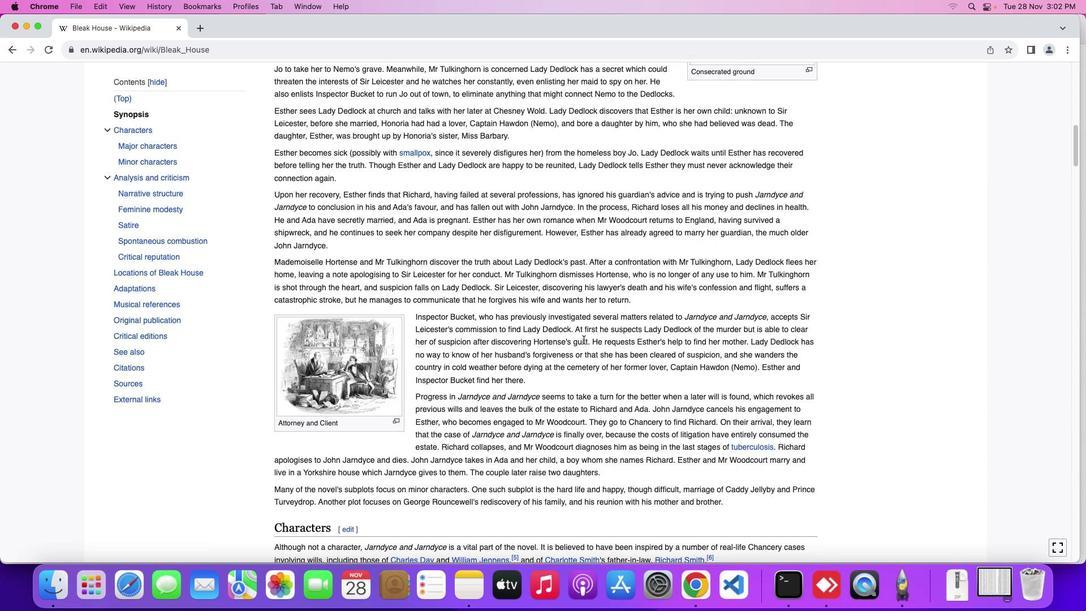 
Action: Mouse scrolled (580, 337) with delta (-2, -1)
Screenshot: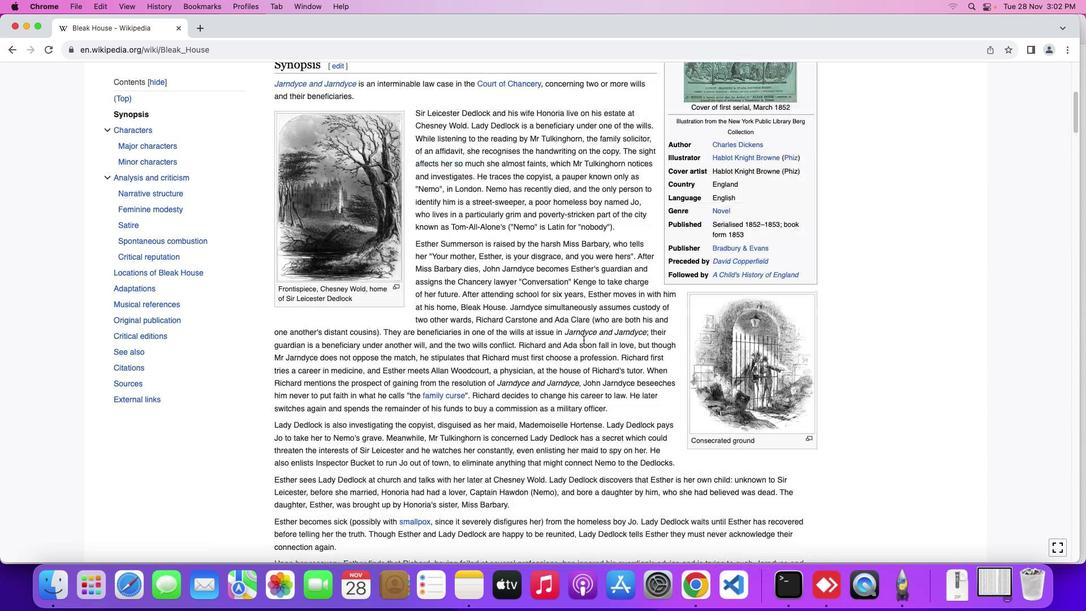 
Action: Mouse scrolled (580, 337) with delta (-2, -1)
Screenshot: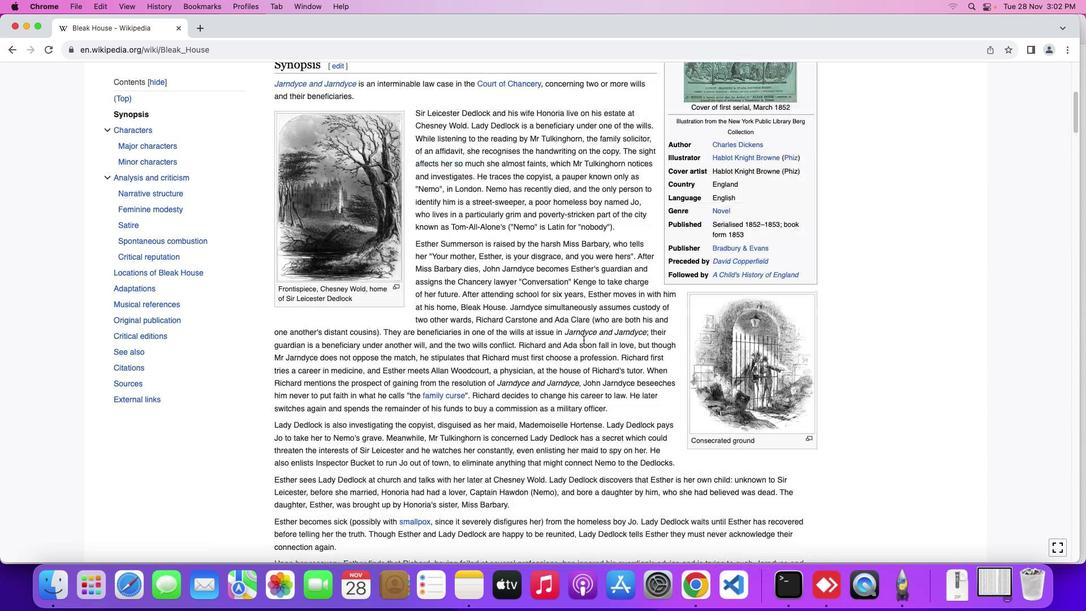 
Action: Mouse scrolled (580, 337) with delta (-2, 0)
Screenshot: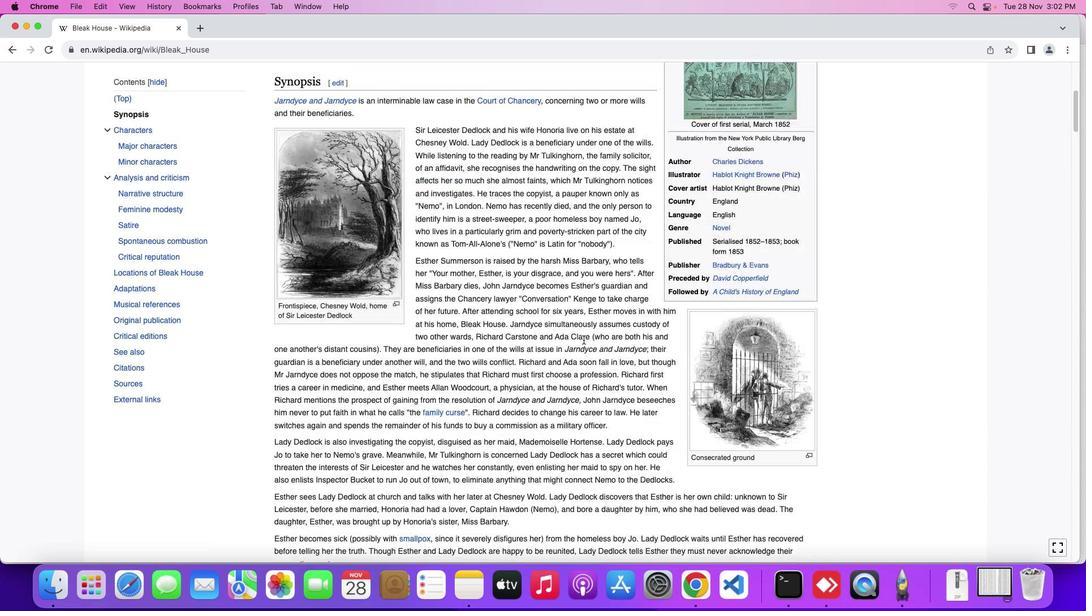 
Action: Mouse scrolled (580, 337) with delta (-2, 0)
Screenshot: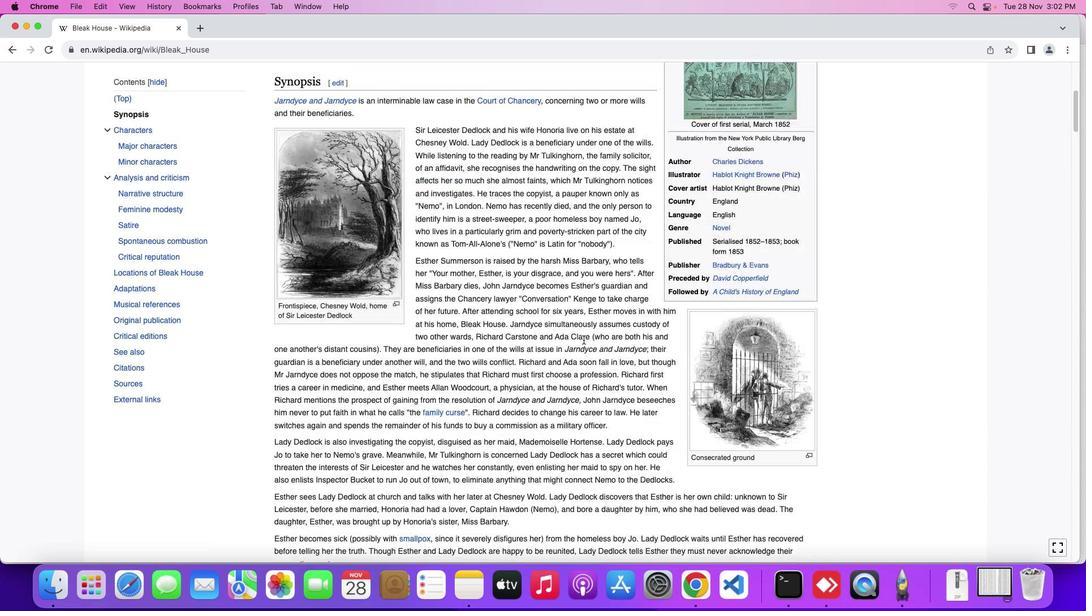 
Action: Mouse scrolled (580, 337) with delta (-2, 0)
Screenshot: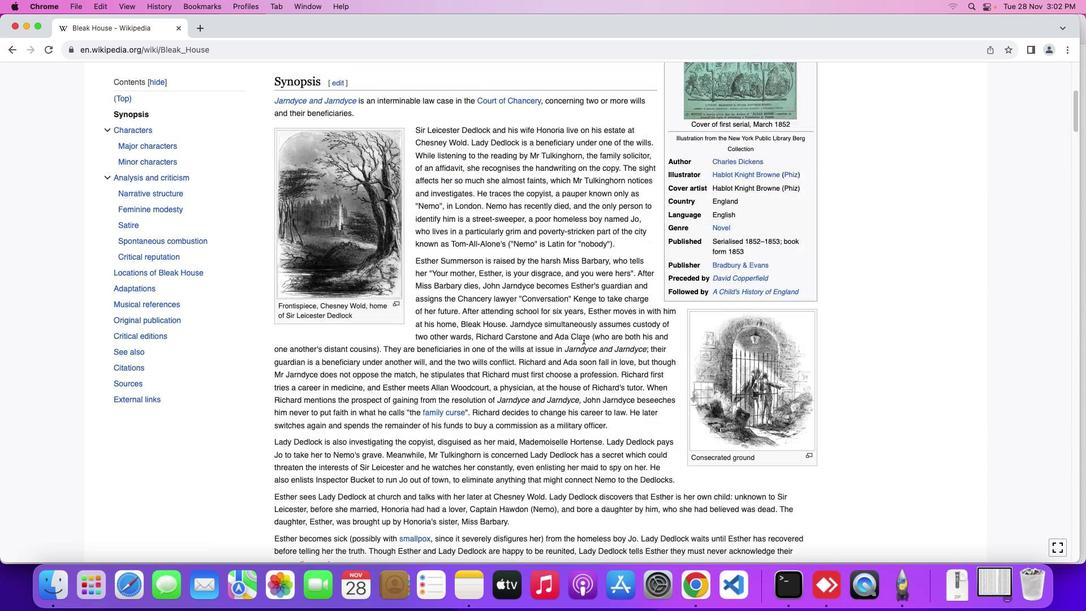 
Action: Mouse moved to (581, 336)
Screenshot: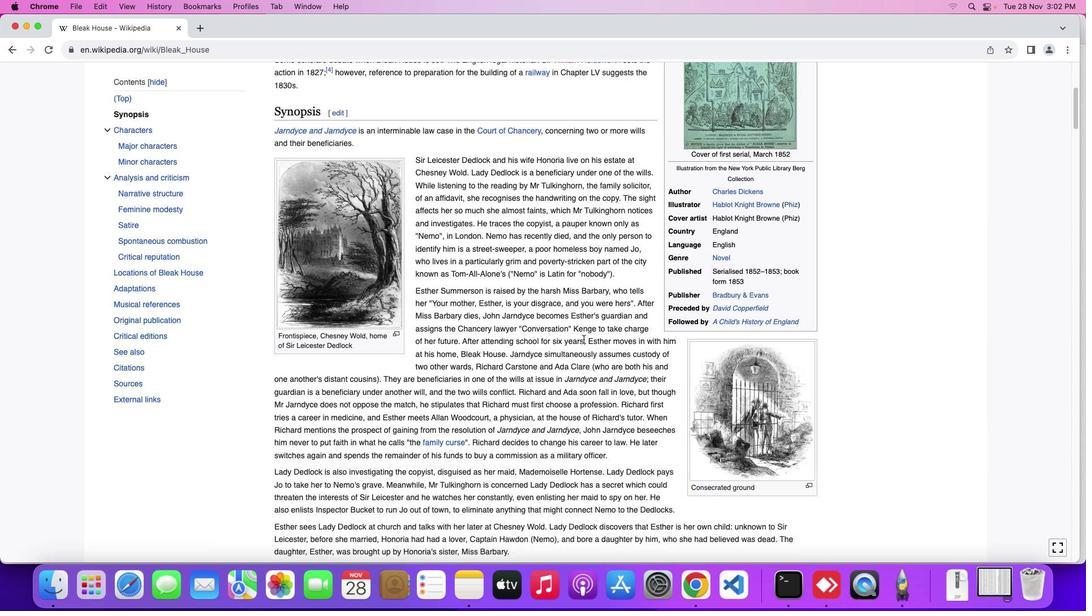 
Action: Mouse scrolled (581, 336) with delta (-2, -1)
Screenshot: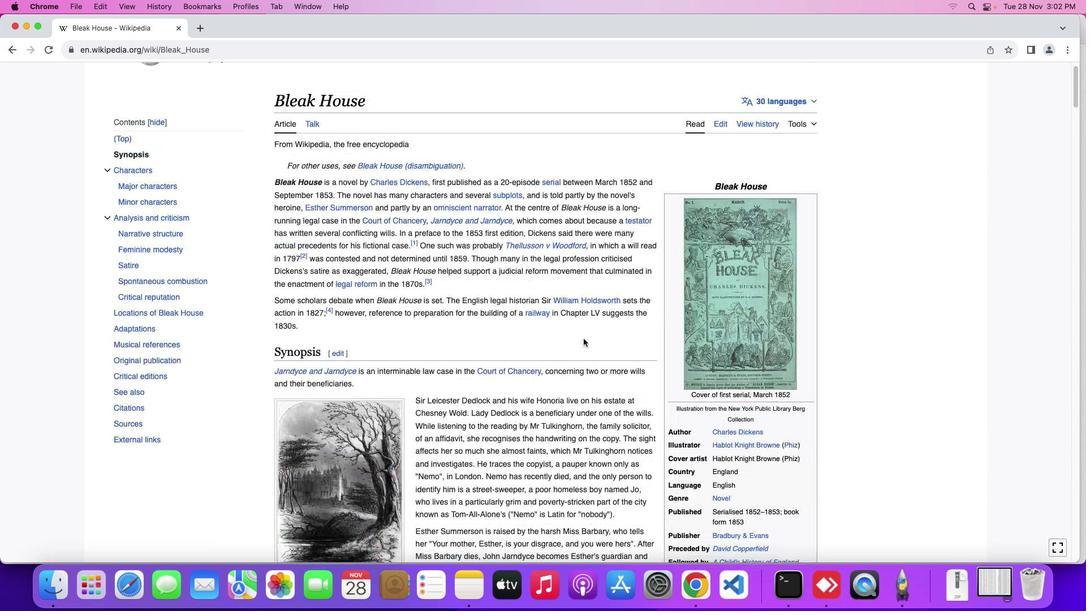 
Action: Mouse scrolled (581, 336) with delta (-2, -1)
Screenshot: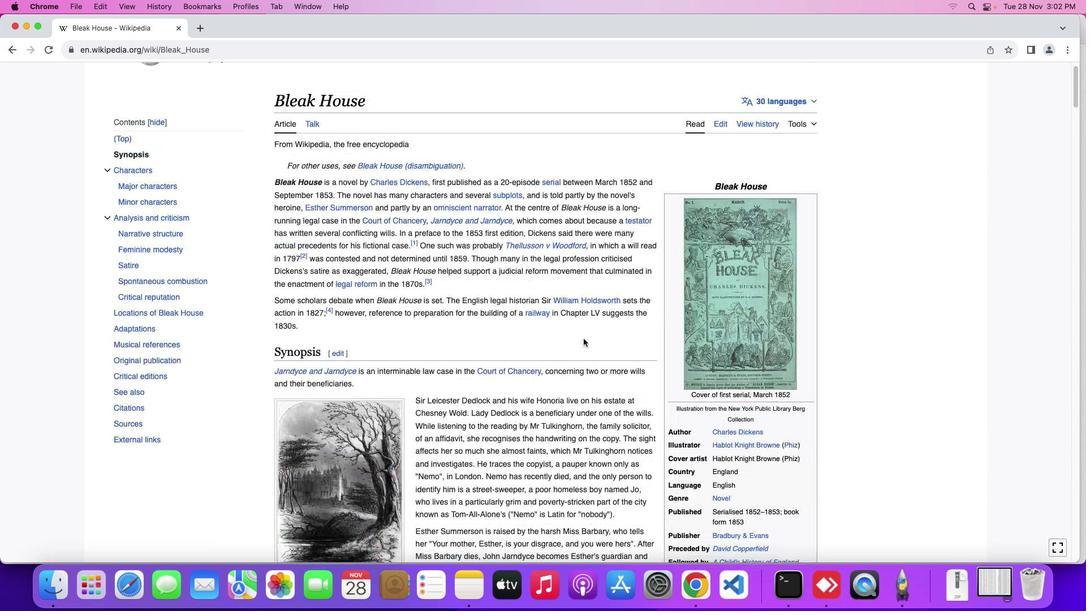 
Action: Mouse scrolled (581, 336) with delta (-2, 0)
Screenshot: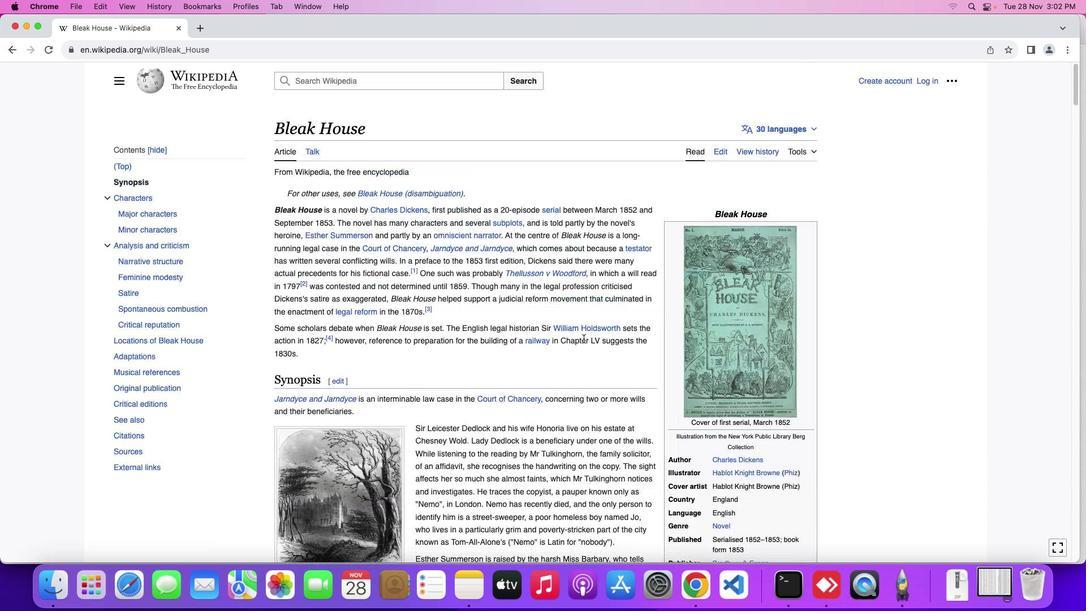 
Action: Mouse scrolled (581, 336) with delta (-2, 0)
Screenshot: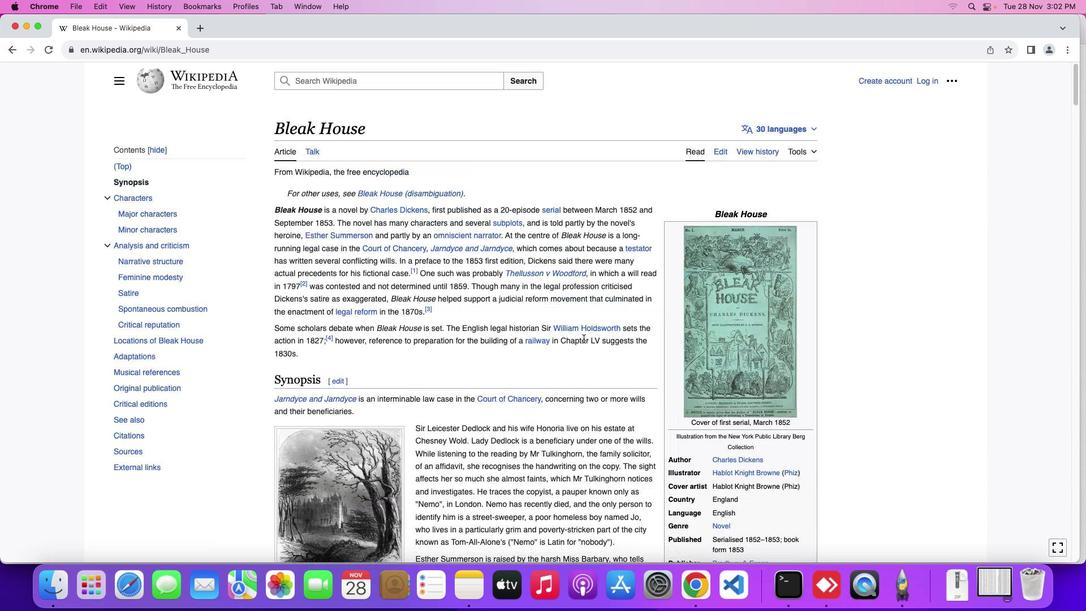 
Action: Mouse scrolled (581, 336) with delta (-2, 0)
Screenshot: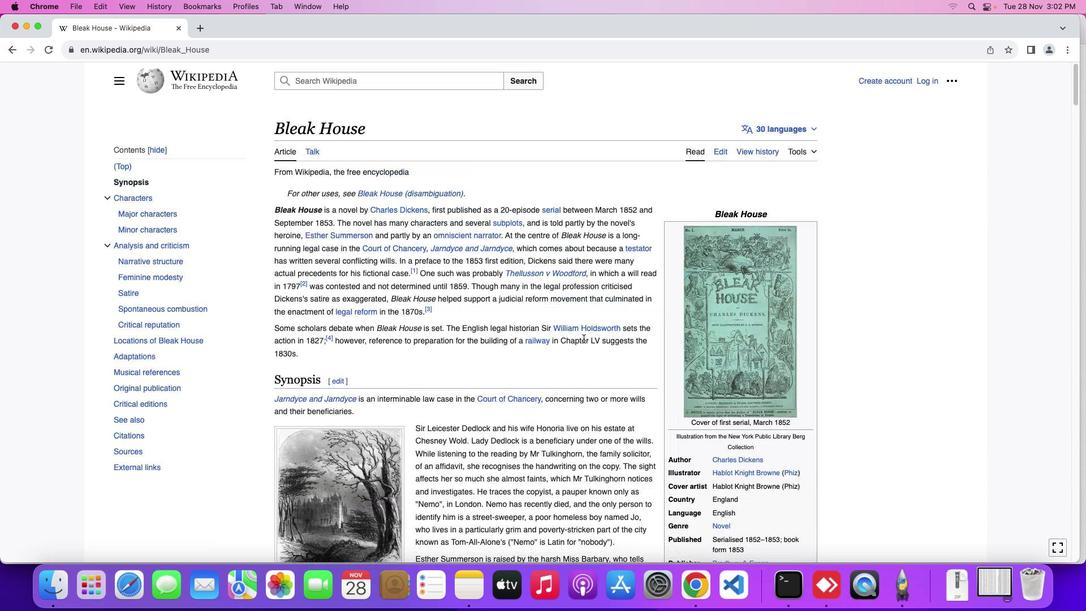
Action: Mouse moved to (581, 335)
Screenshot: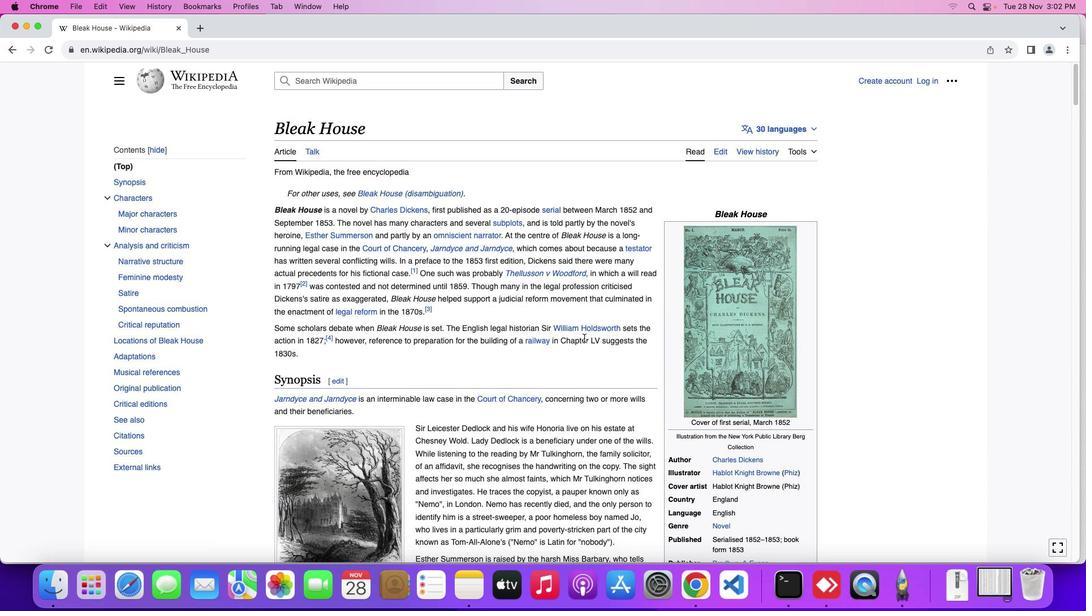 
Action: Mouse scrolled (581, 335) with delta (-2, -1)
Screenshot: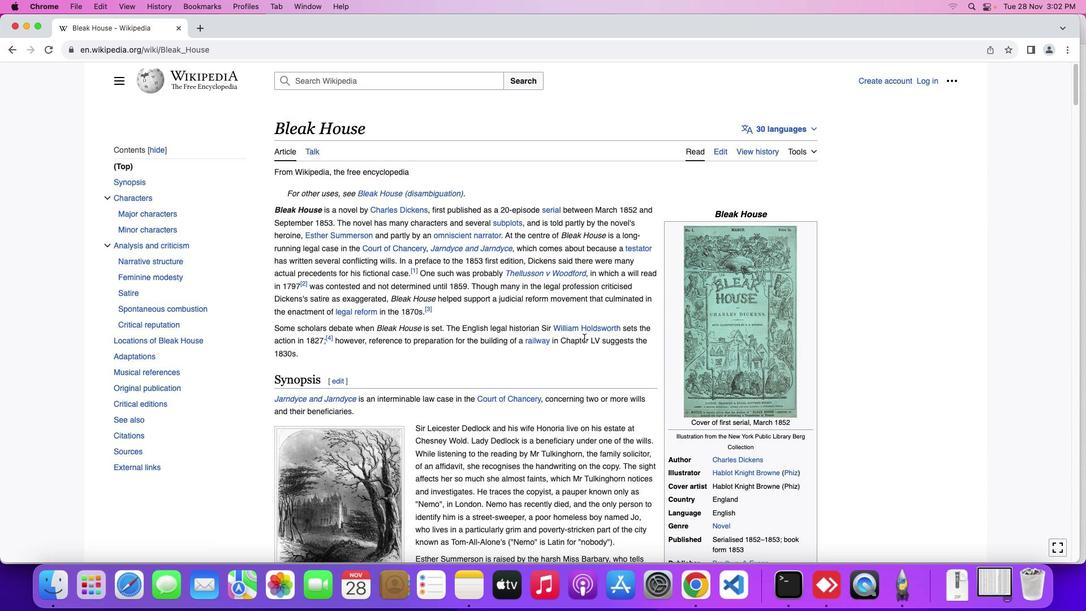 
Action: Mouse moved to (581, 335)
Screenshot: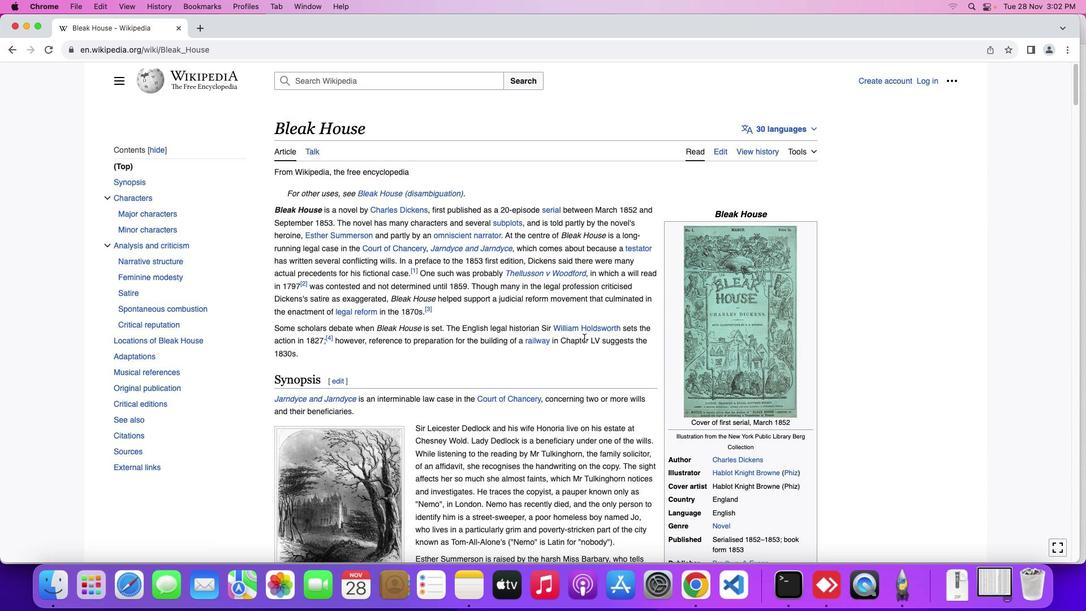 
Action: Mouse scrolled (581, 335) with delta (-2, -1)
Screenshot: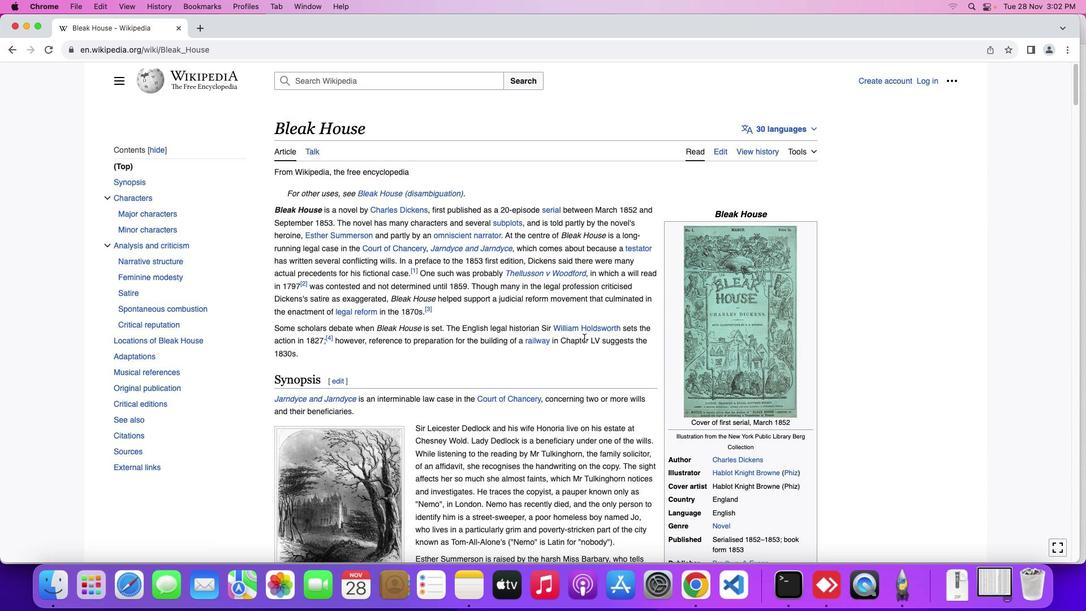 
Action: Mouse scrolled (581, 335) with delta (-2, 0)
Screenshot: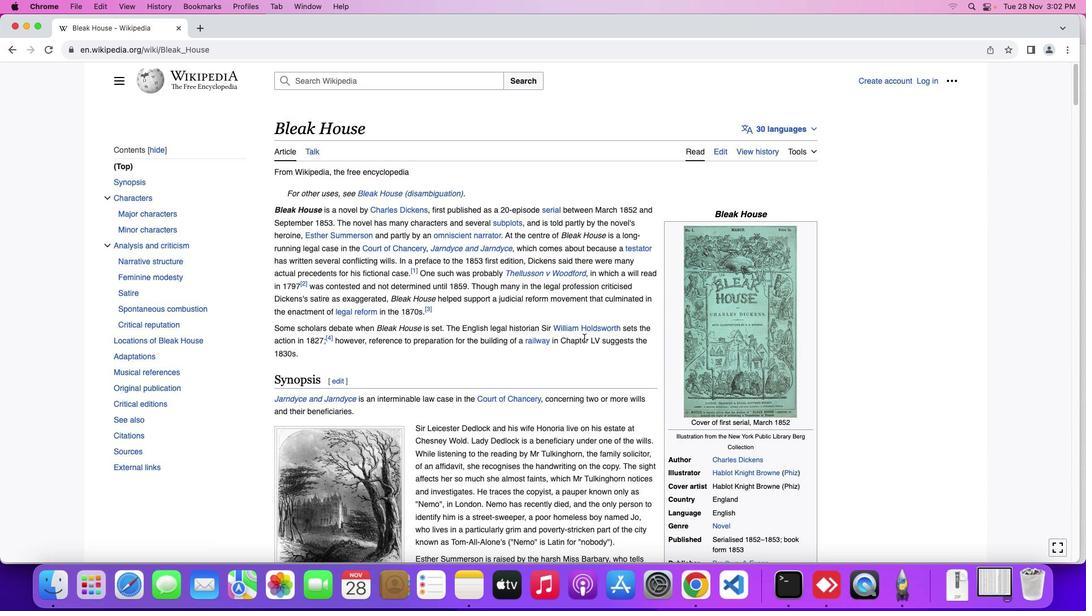 
Action: Mouse scrolled (581, 335) with delta (-2, 0)
Screenshot: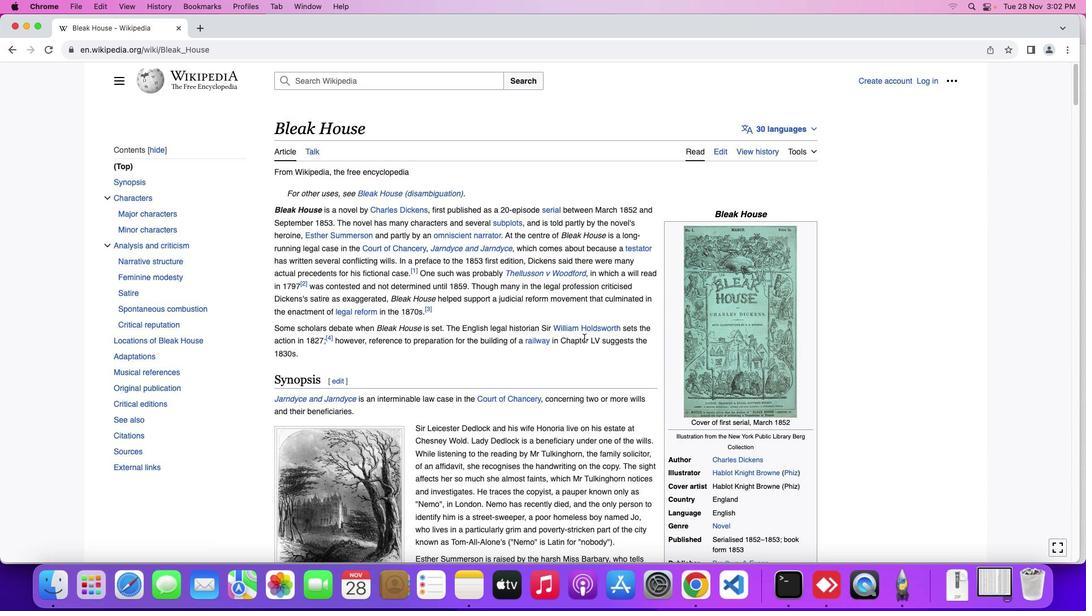 
Action: Mouse scrolled (581, 335) with delta (-2, 0)
Screenshot: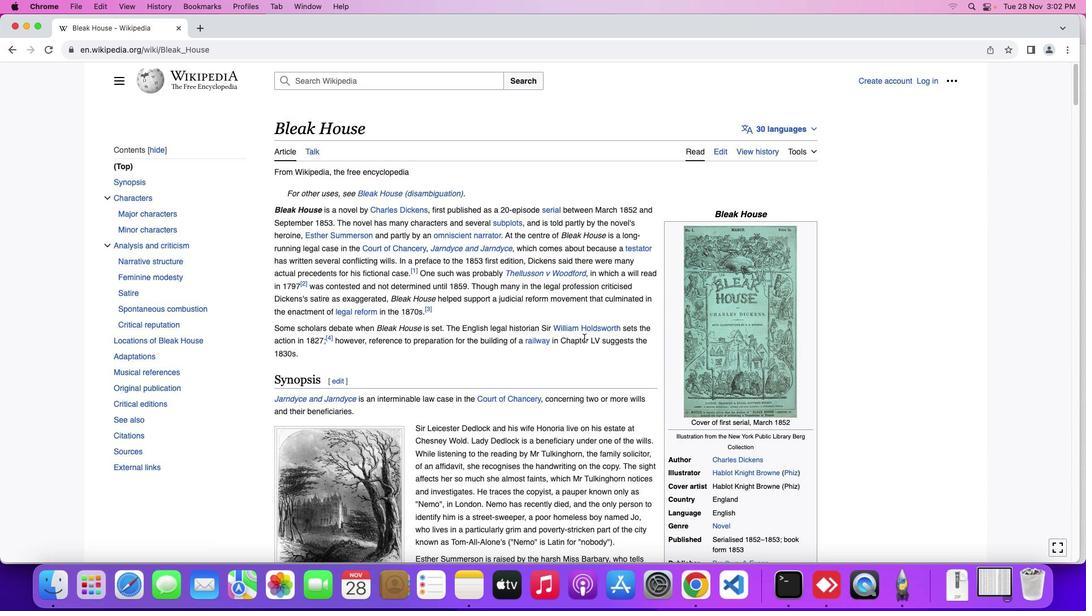 
Action: Mouse moved to (581, 335)
Screenshot: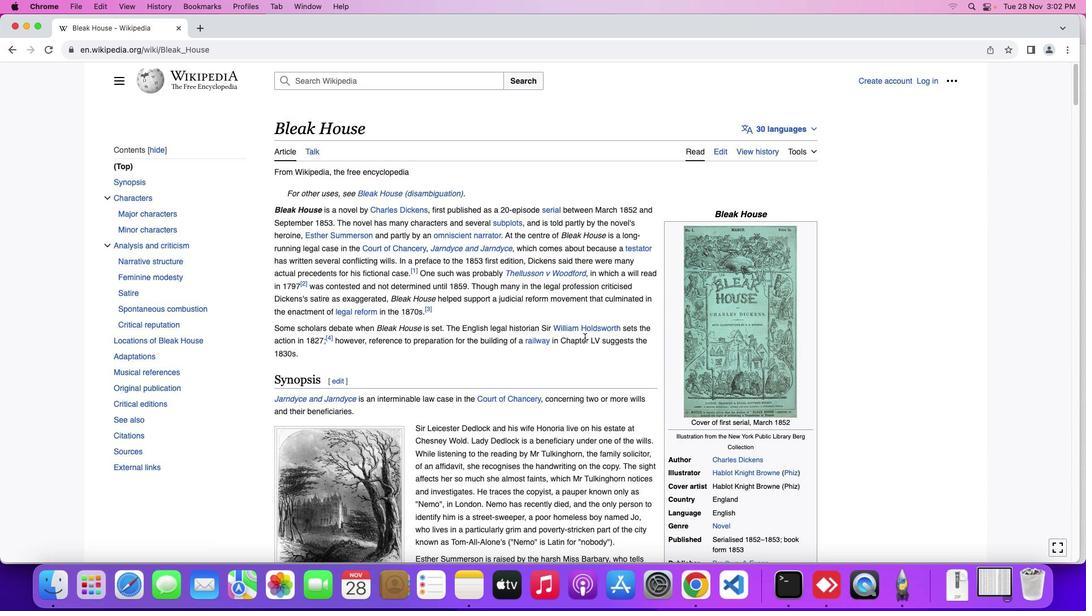 
Action: Mouse scrolled (581, 335) with delta (-2, -1)
Screenshot: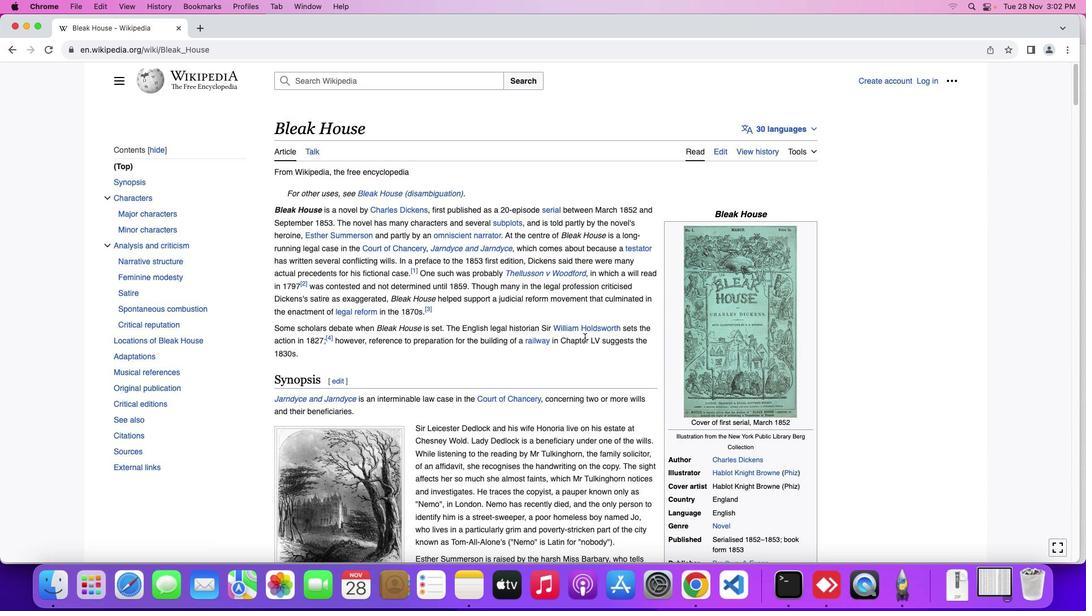 
Action: Mouse scrolled (581, 335) with delta (-2, -1)
Screenshot: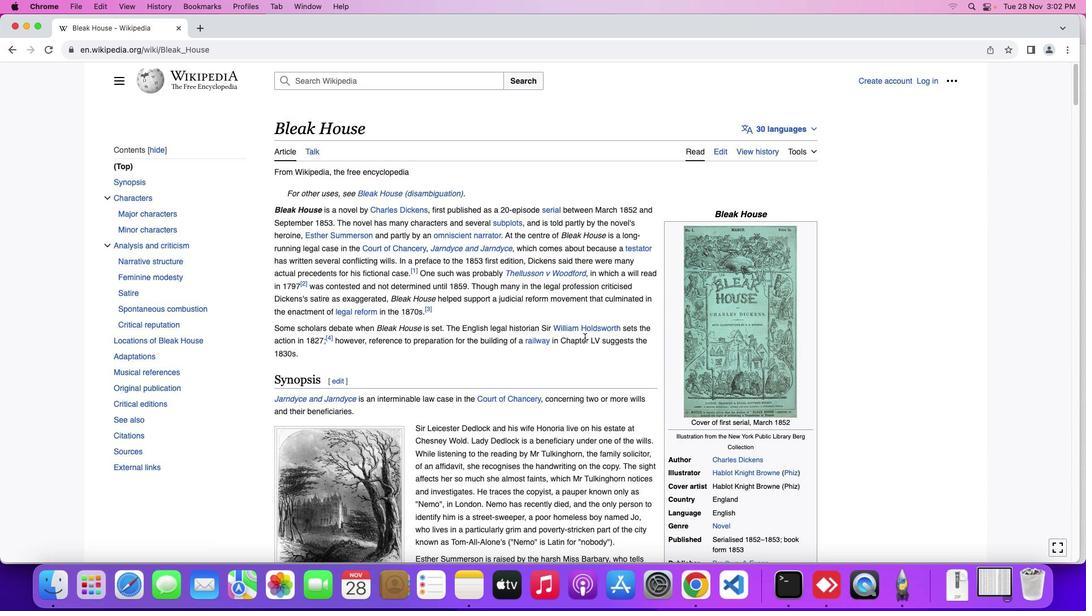 
Action: Mouse scrolled (581, 335) with delta (-2, 0)
Screenshot: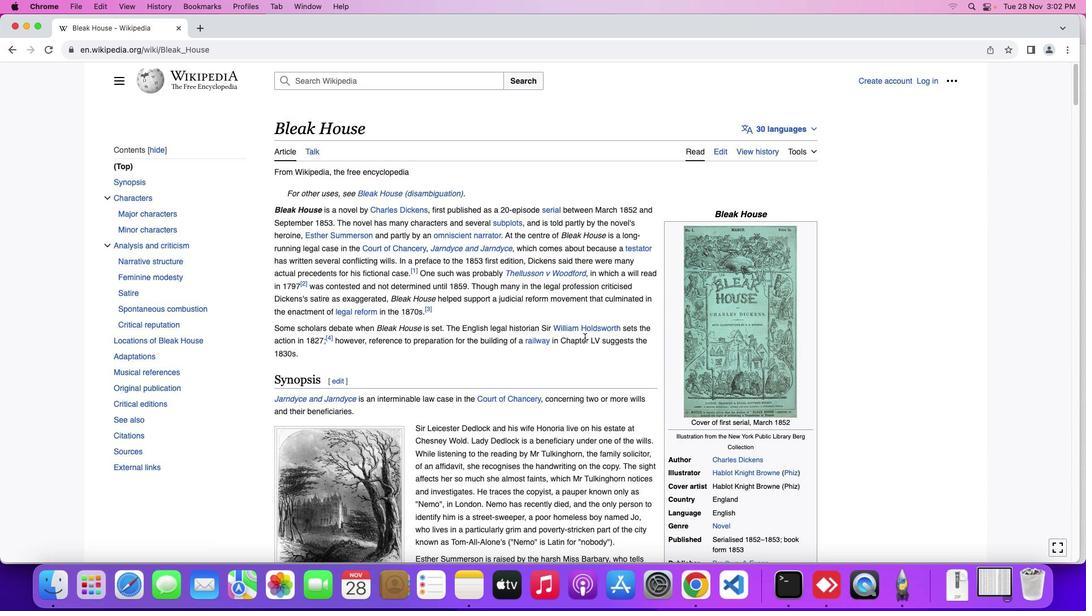 
Action: Mouse scrolled (581, 335) with delta (-2, 0)
Screenshot: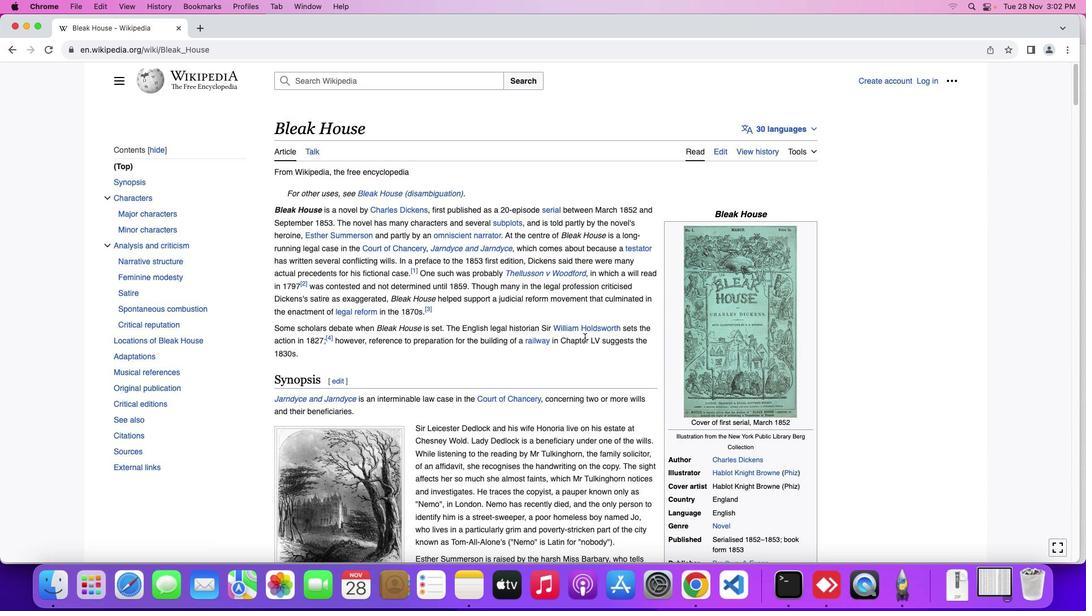 
Action: Mouse scrolled (581, 335) with delta (-2, 0)
Screenshot: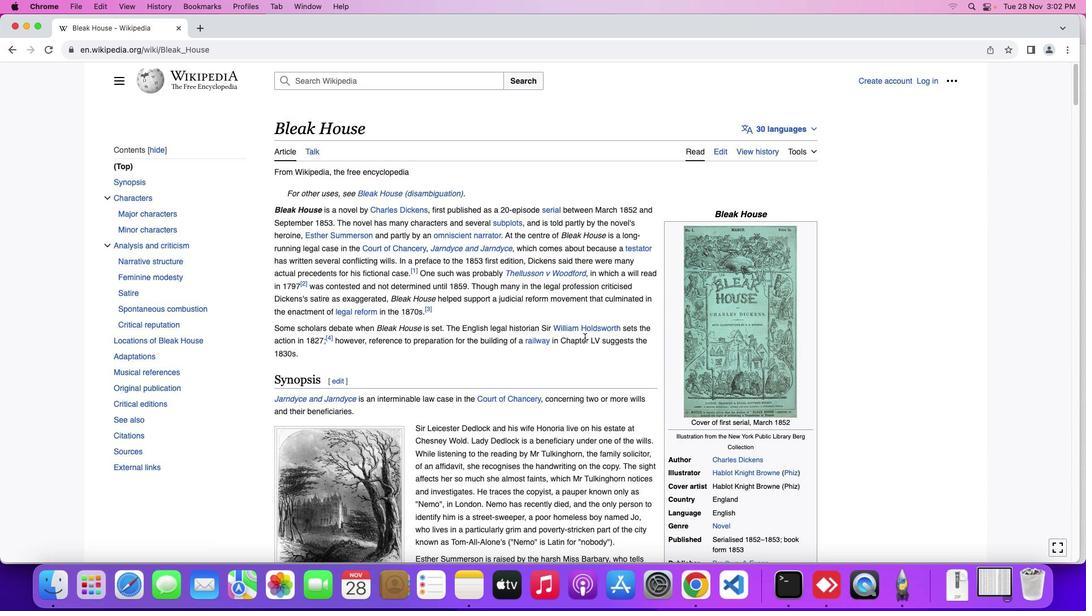 
Action: Mouse moved to (572, 319)
Screenshot: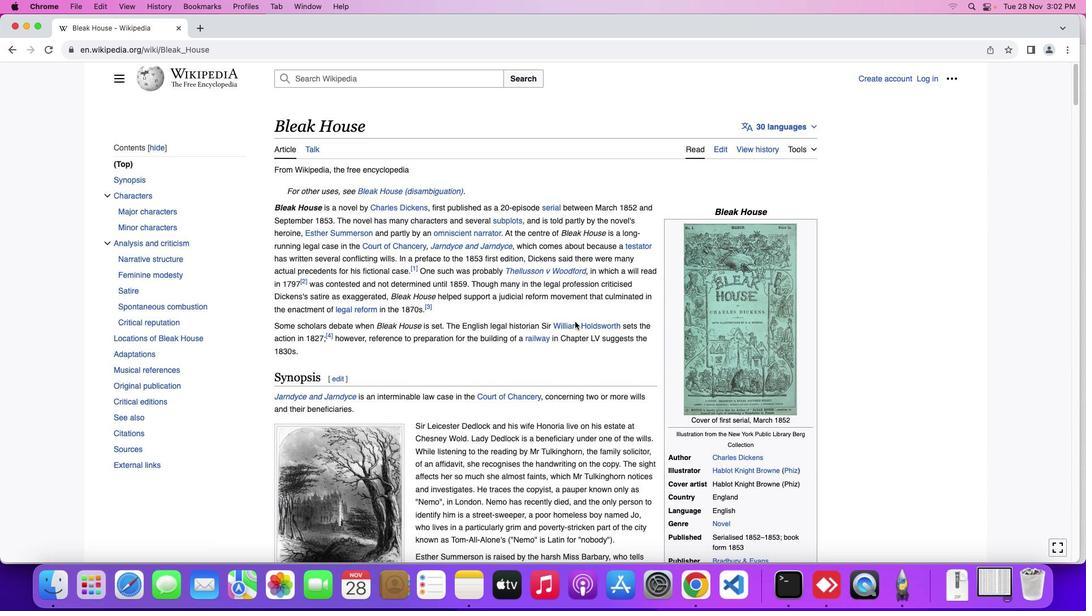 
Action: Mouse scrolled (572, 319) with delta (-2, -2)
Screenshot: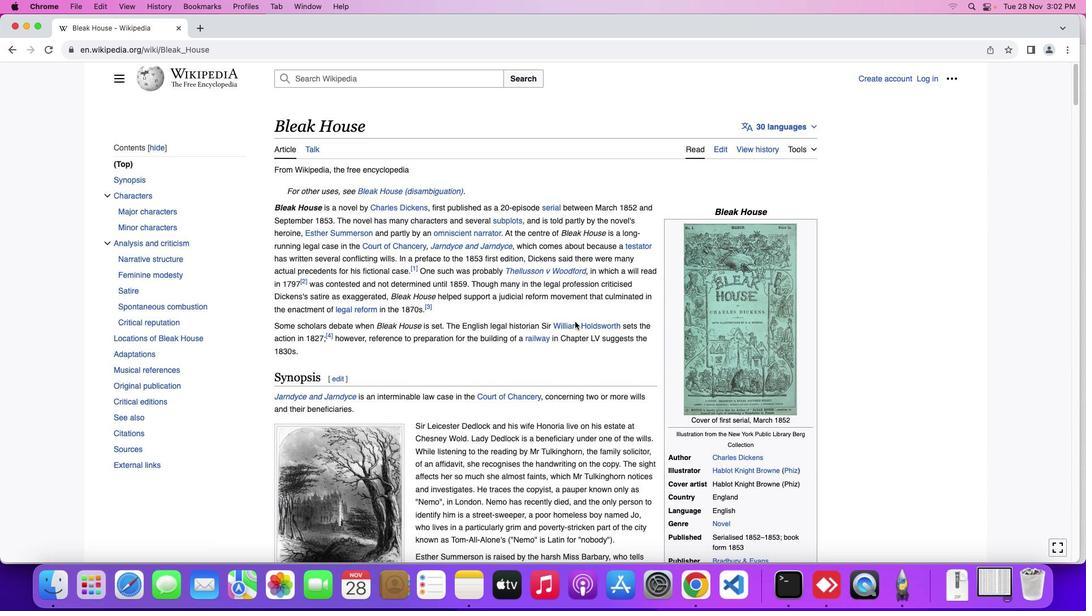 
Action: Mouse scrolled (572, 319) with delta (-2, -2)
Screenshot: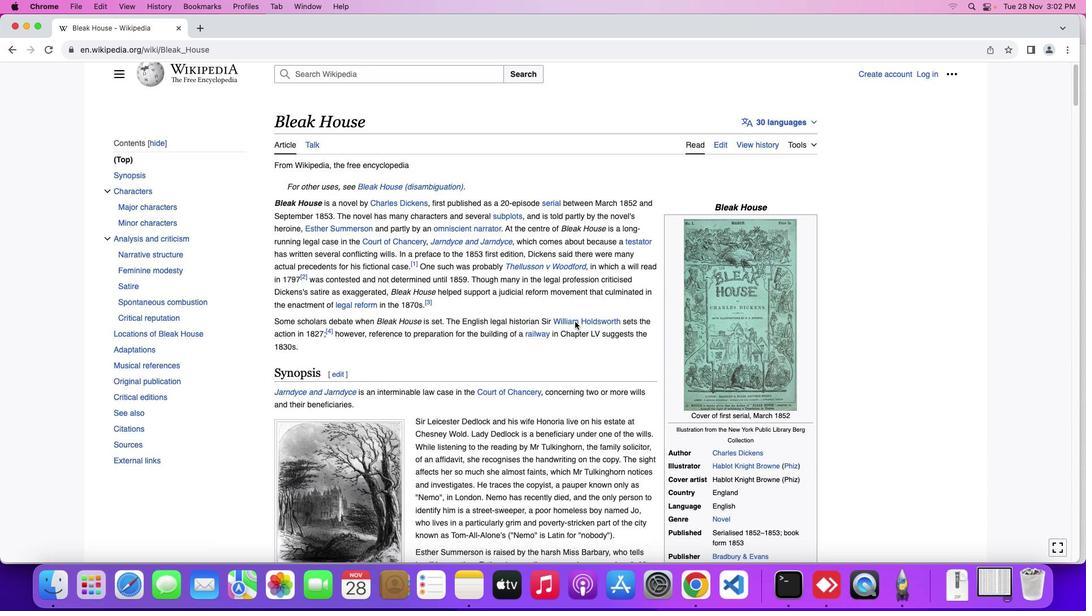 
Action: Mouse scrolled (572, 319) with delta (-2, -2)
Screenshot: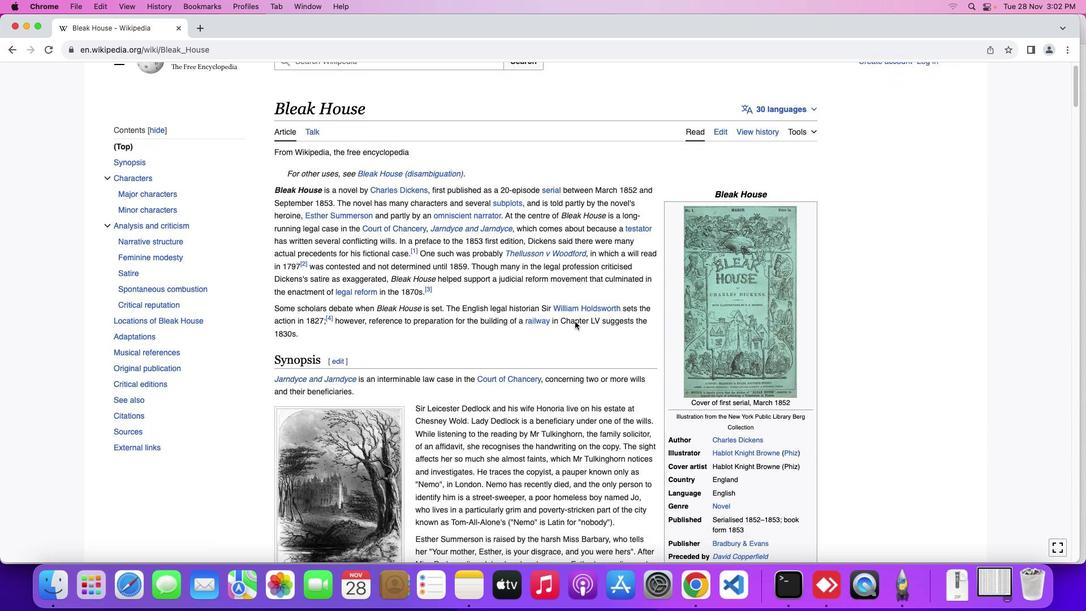 
Action: Mouse scrolled (572, 319) with delta (-2, -2)
Screenshot: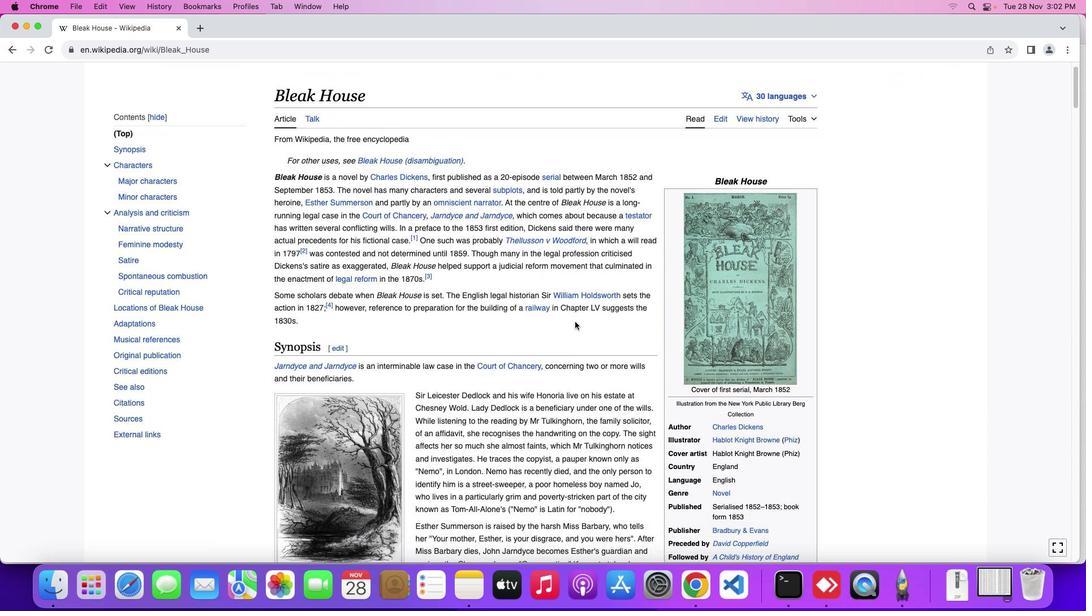 
Action: Mouse scrolled (572, 319) with delta (-2, -1)
Screenshot: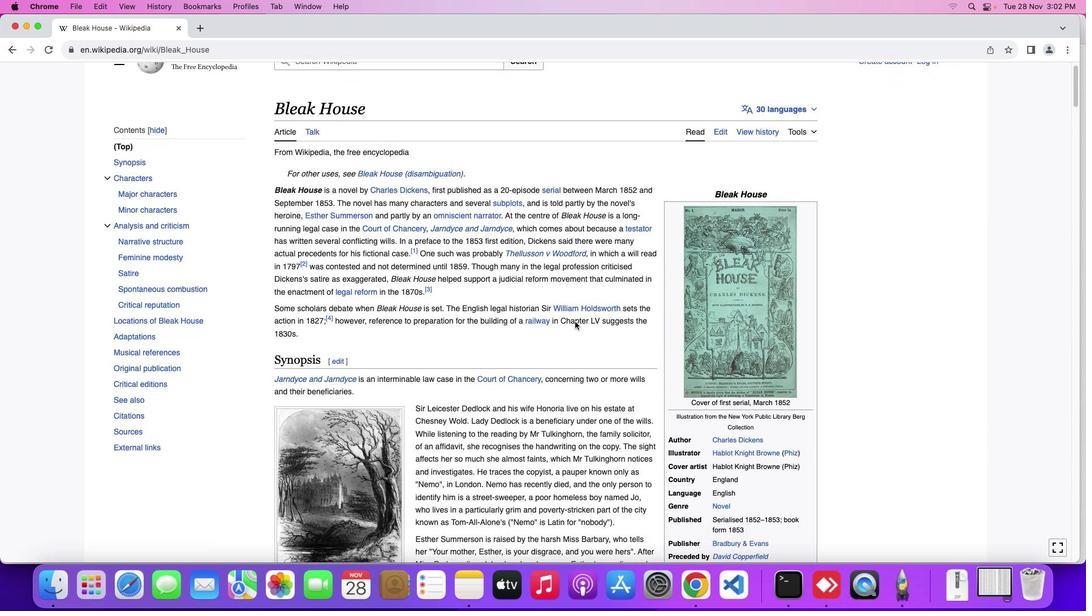 
Action: Mouse scrolled (572, 319) with delta (-2, -1)
Screenshot: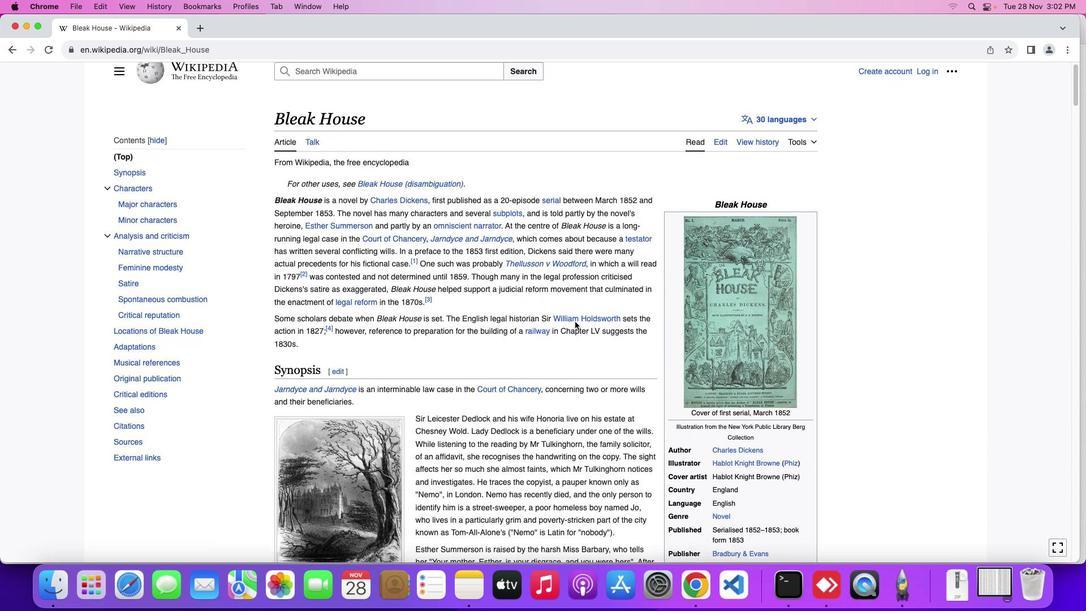 
Action: Mouse scrolled (572, 319) with delta (-2, 0)
Screenshot: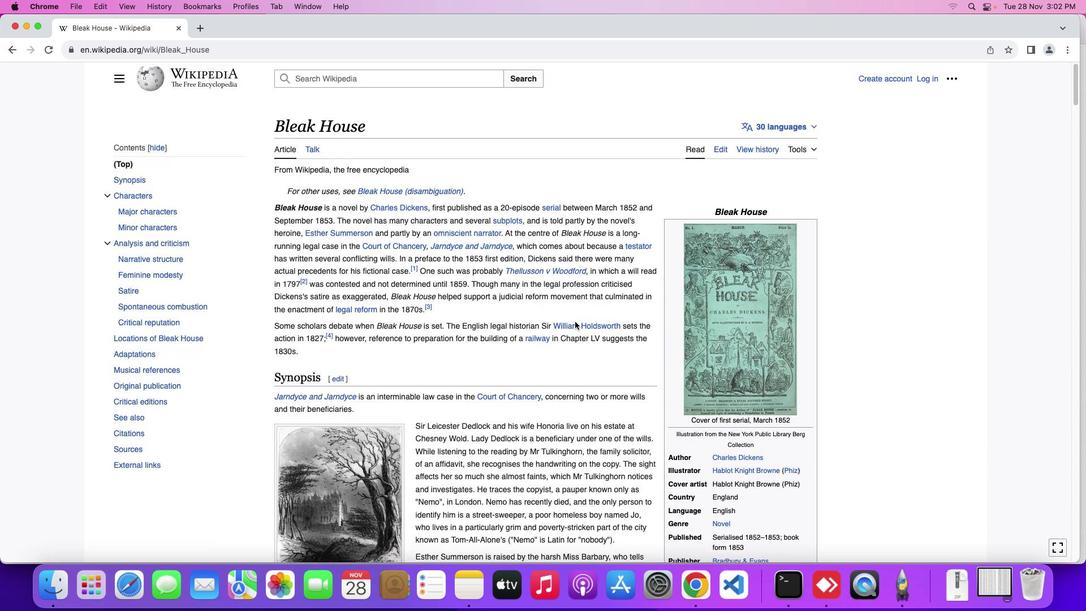 
Action: Mouse scrolled (572, 319) with delta (-2, 0)
Screenshot: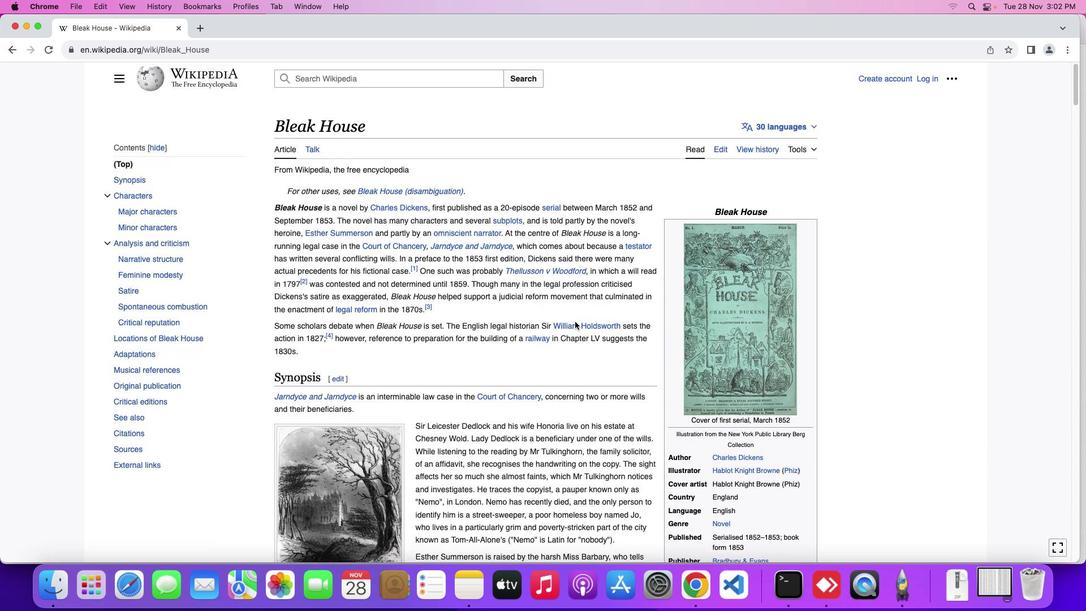 
Action: Mouse scrolled (572, 319) with delta (-2, 0)
Screenshot: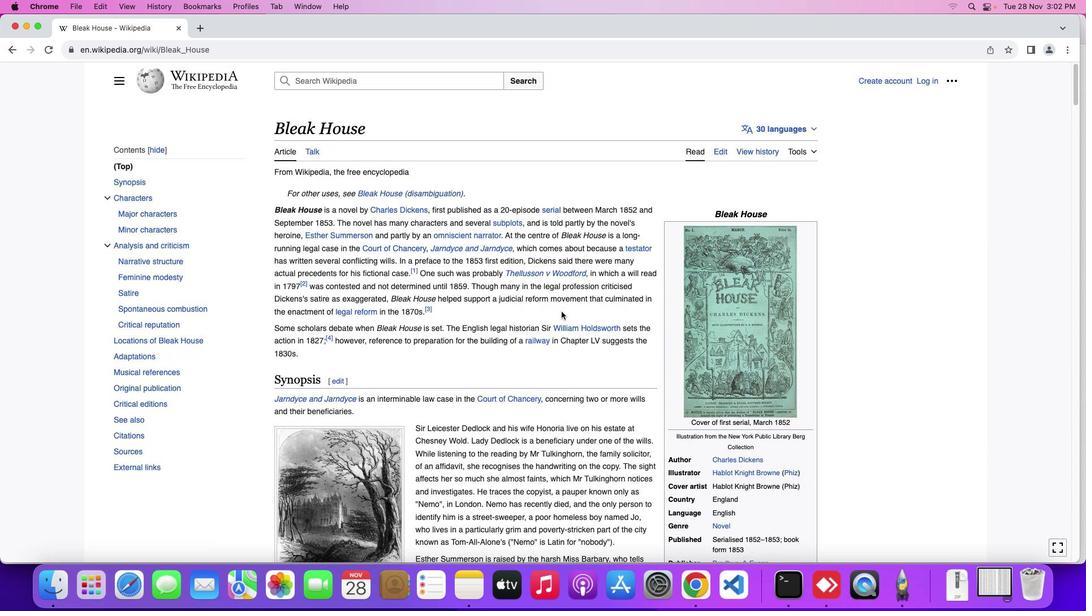 
Action: Mouse scrolled (572, 319) with delta (-2, 1)
Screenshot: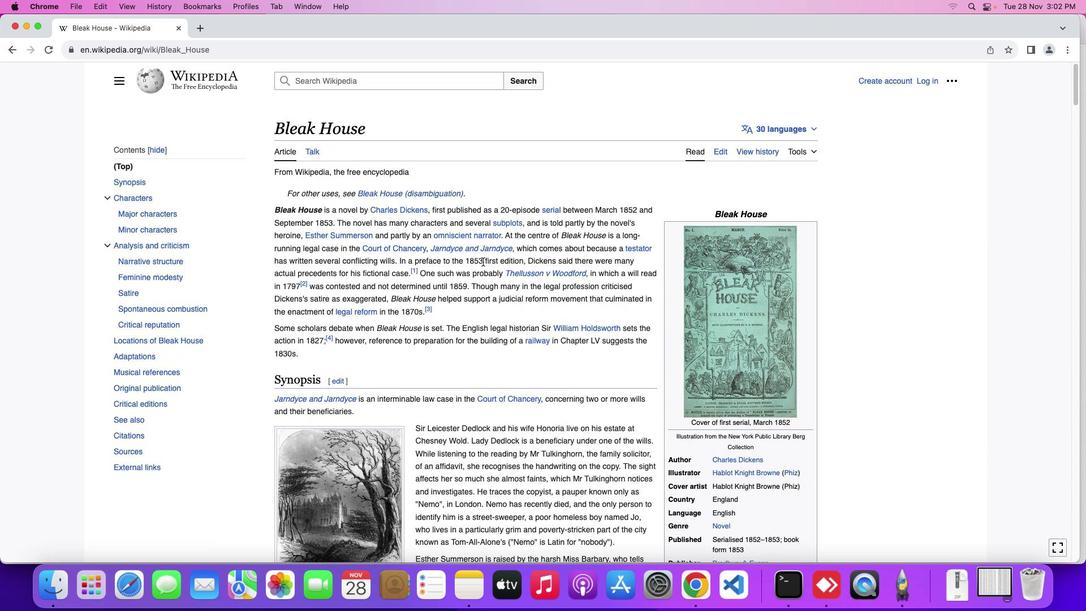 
Action: Mouse moved to (21, 24)
